 Task: Look for space in Back Mountain, United States from 6th September, 2023 to 15th September, 2023 for 6 adults in price range Rs.8000 to Rs.12000. Place can be entire place or private room with 6 bedrooms having 6 beds and 6 bathrooms. Property type can be house, flat, guest house. Amenities needed are: wifi, TV, free parkinig on premises, gym, breakfast. Booking option can be shelf check-in. Required host language is English.
Action: Mouse moved to (622, 119)
Screenshot: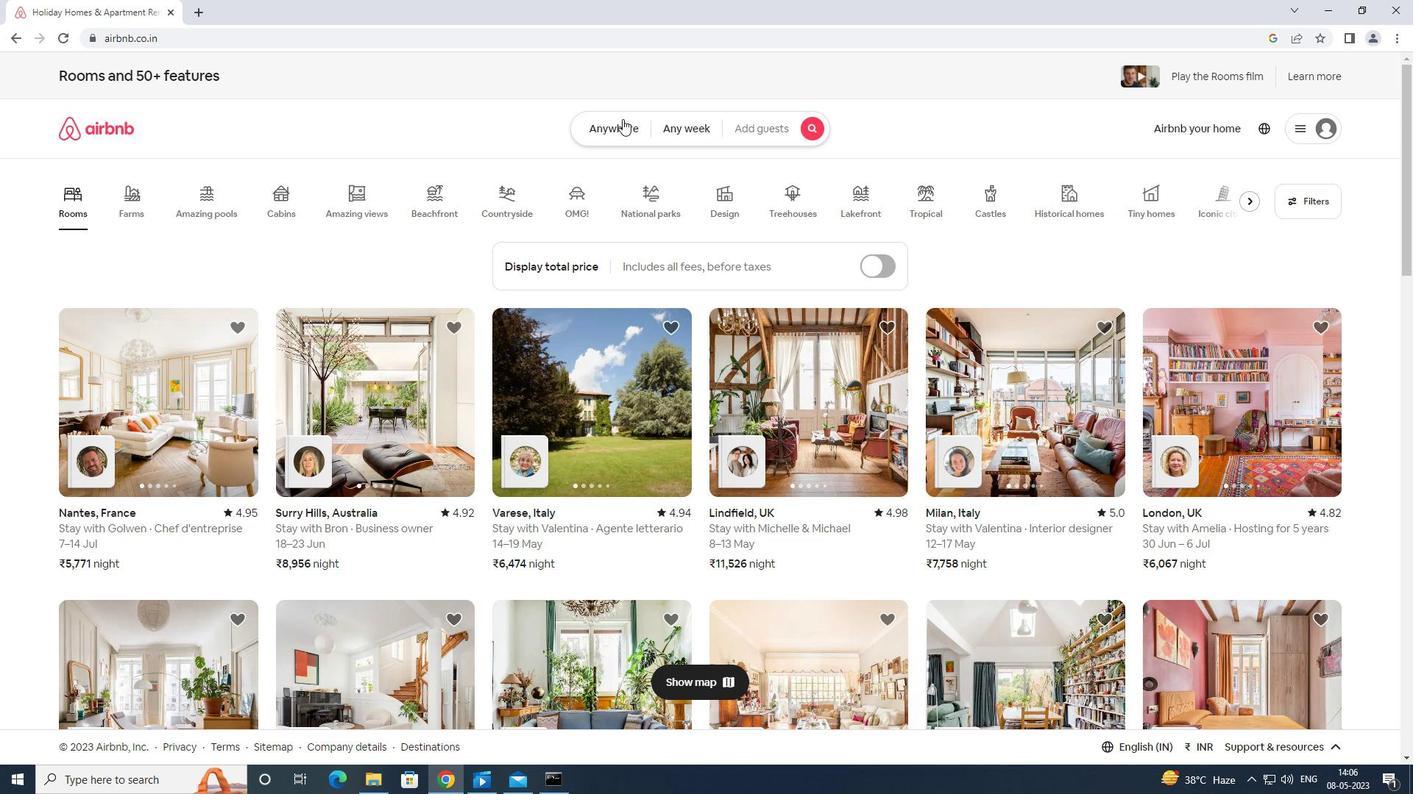 
Action: Mouse pressed left at (622, 119)
Screenshot: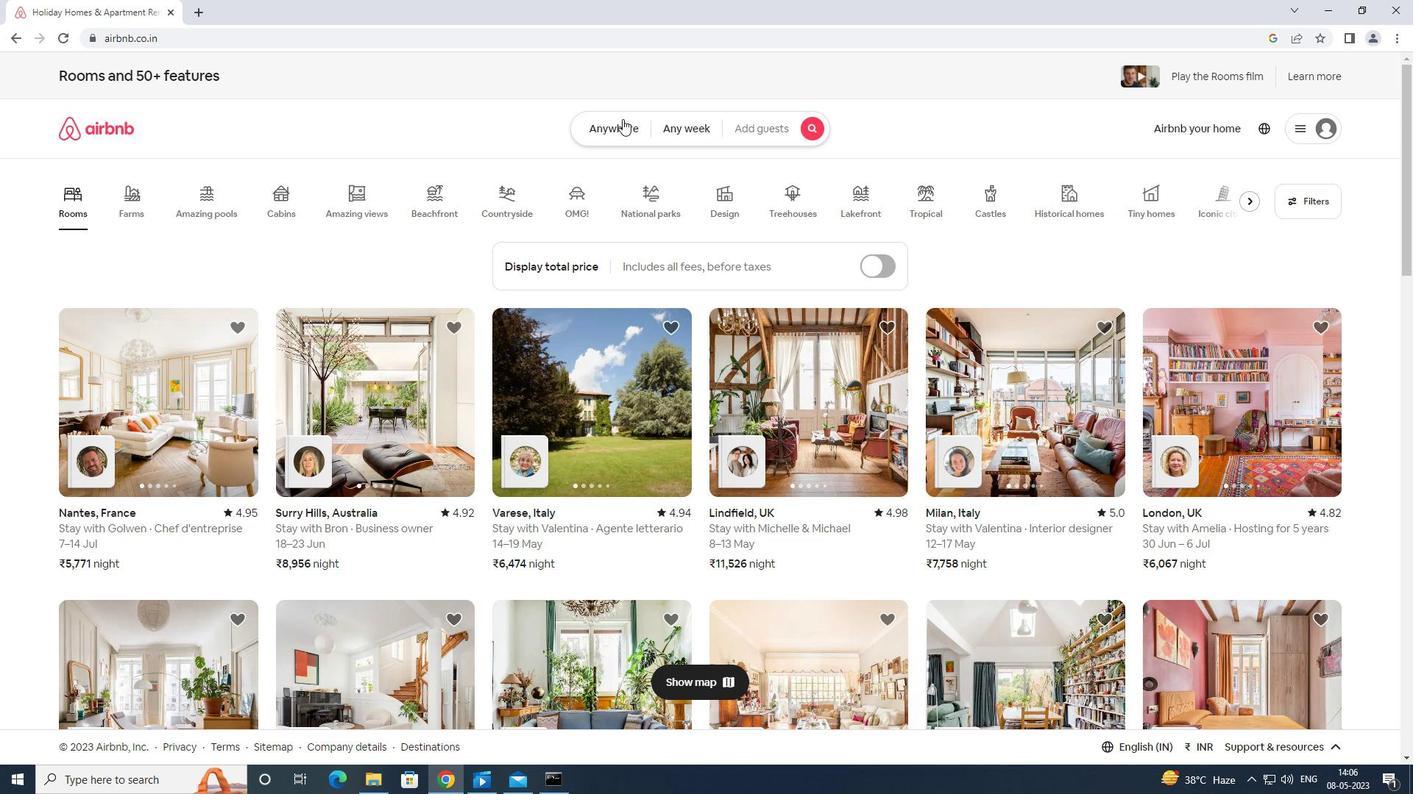 
Action: Mouse moved to (640, 200)
Screenshot: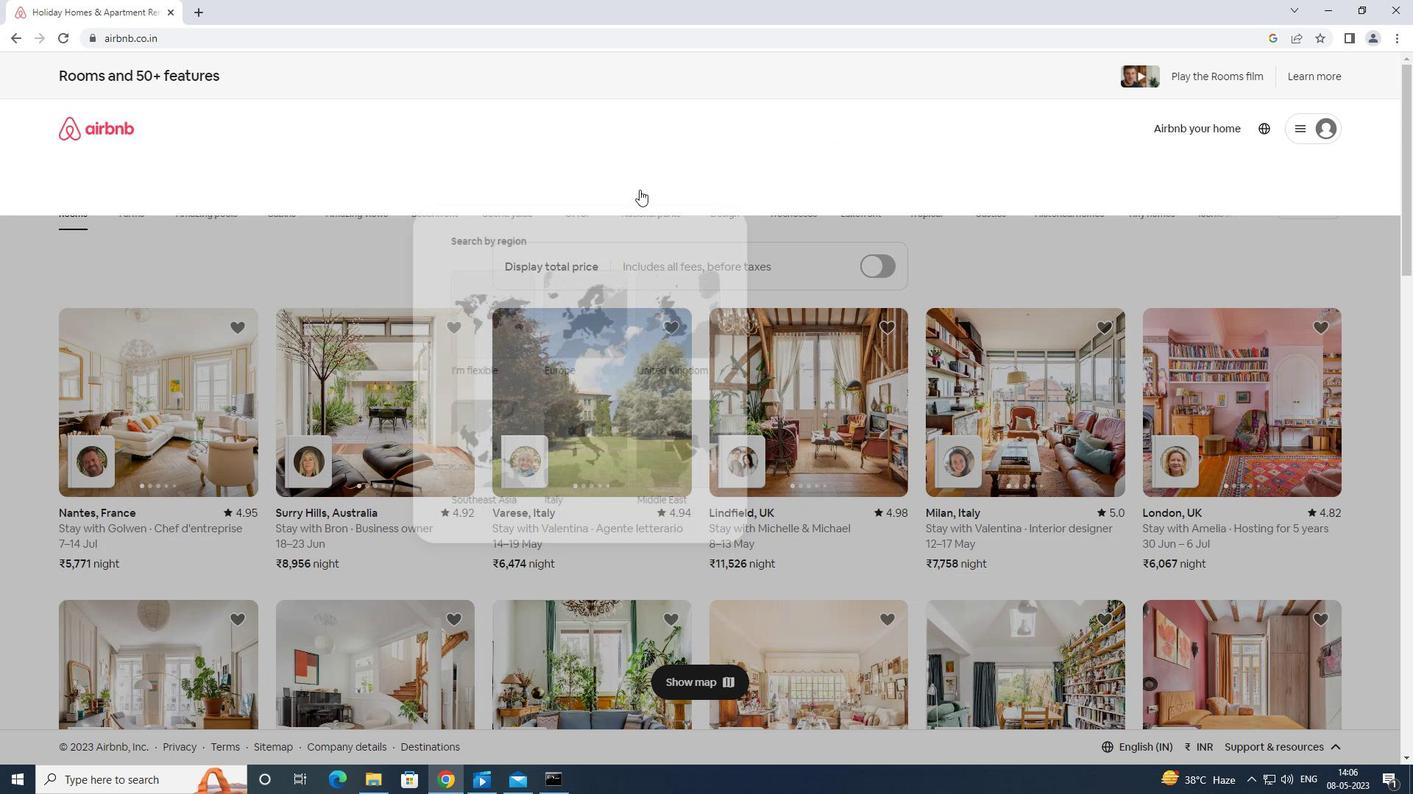 
Action: Key pressed <Key.shift>B
Screenshot: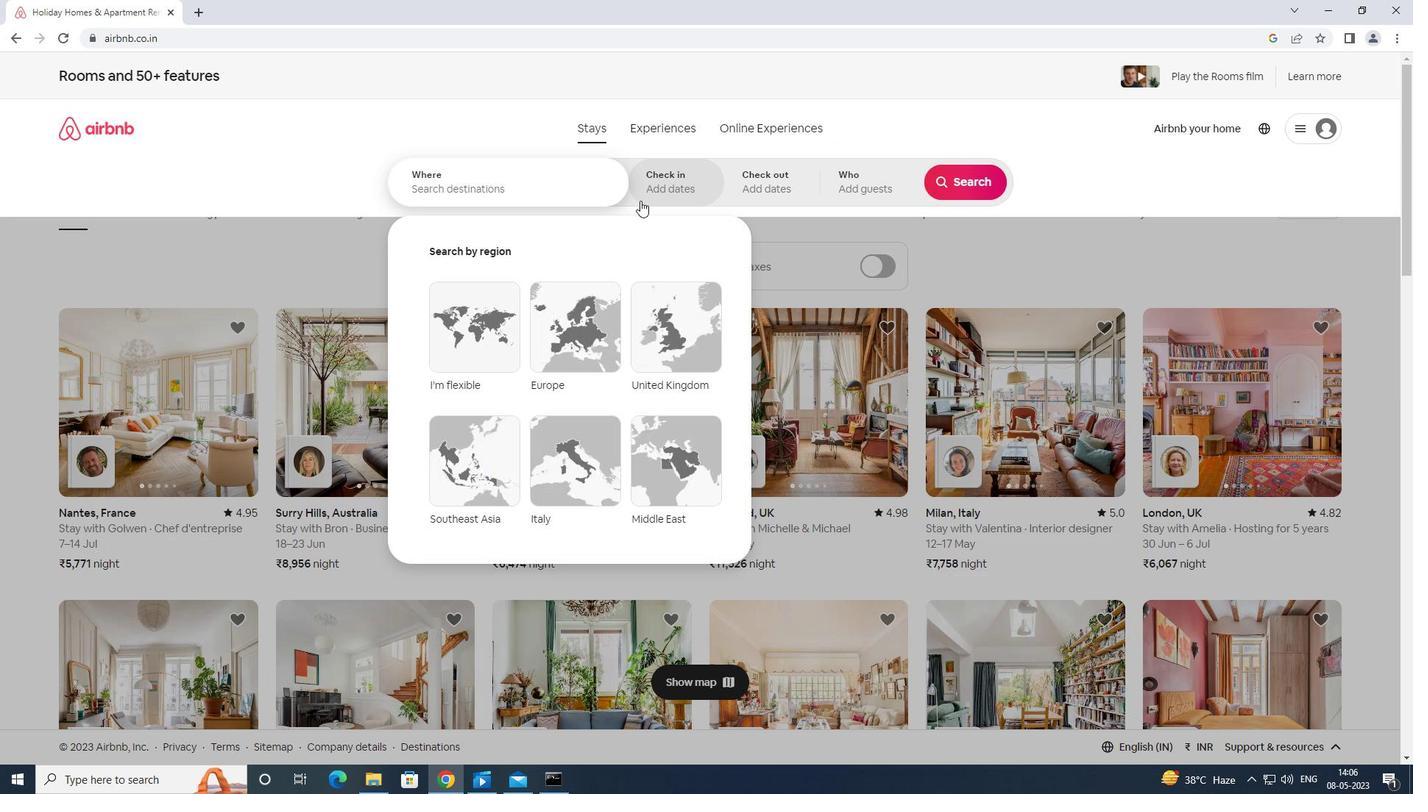 
Action: Mouse moved to (427, 178)
Screenshot: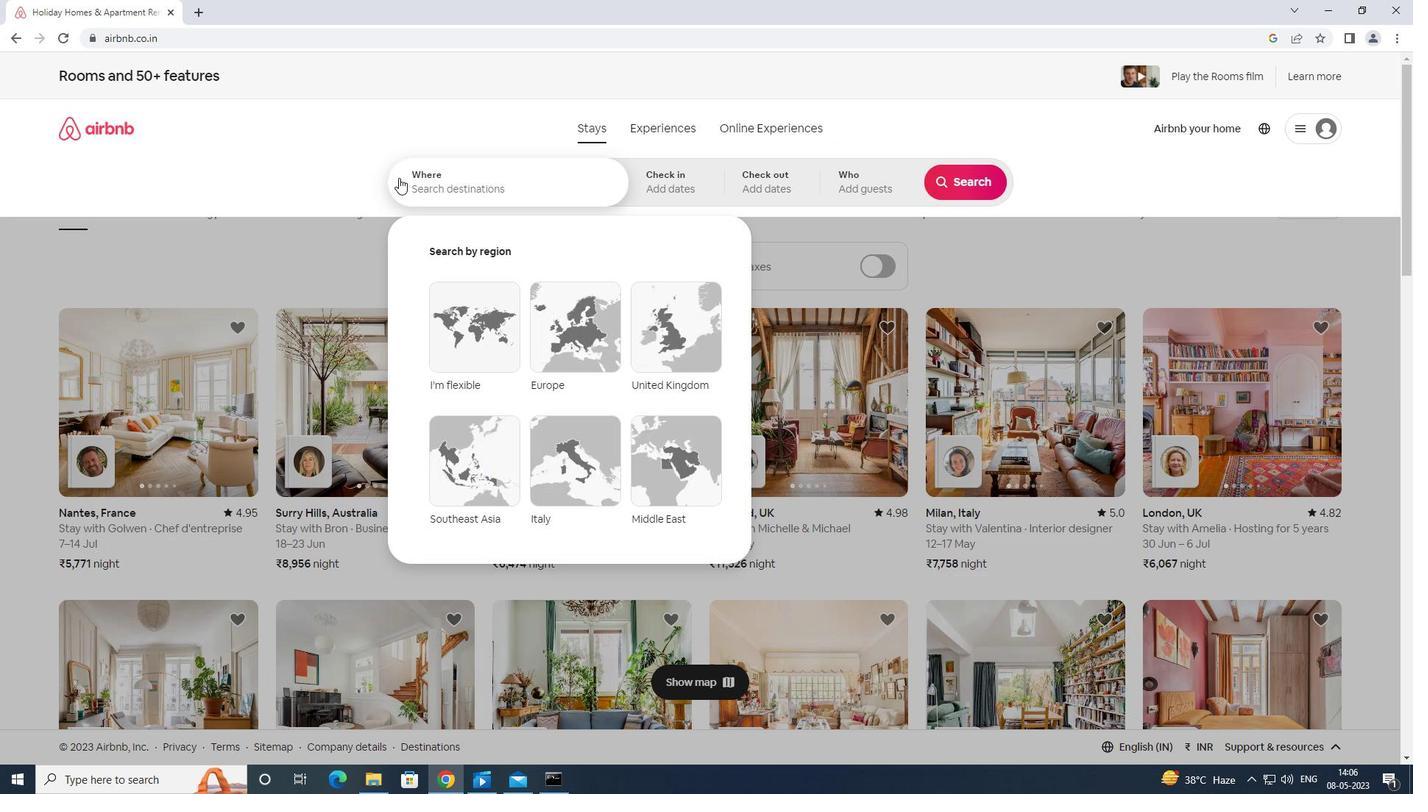 
Action: Mouse pressed left at (427, 178)
Screenshot: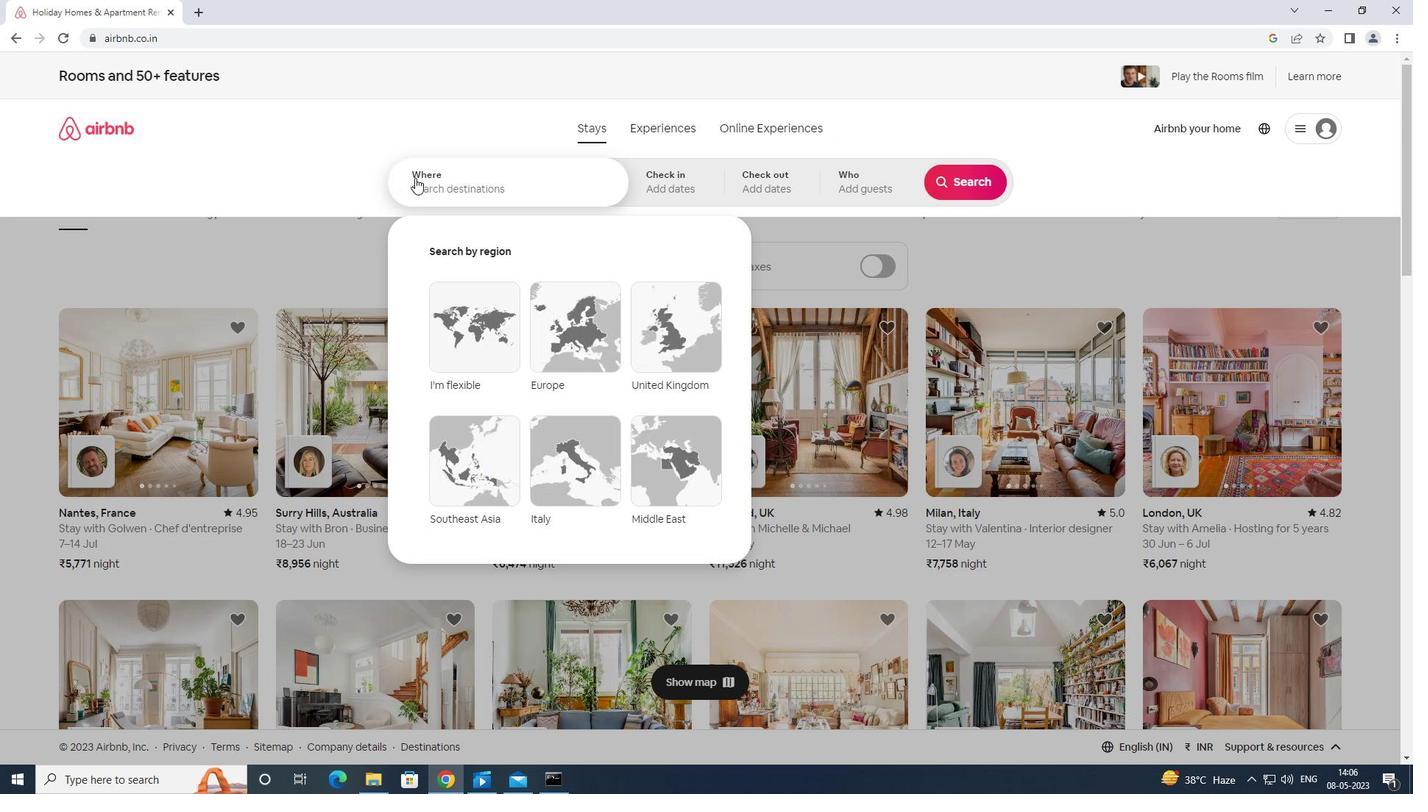 
Action: Mouse moved to (429, 178)
Screenshot: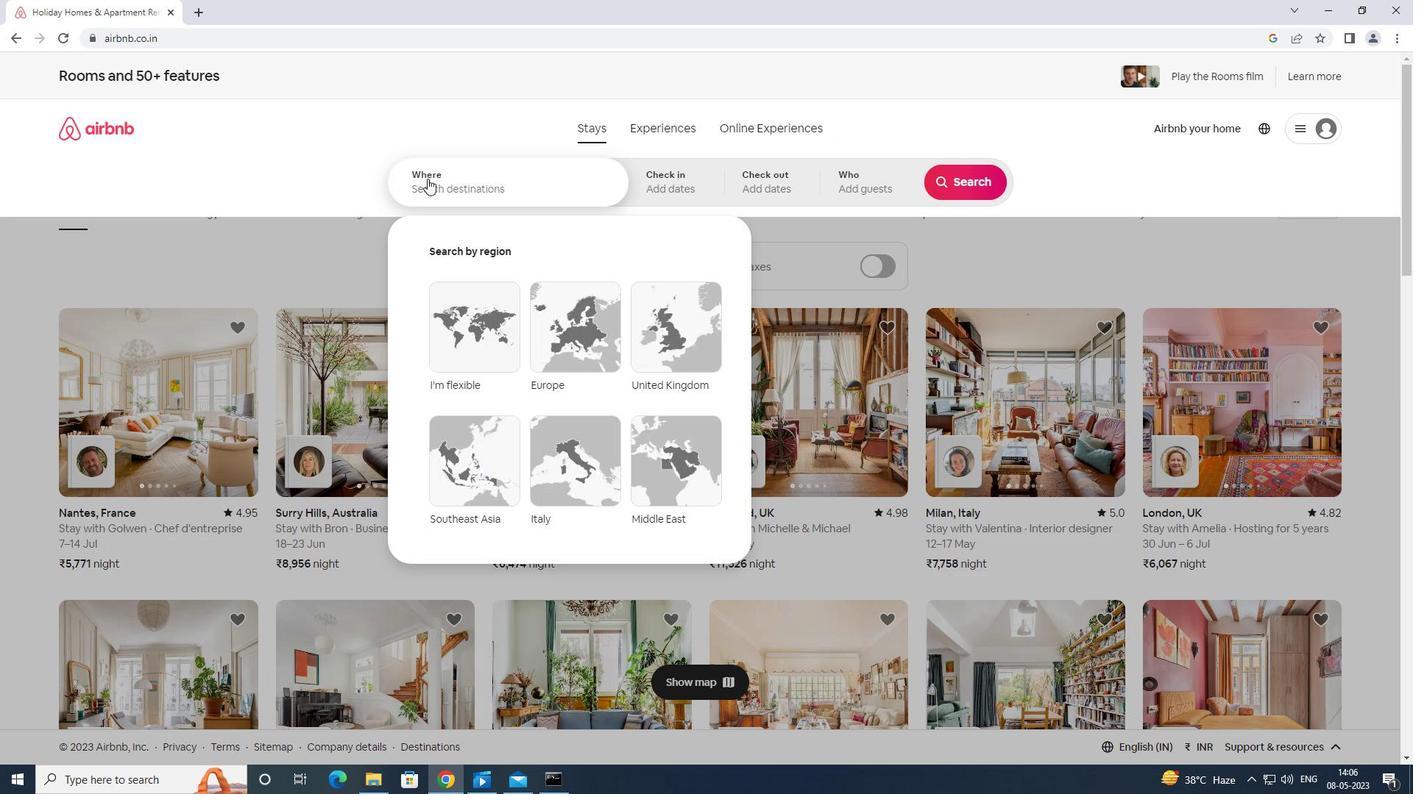 
Action: Key pressed <Key.shift>B<Key.backspace><Key.shift>BACK<Key.space>MU<Key.backspace>OUNT<Key.space>UNITED<Key.space>STATES<Key.enter>
Screenshot: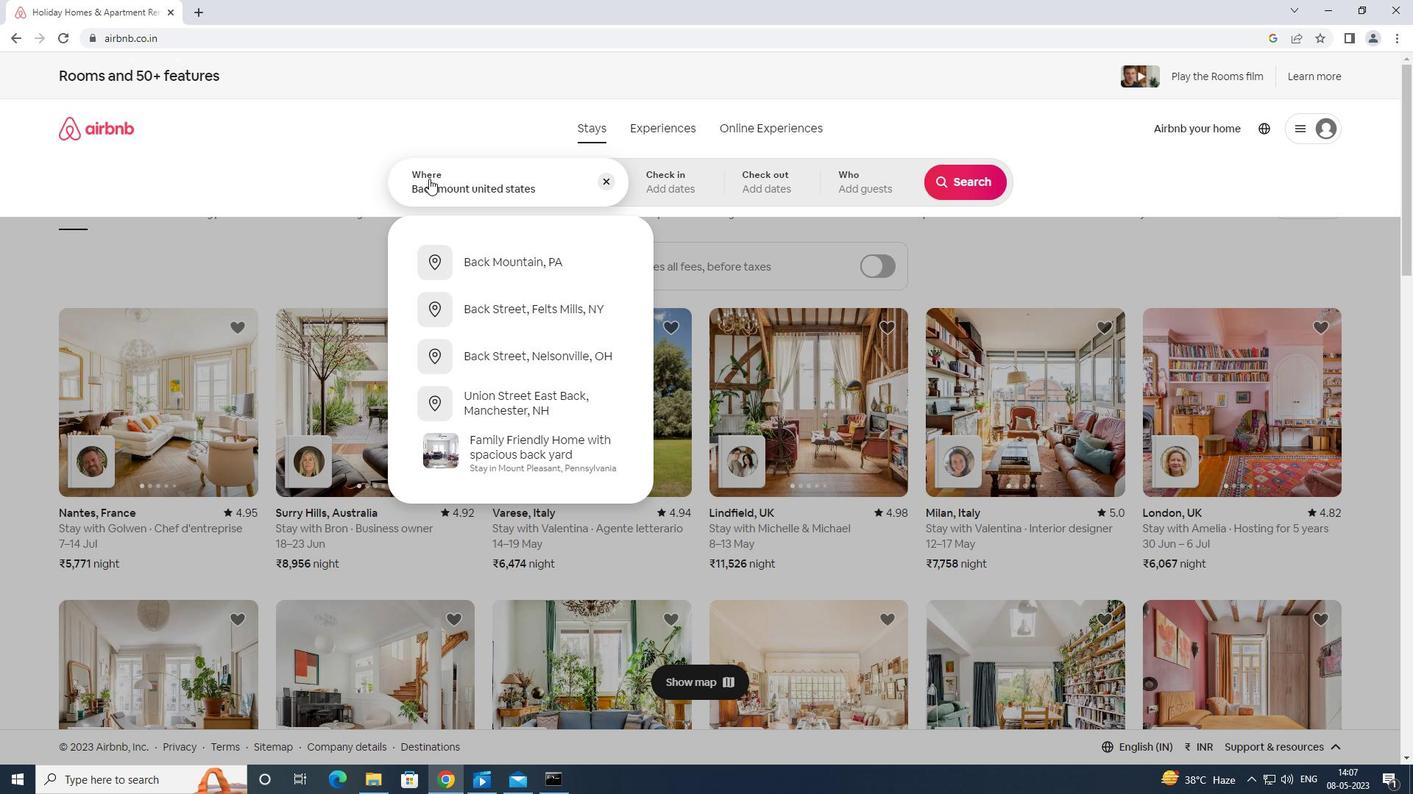 
Action: Mouse moved to (972, 298)
Screenshot: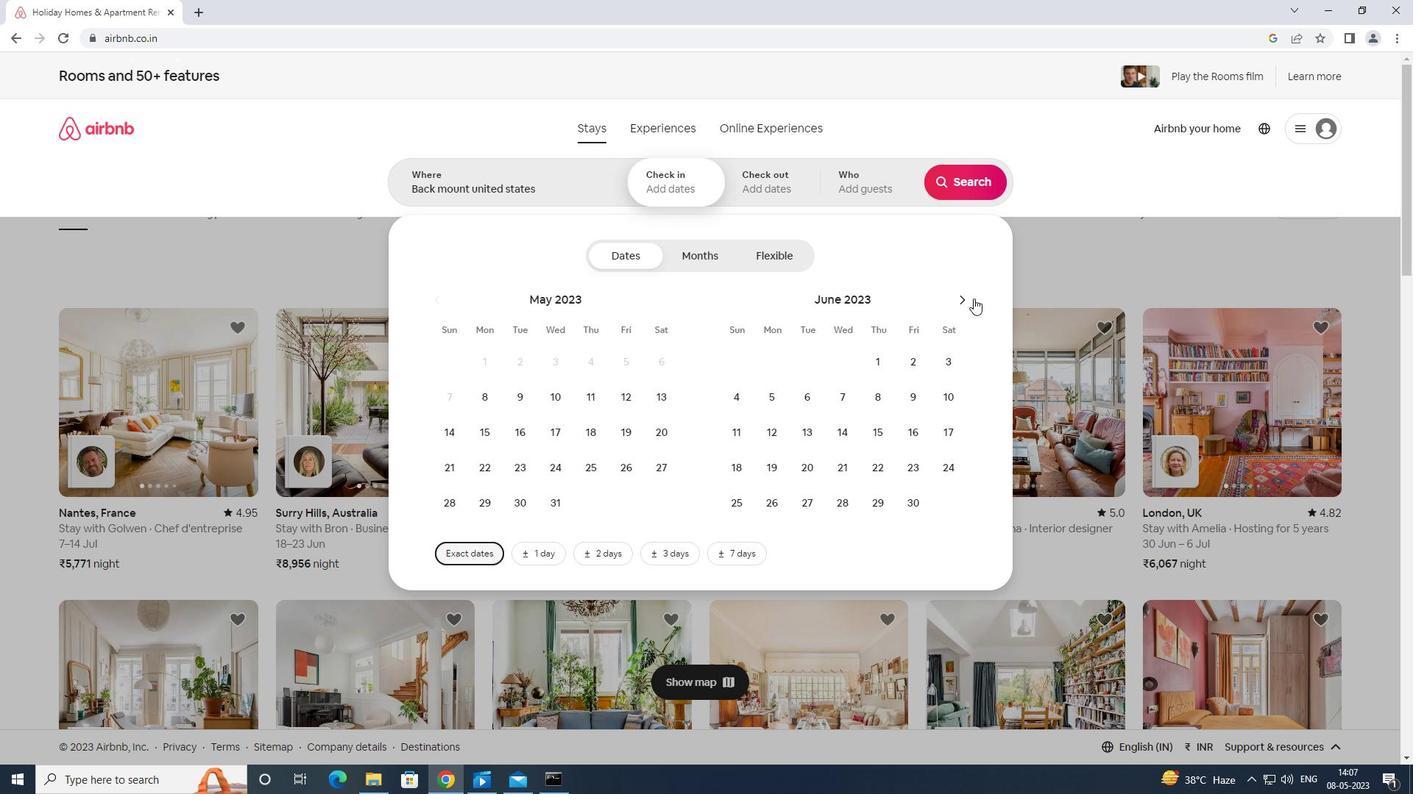 
Action: Mouse pressed left at (972, 298)
Screenshot: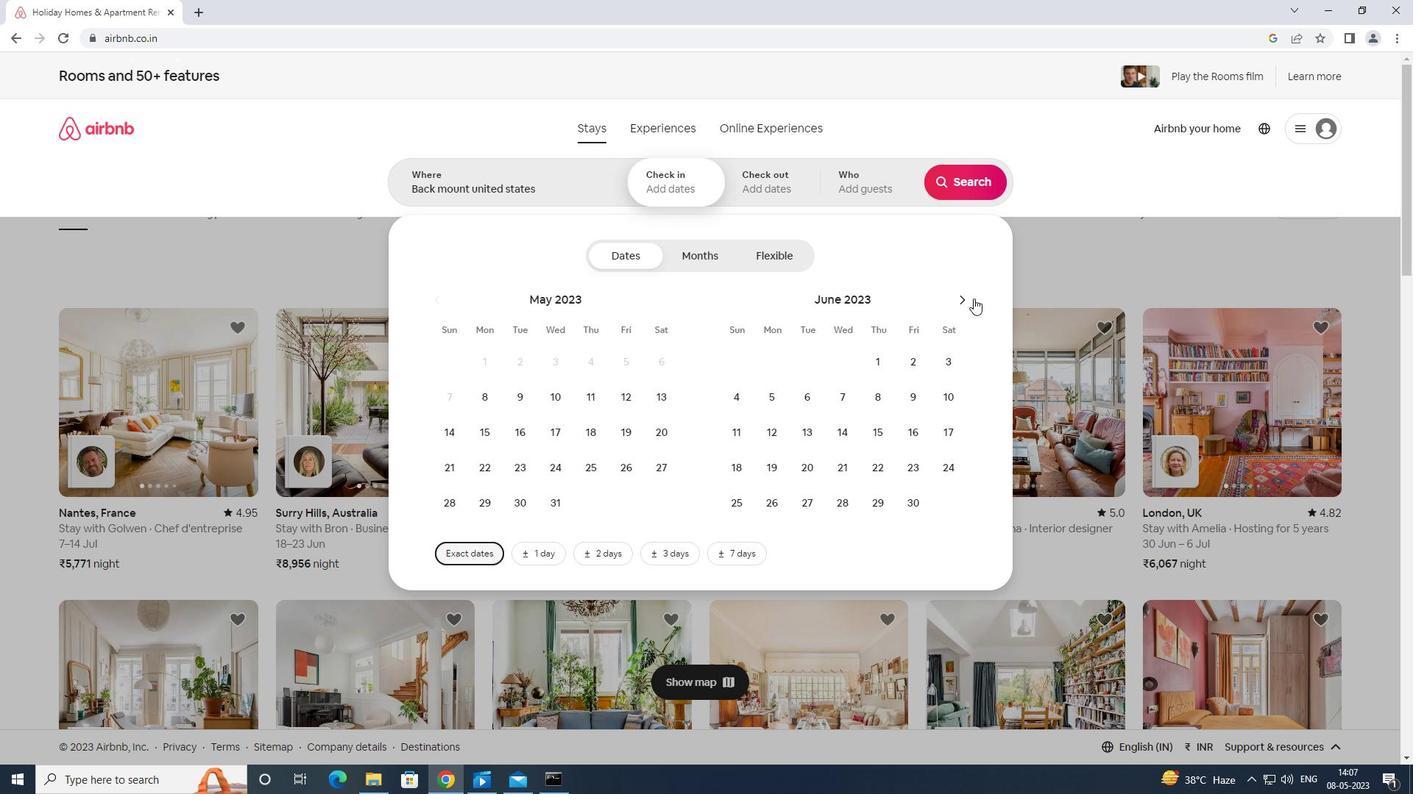 
Action: Mouse moved to (965, 297)
Screenshot: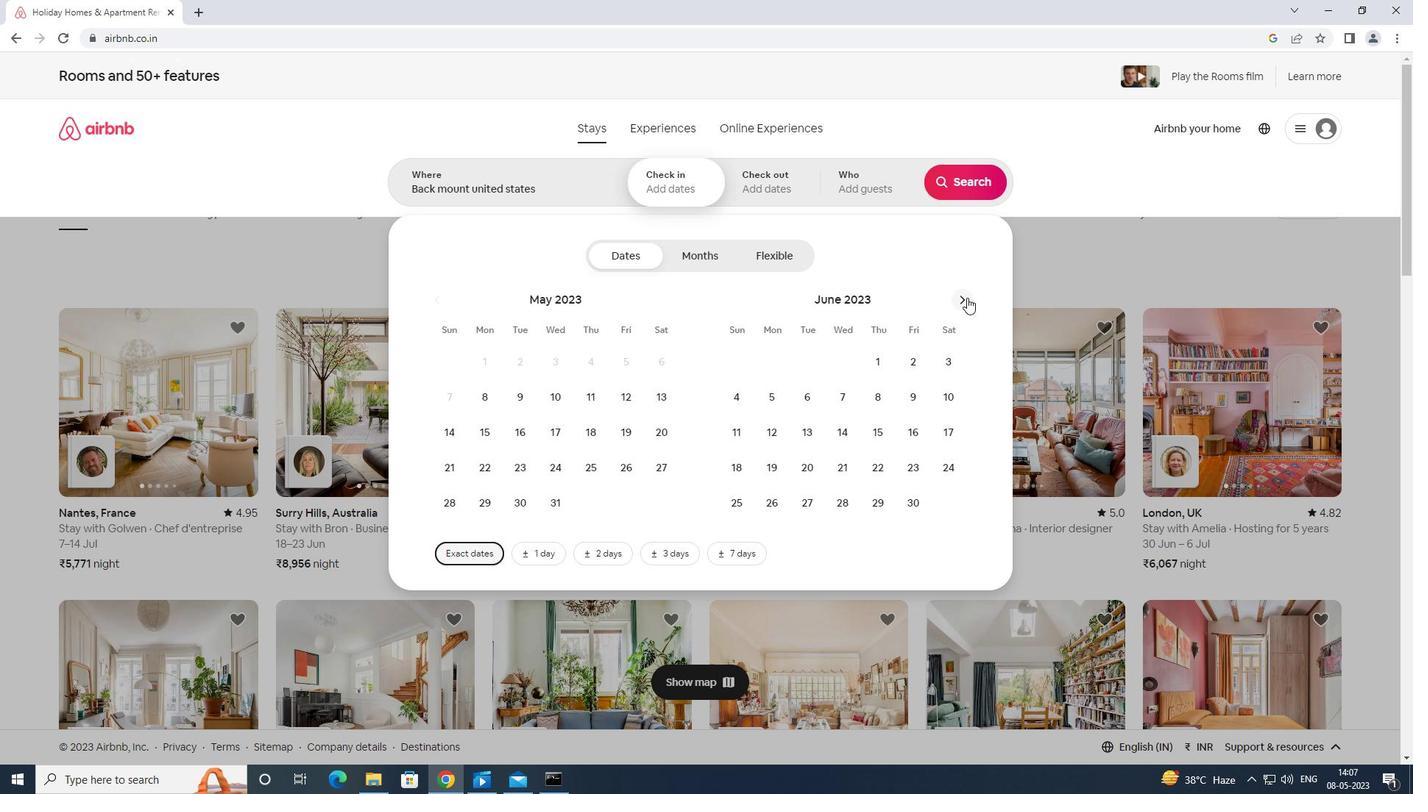 
Action: Mouse pressed left at (965, 297)
Screenshot: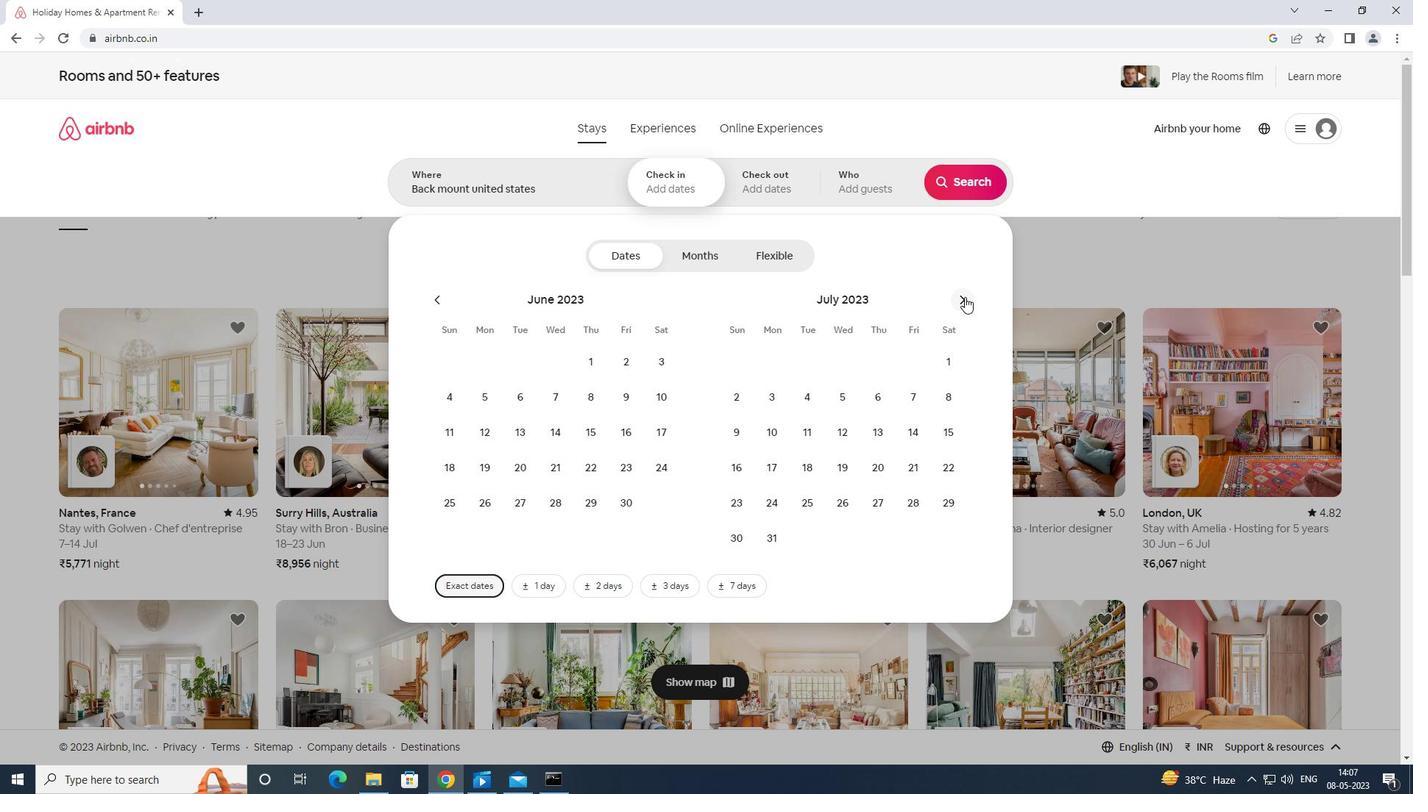 
Action: Mouse moved to (965, 296)
Screenshot: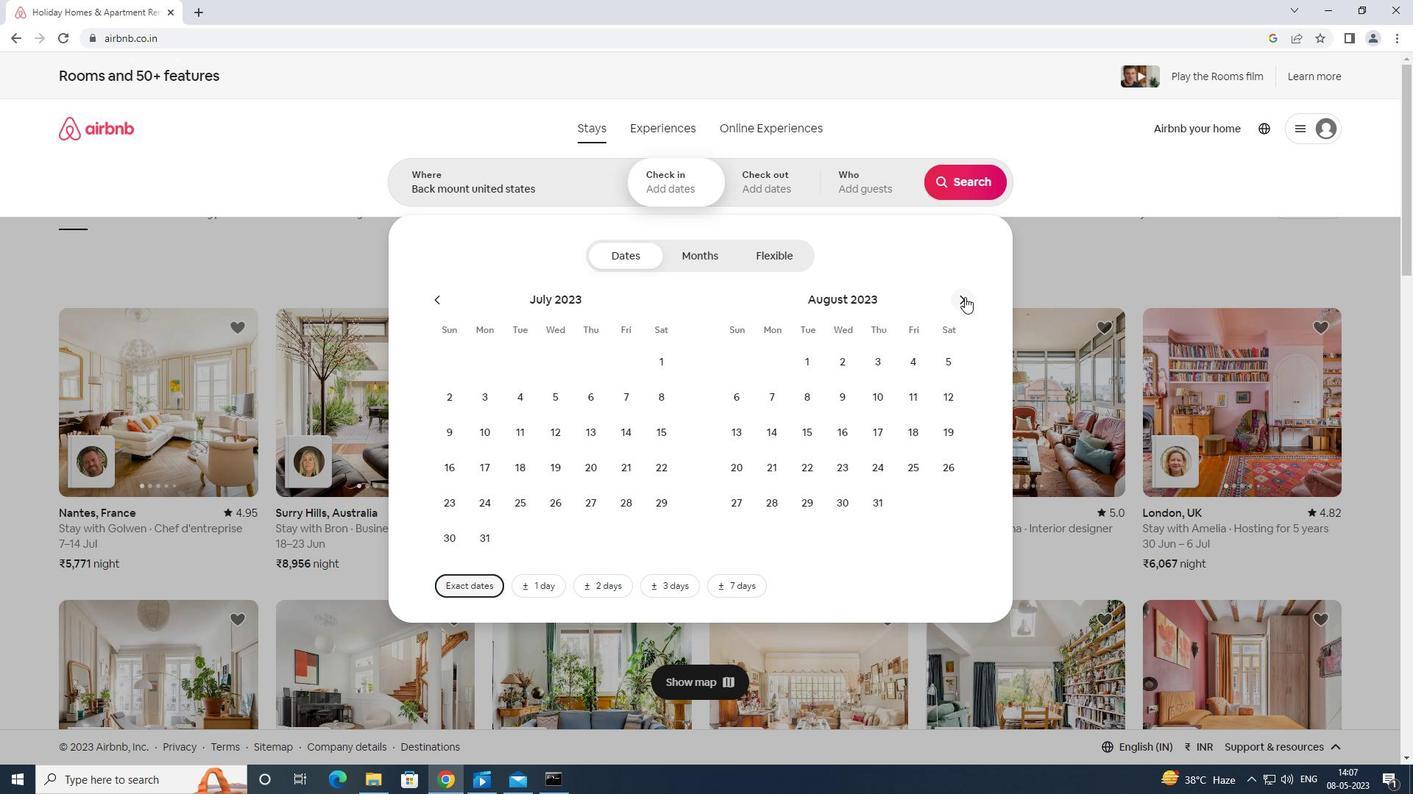 
Action: Mouse pressed left at (965, 296)
Screenshot: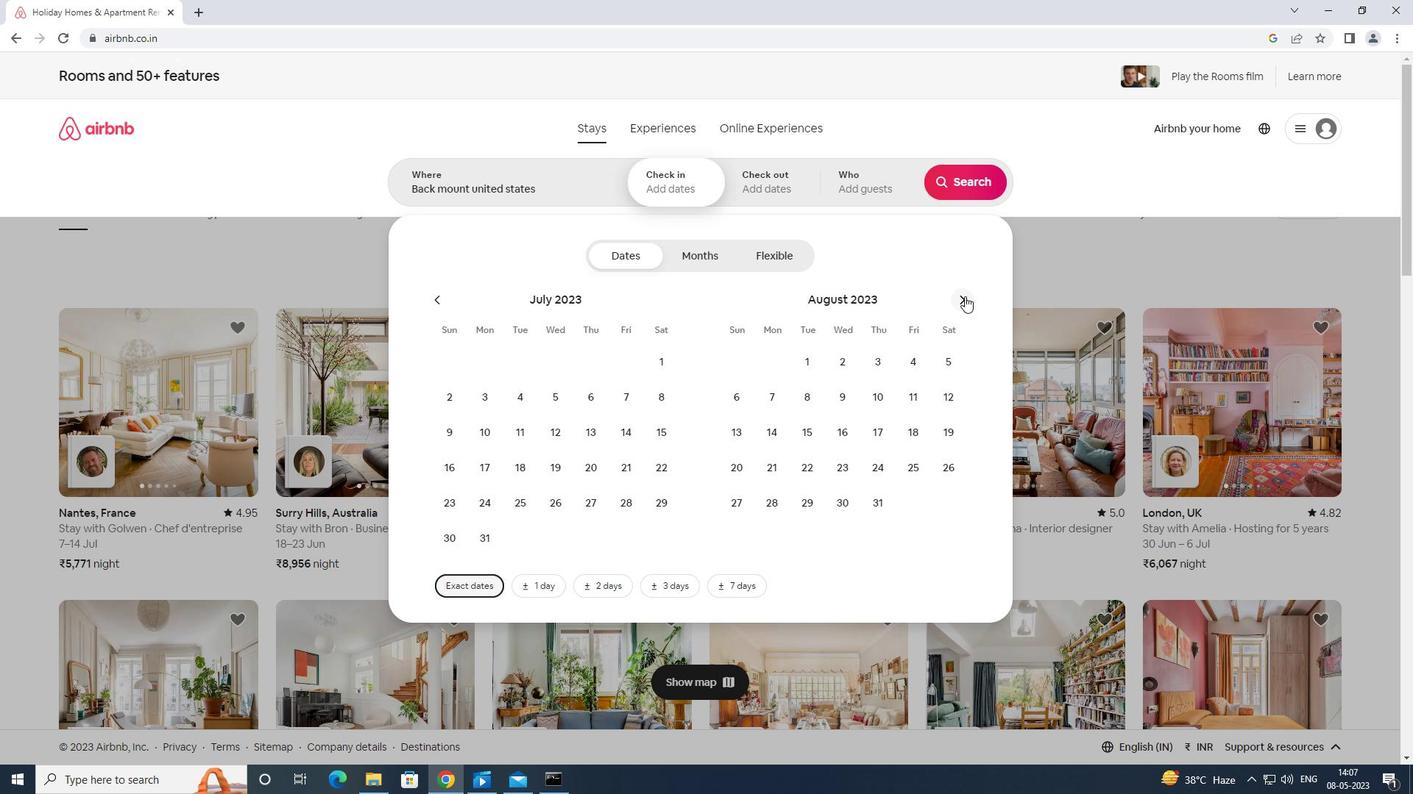 
Action: Mouse moved to (850, 397)
Screenshot: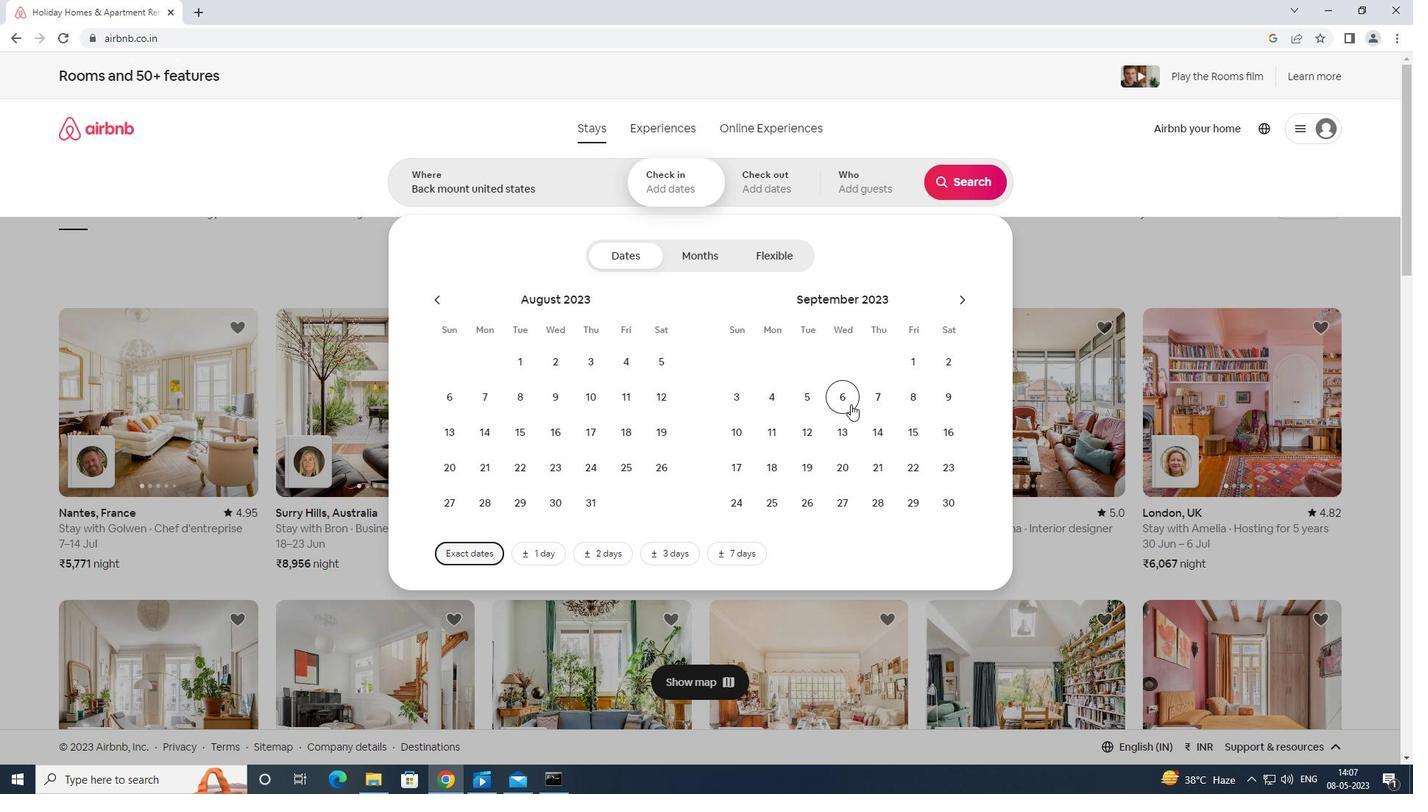 
Action: Mouse pressed left at (850, 397)
Screenshot: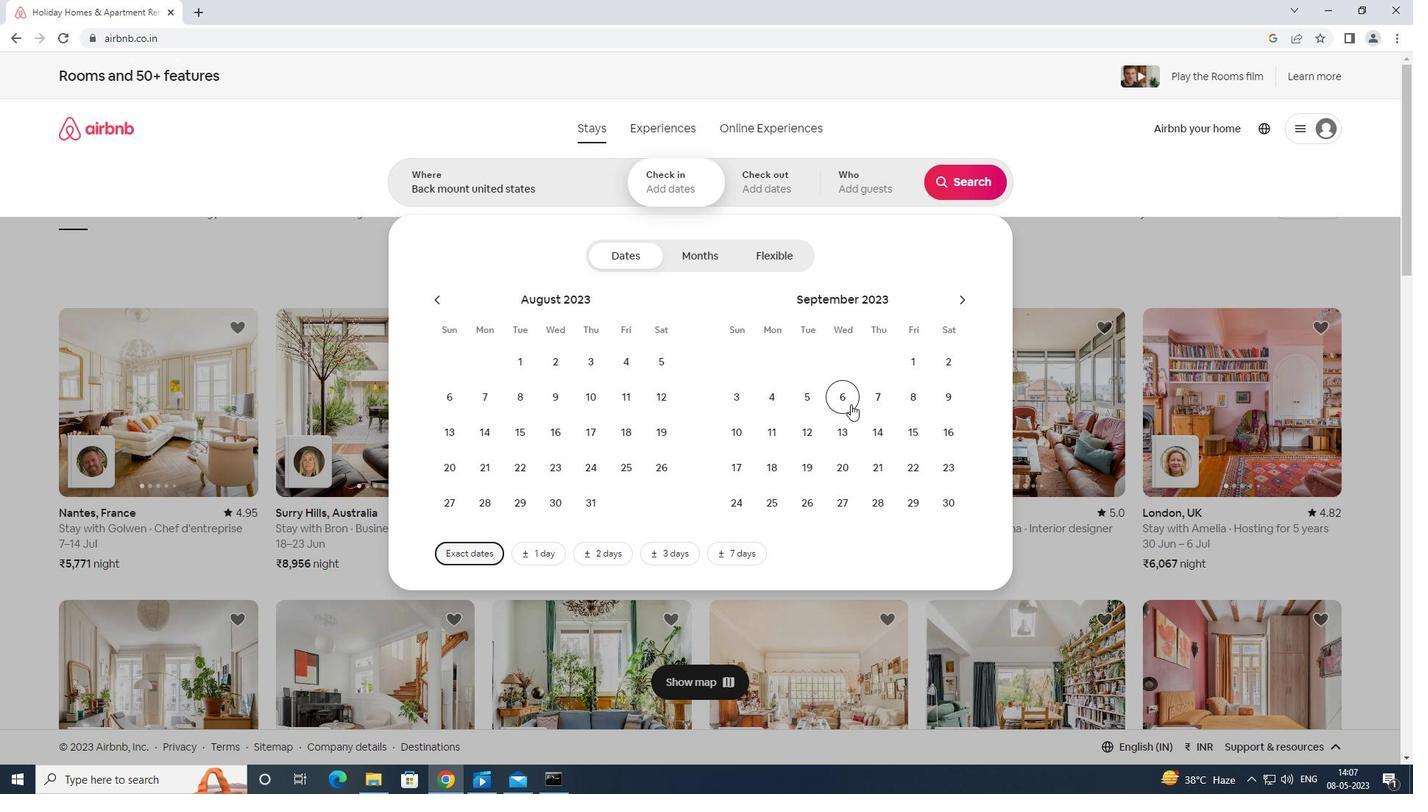 
Action: Mouse moved to (906, 426)
Screenshot: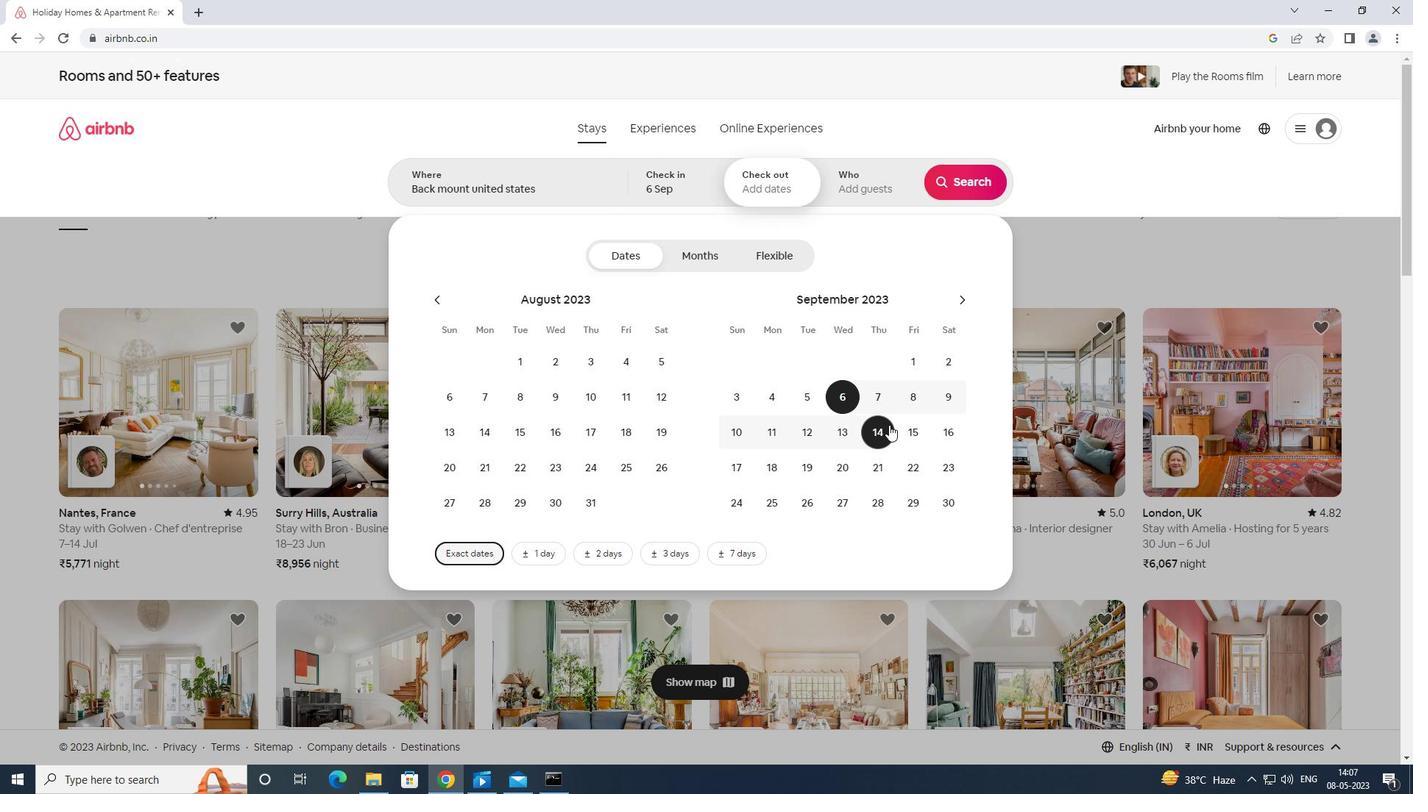 
Action: Mouse pressed left at (906, 426)
Screenshot: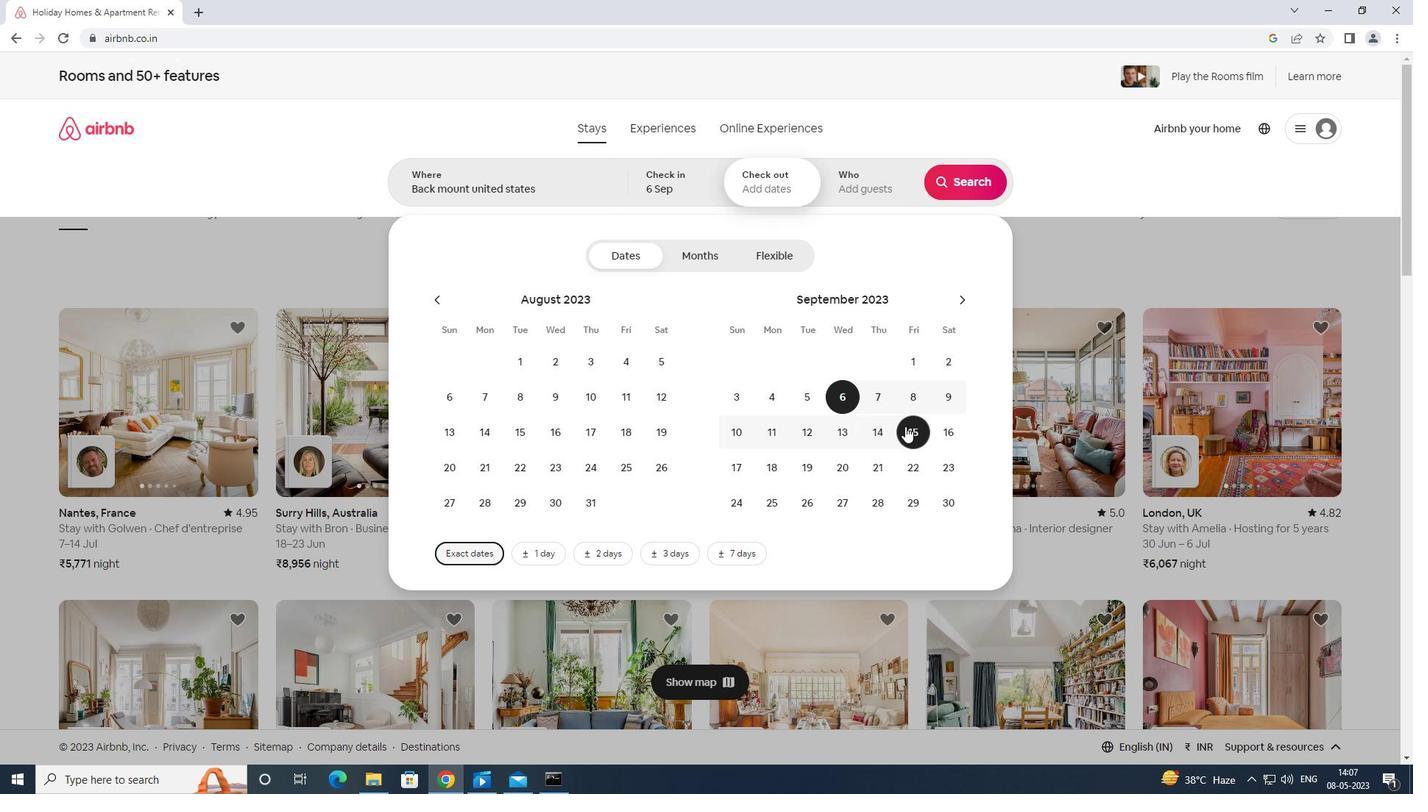 
Action: Mouse moved to (881, 189)
Screenshot: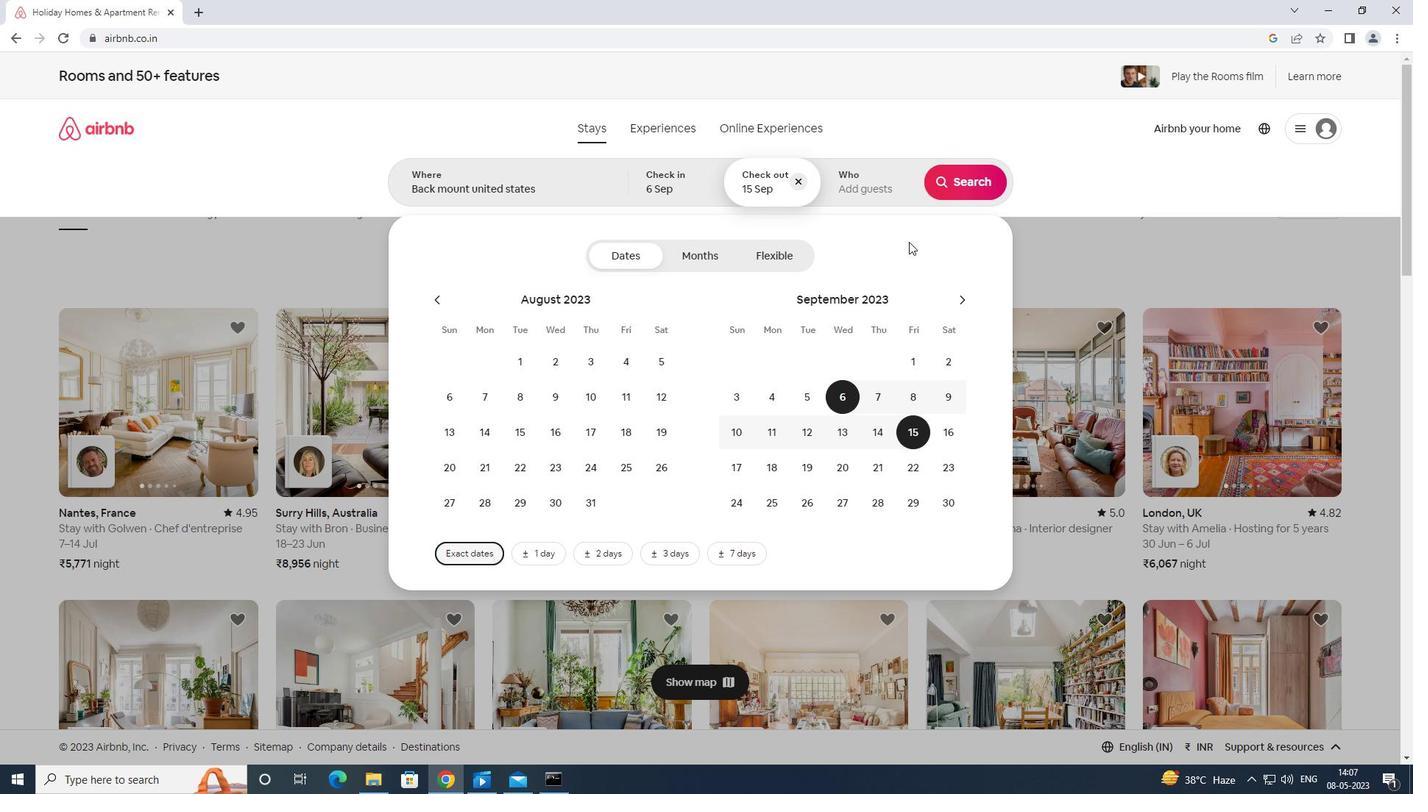 
Action: Mouse pressed left at (881, 189)
Screenshot: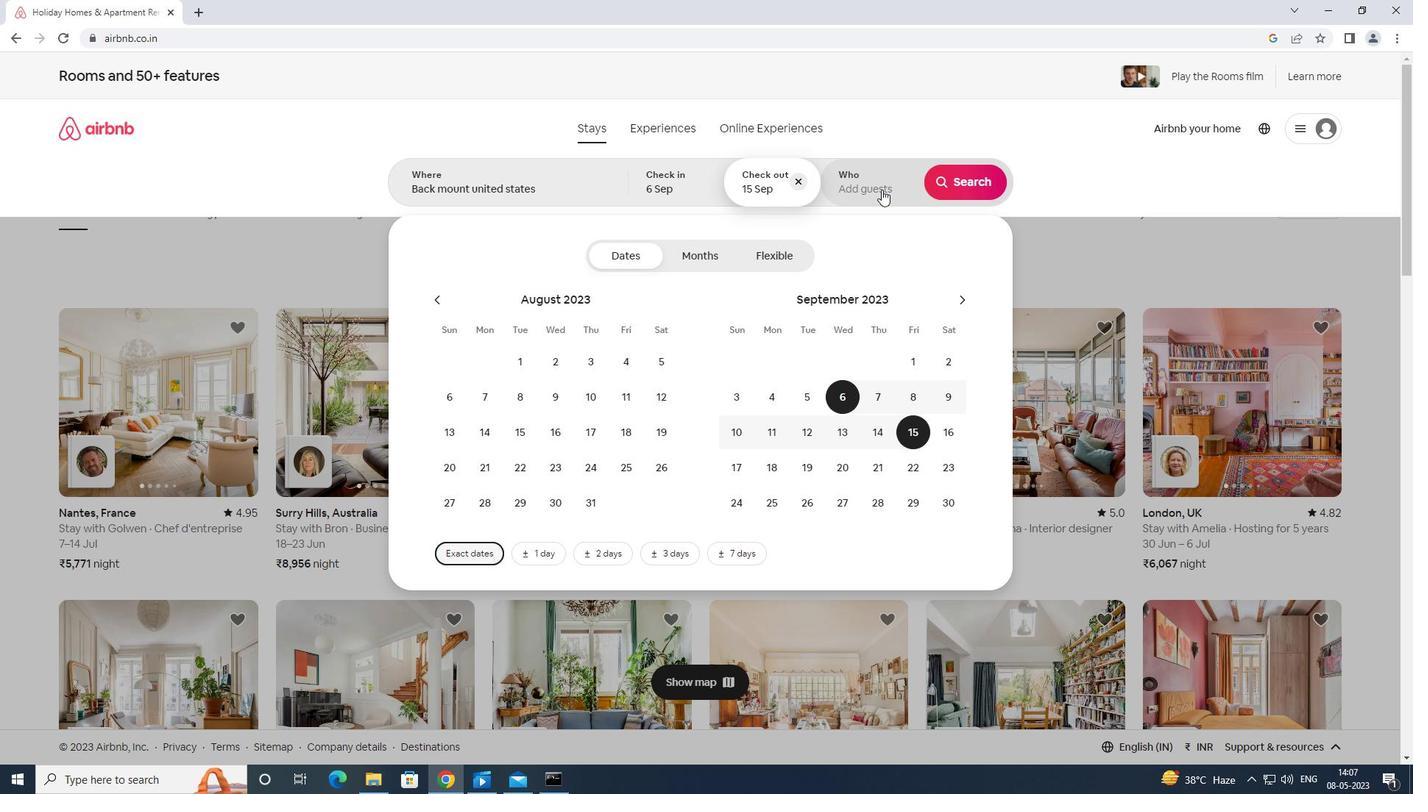 
Action: Mouse moved to (978, 256)
Screenshot: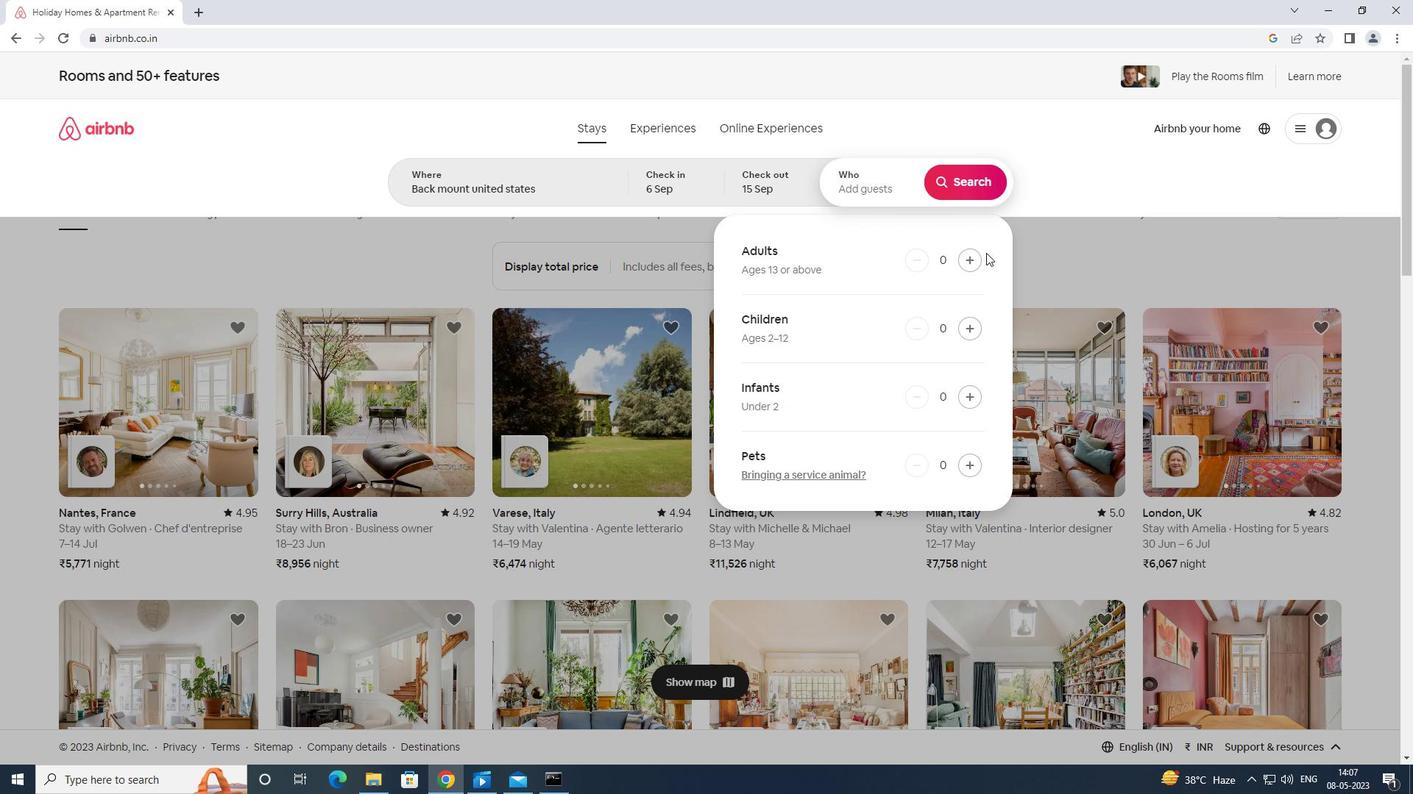 
Action: Mouse pressed left at (978, 256)
Screenshot: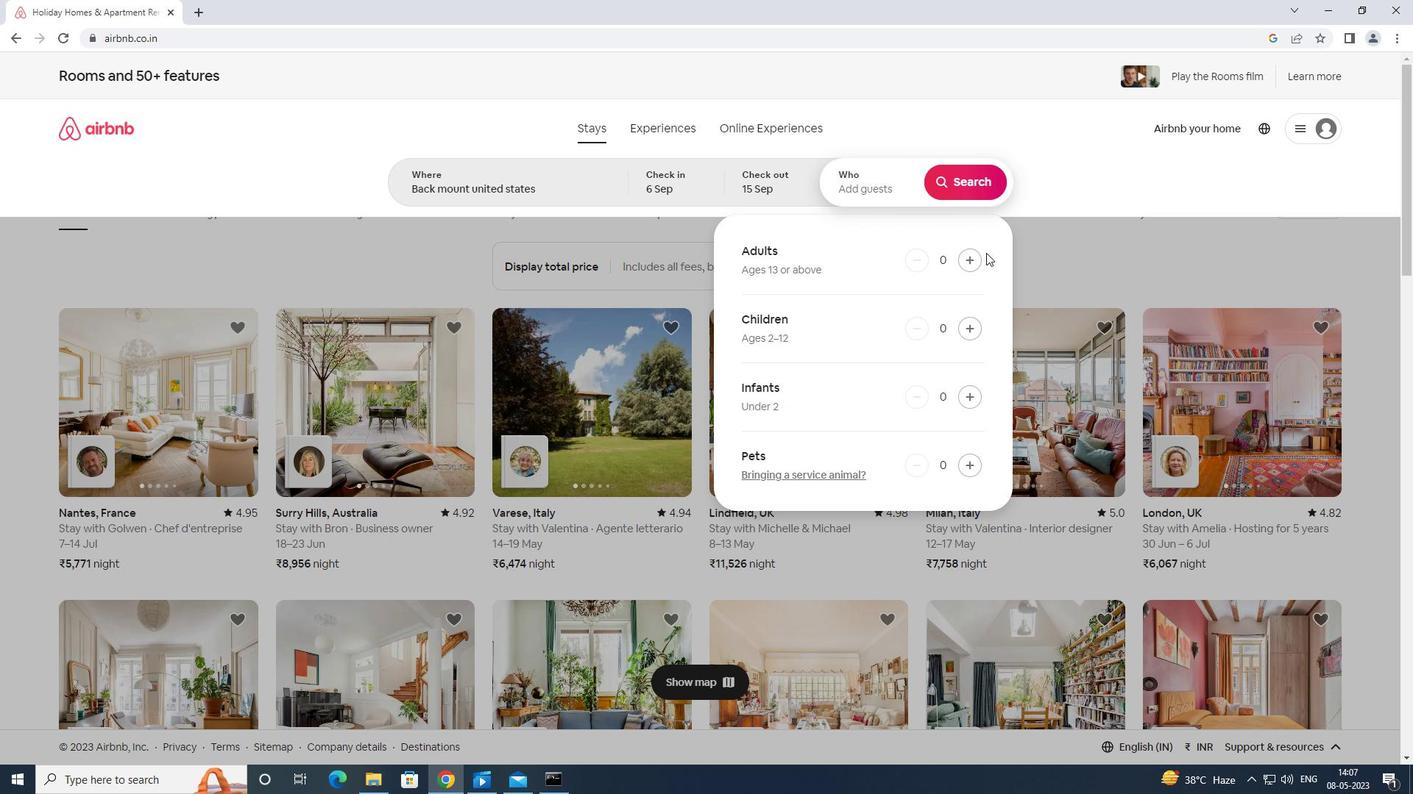 
Action: Mouse moved to (977, 259)
Screenshot: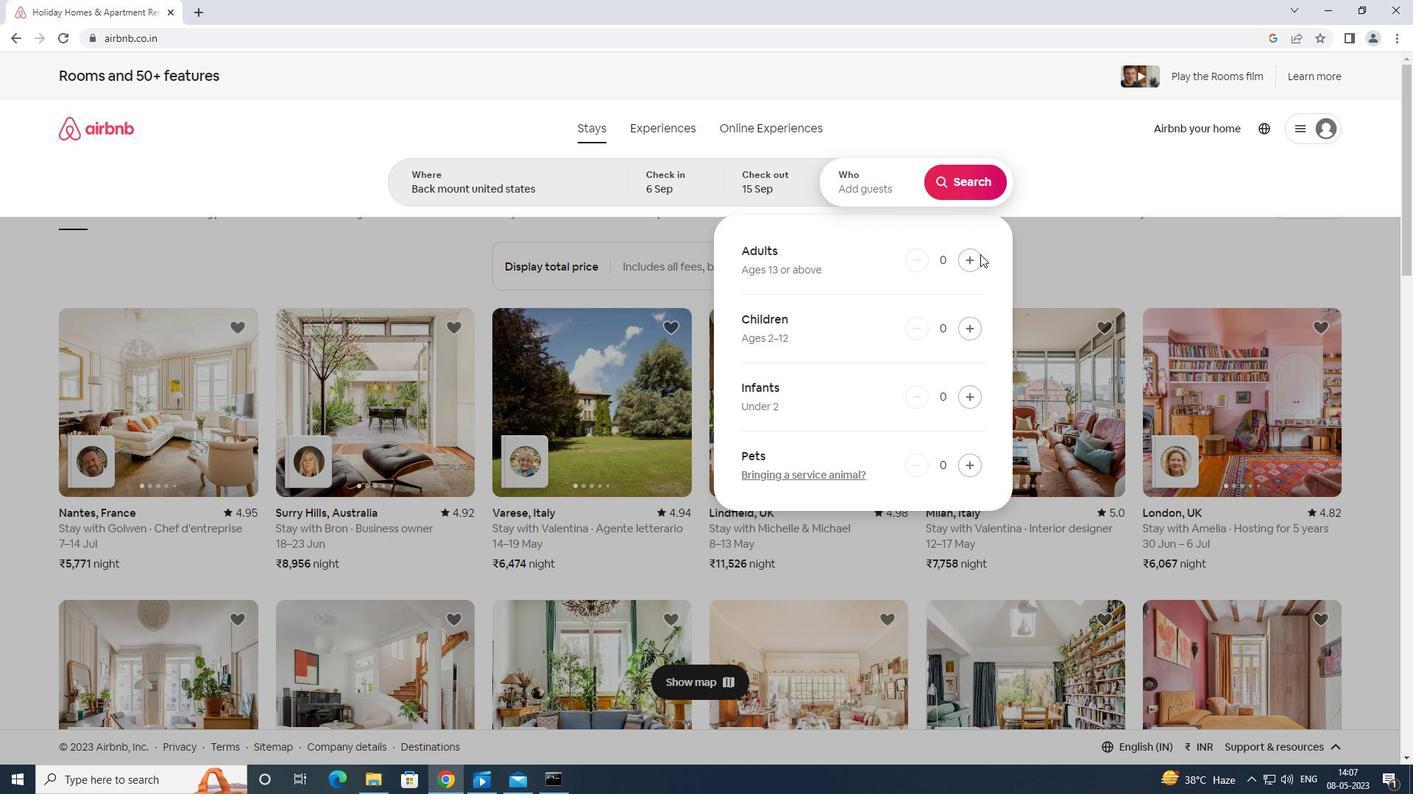 
Action: Mouse pressed left at (977, 259)
Screenshot: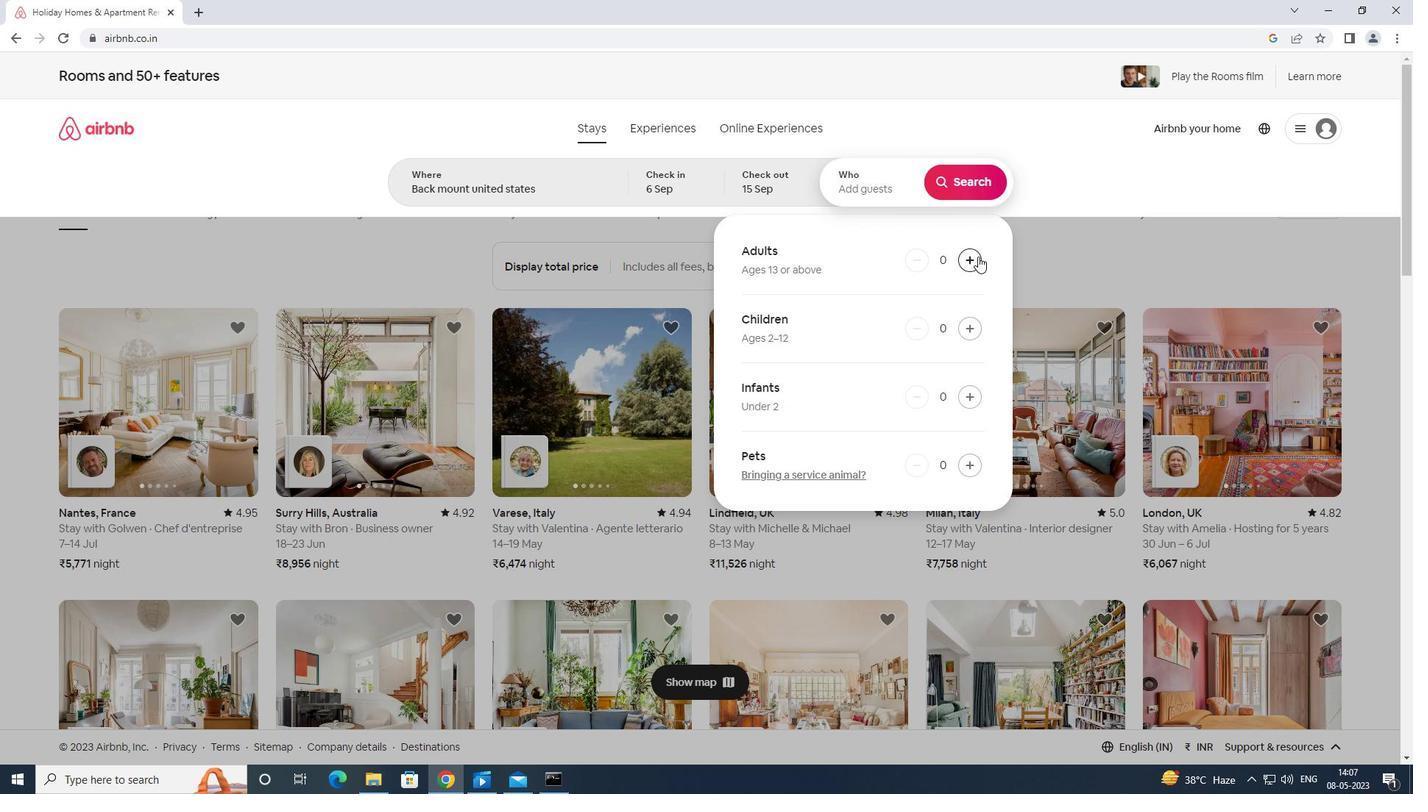 
Action: Mouse moved to (978, 258)
Screenshot: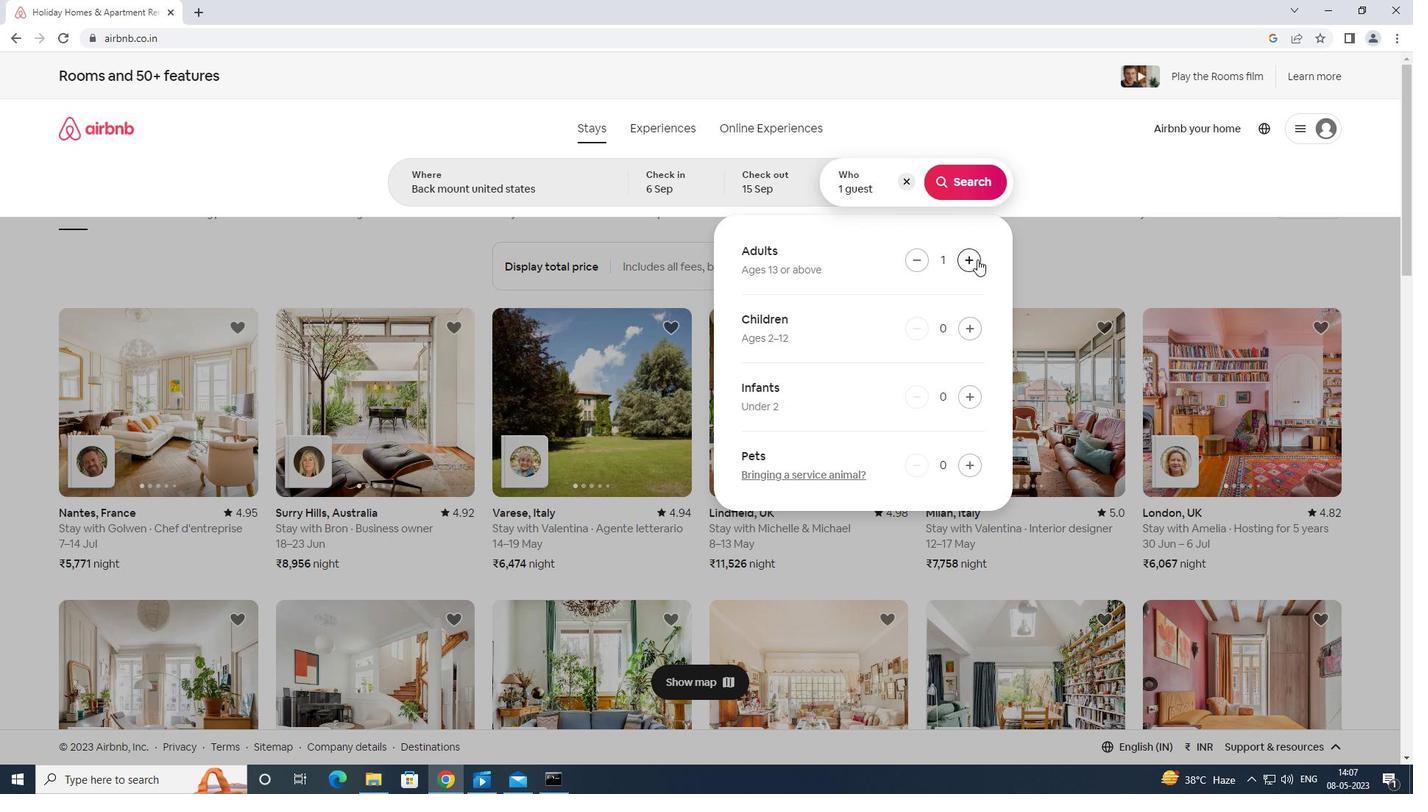
Action: Mouse pressed left at (978, 258)
Screenshot: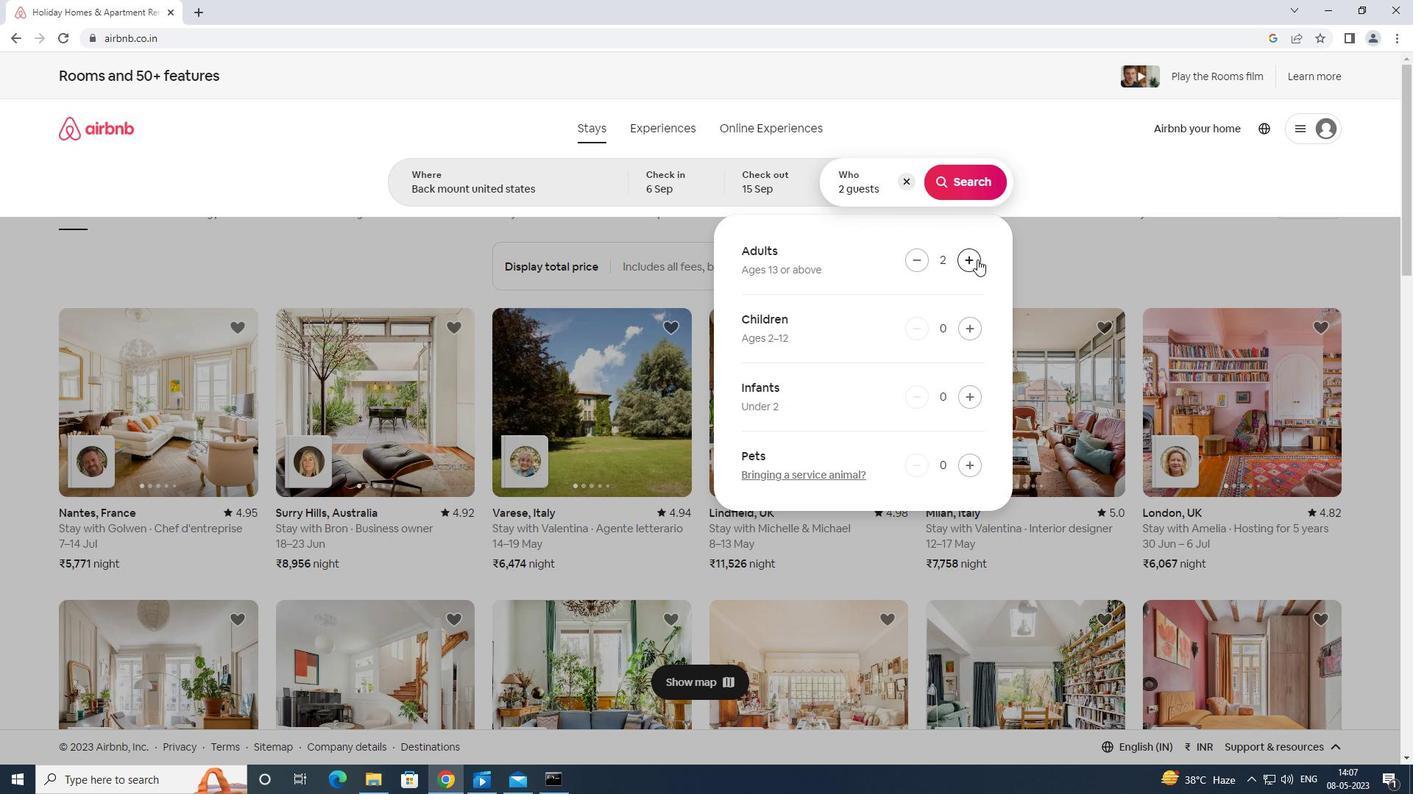 
Action: Mouse moved to (978, 256)
Screenshot: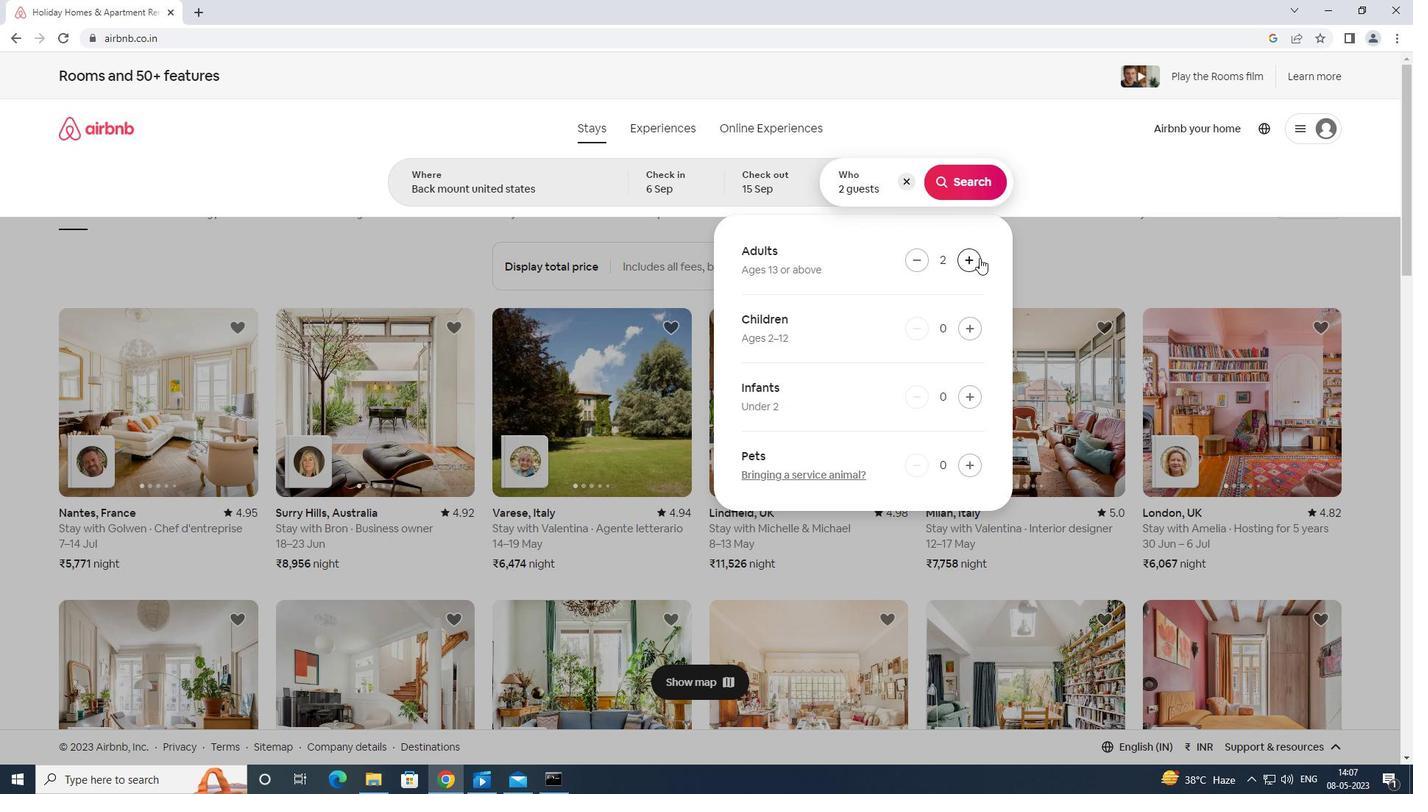 
Action: Mouse pressed left at (978, 256)
Screenshot: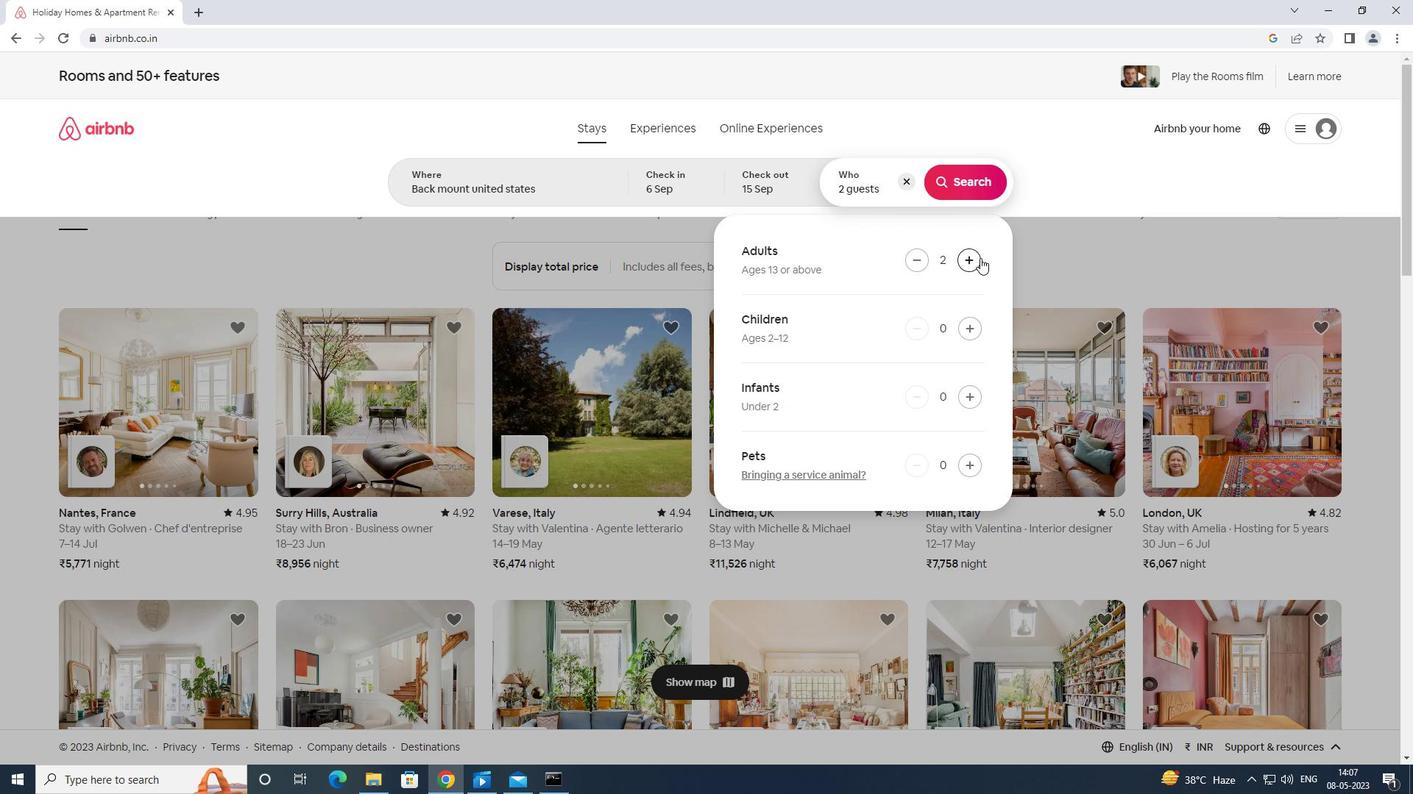 
Action: Mouse moved to (978, 256)
Screenshot: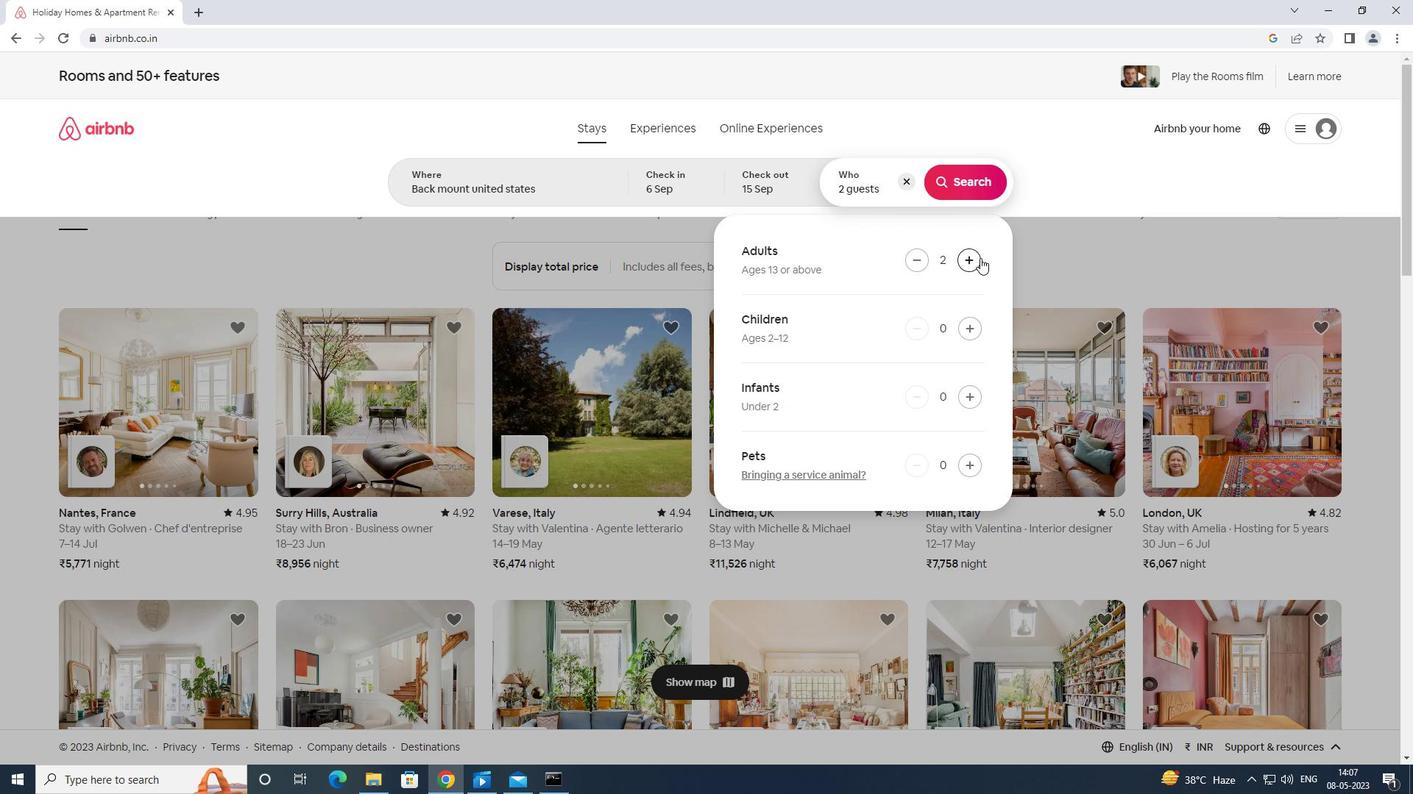 
Action: Mouse pressed left at (978, 256)
Screenshot: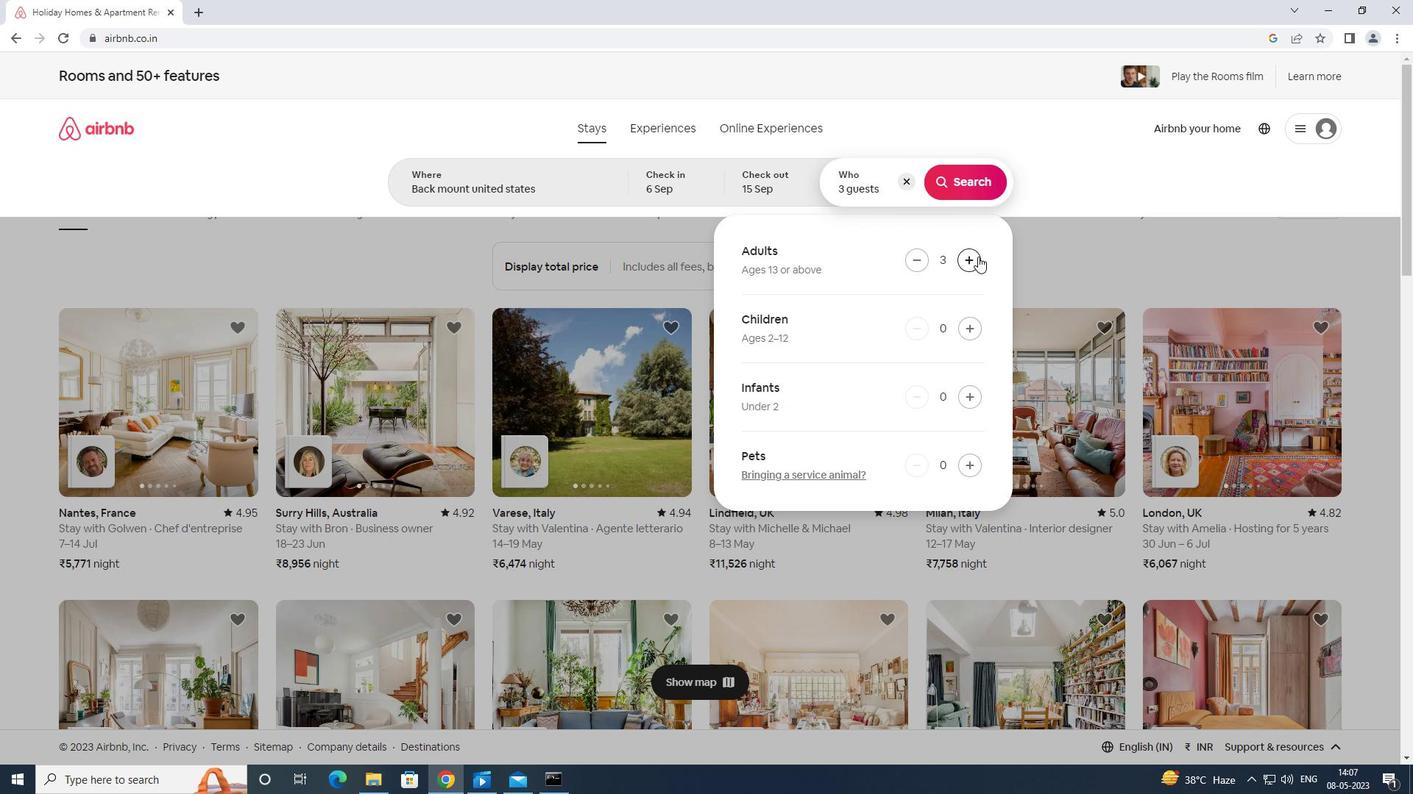 
Action: Mouse pressed left at (978, 256)
Screenshot: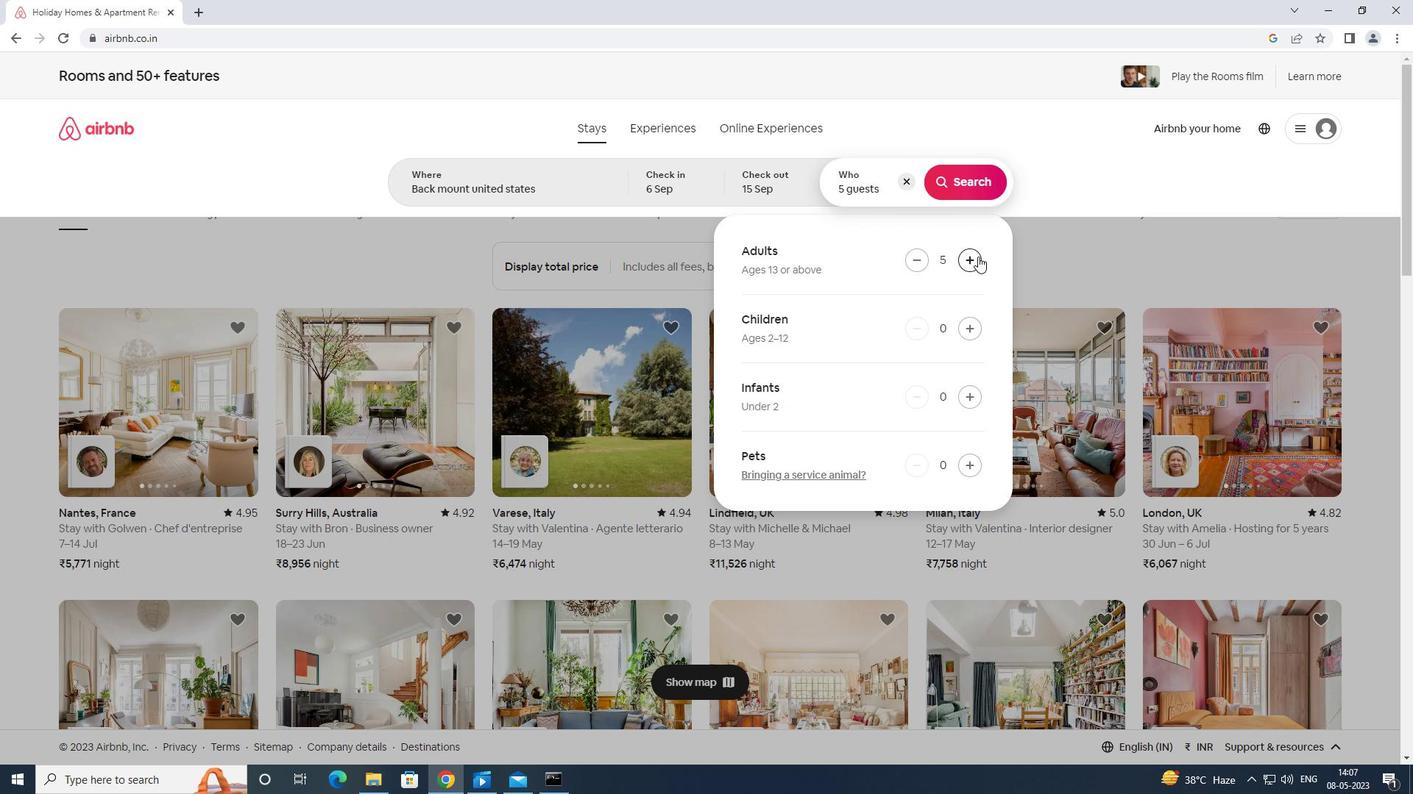 
Action: Mouse moved to (986, 177)
Screenshot: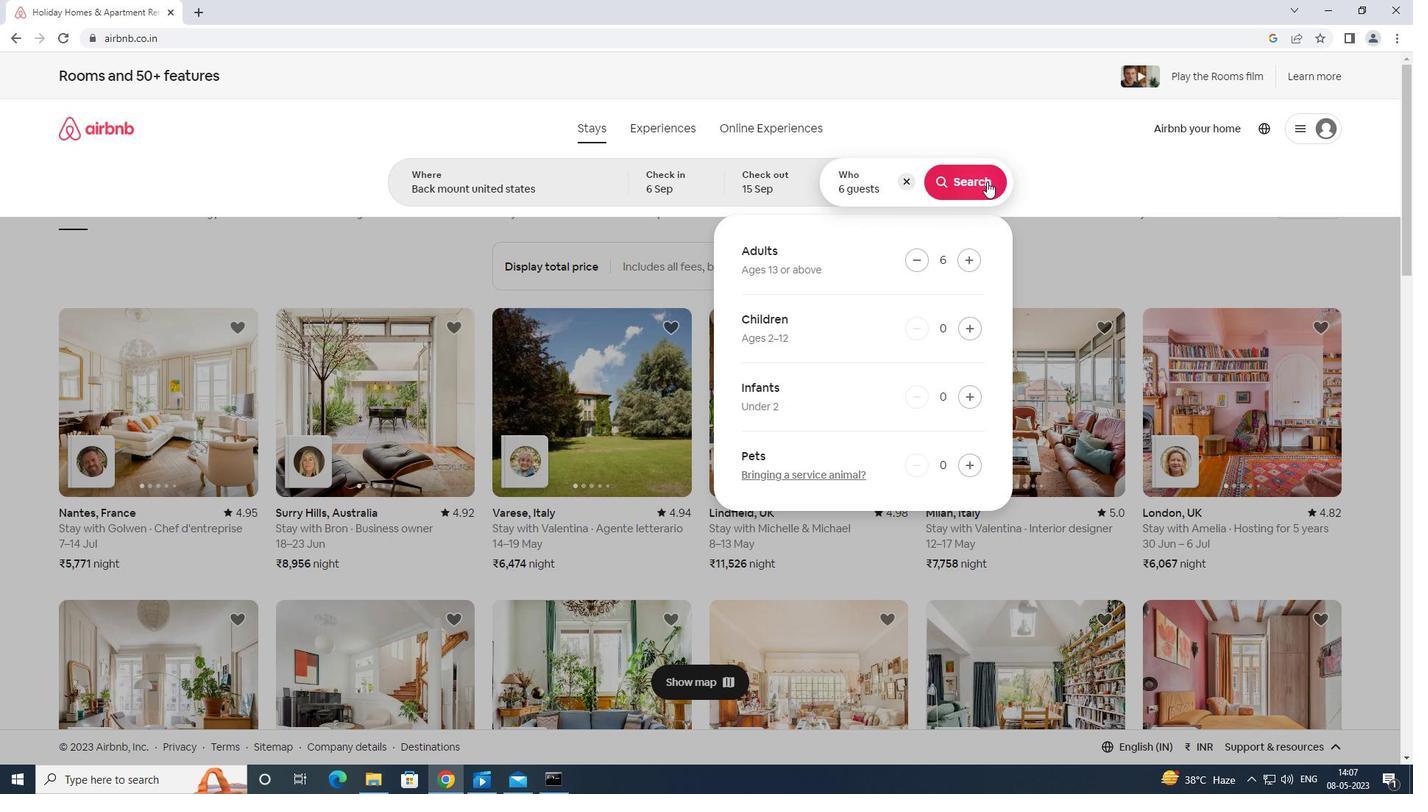 
Action: Mouse pressed left at (986, 177)
Screenshot: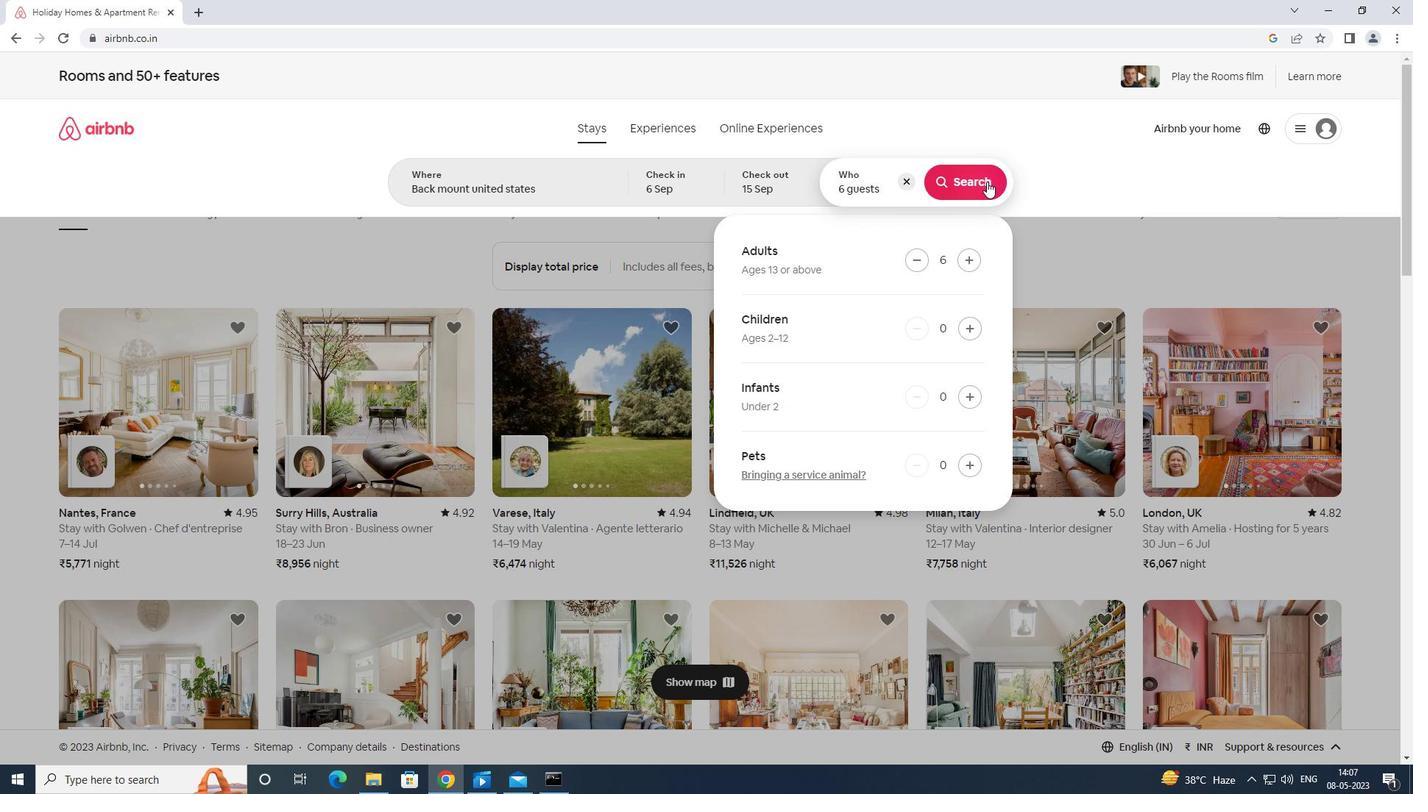 
Action: Mouse moved to (1366, 128)
Screenshot: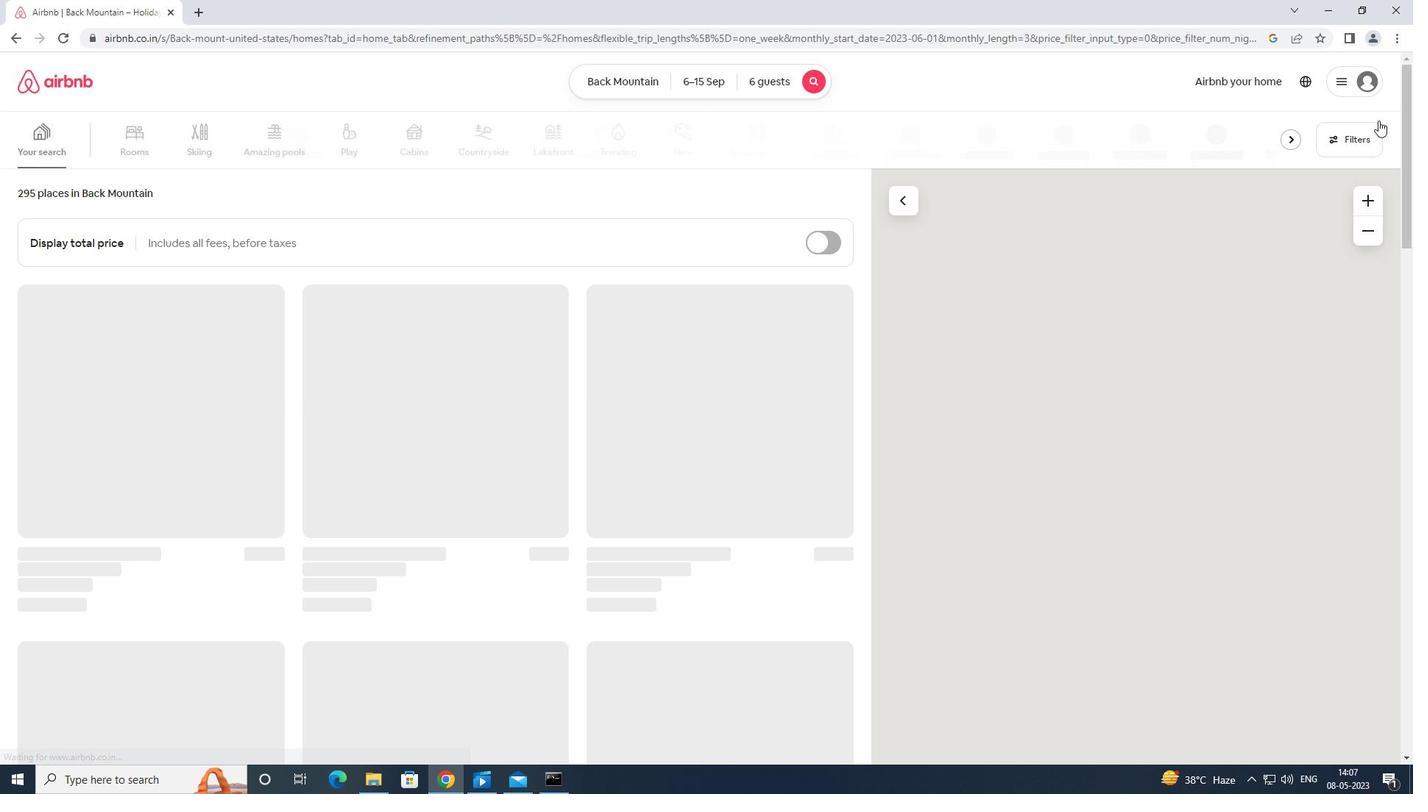 
Action: Mouse pressed left at (1366, 128)
Screenshot: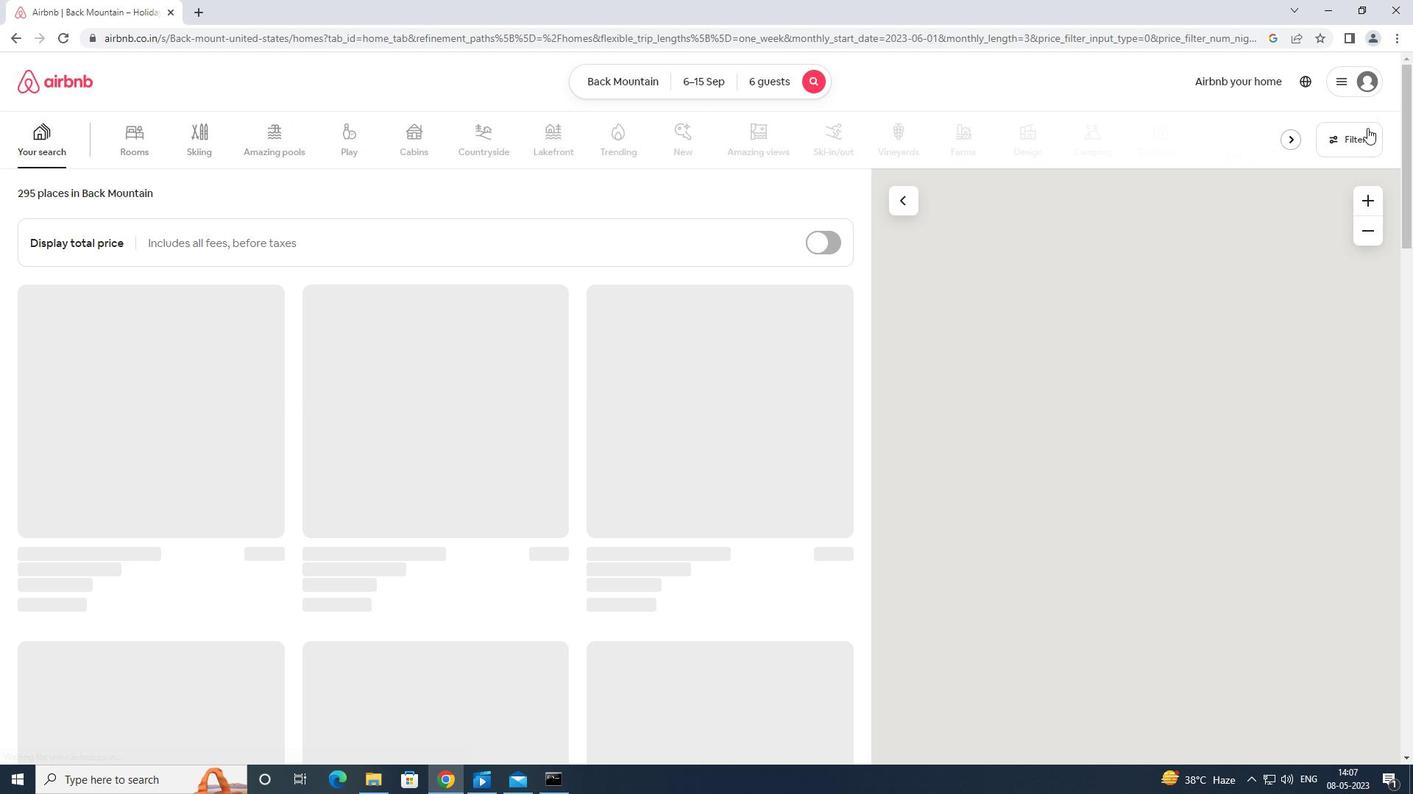 
Action: Mouse moved to (656, 487)
Screenshot: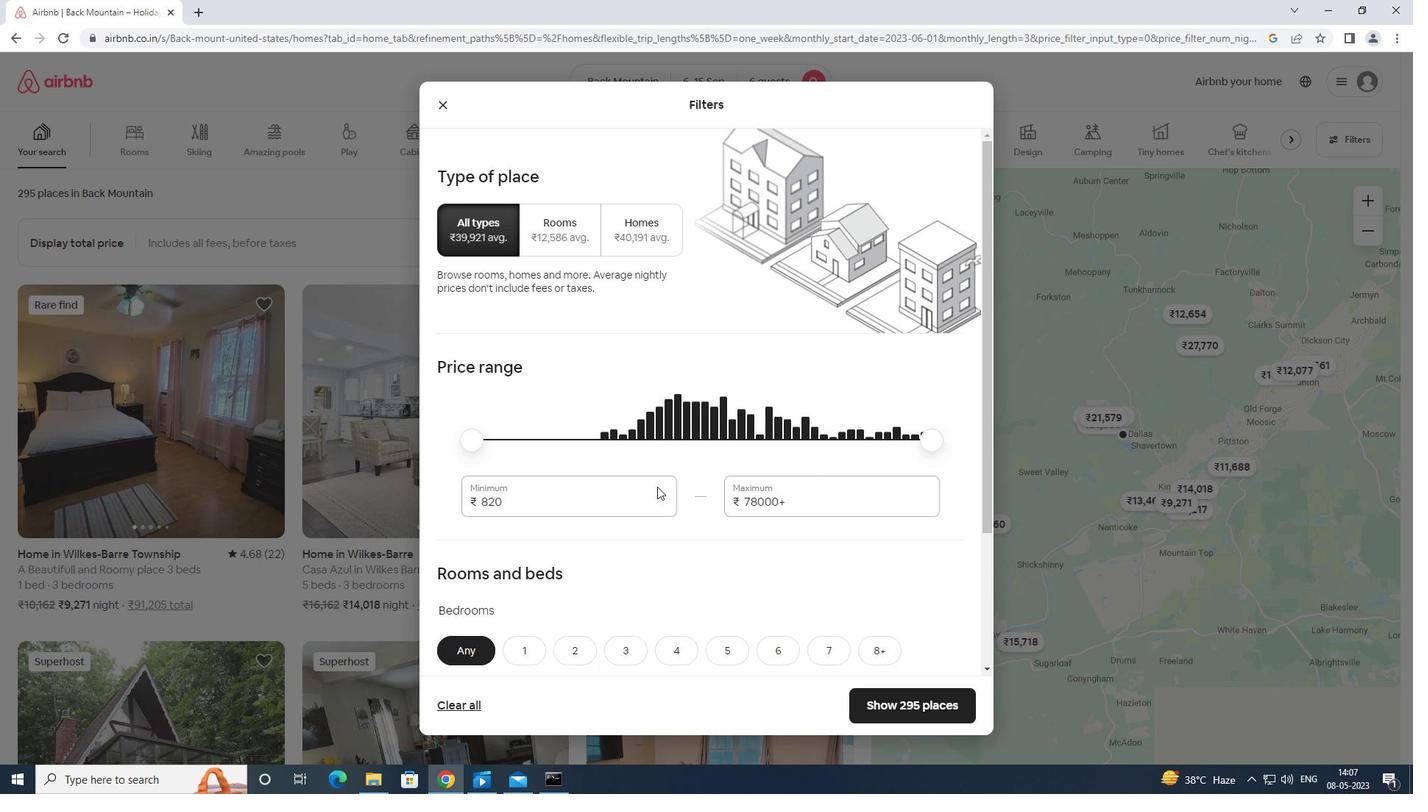 
Action: Mouse pressed left at (656, 487)
Screenshot: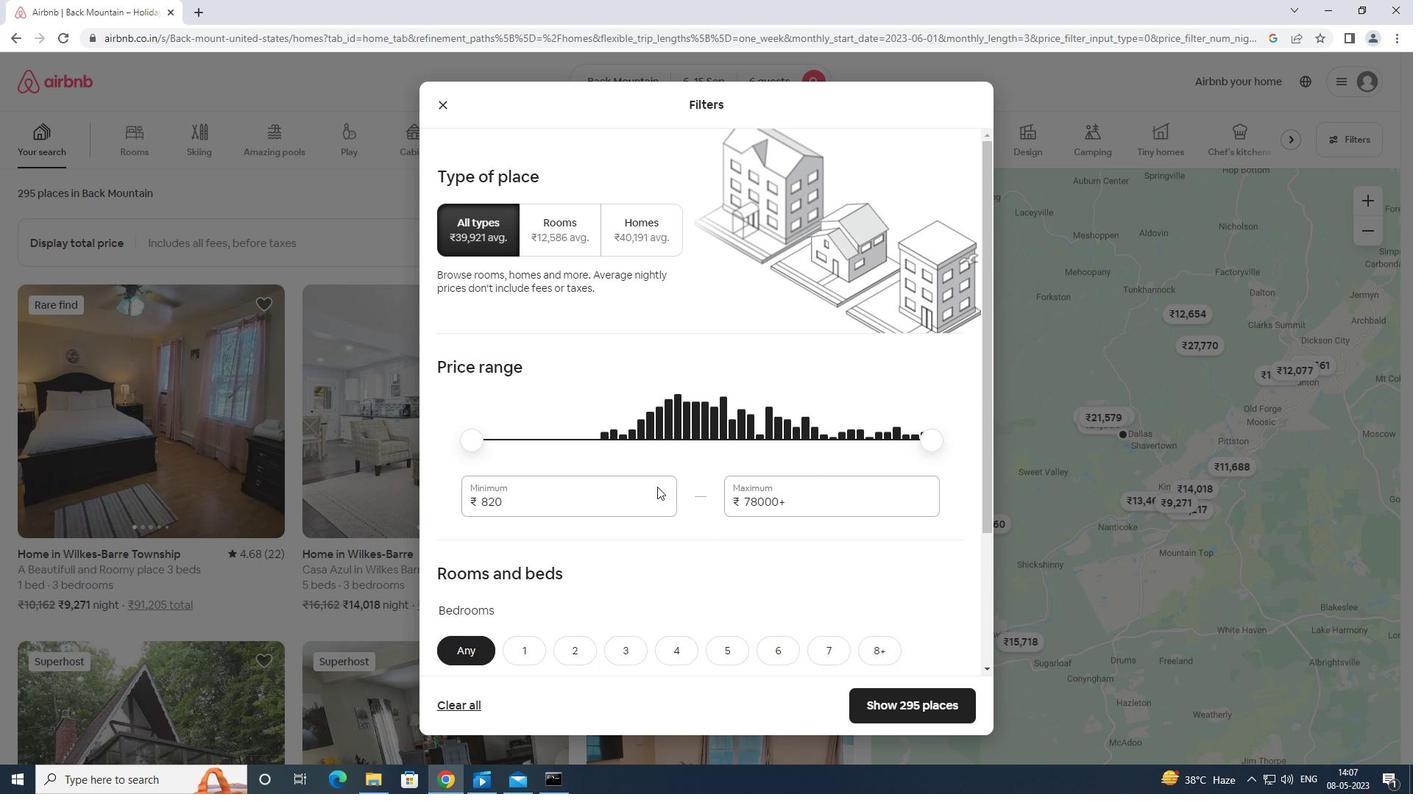
Action: Key pressed <Key.backspace><Key.backspace><Key.backspace><Key.backspace><Key.backspace><Key.backspace><Key.backspace><Key.backspace><Key.backspace>8000
Screenshot: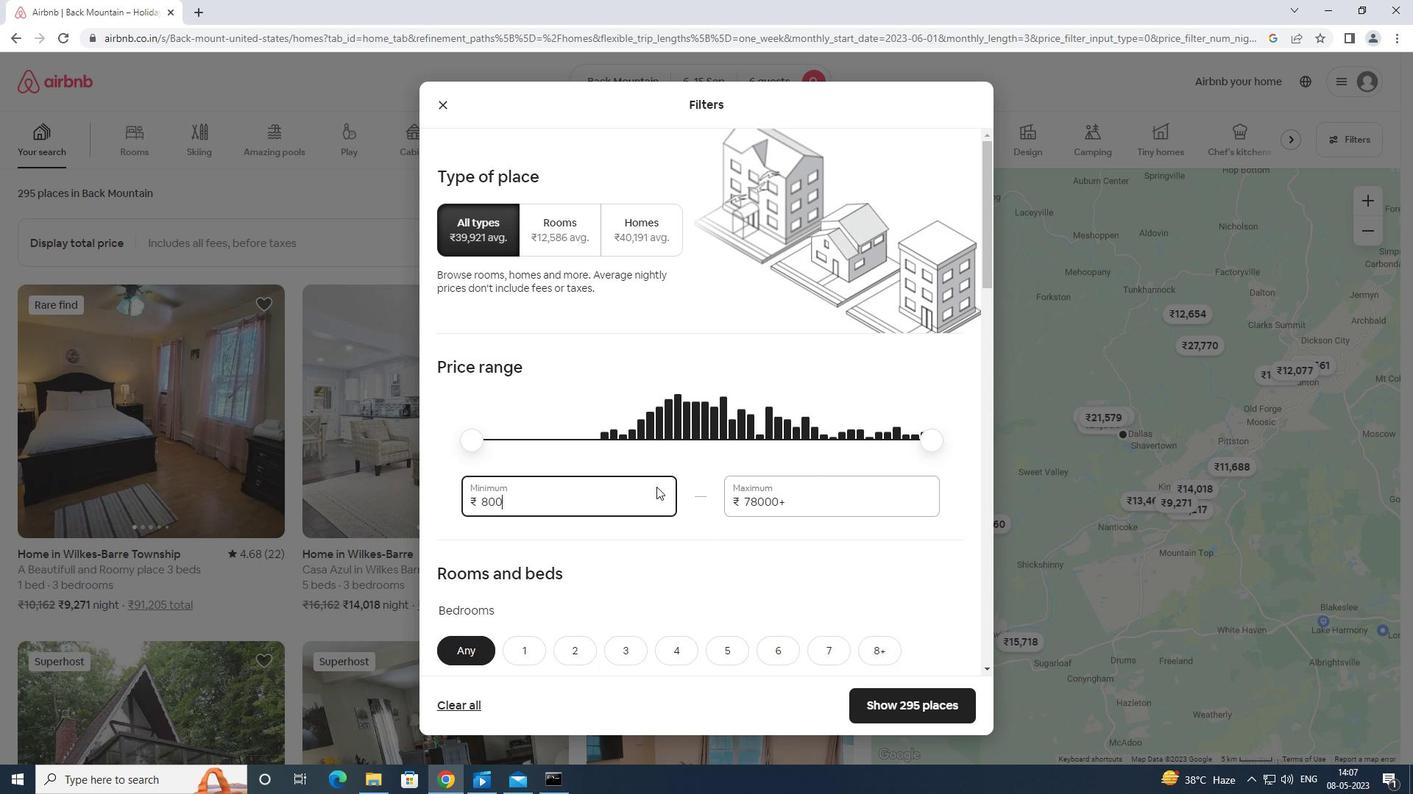 
Action: Mouse moved to (793, 497)
Screenshot: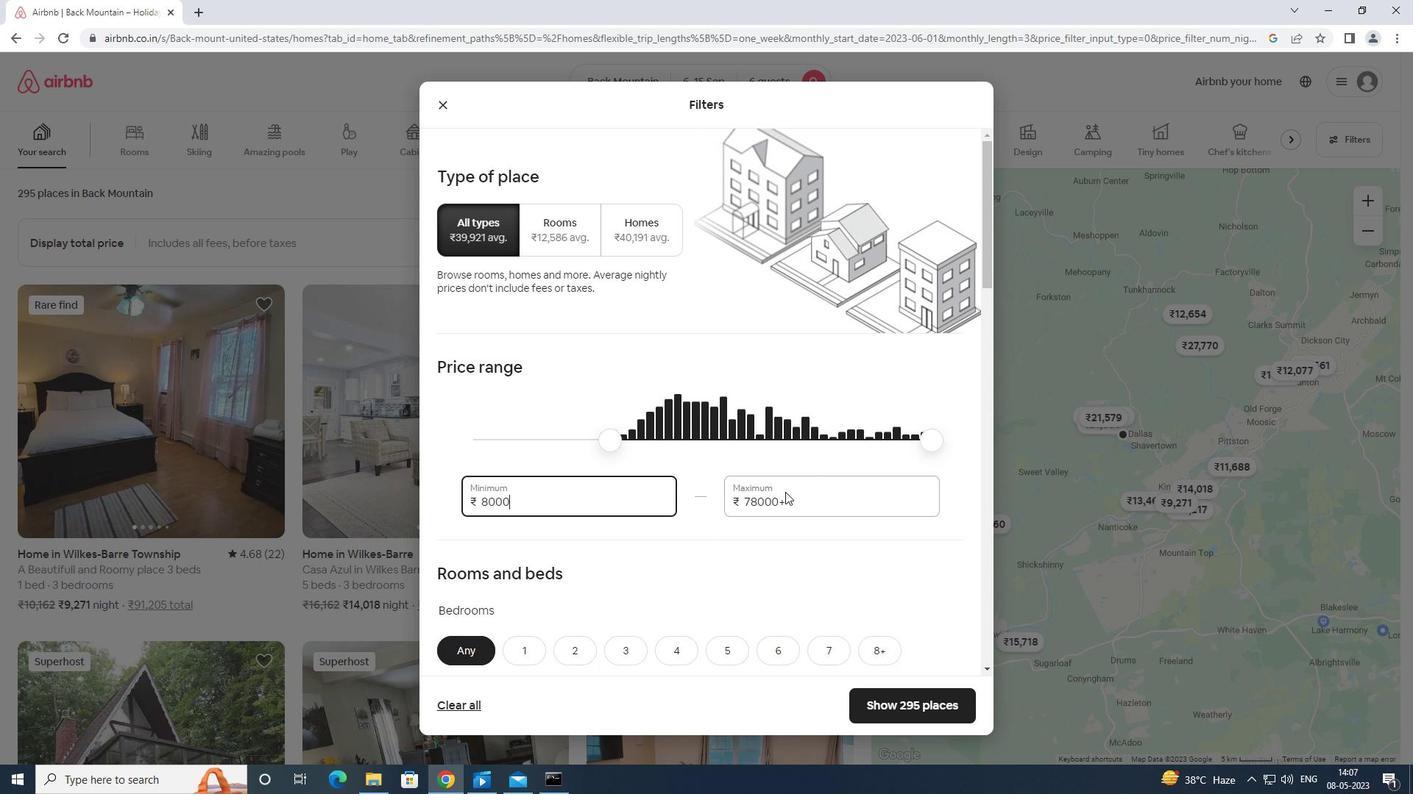 
Action: Mouse pressed left at (793, 497)
Screenshot: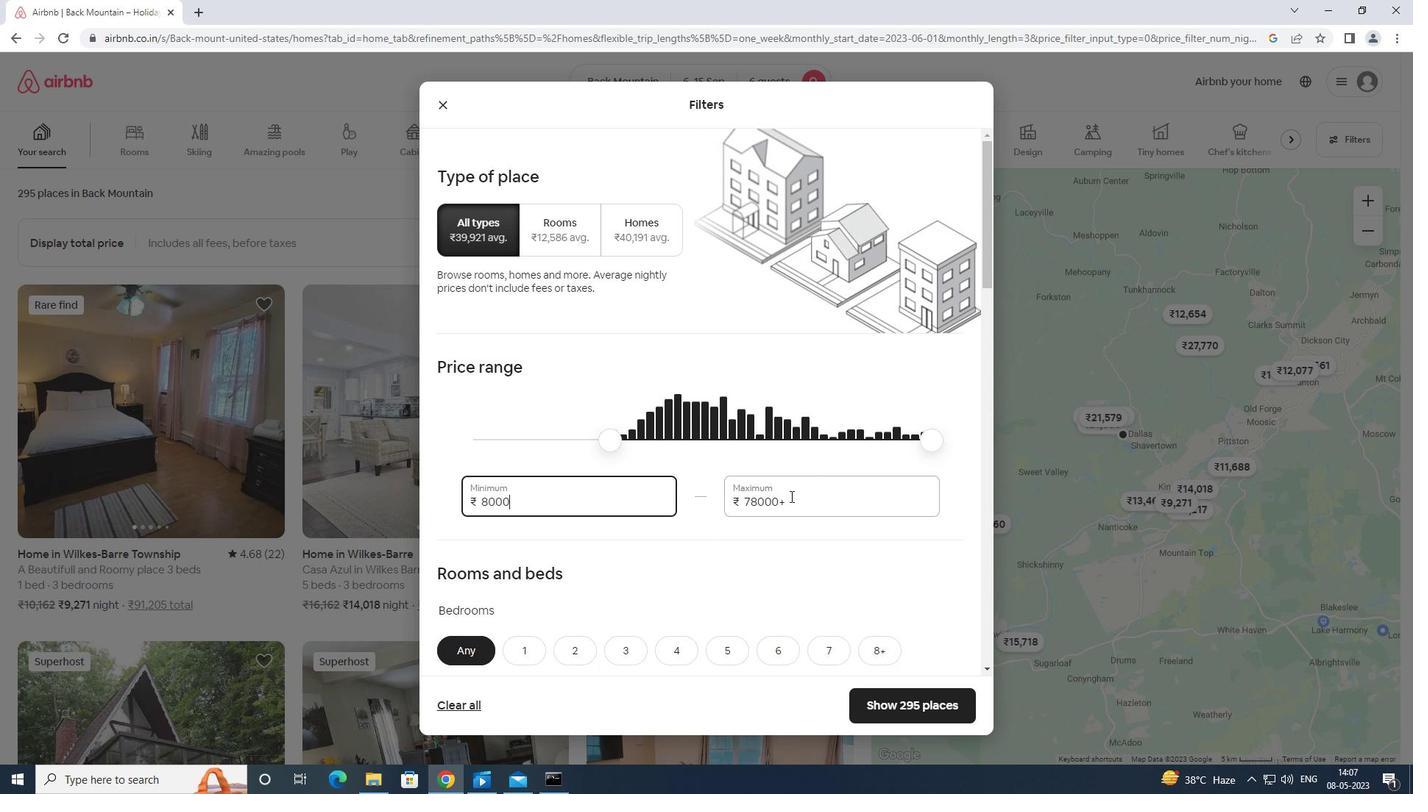 
Action: Mouse moved to (795, 497)
Screenshot: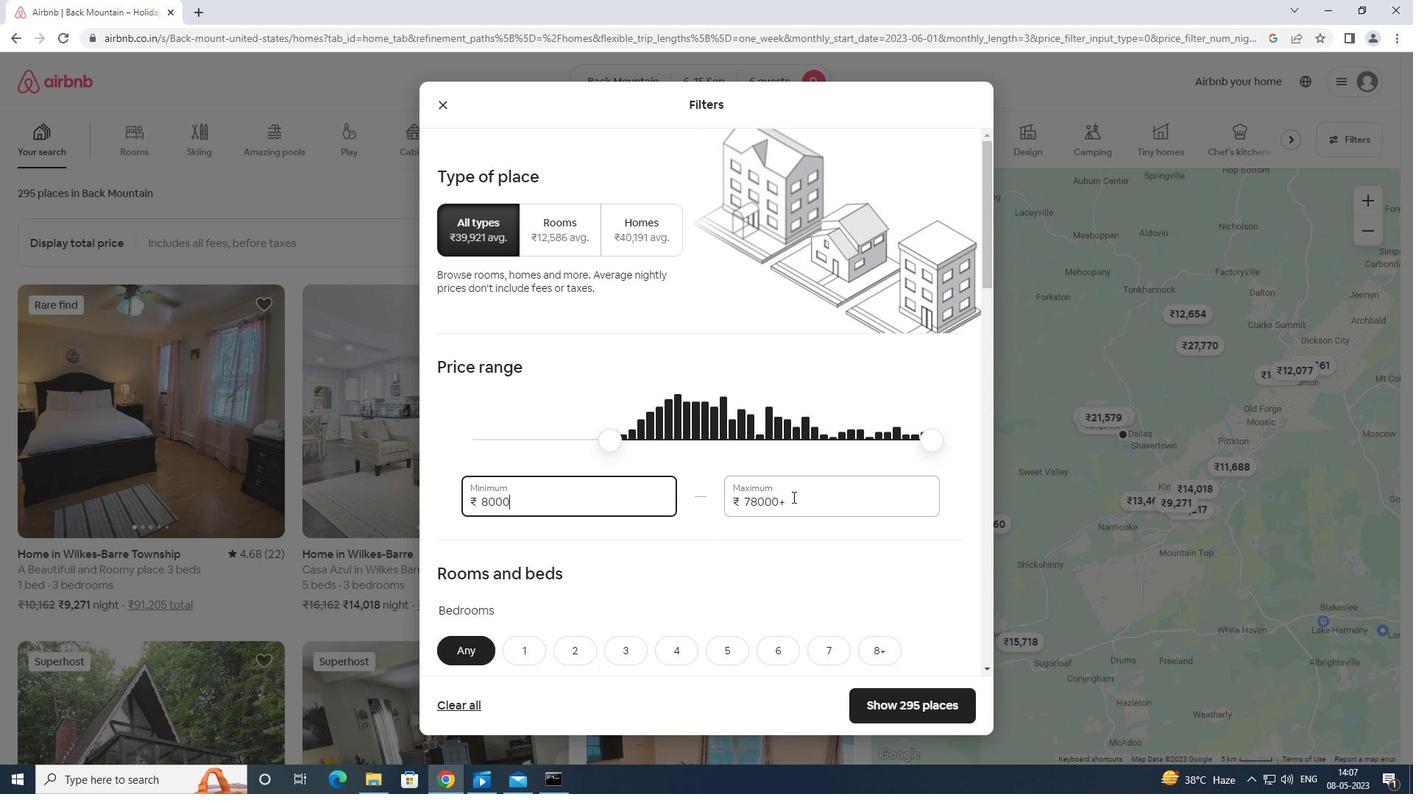 
Action: Key pressed <Key.backspace><Key.backspace><Key.backspace><Key.backspace><Key.backspace><Key.backspace><Key.backspace><Key.backspace><Key.backspace><Key.backspace><Key.backspace><Key.backspace>12000
Screenshot: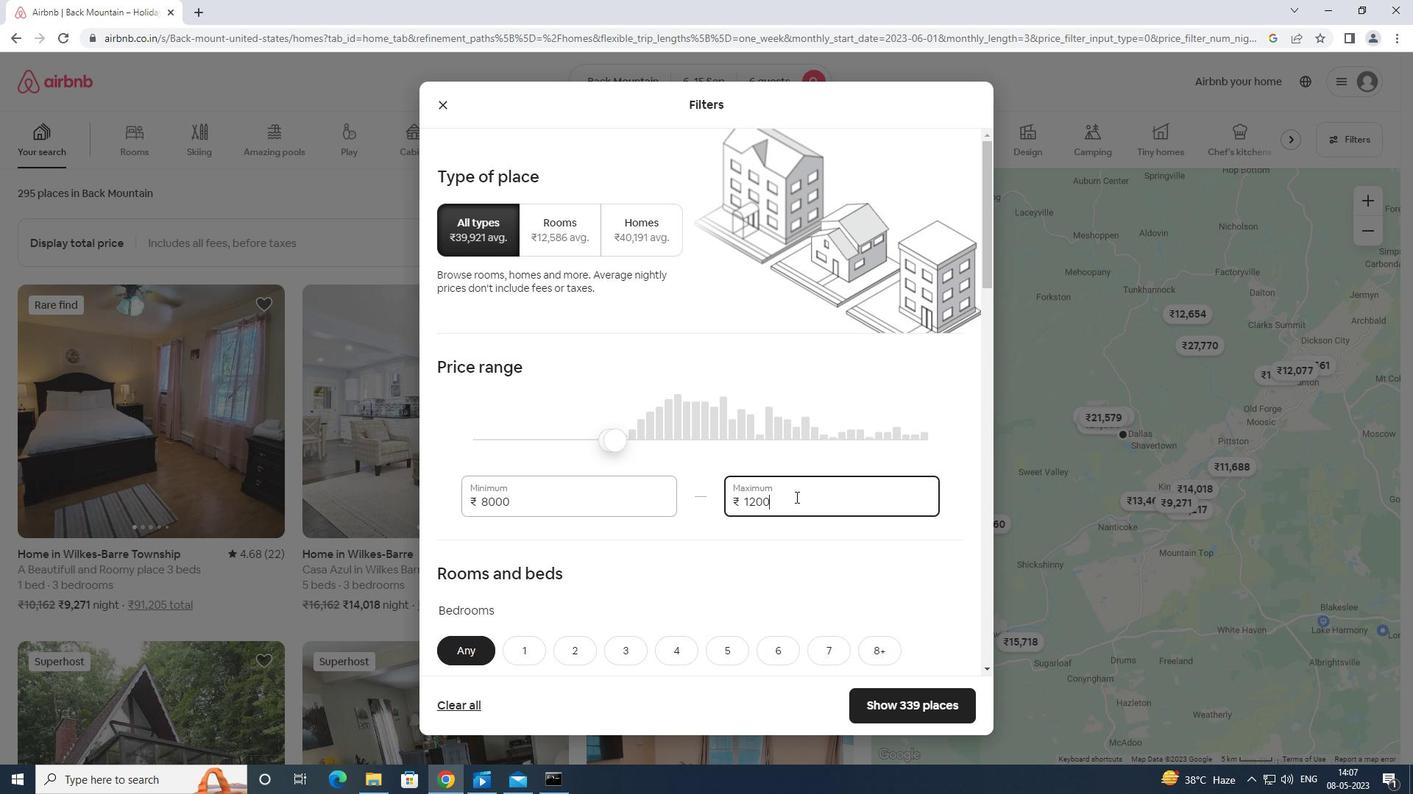 
Action: Mouse moved to (828, 488)
Screenshot: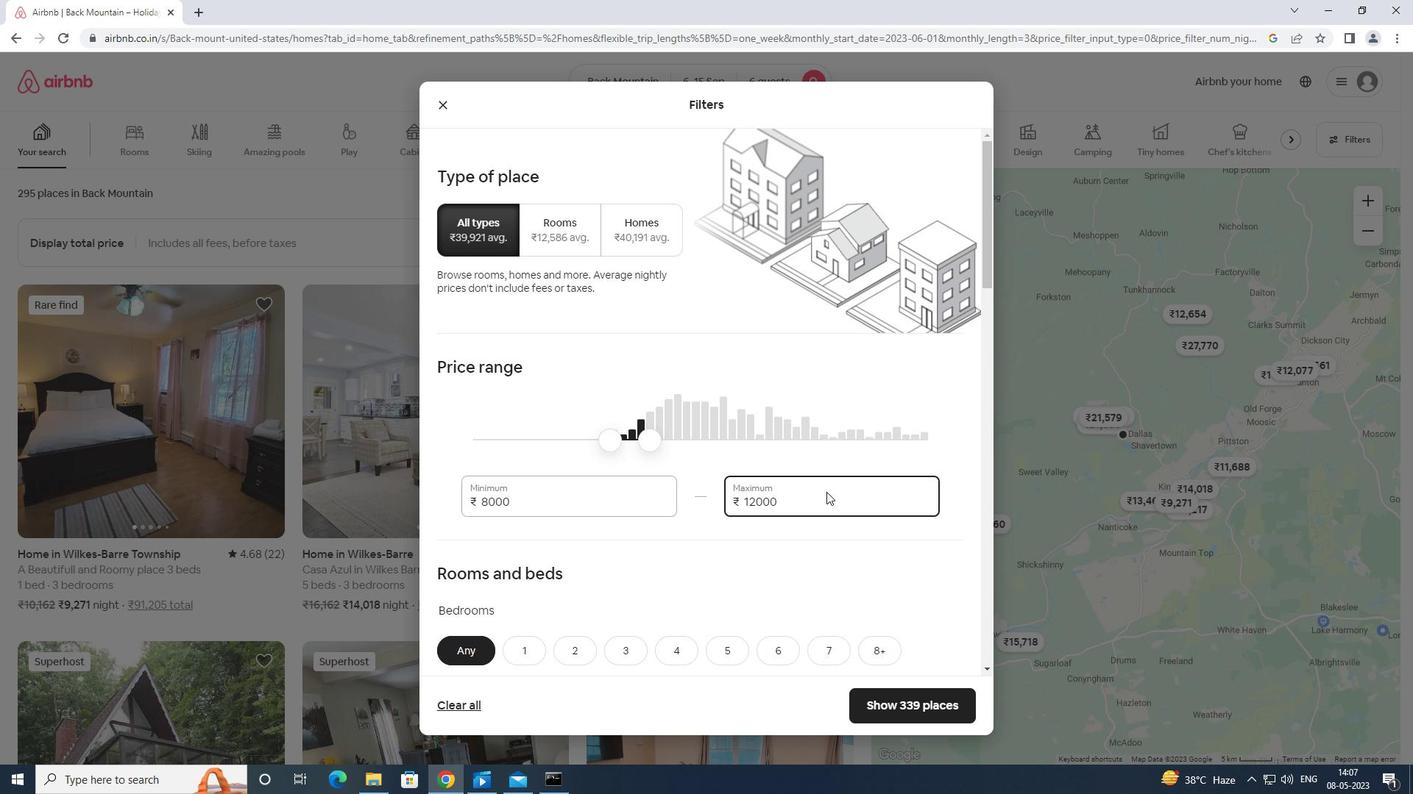 
Action: Mouse scrolled (828, 487) with delta (0, 0)
Screenshot: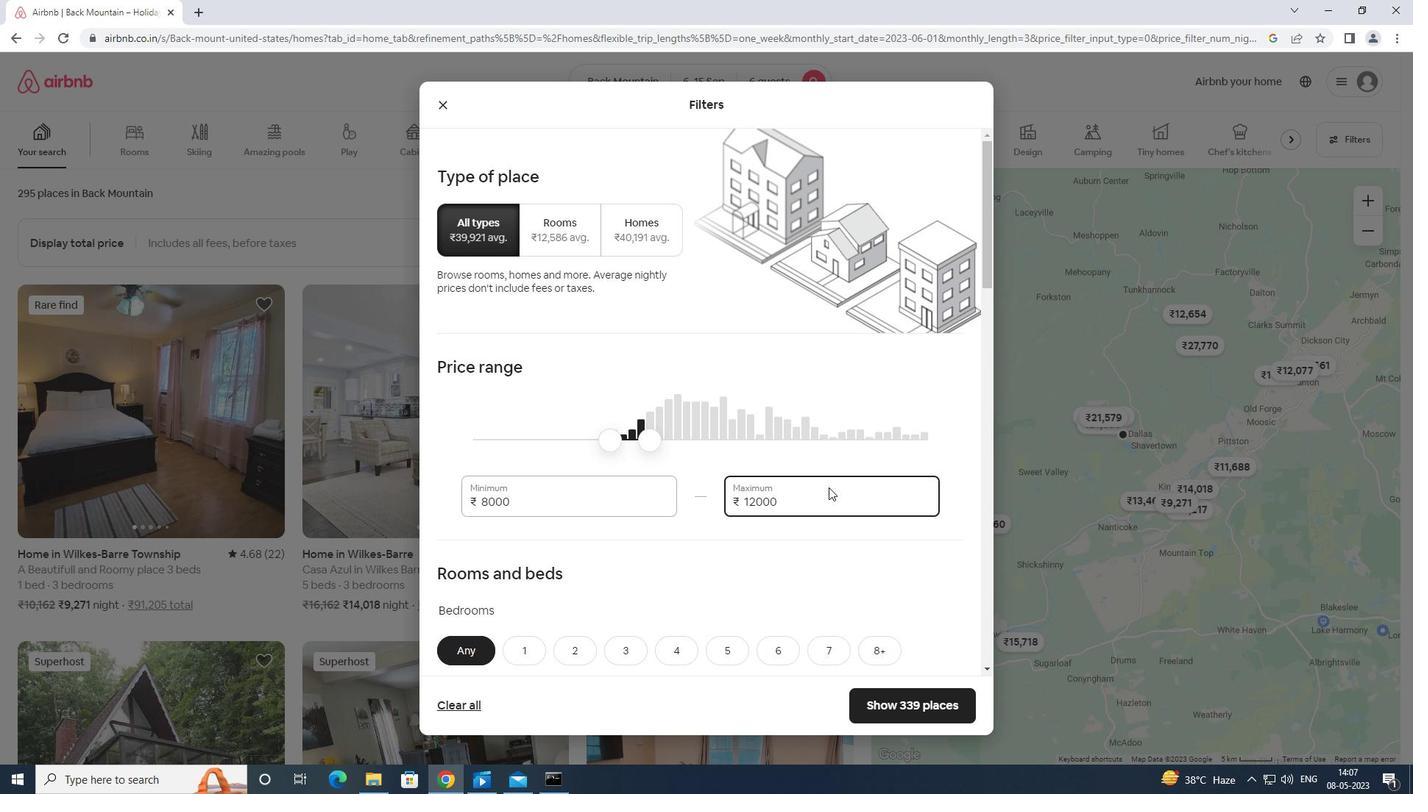 
Action: Mouse scrolled (828, 487) with delta (0, 0)
Screenshot: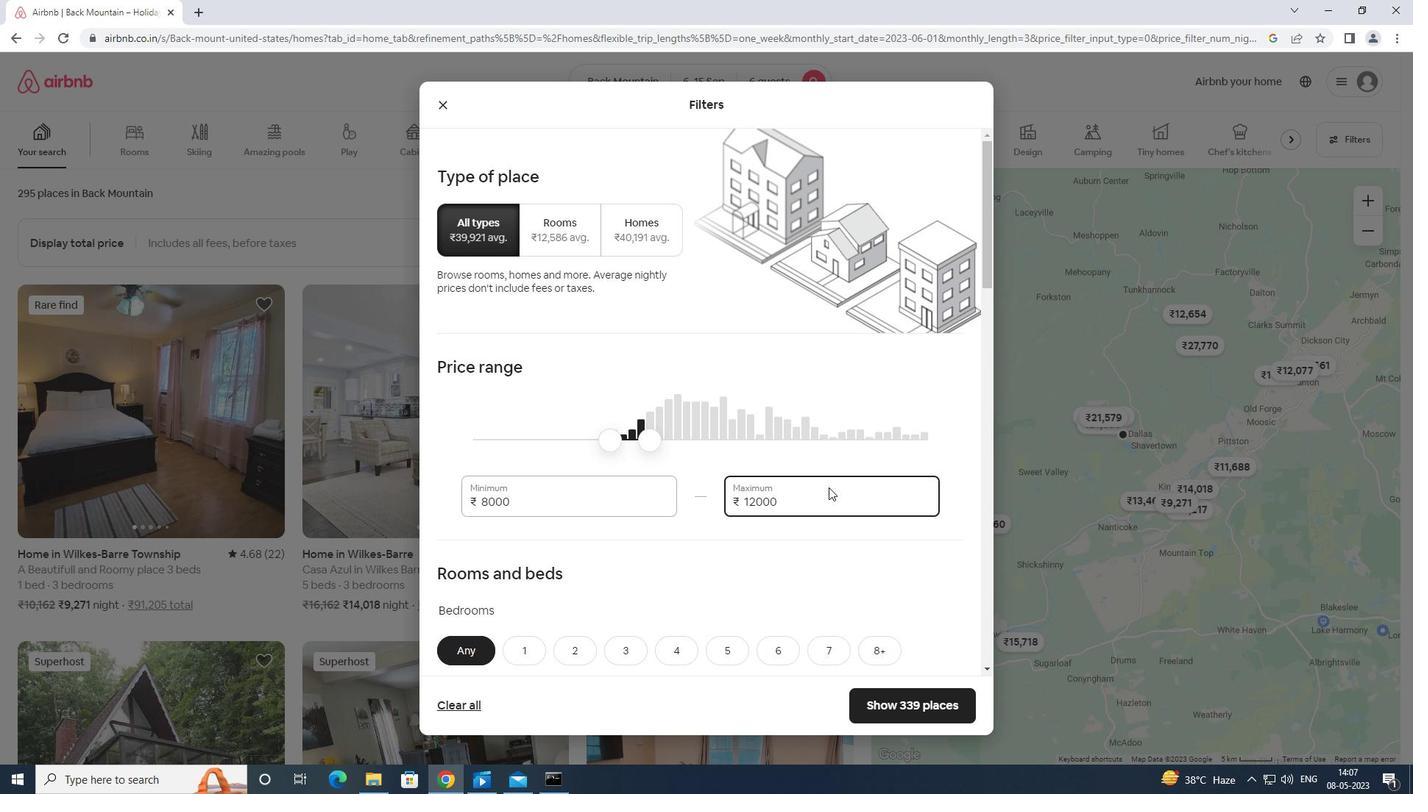 
Action: Mouse moved to (830, 486)
Screenshot: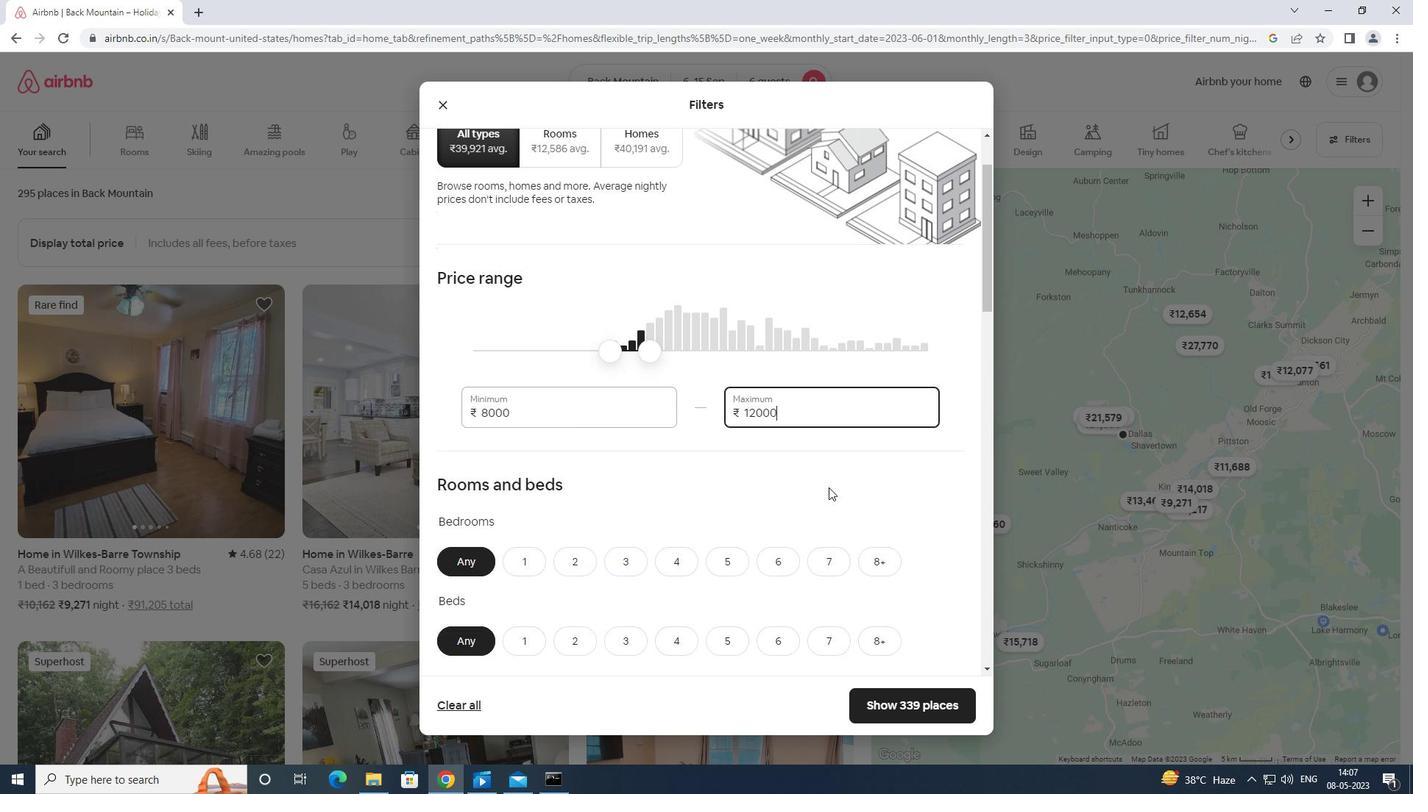 
Action: Mouse scrolled (830, 485) with delta (0, 0)
Screenshot: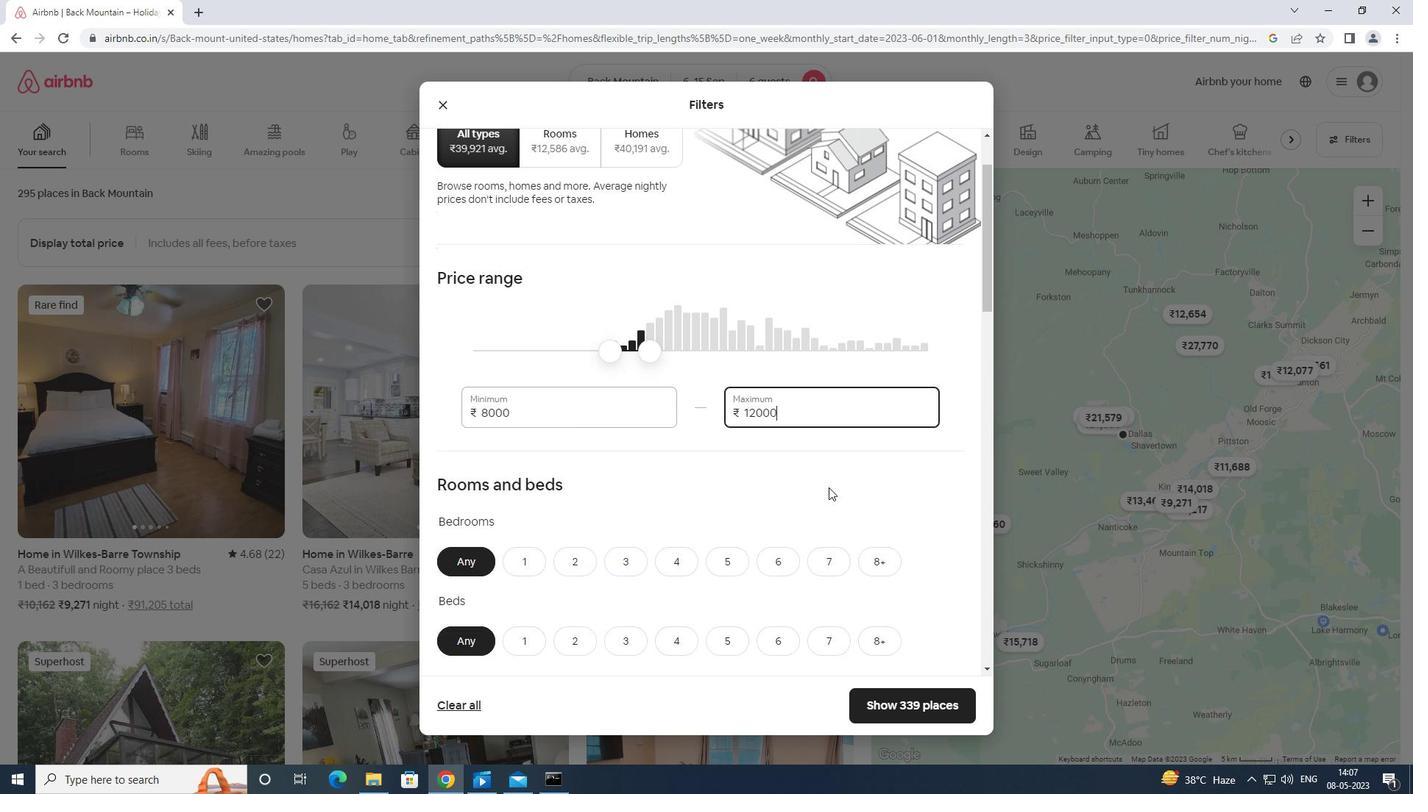 
Action: Mouse moved to (786, 433)
Screenshot: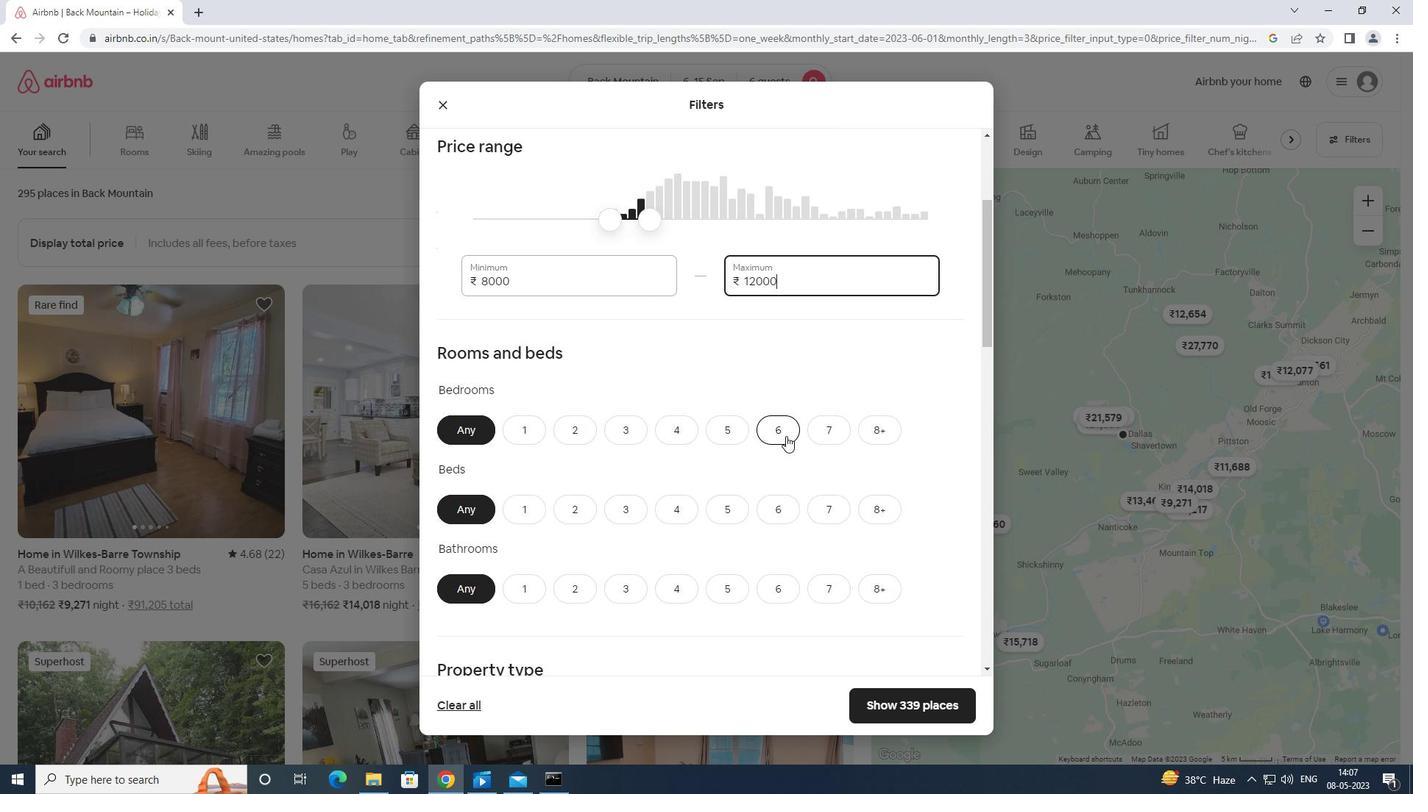 
Action: Mouse pressed left at (786, 433)
Screenshot: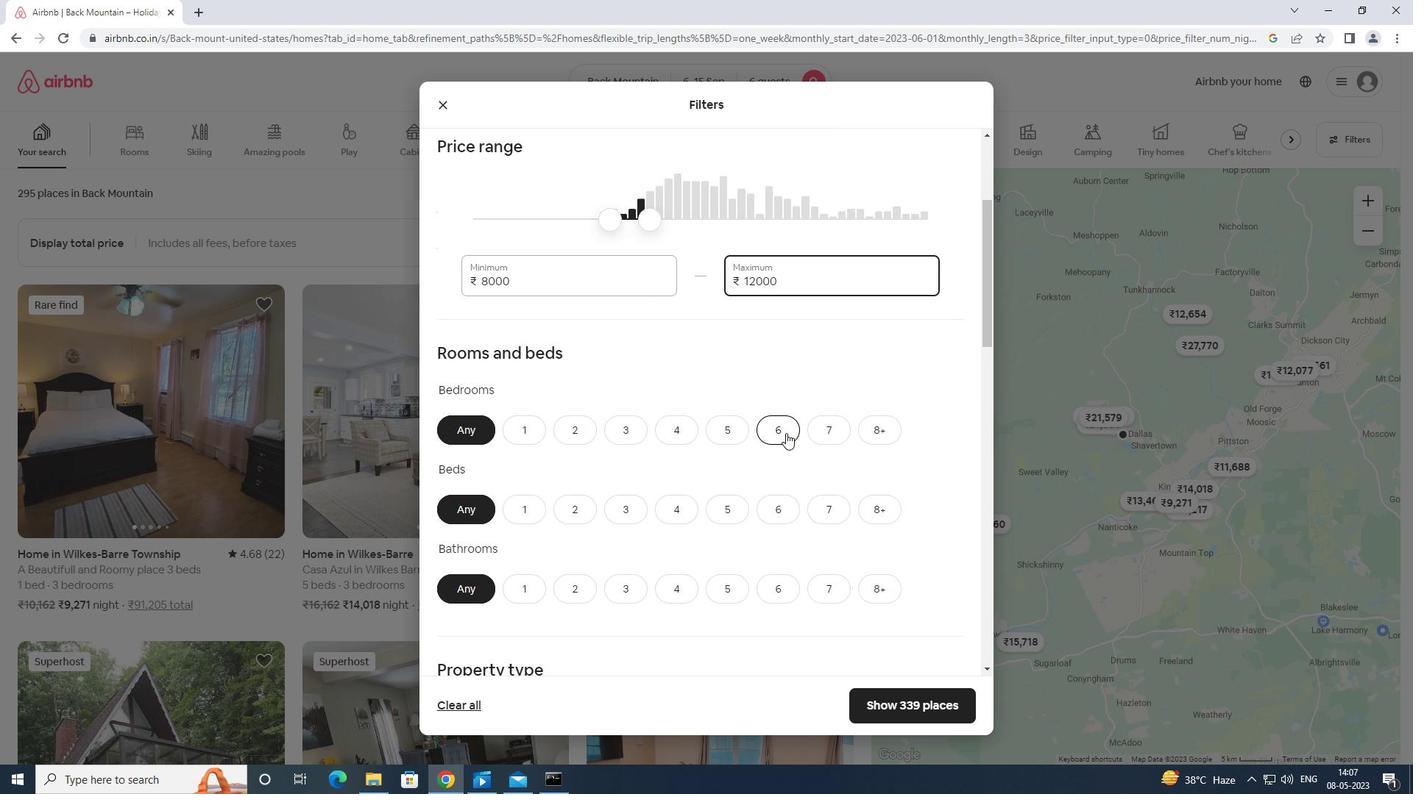 
Action: Mouse moved to (762, 517)
Screenshot: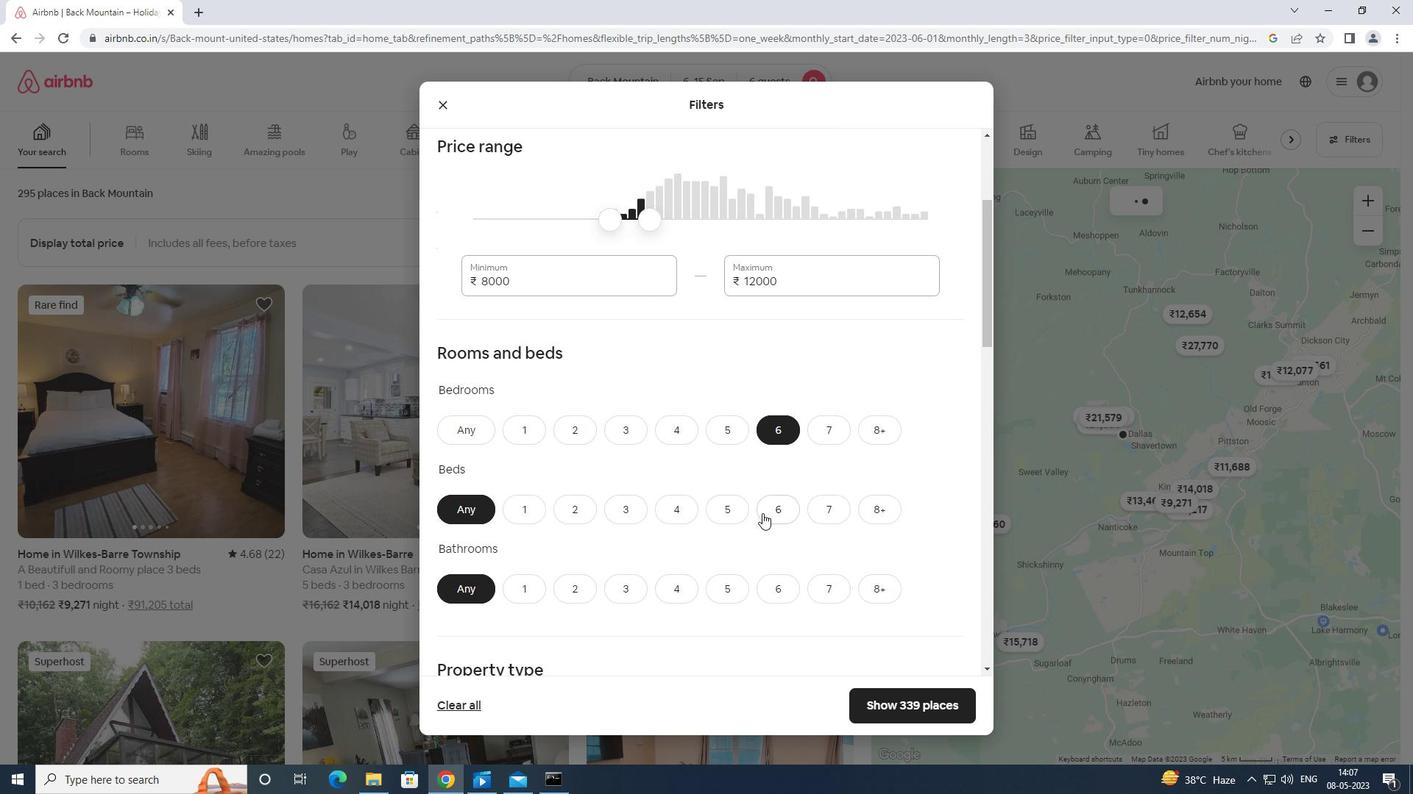 
Action: Mouse pressed left at (762, 517)
Screenshot: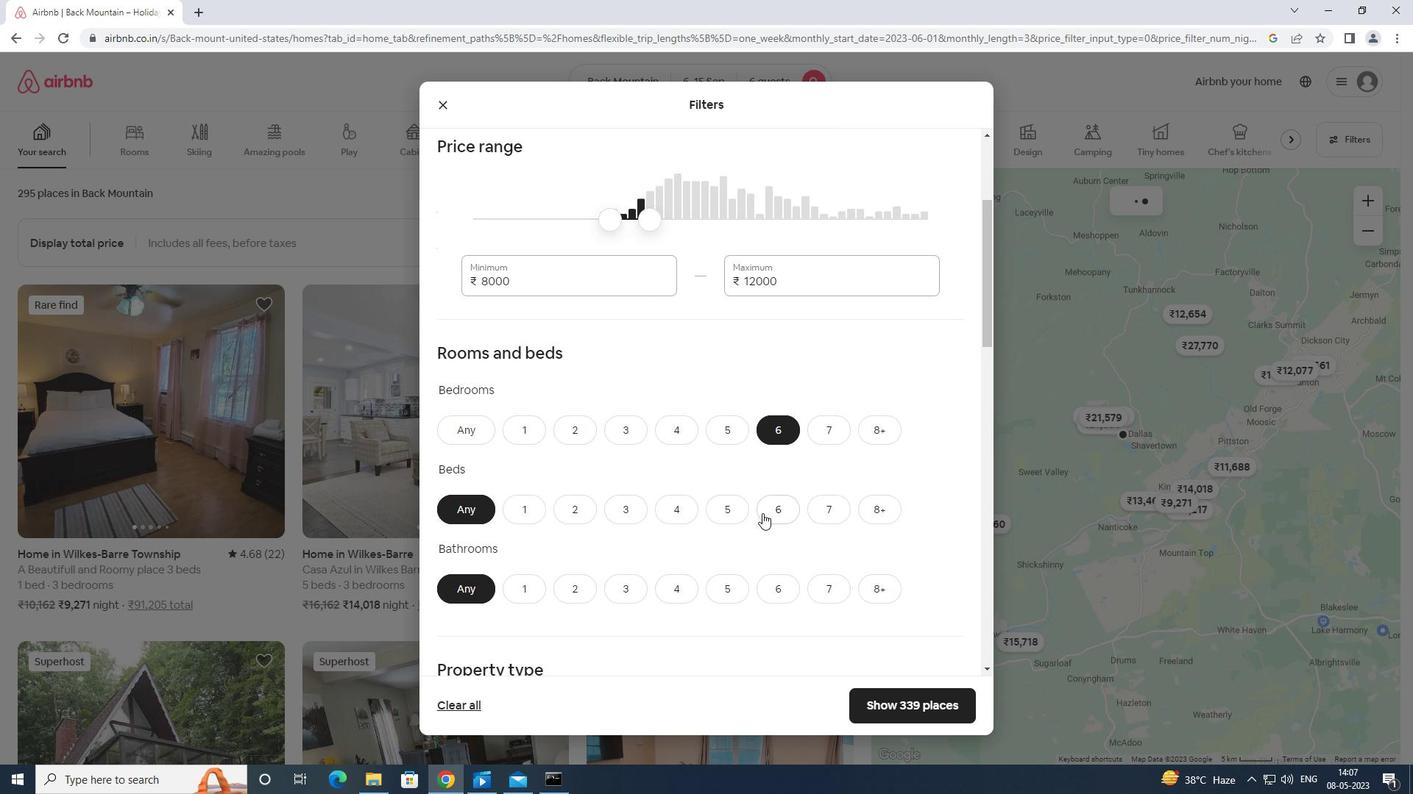 
Action: Mouse moved to (786, 584)
Screenshot: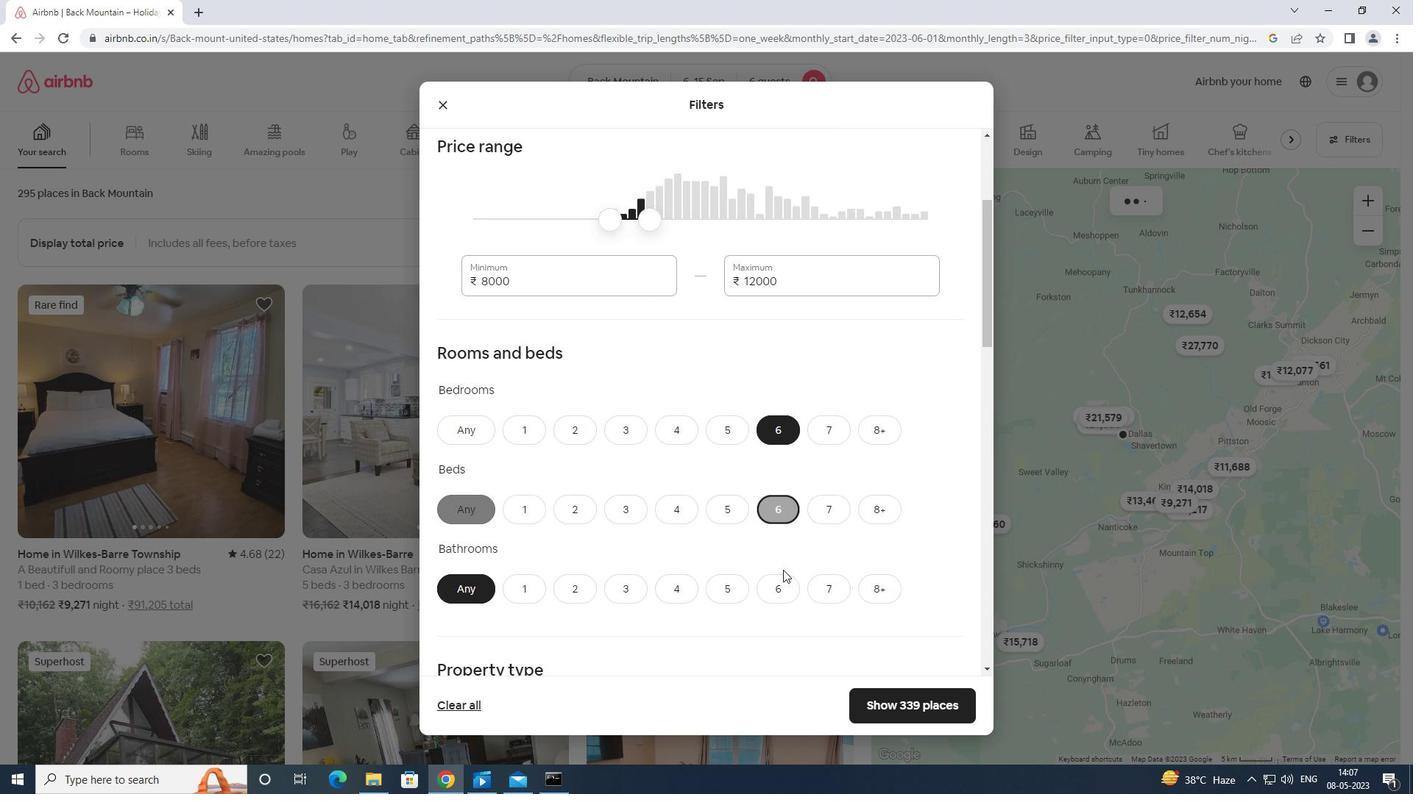 
Action: Mouse pressed left at (786, 584)
Screenshot: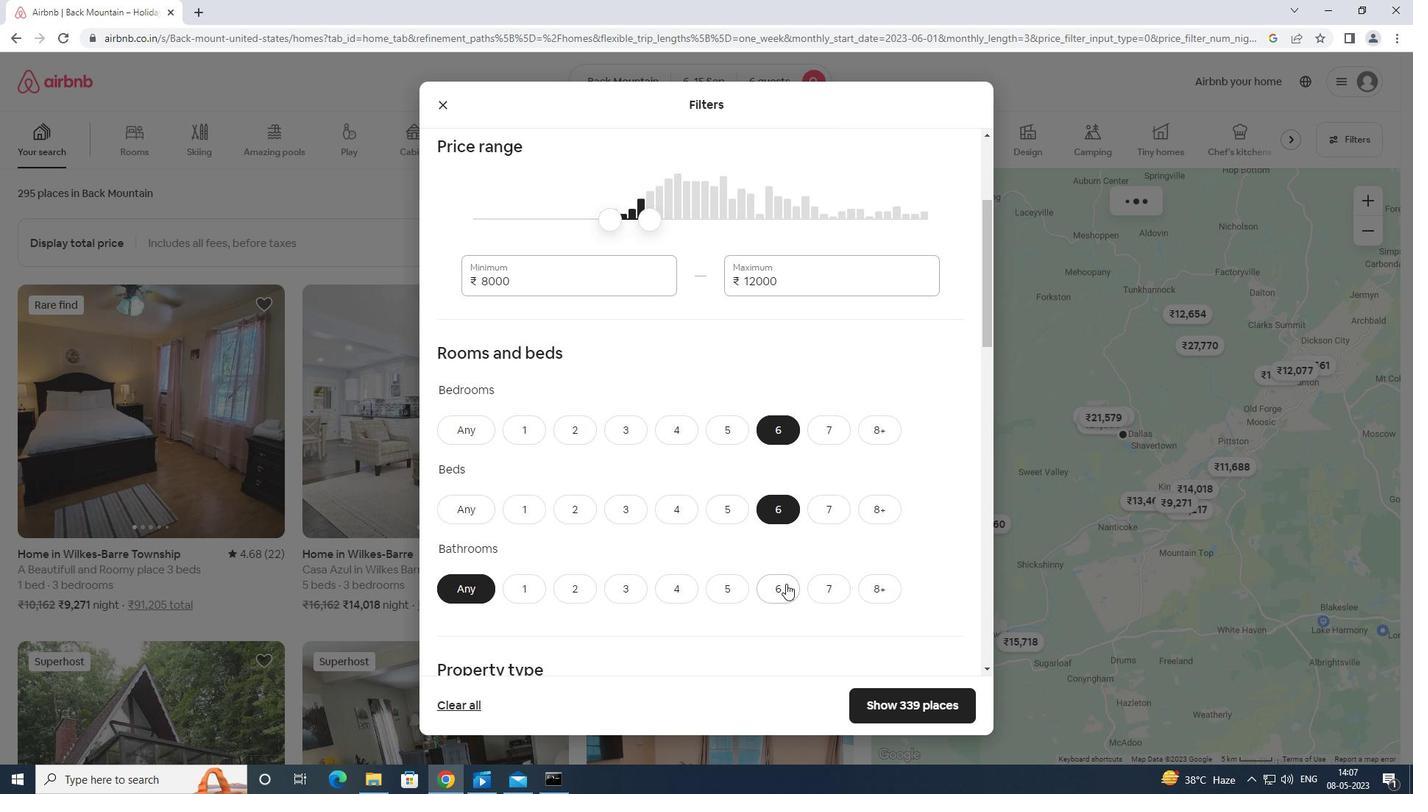 
Action: Mouse moved to (786, 584)
Screenshot: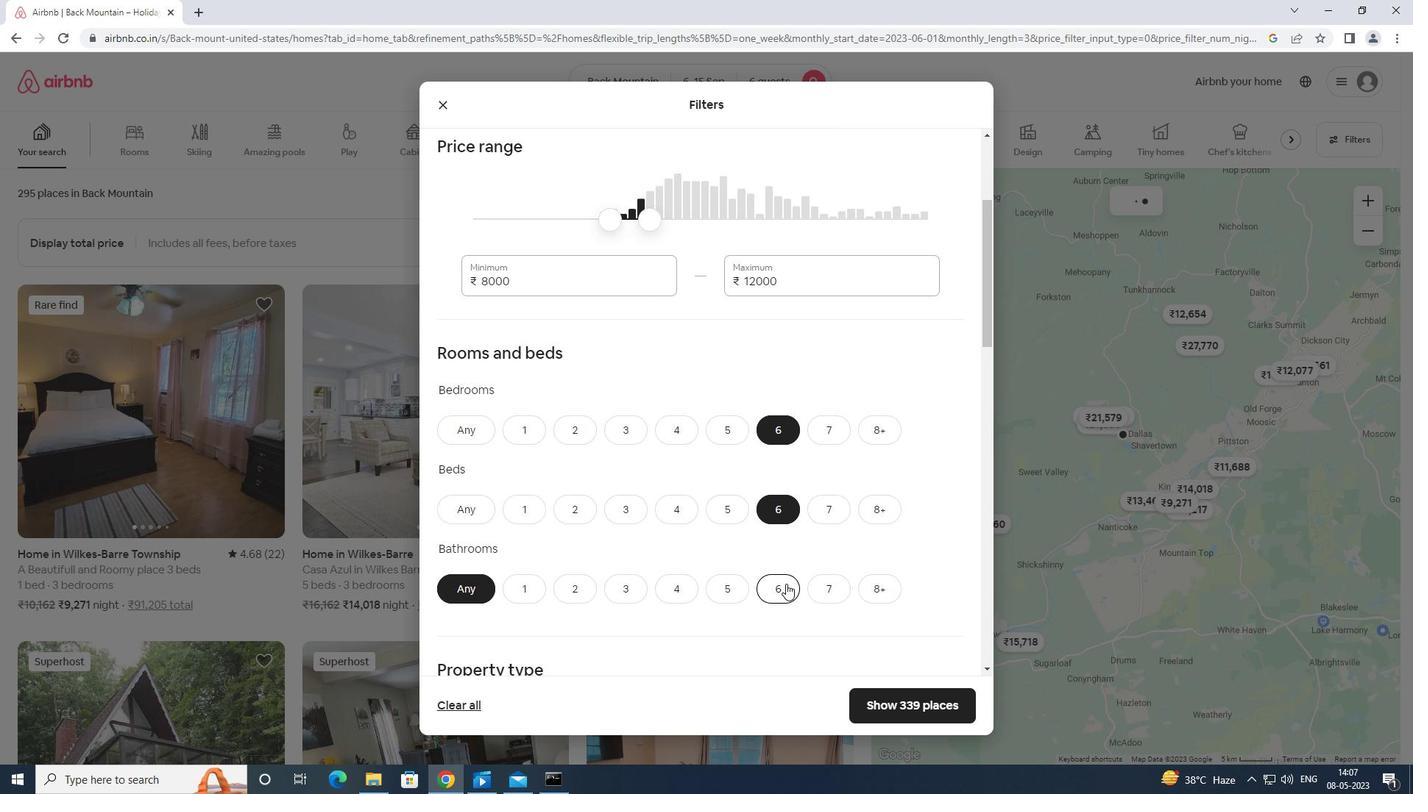 
Action: Mouse scrolled (786, 583) with delta (0, 0)
Screenshot: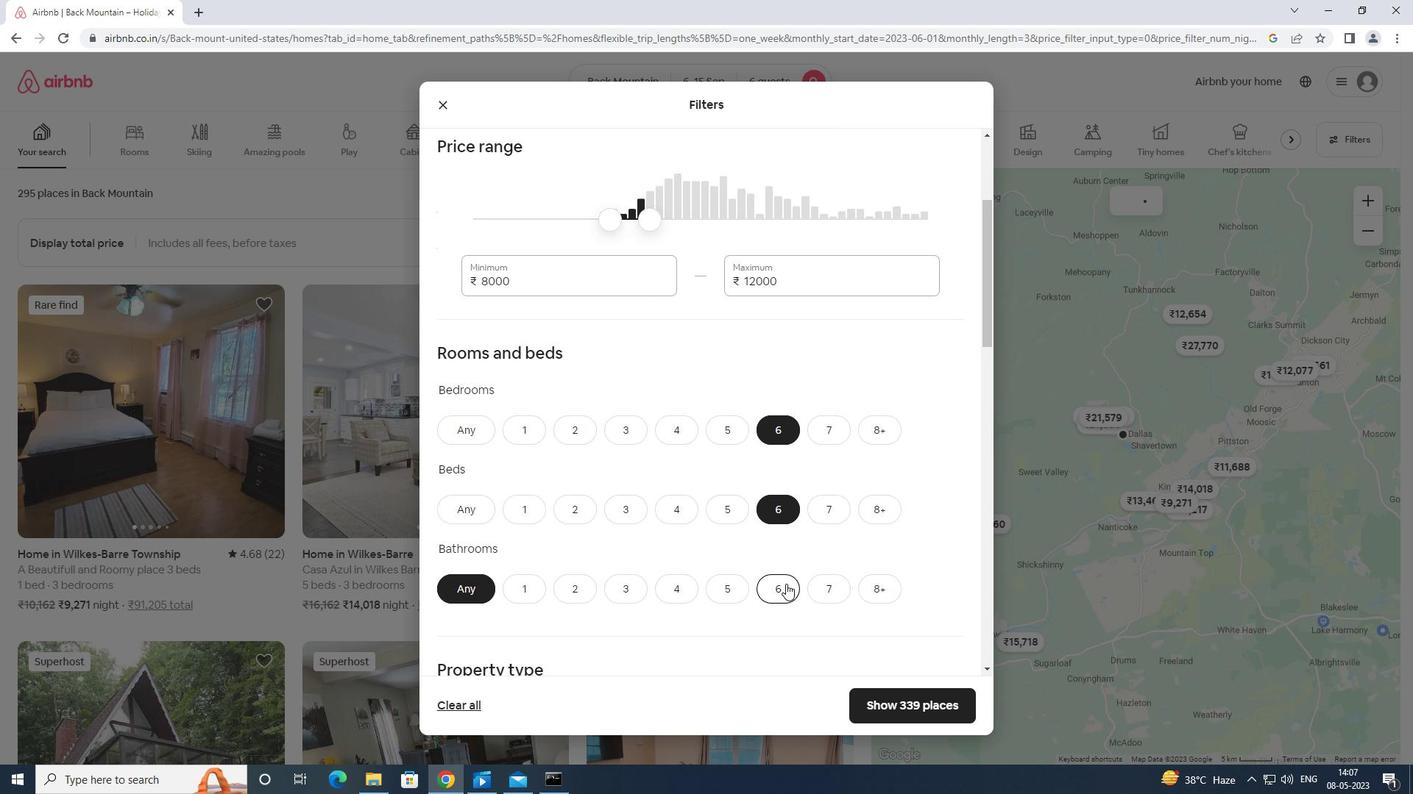 
Action: Mouse scrolled (786, 583) with delta (0, 0)
Screenshot: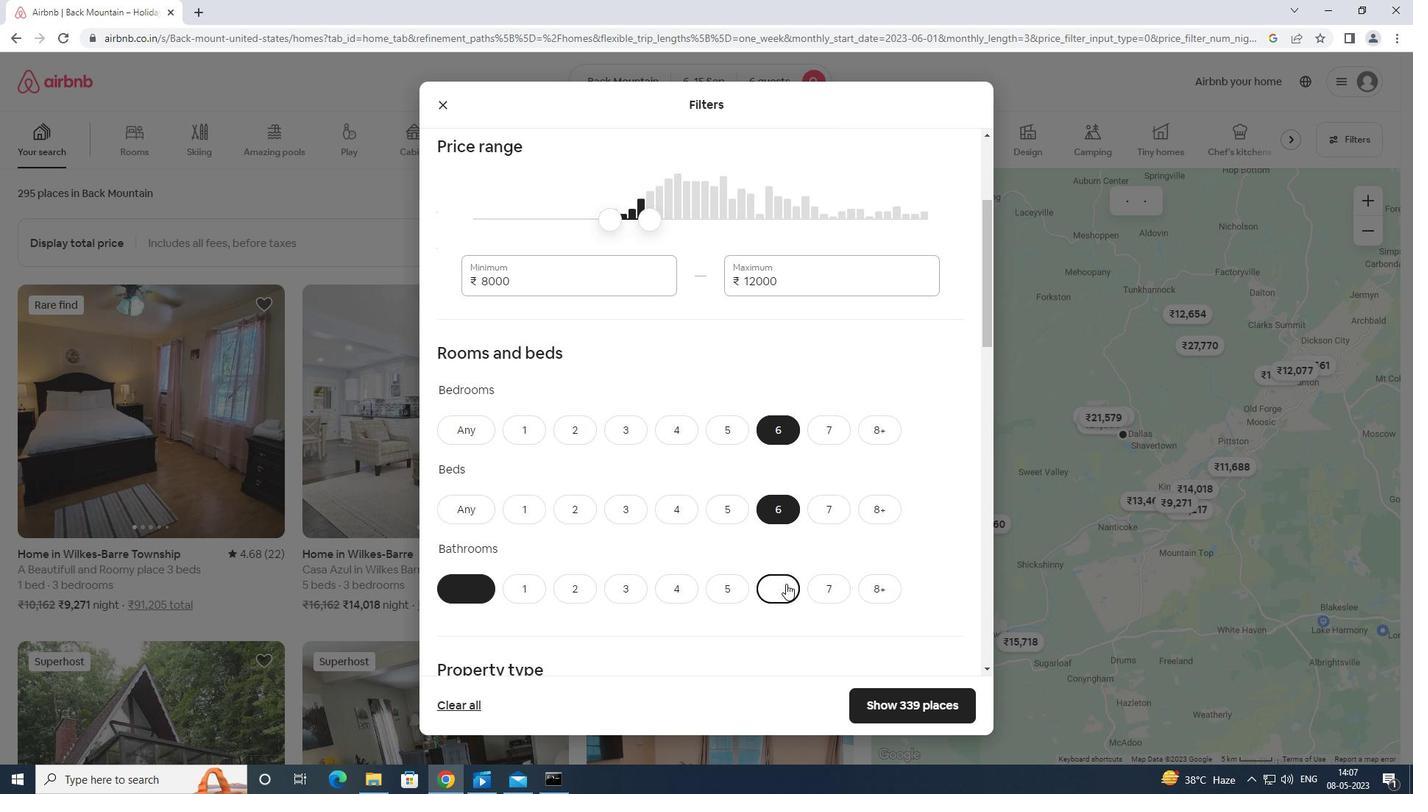 
Action: Mouse scrolled (786, 583) with delta (0, 0)
Screenshot: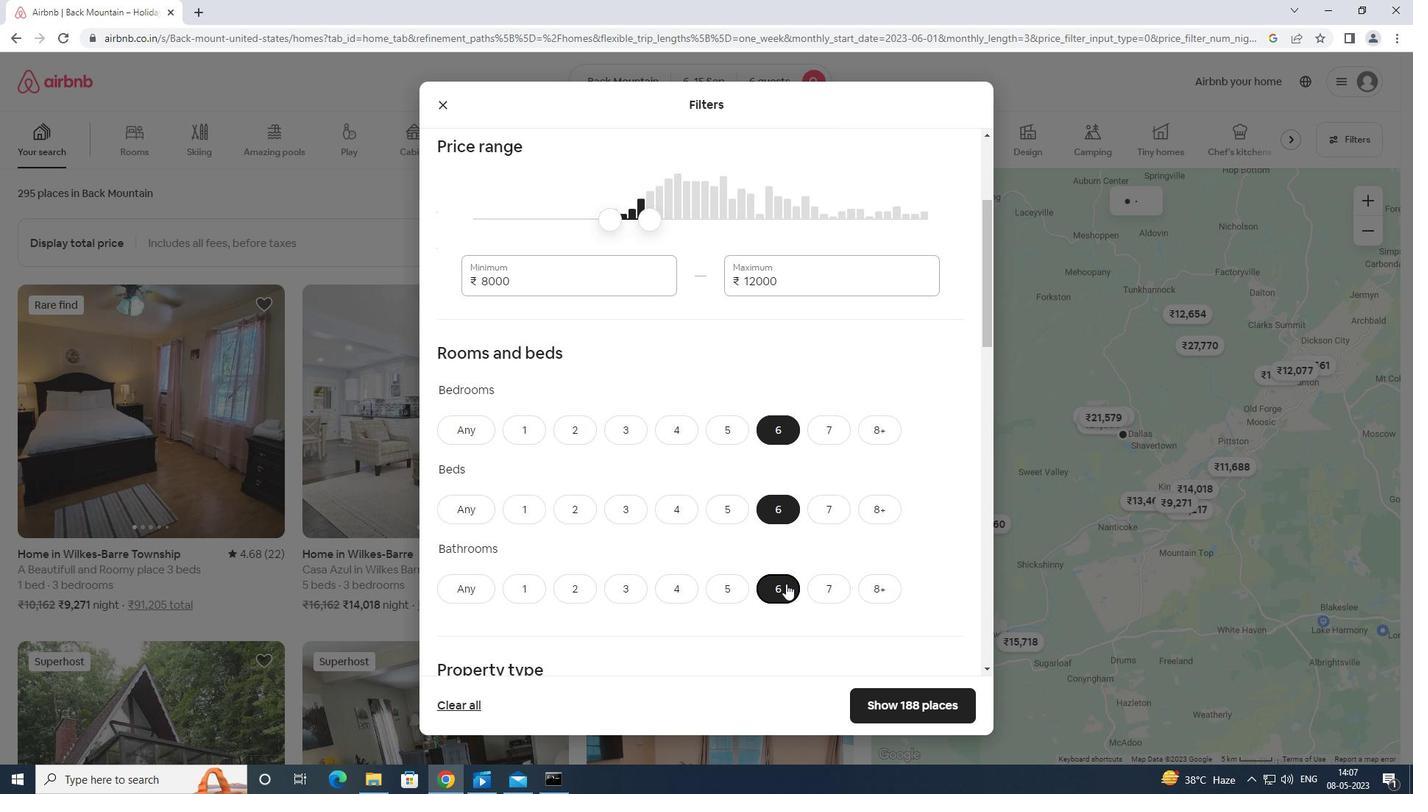 
Action: Mouse moved to (489, 512)
Screenshot: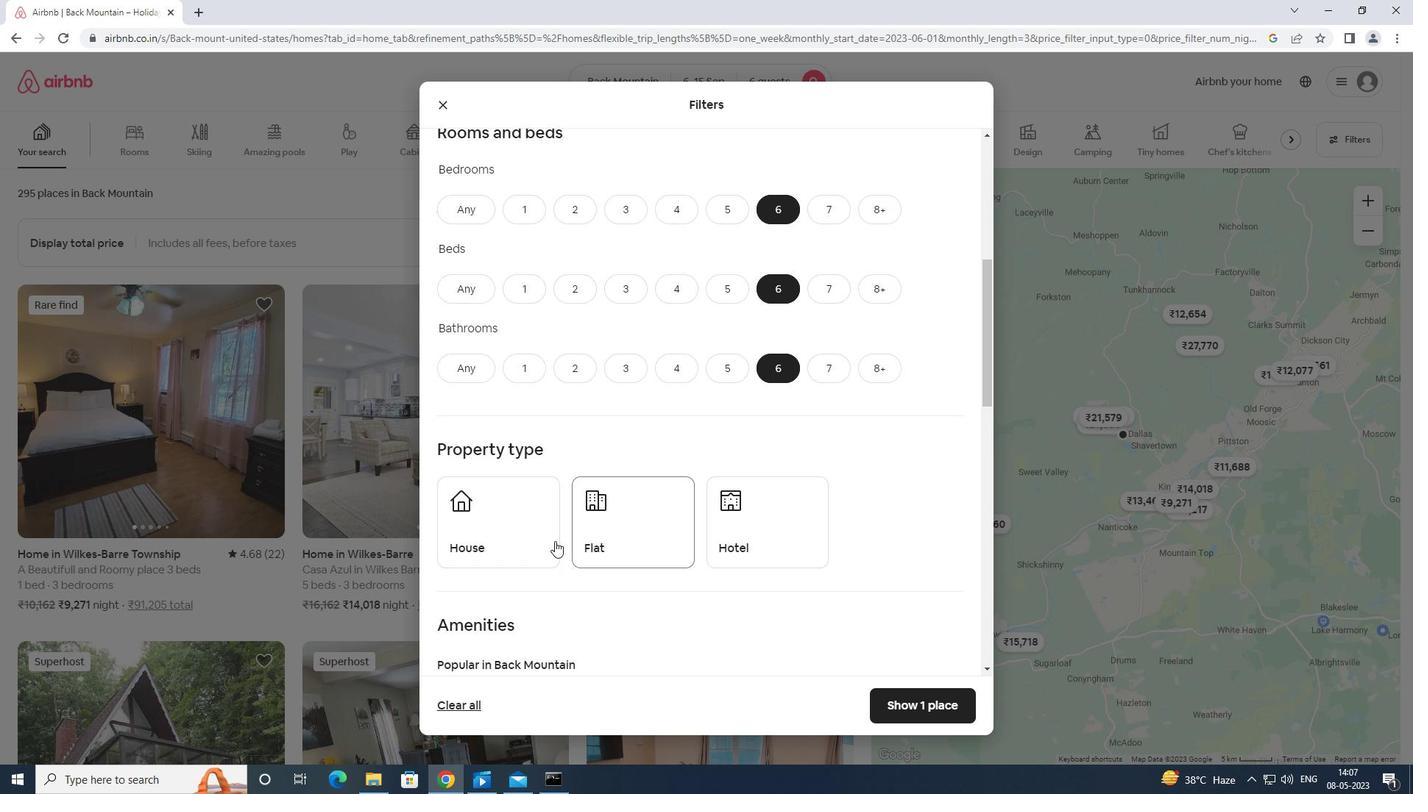 
Action: Mouse pressed left at (489, 512)
Screenshot: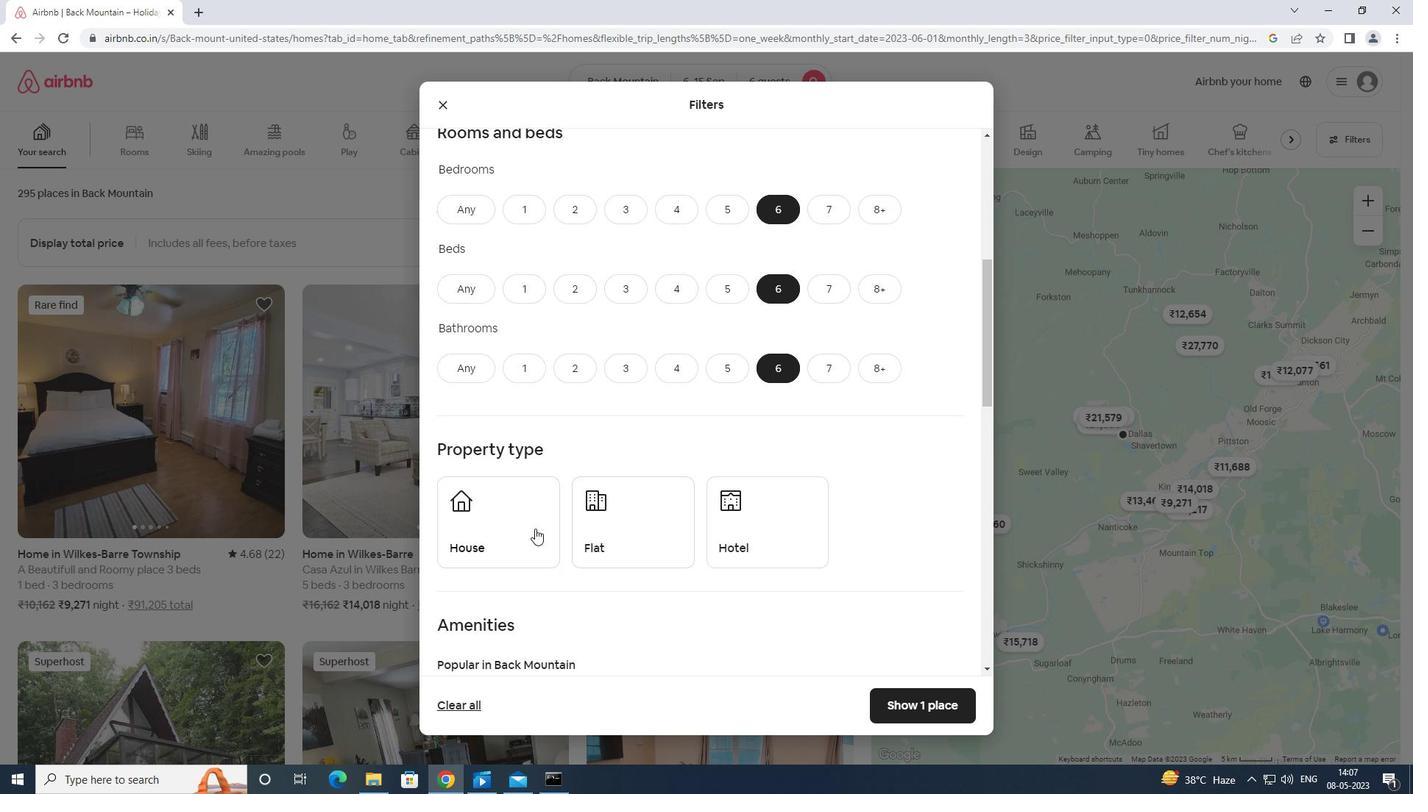 
Action: Mouse moved to (641, 511)
Screenshot: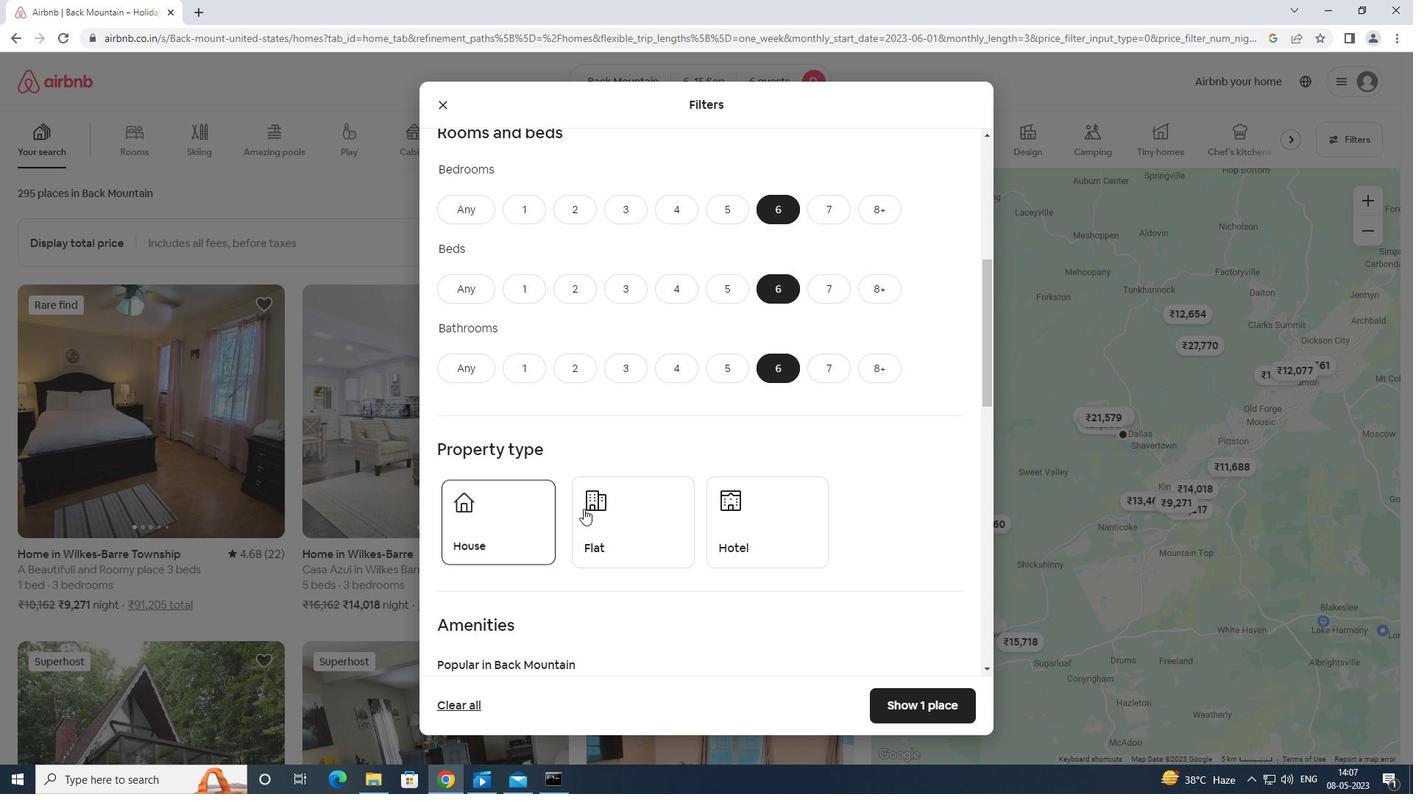 
Action: Mouse pressed left at (641, 511)
Screenshot: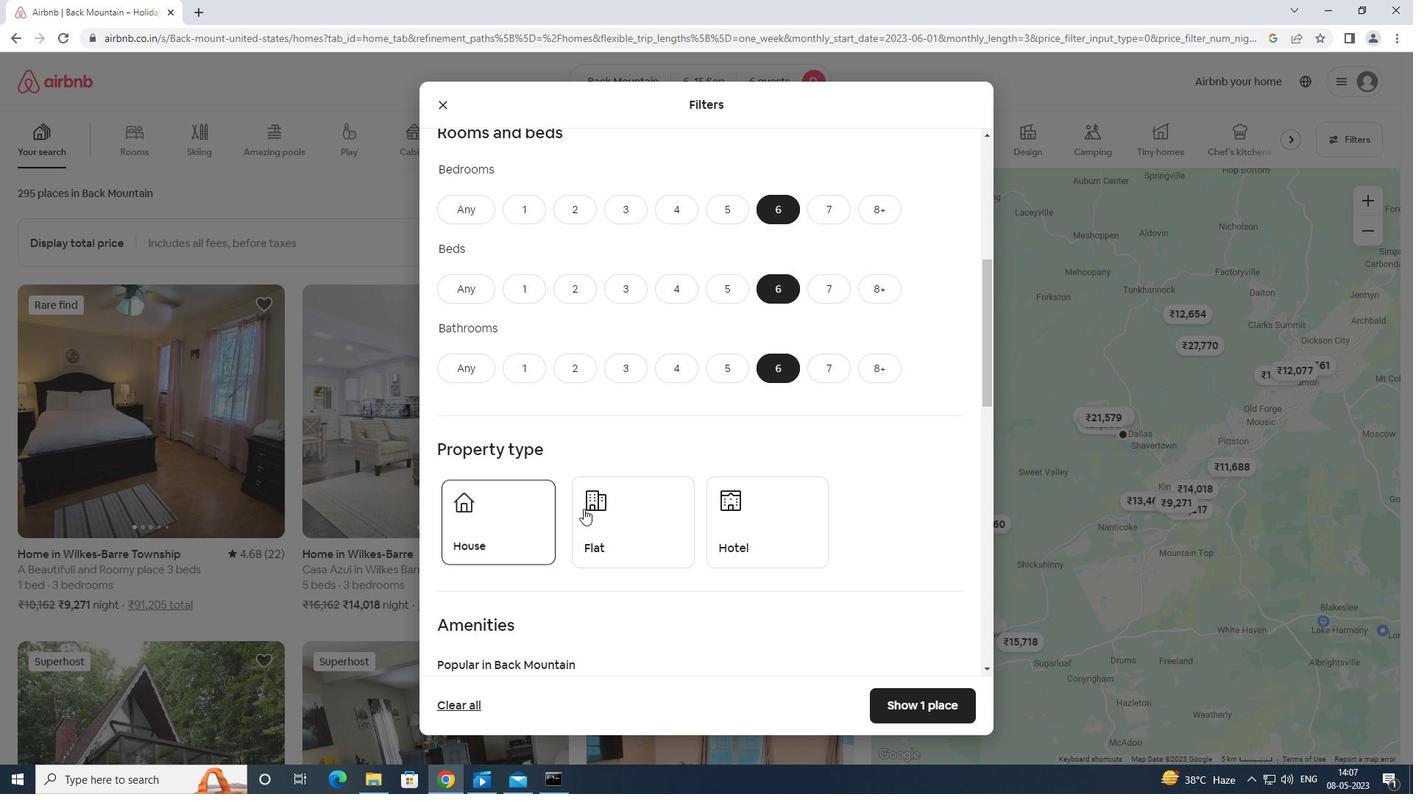 
Action: Mouse moved to (764, 521)
Screenshot: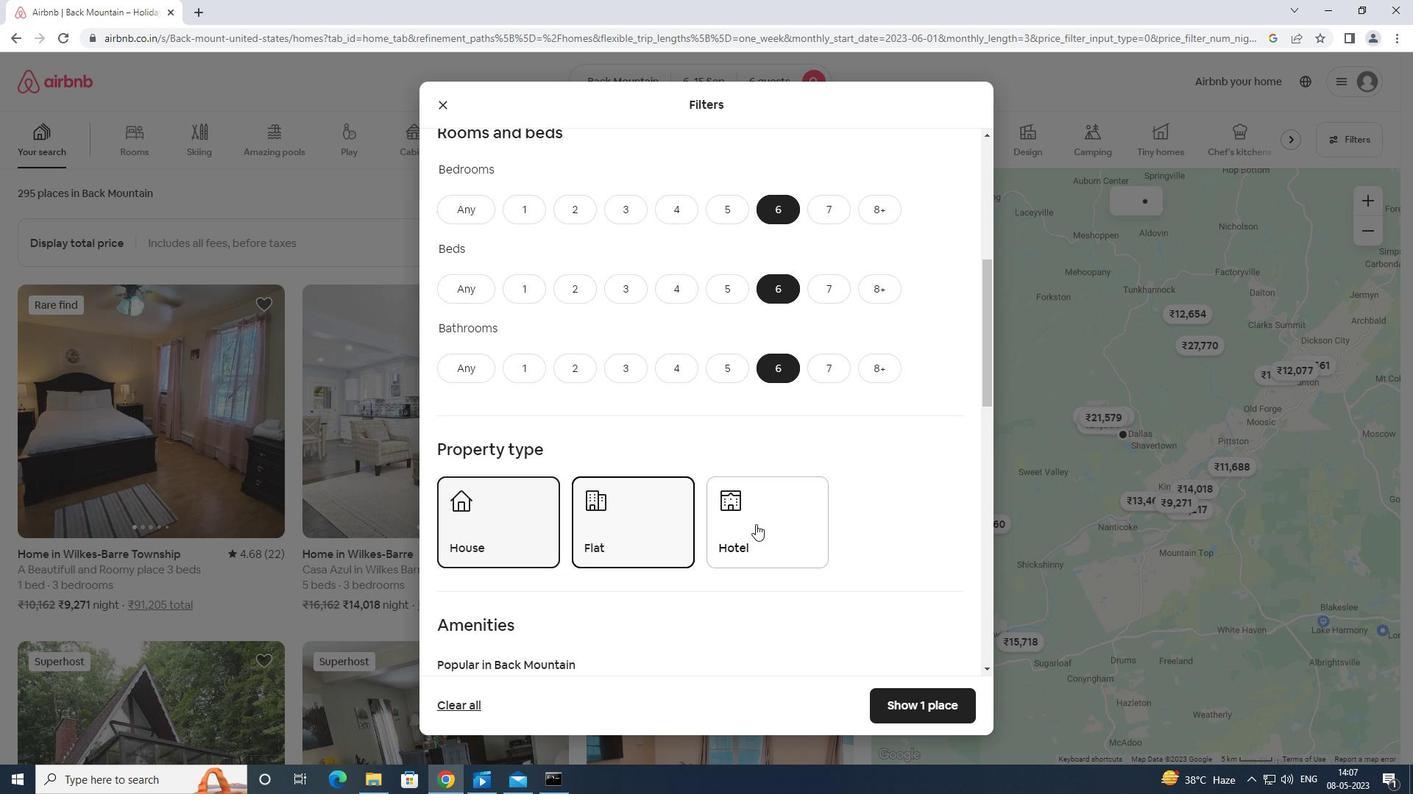 
Action: Mouse pressed left at (764, 521)
Screenshot: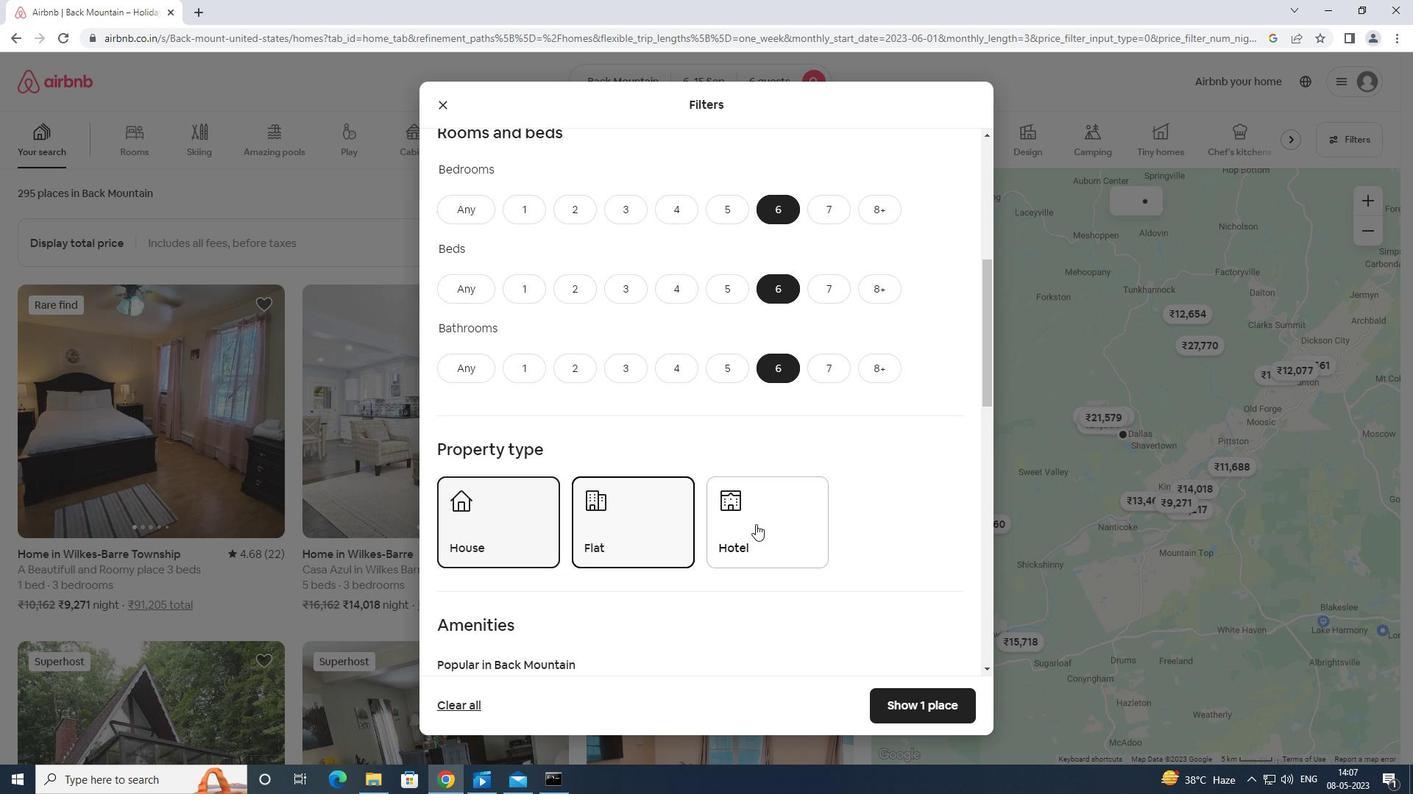 
Action: Mouse moved to (765, 518)
Screenshot: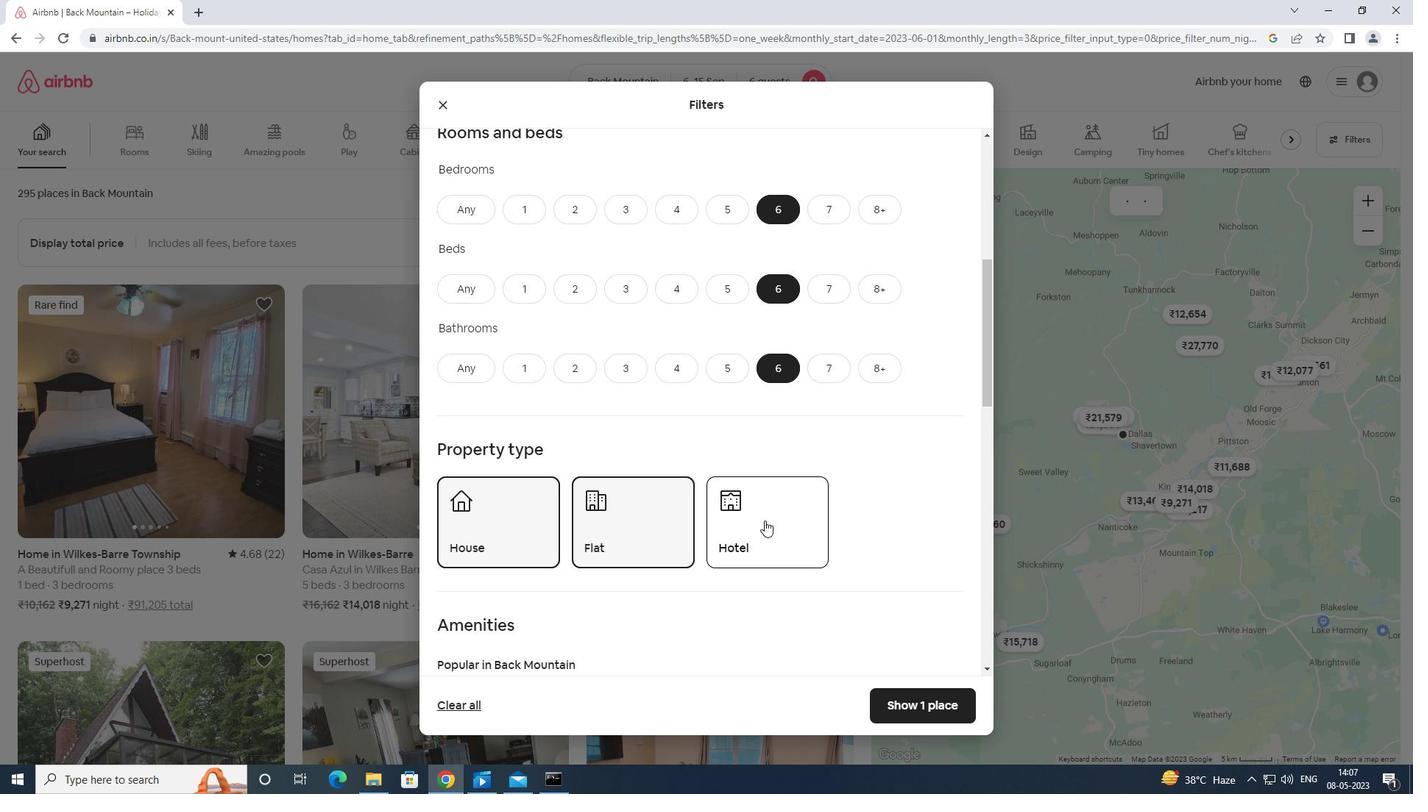 
Action: Mouse scrolled (765, 518) with delta (0, 0)
Screenshot: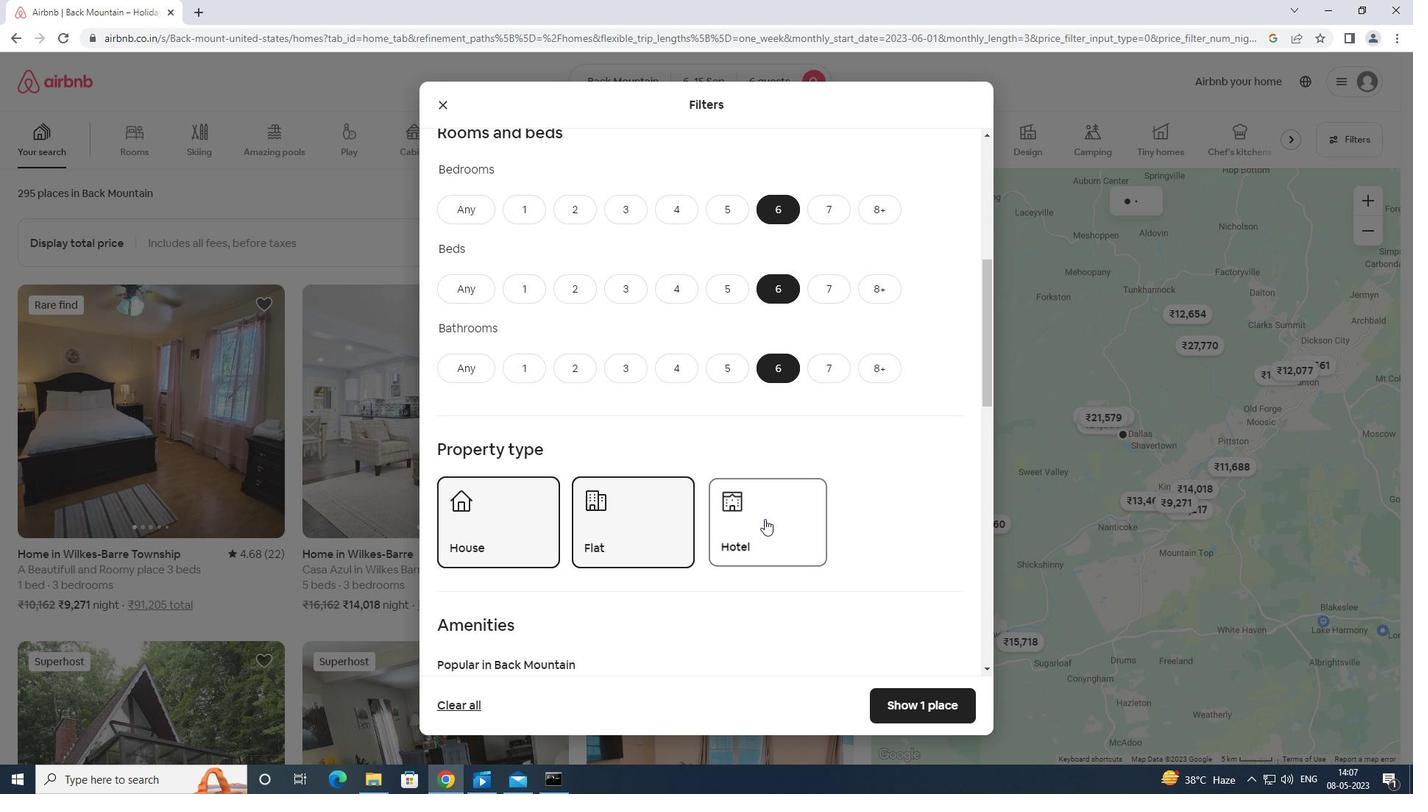 
Action: Mouse scrolled (765, 518) with delta (0, 0)
Screenshot: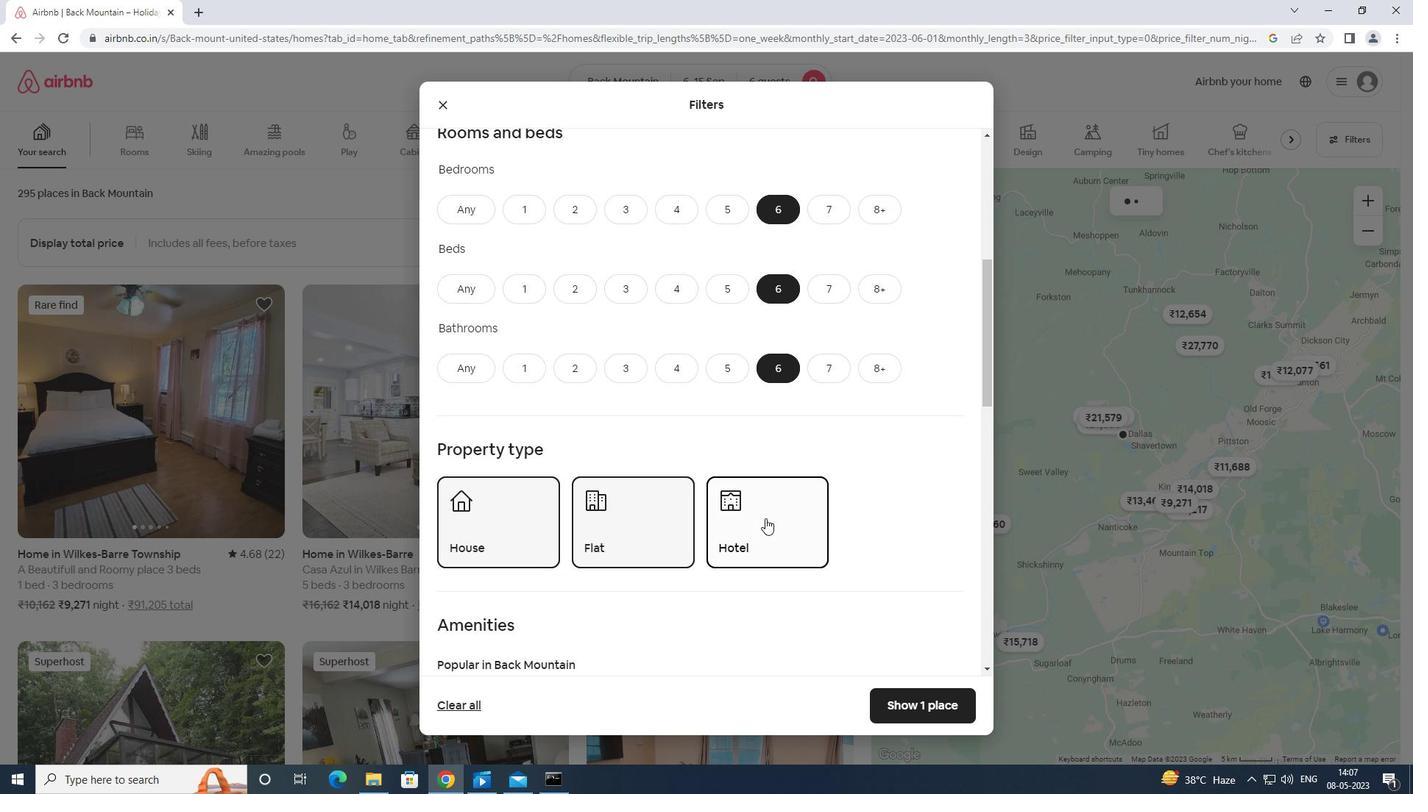 
Action: Mouse moved to (683, 574)
Screenshot: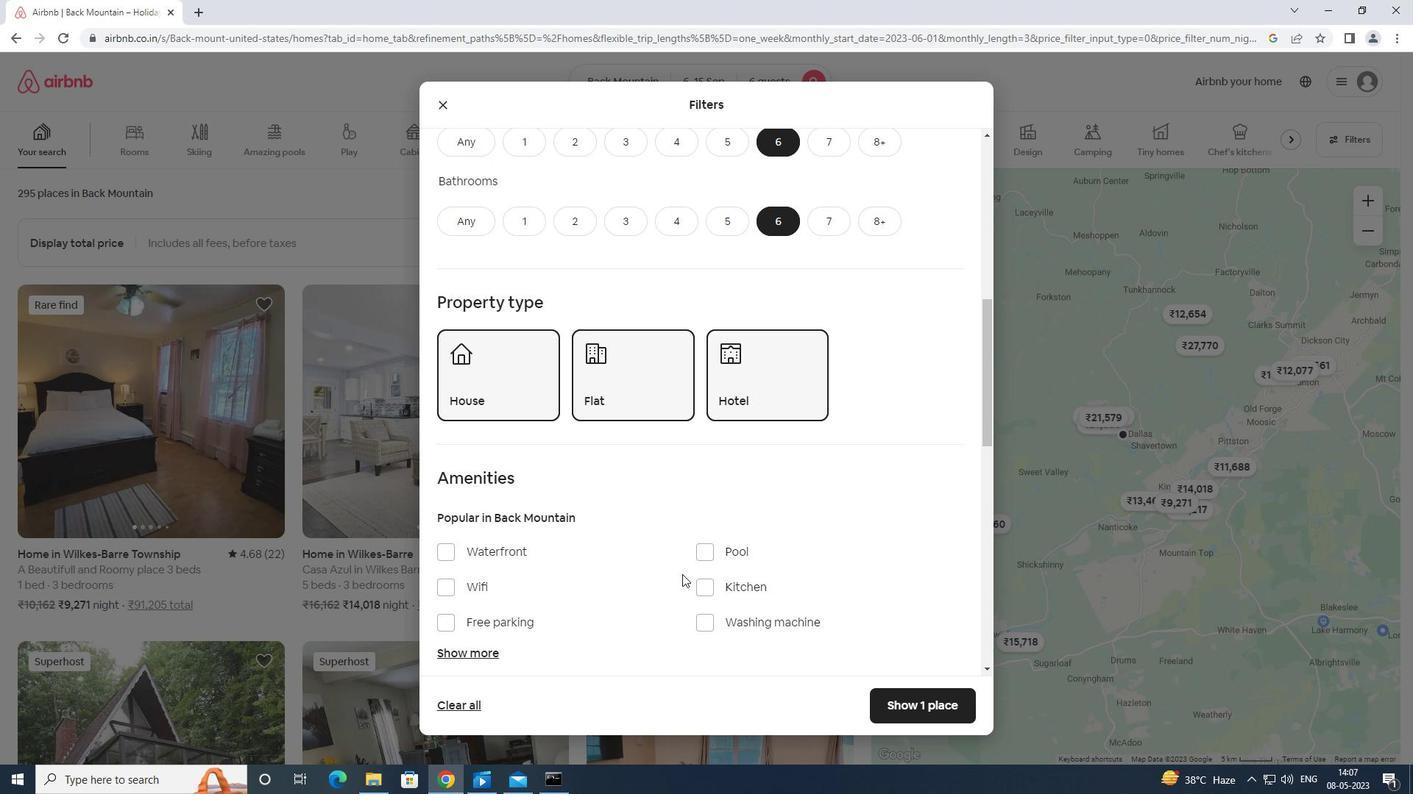 
Action: Mouse scrolled (683, 573) with delta (0, 0)
Screenshot: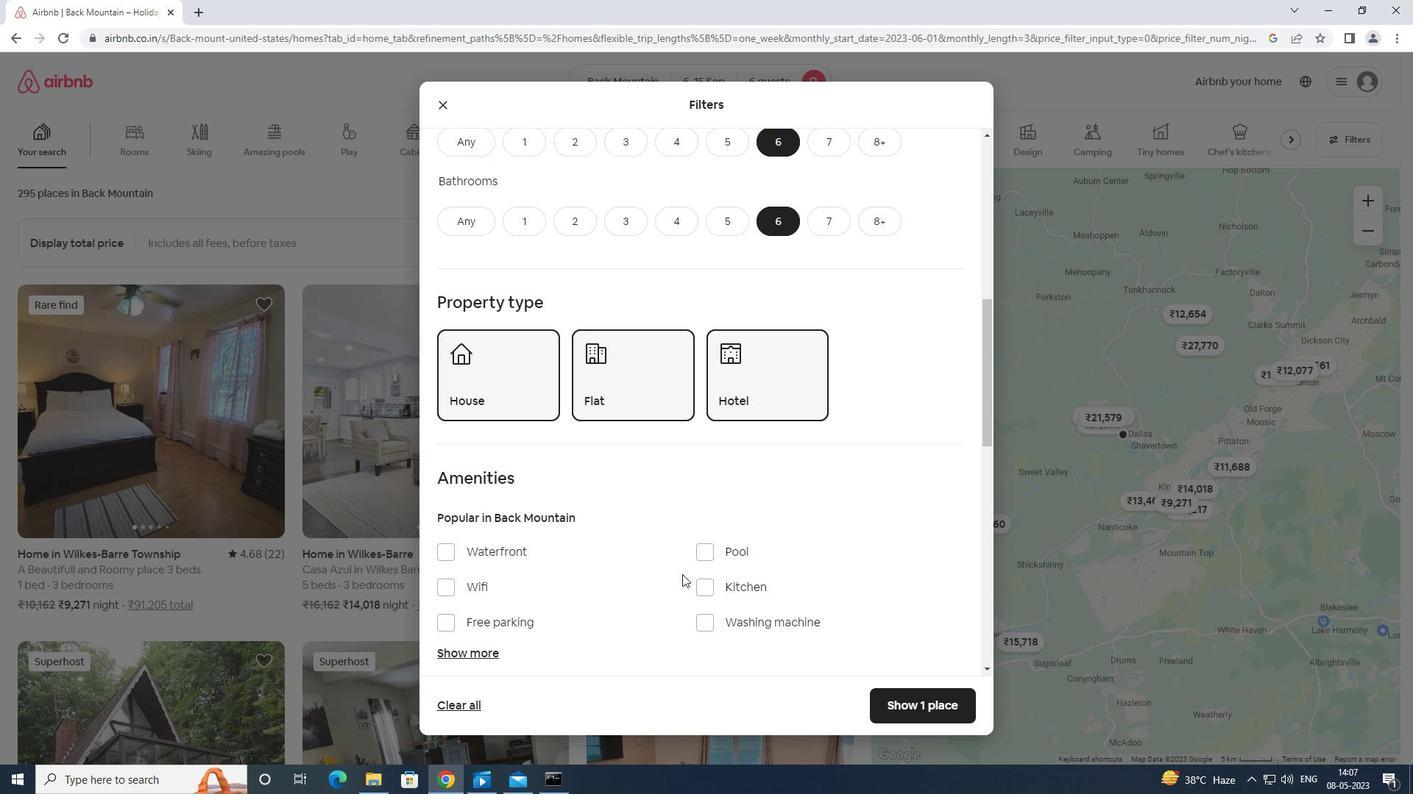
Action: Mouse moved to (444, 513)
Screenshot: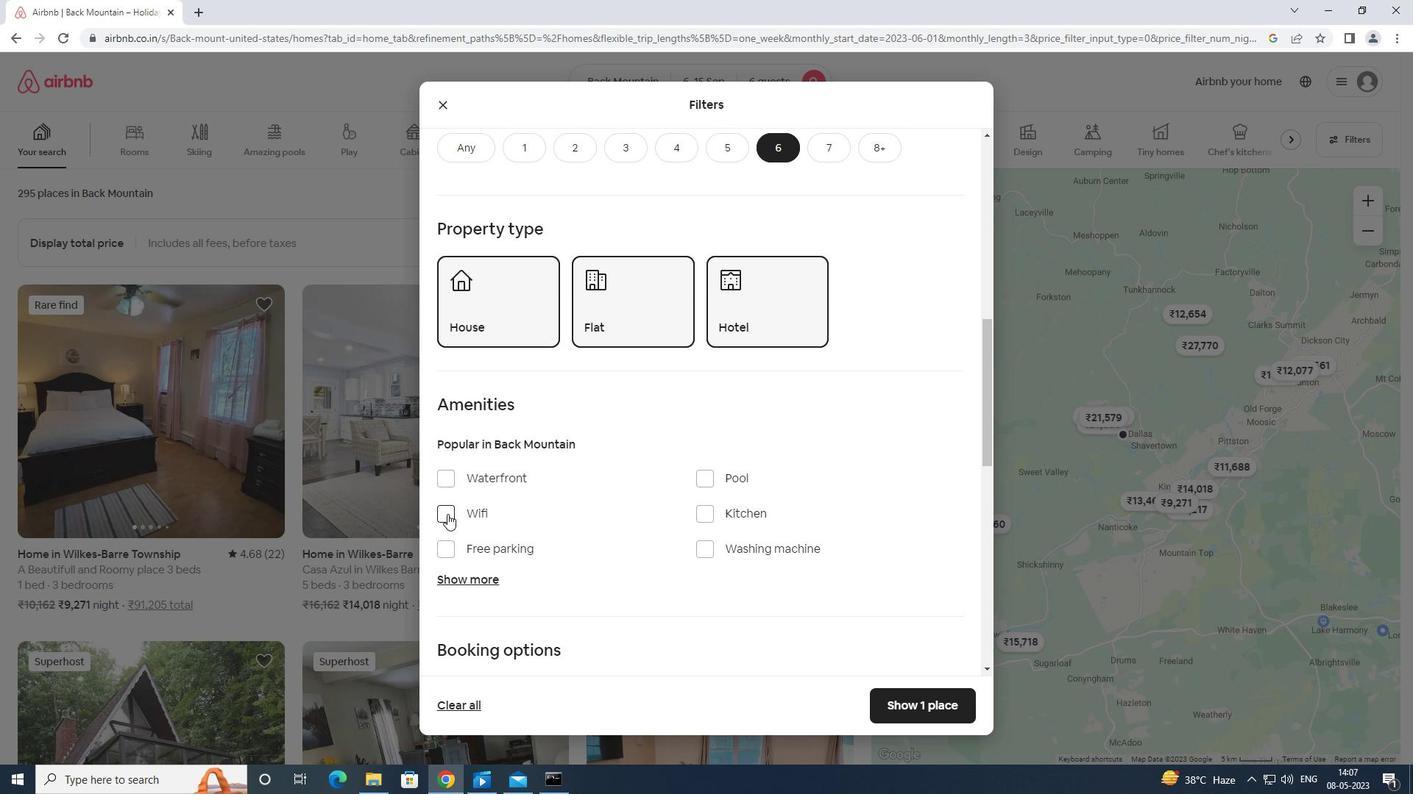 
Action: Mouse pressed left at (444, 513)
Screenshot: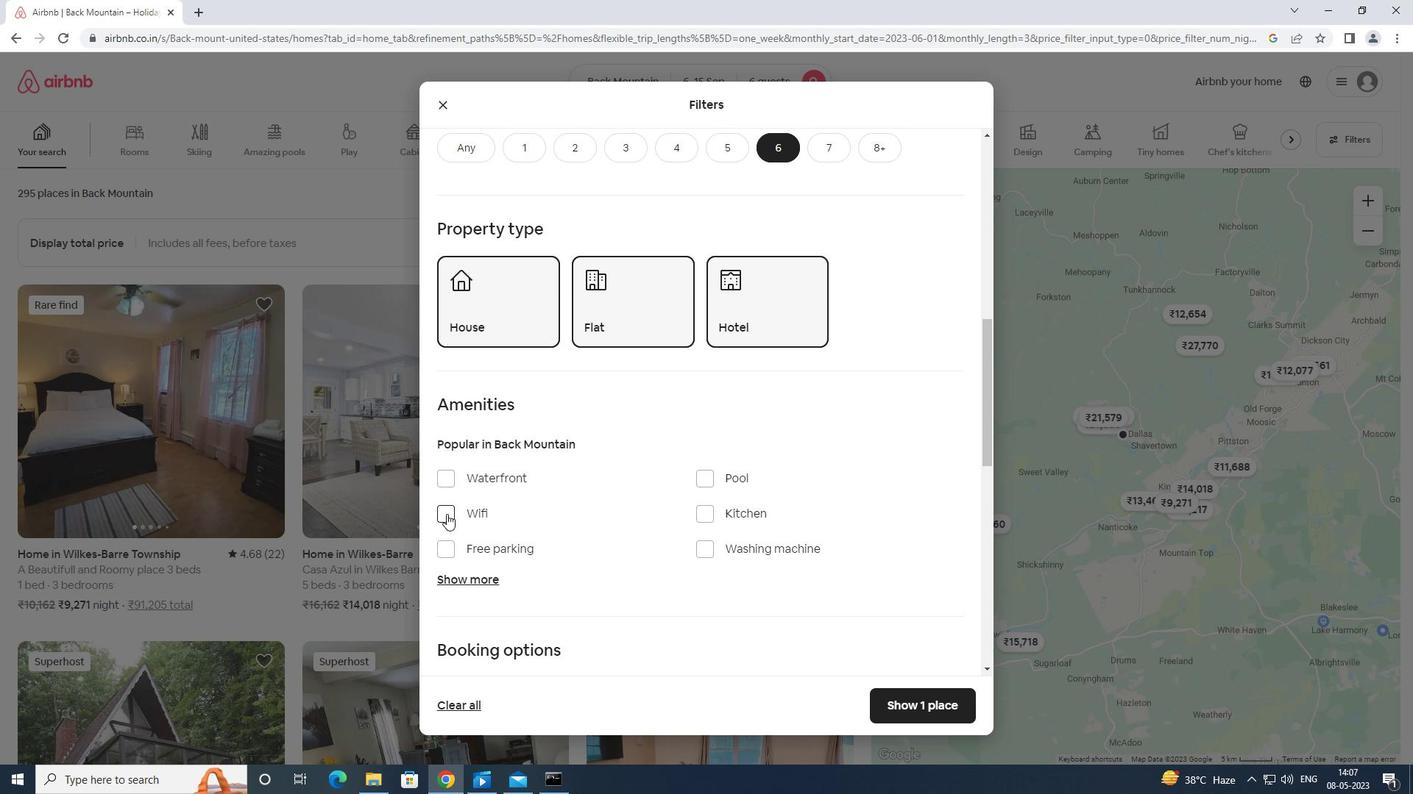 
Action: Mouse moved to (447, 535)
Screenshot: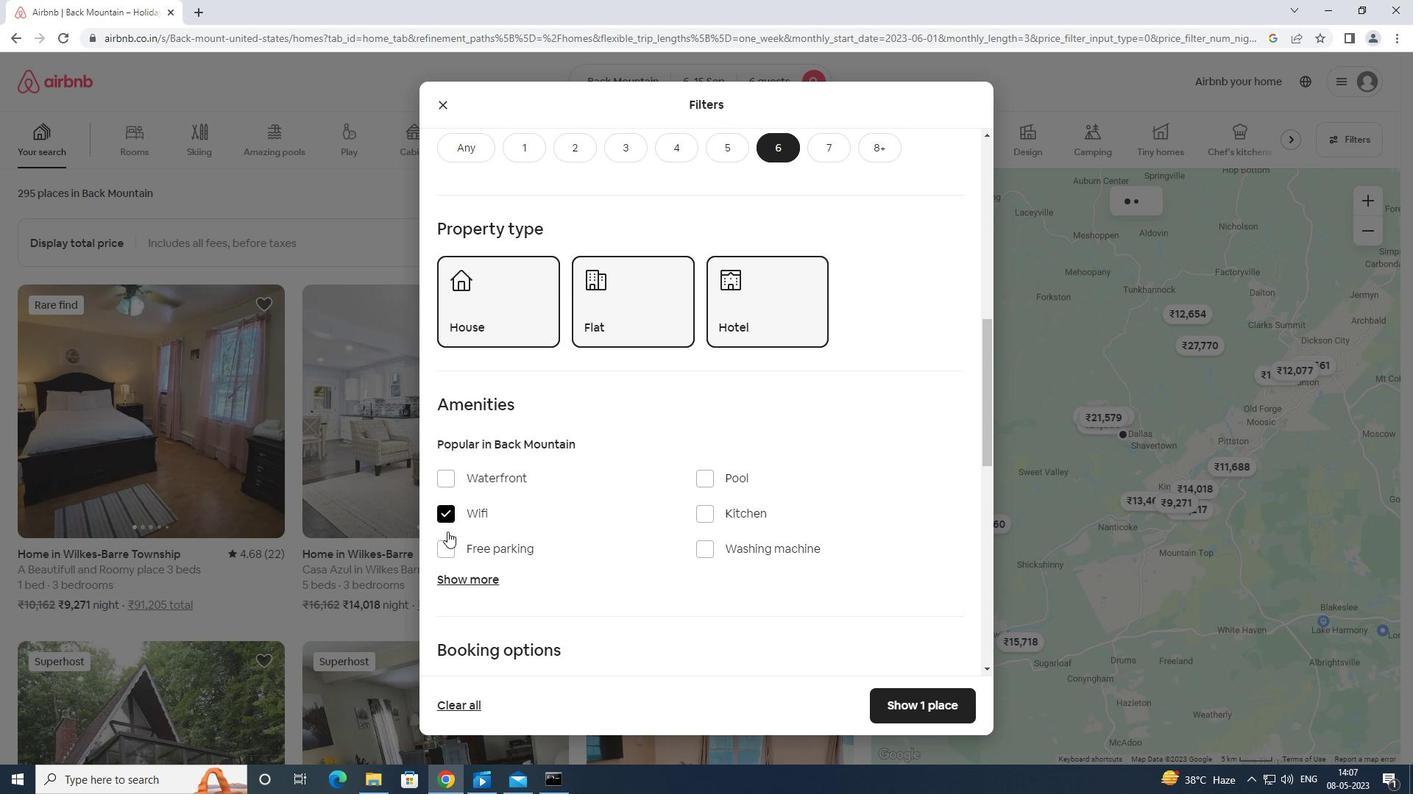 
Action: Mouse pressed left at (447, 535)
Screenshot: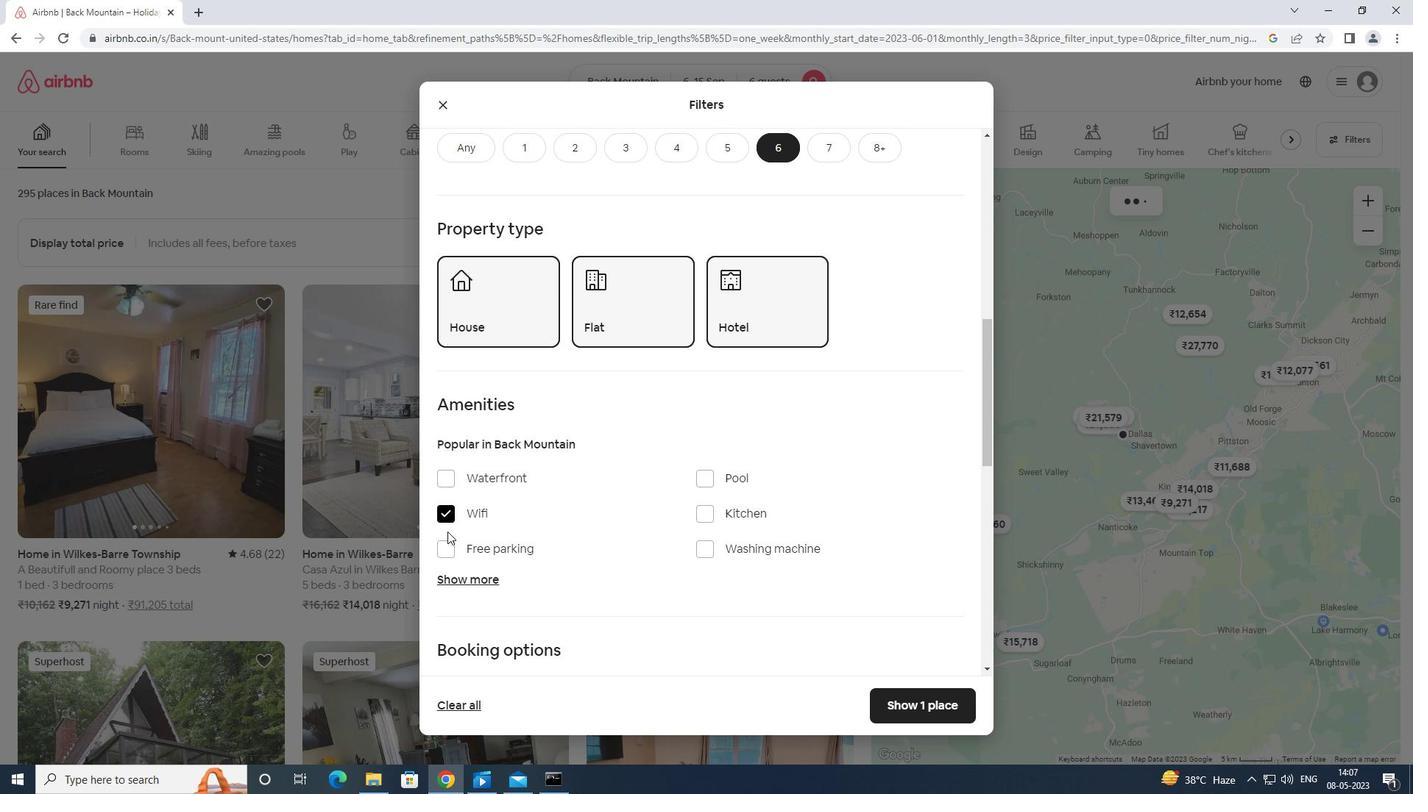 
Action: Mouse moved to (446, 552)
Screenshot: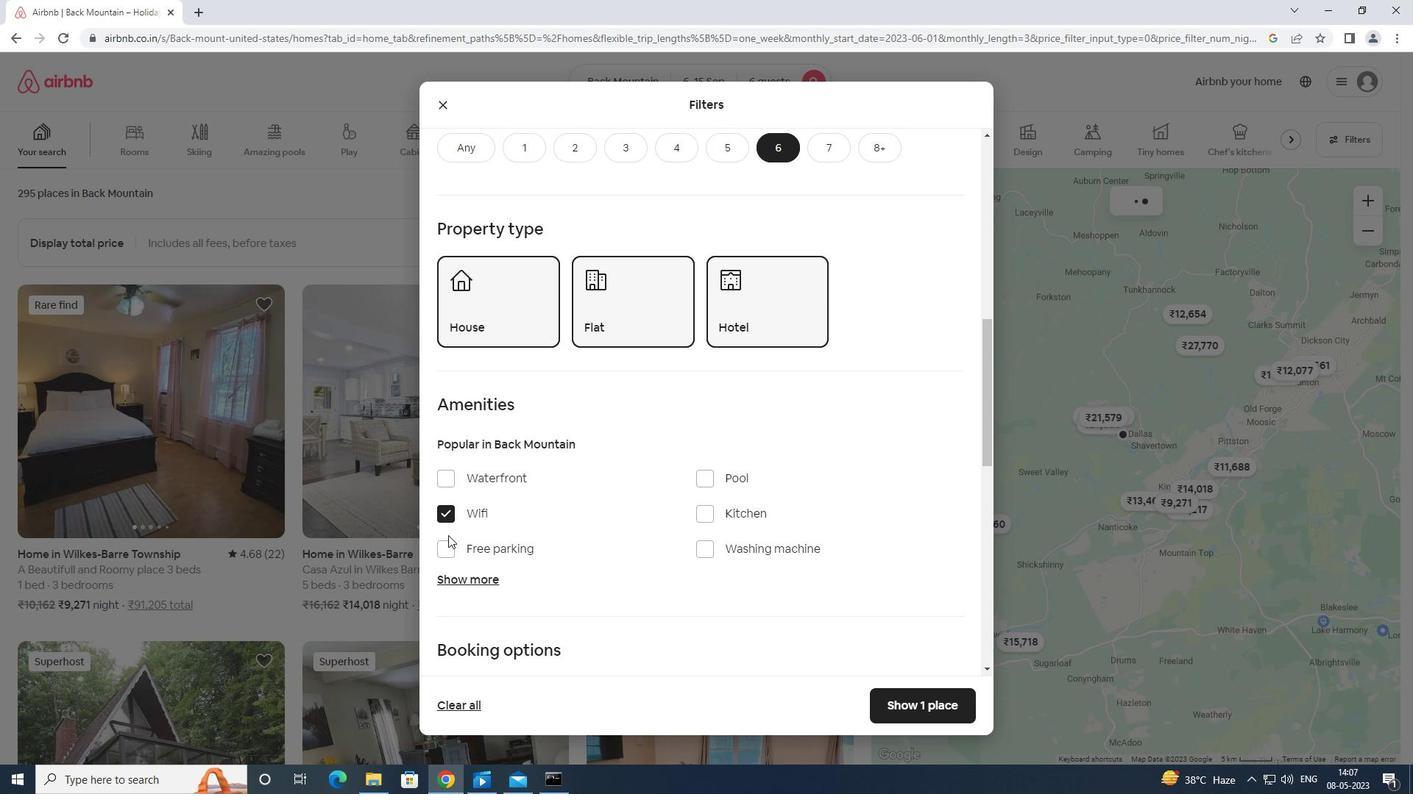 
Action: Mouse pressed left at (446, 552)
Screenshot: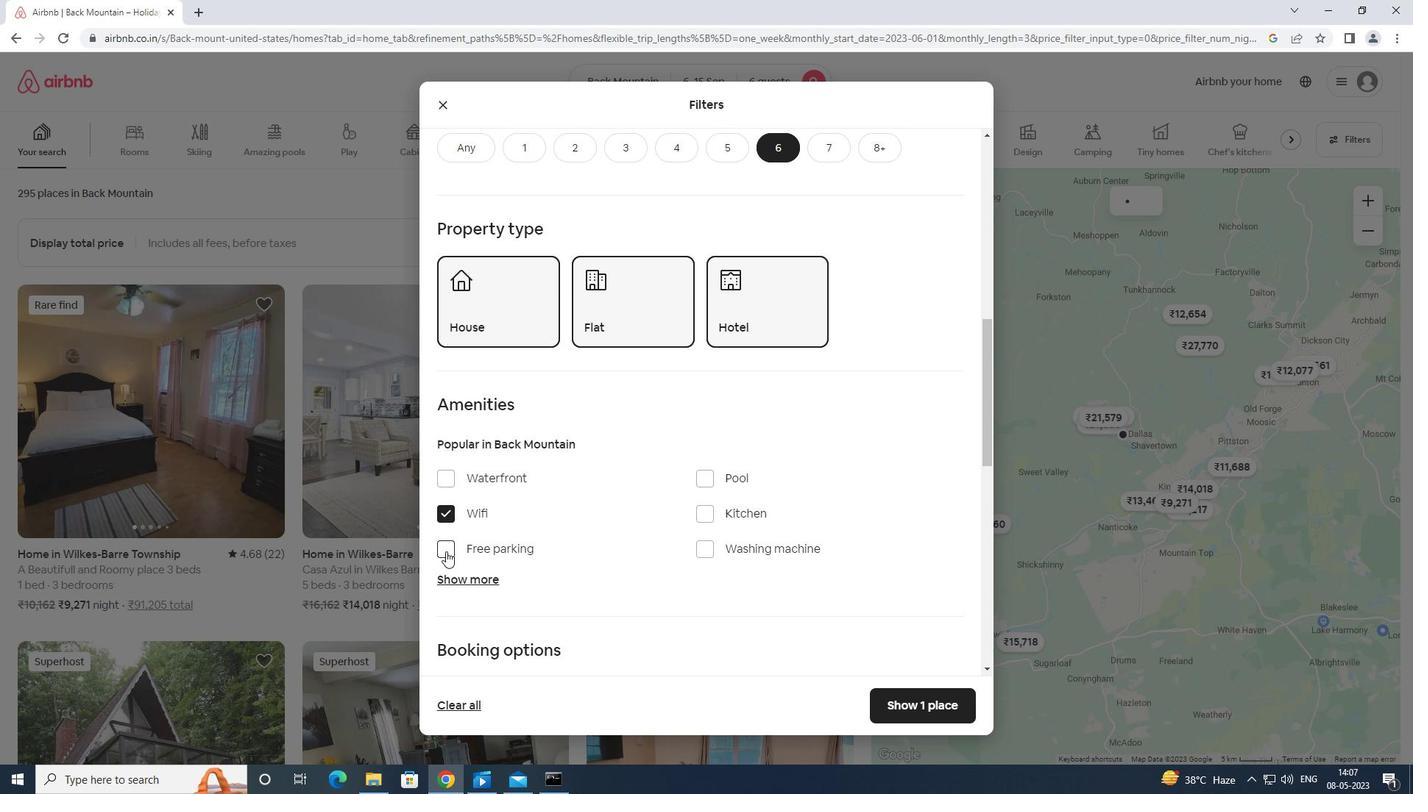 
Action: Mouse moved to (450, 546)
Screenshot: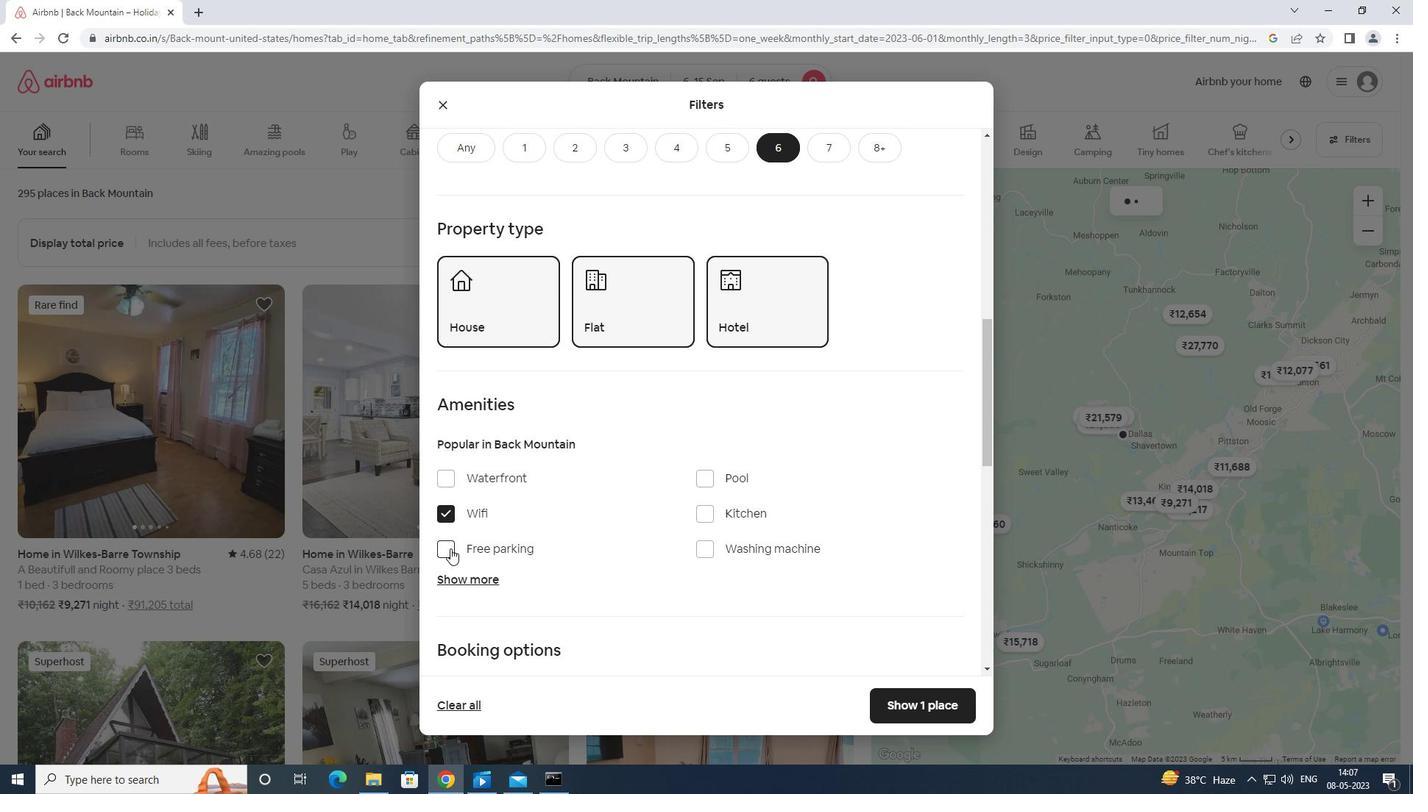 
Action: Mouse pressed left at (450, 546)
Screenshot: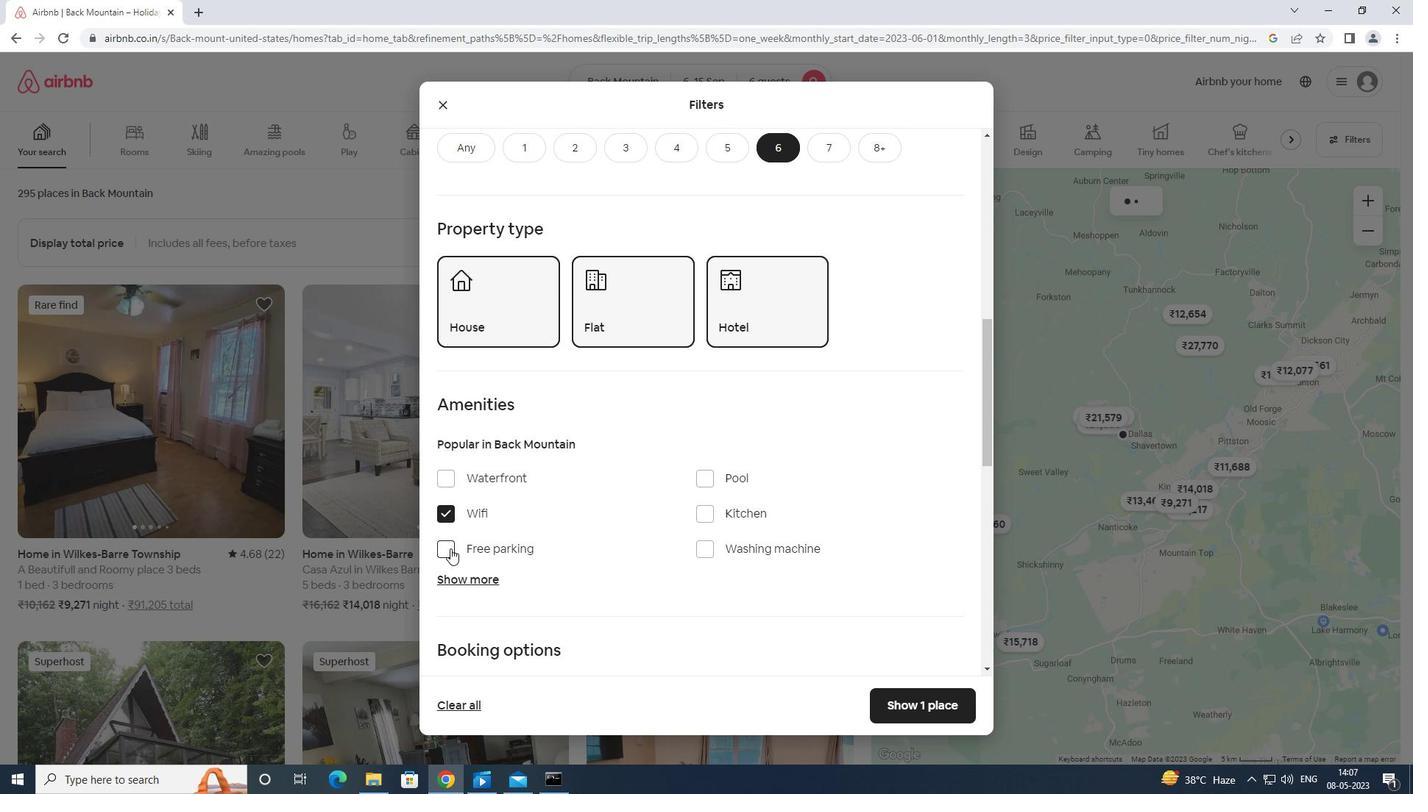 
Action: Mouse moved to (456, 577)
Screenshot: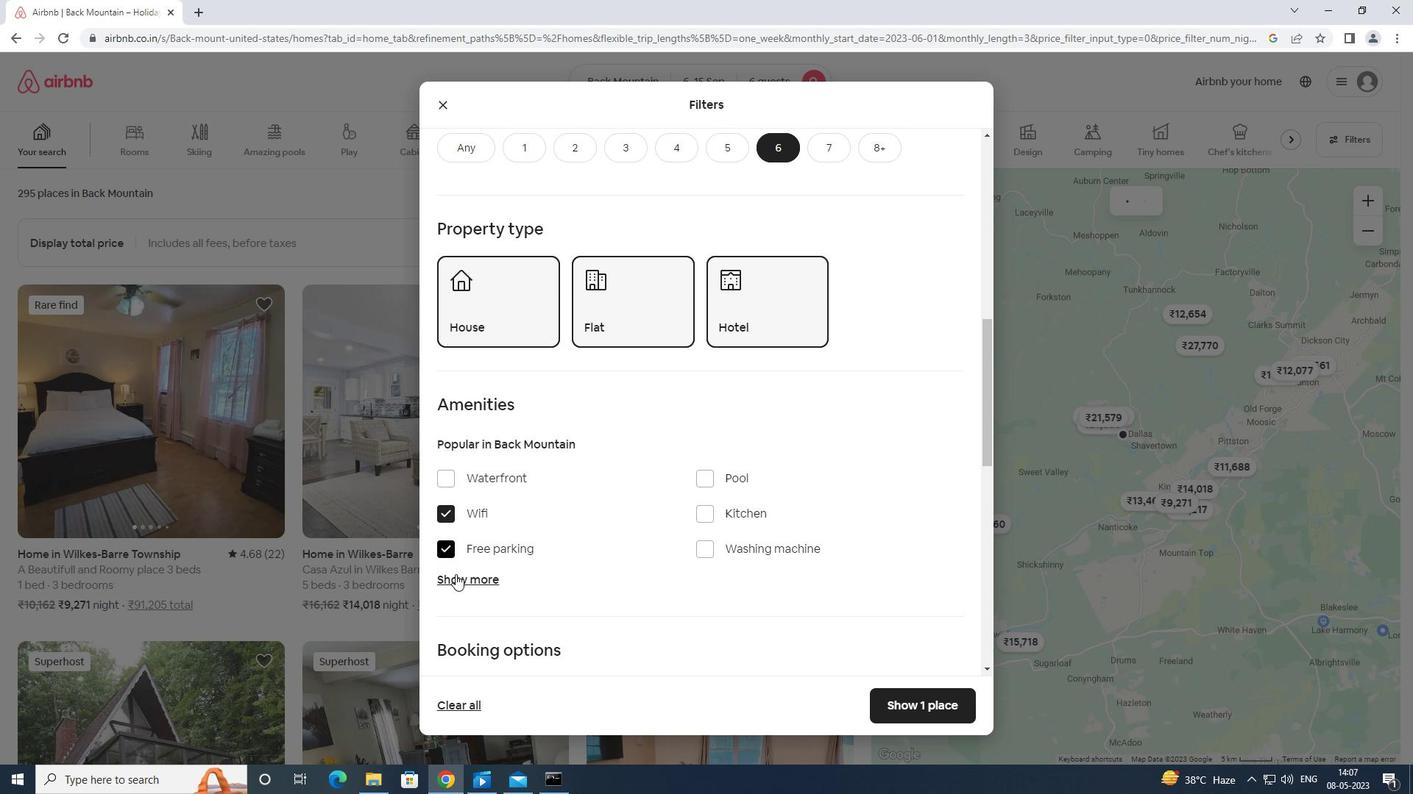
Action: Mouse pressed left at (456, 577)
Screenshot: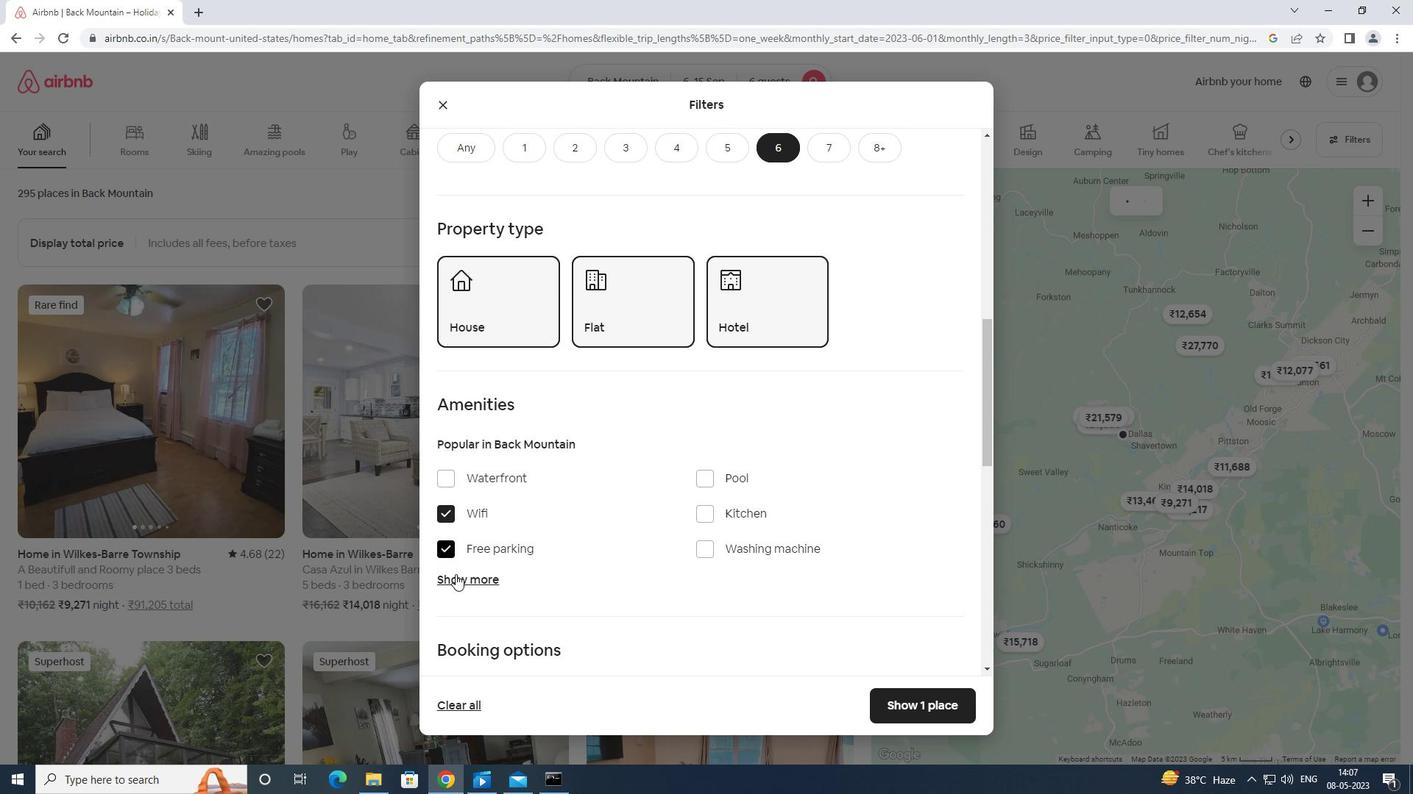 
Action: Mouse moved to (456, 546)
Screenshot: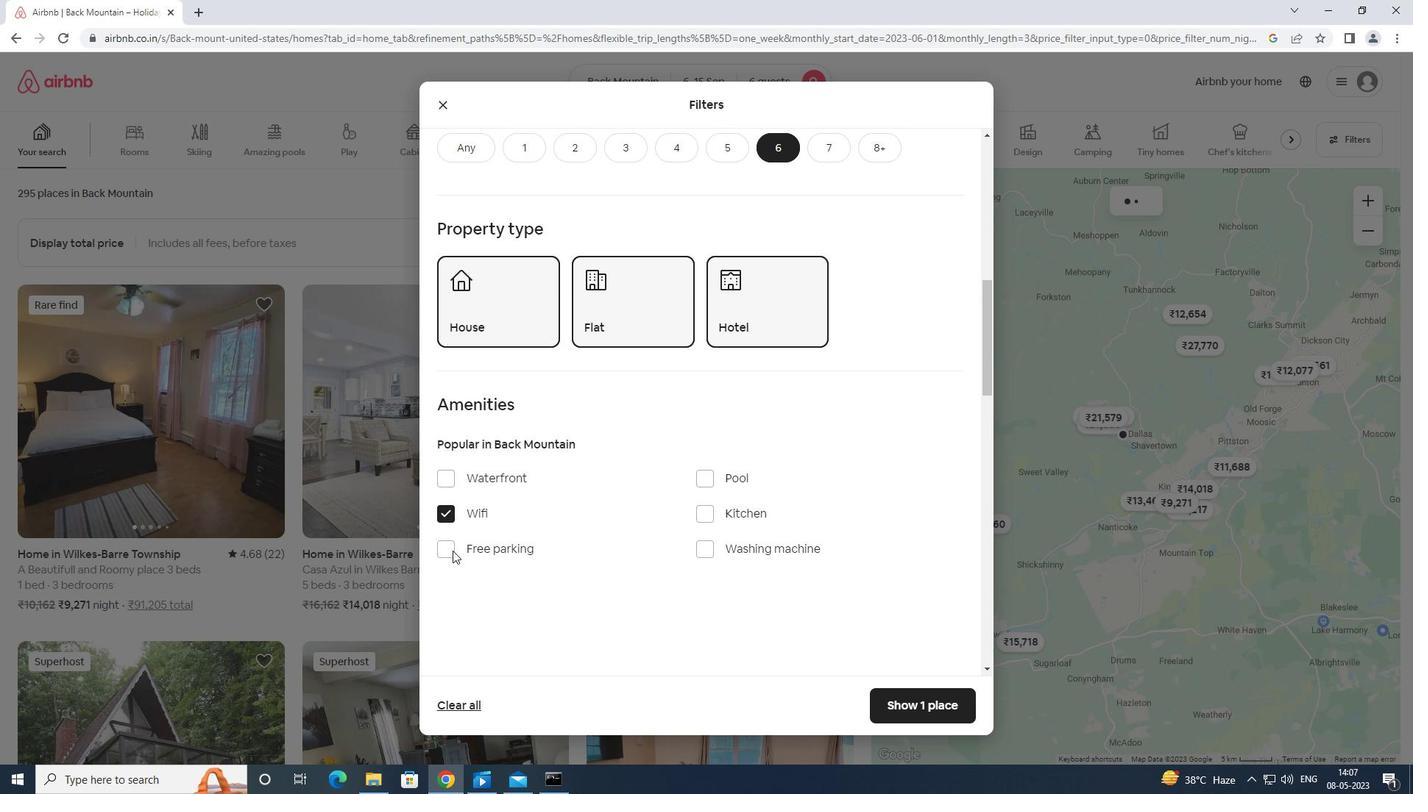 
Action: Mouse pressed left at (456, 546)
Screenshot: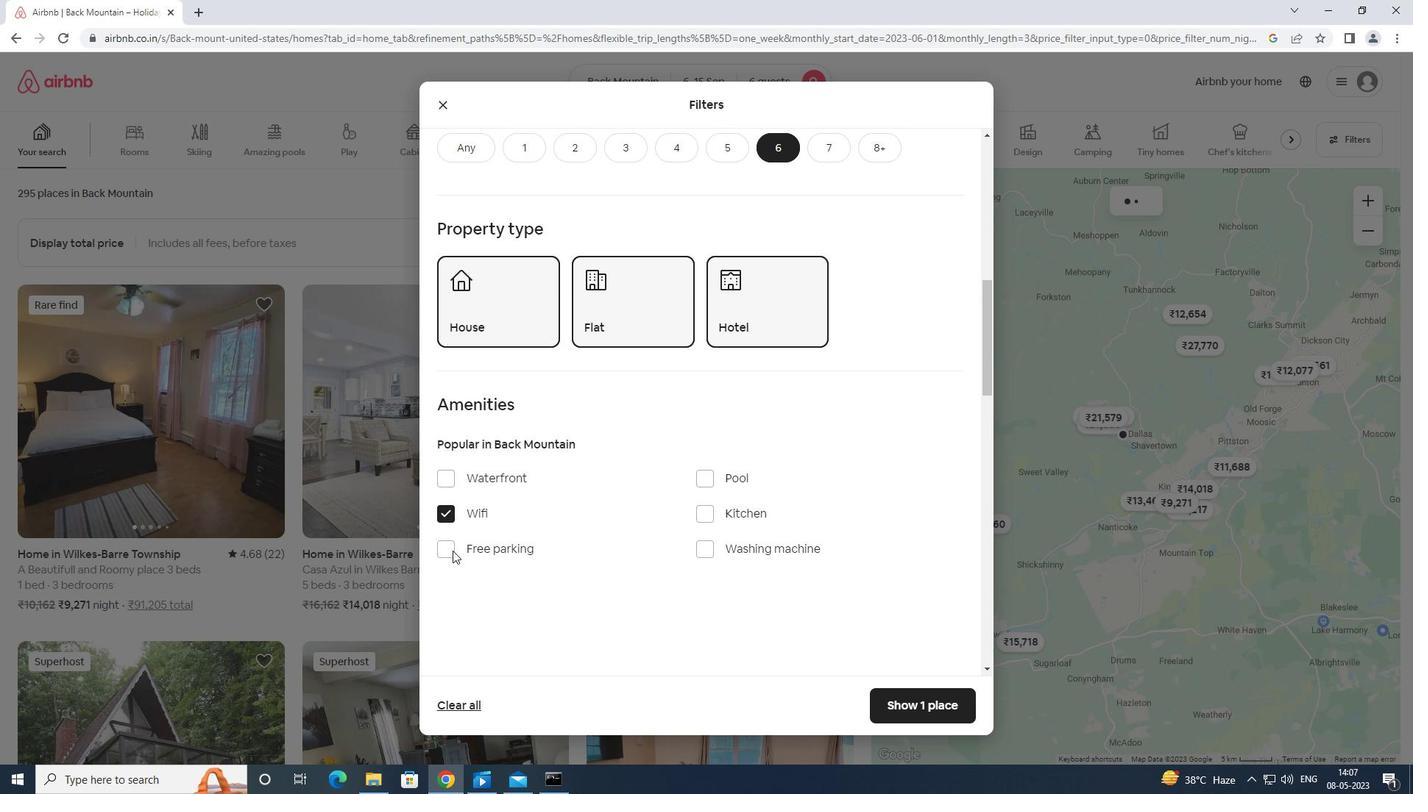 
Action: Mouse moved to (492, 612)
Screenshot: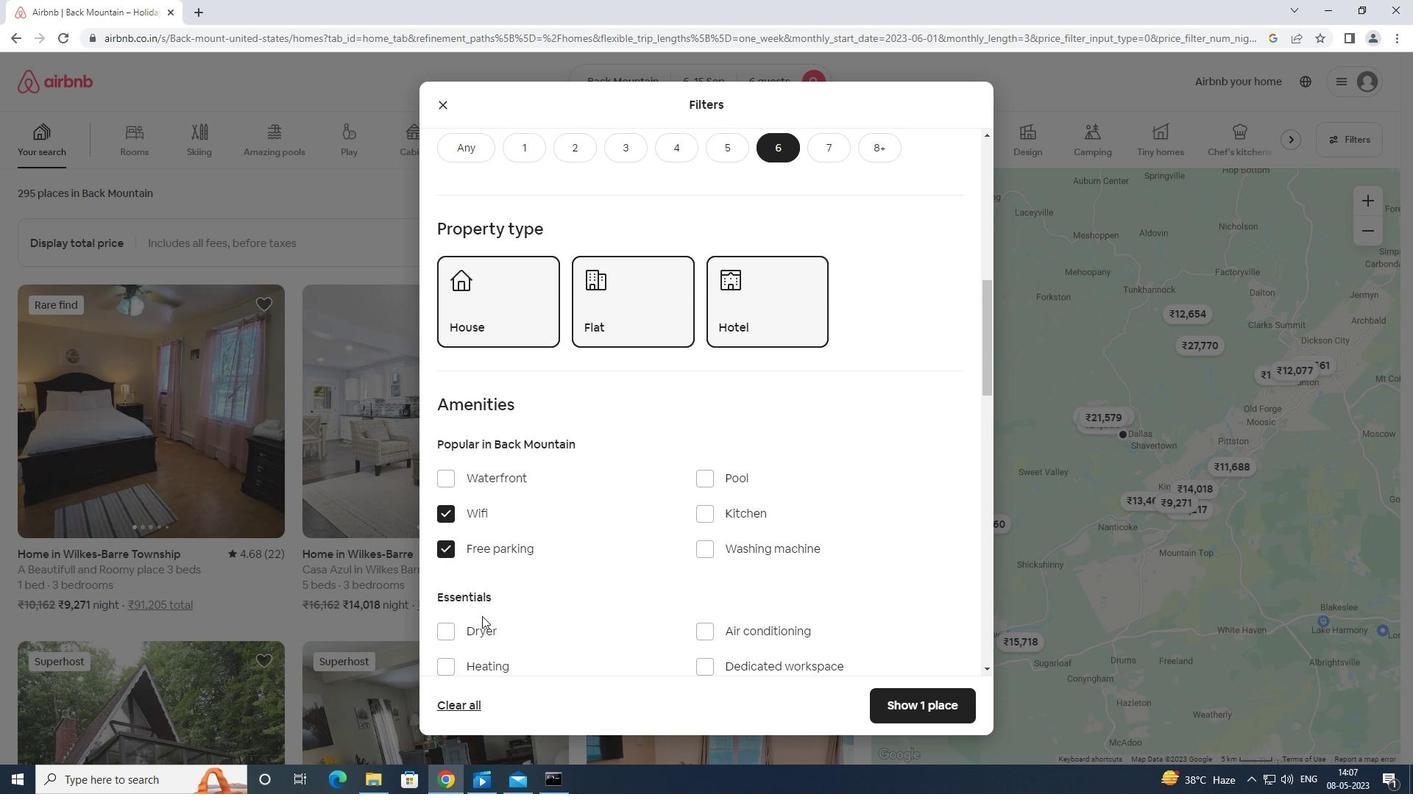 
Action: Mouse scrolled (492, 611) with delta (0, 0)
Screenshot: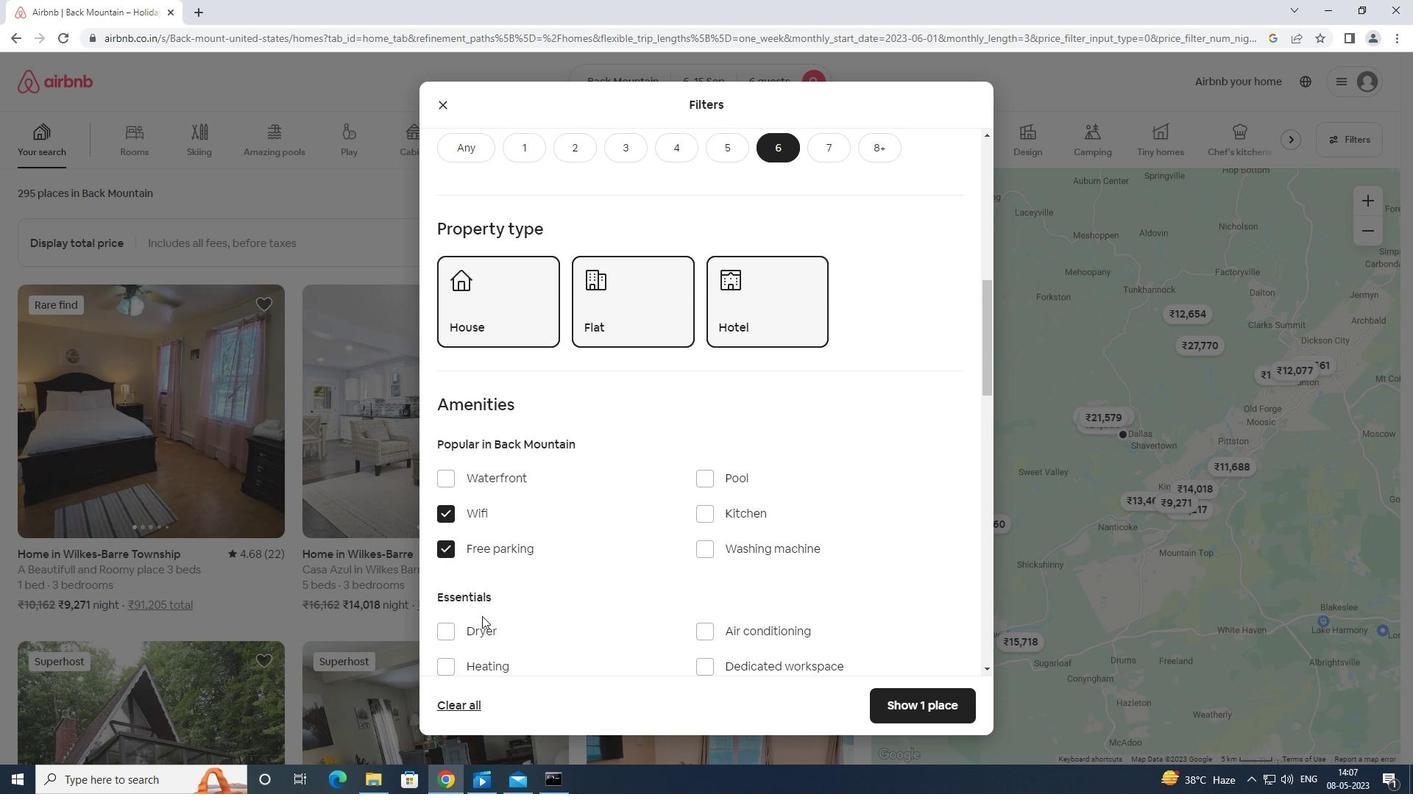 
Action: Mouse moved to (496, 614)
Screenshot: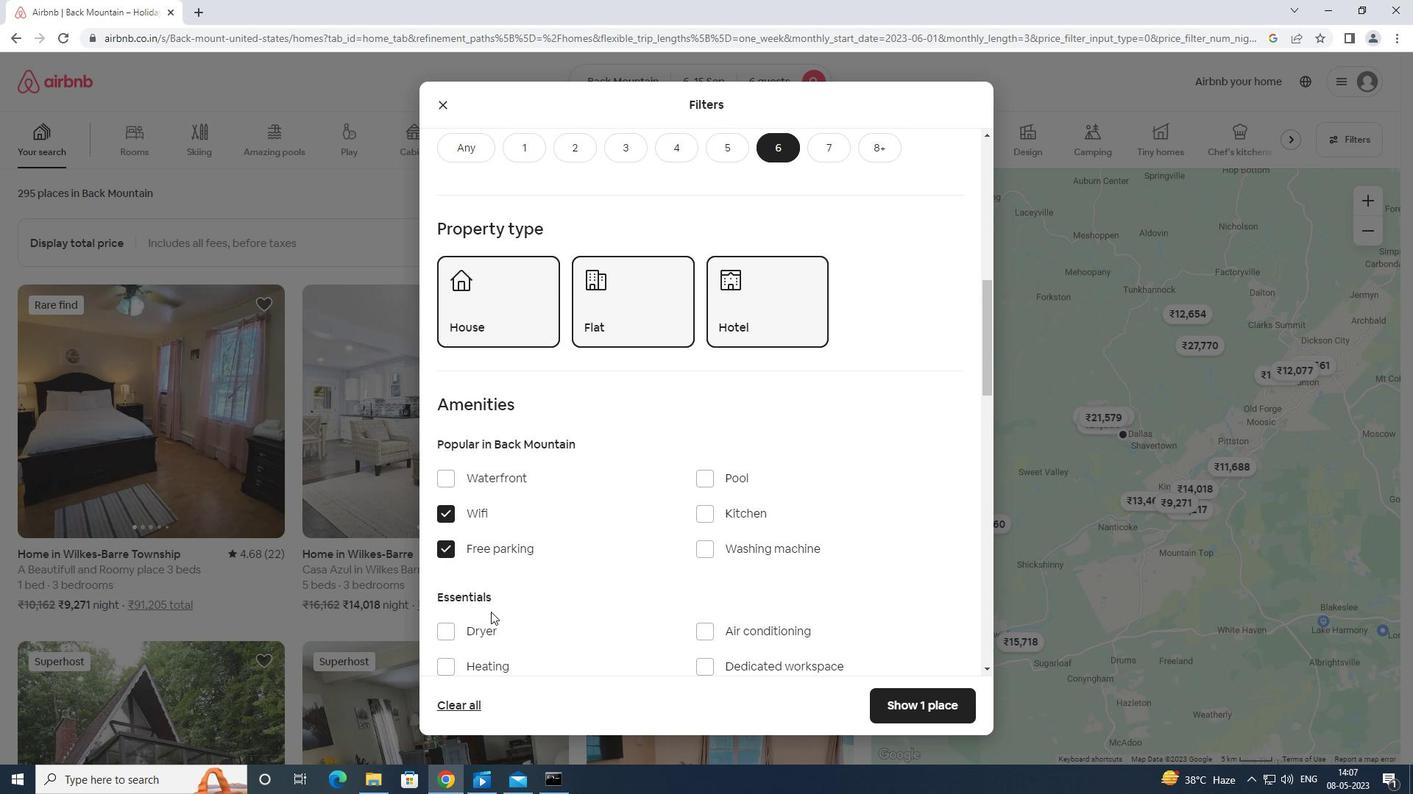 
Action: Mouse scrolled (496, 613) with delta (0, 0)
Screenshot: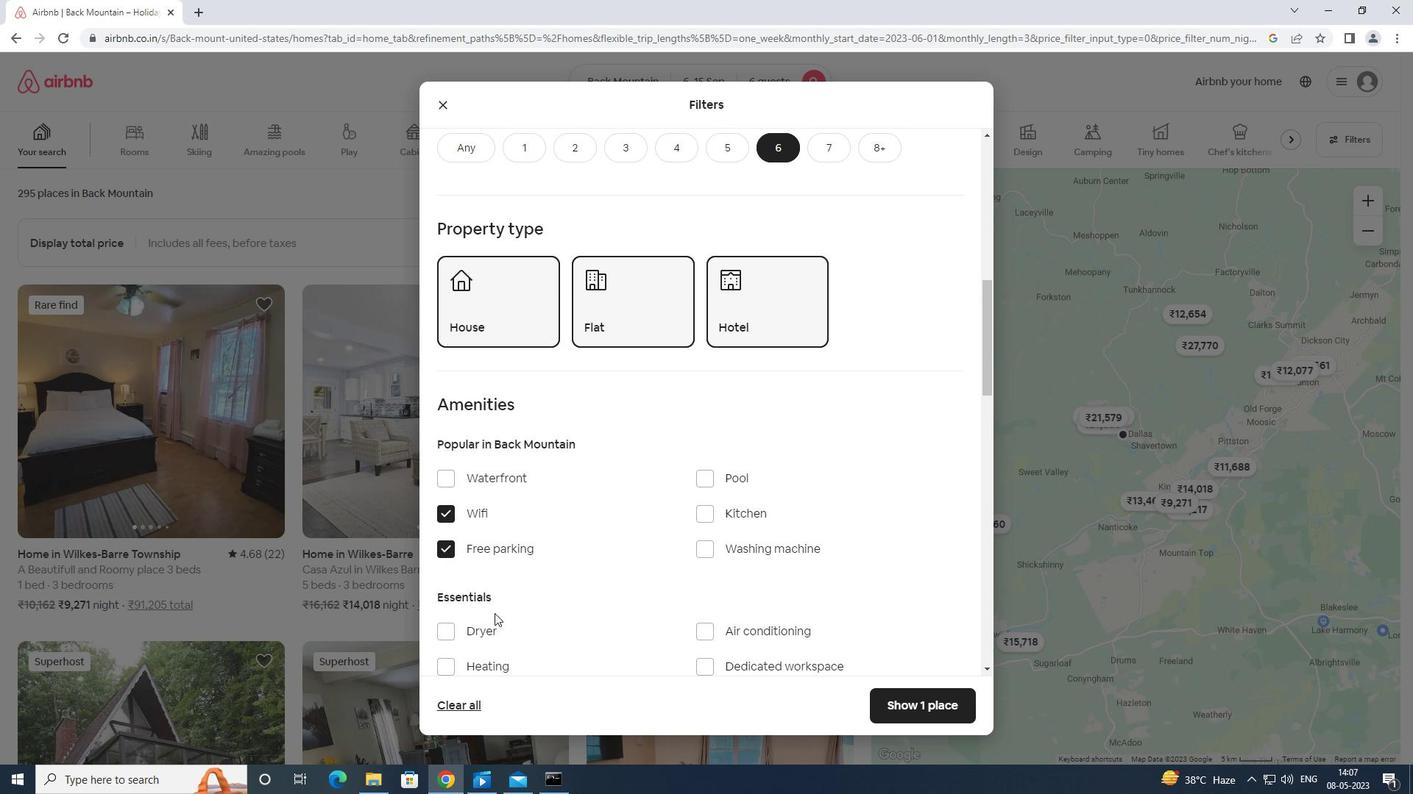 
Action: Mouse moved to (502, 610)
Screenshot: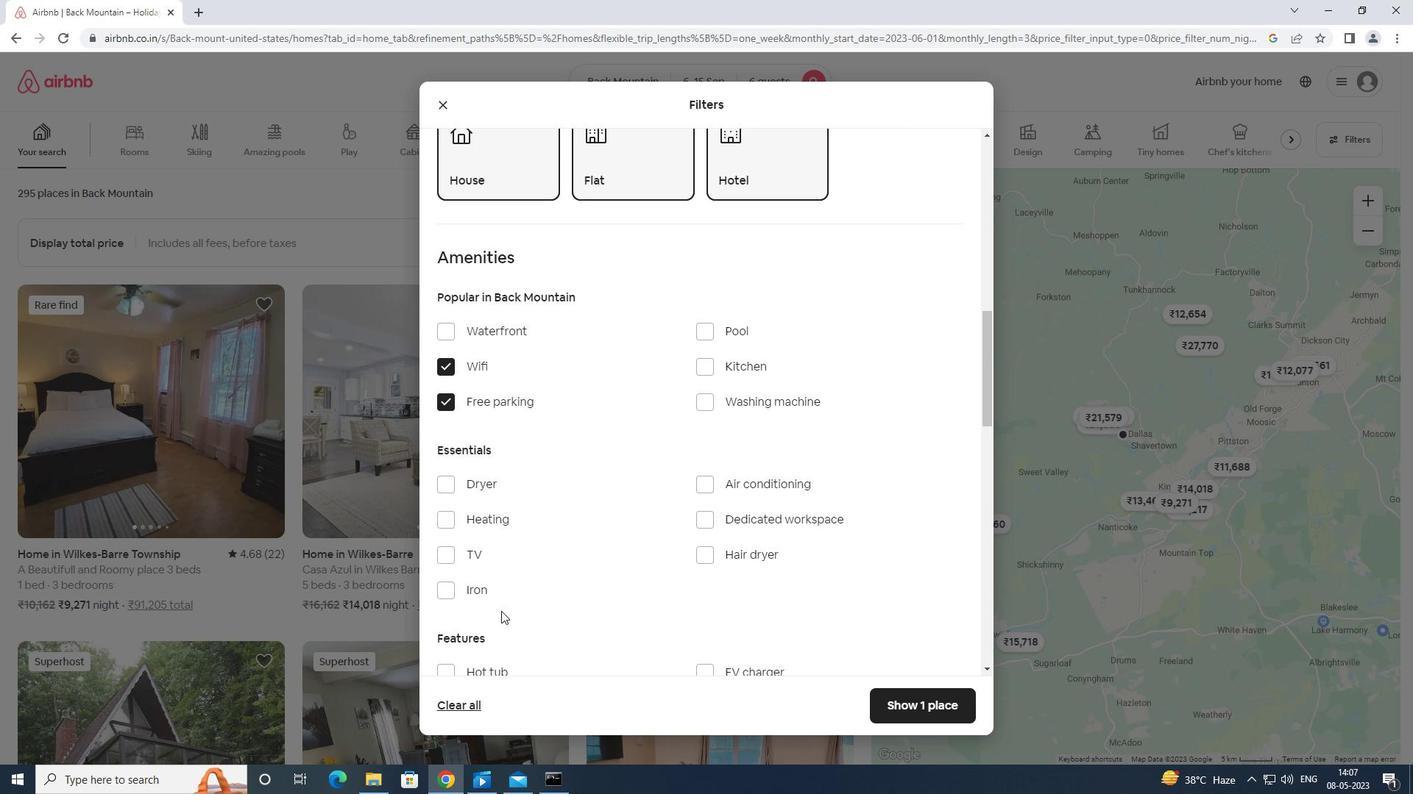 
Action: Mouse scrolled (502, 609) with delta (0, 0)
Screenshot: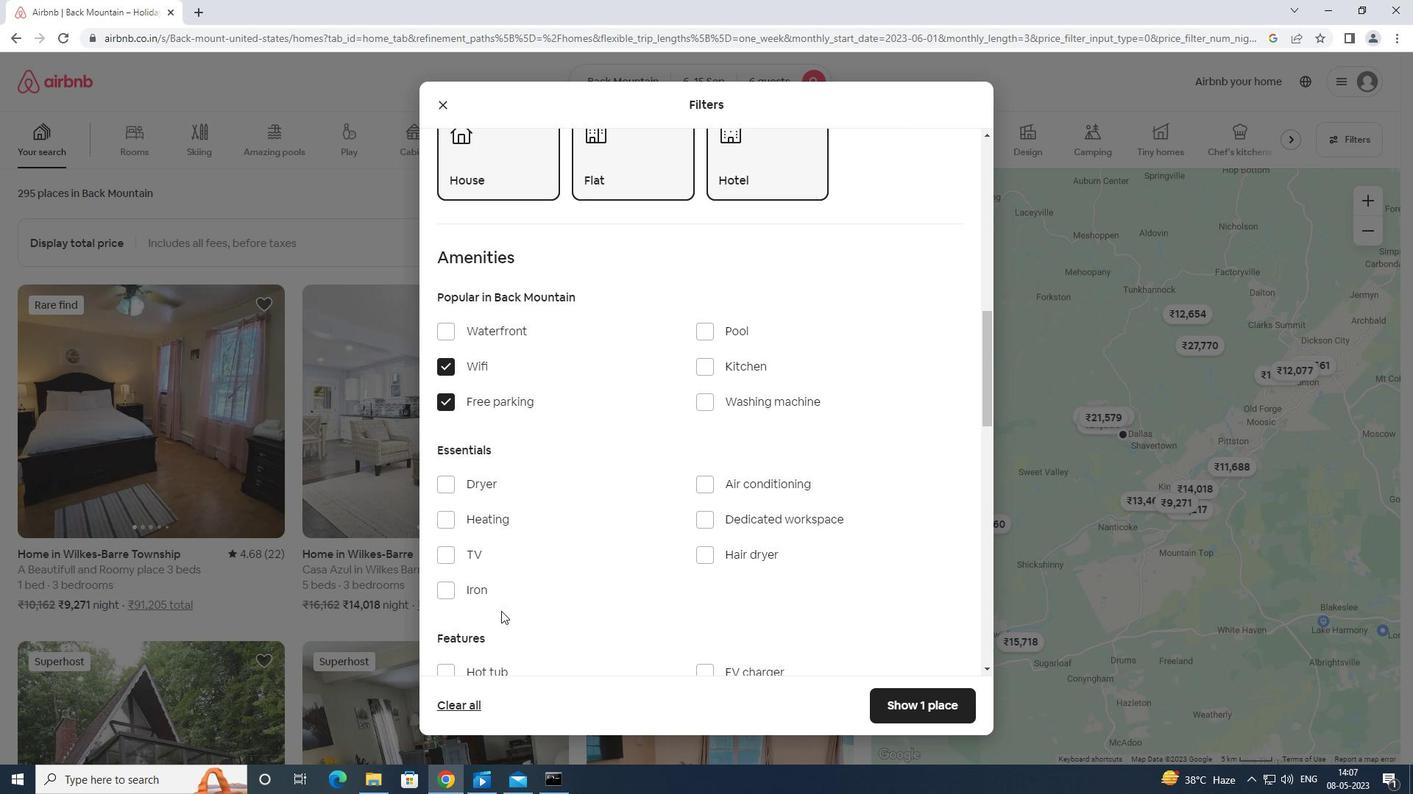 
Action: Mouse moved to (502, 610)
Screenshot: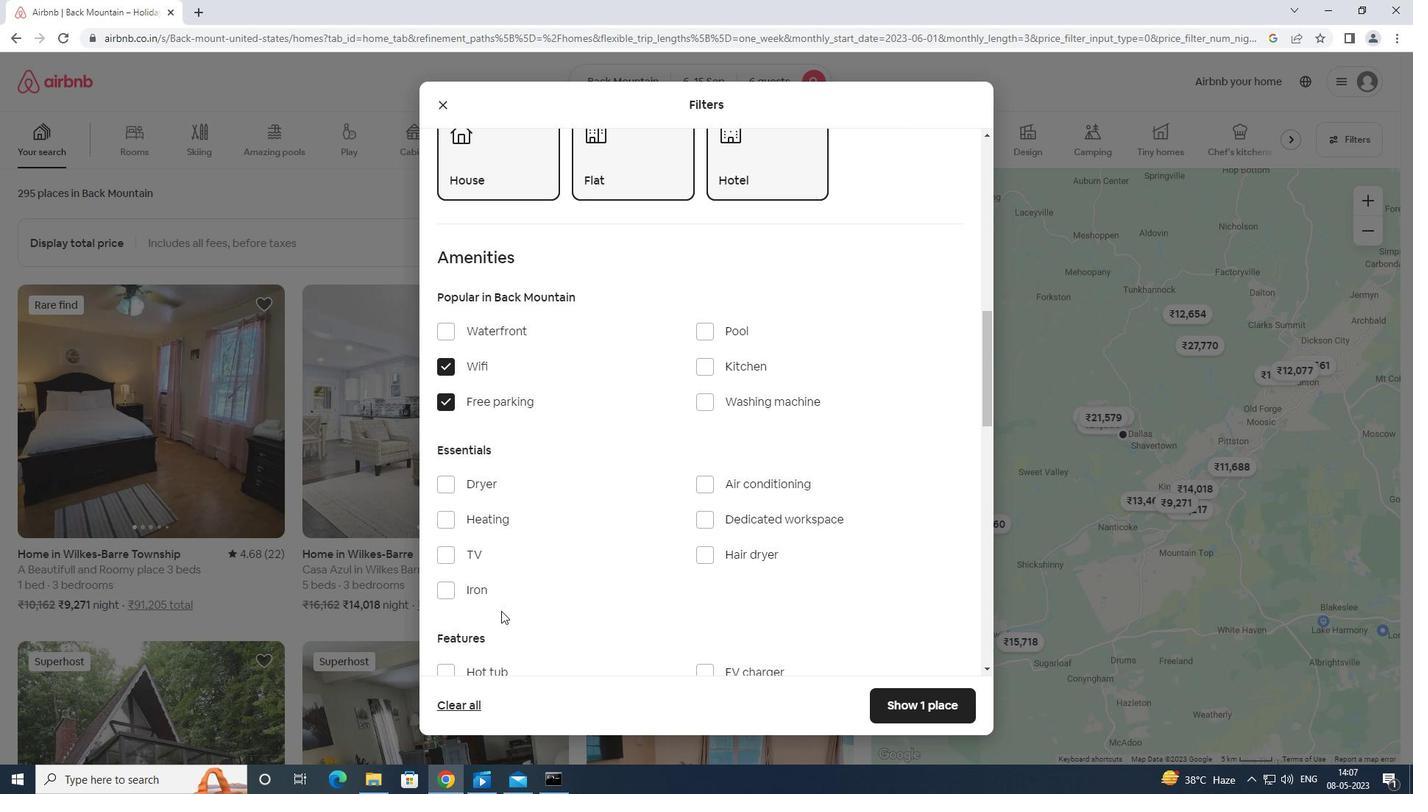 
Action: Mouse scrolled (502, 609) with delta (0, 0)
Screenshot: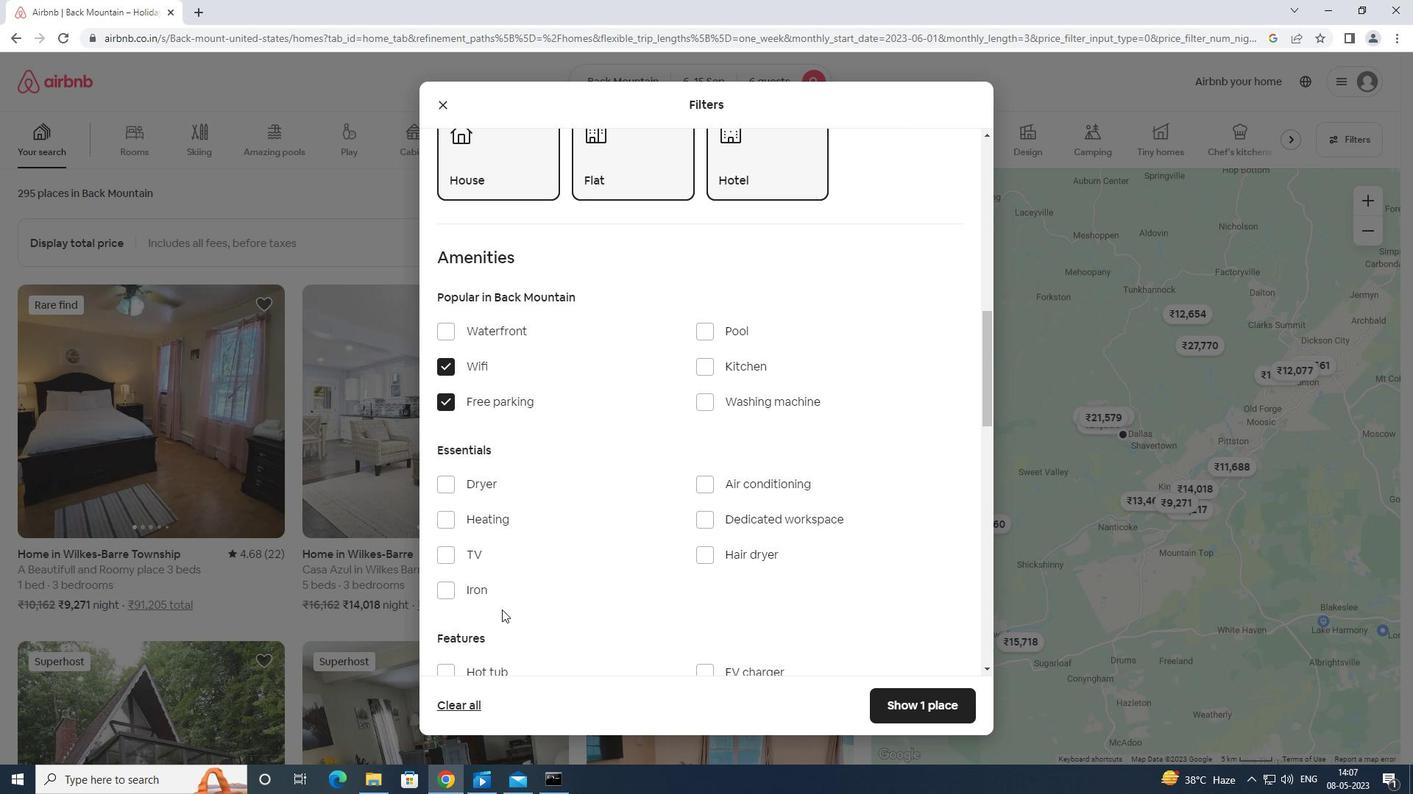 
Action: Mouse moved to (711, 562)
Screenshot: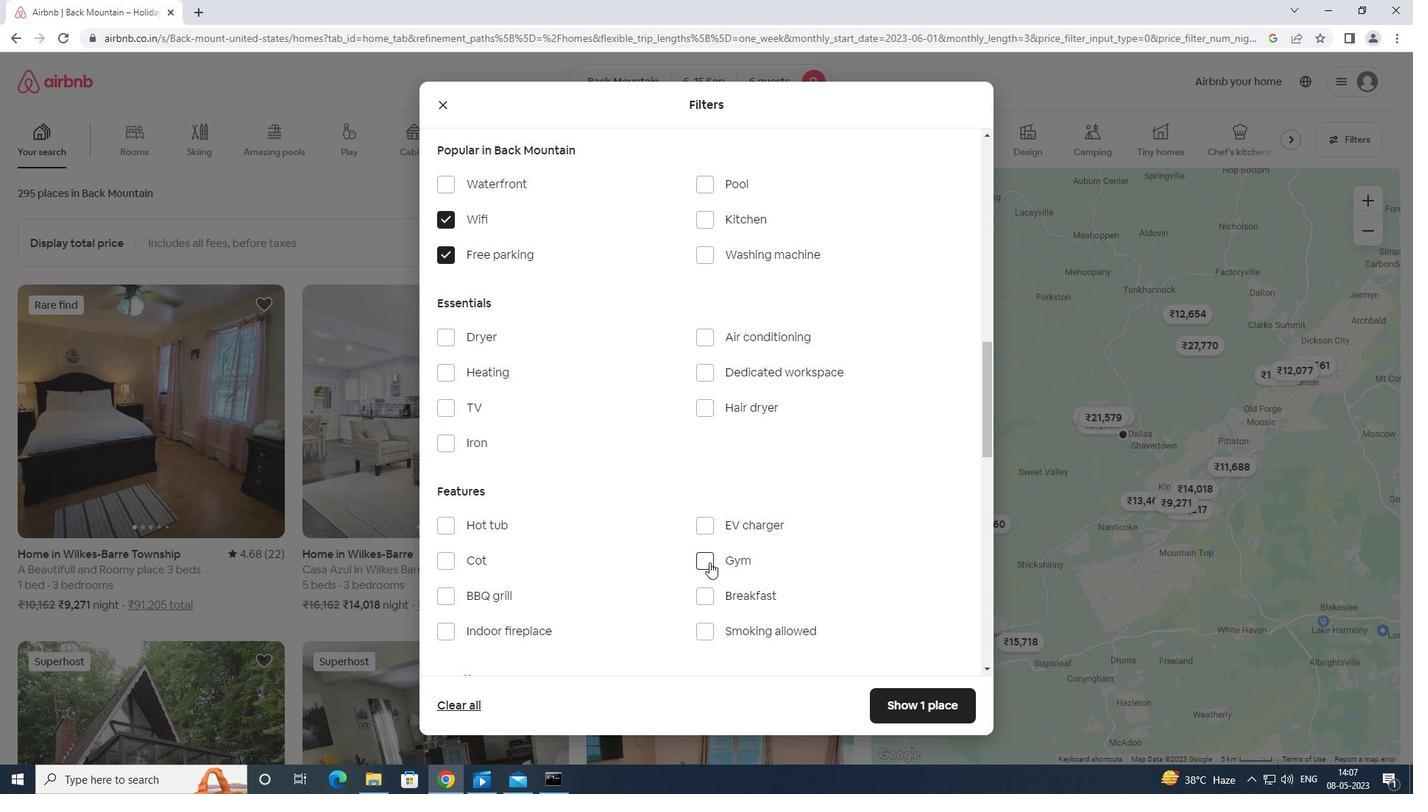 
Action: Mouse pressed left at (711, 562)
Screenshot: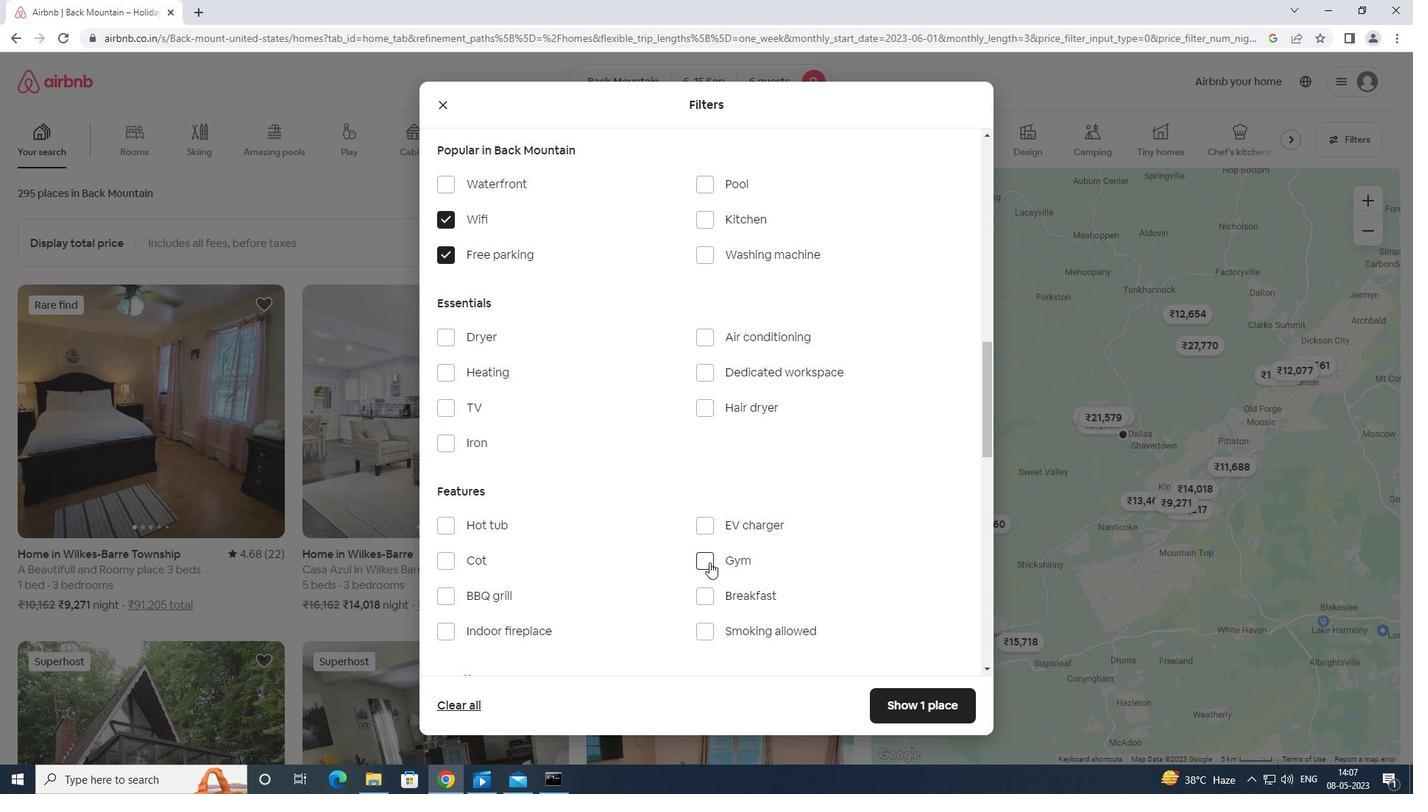 
Action: Mouse moved to (705, 596)
Screenshot: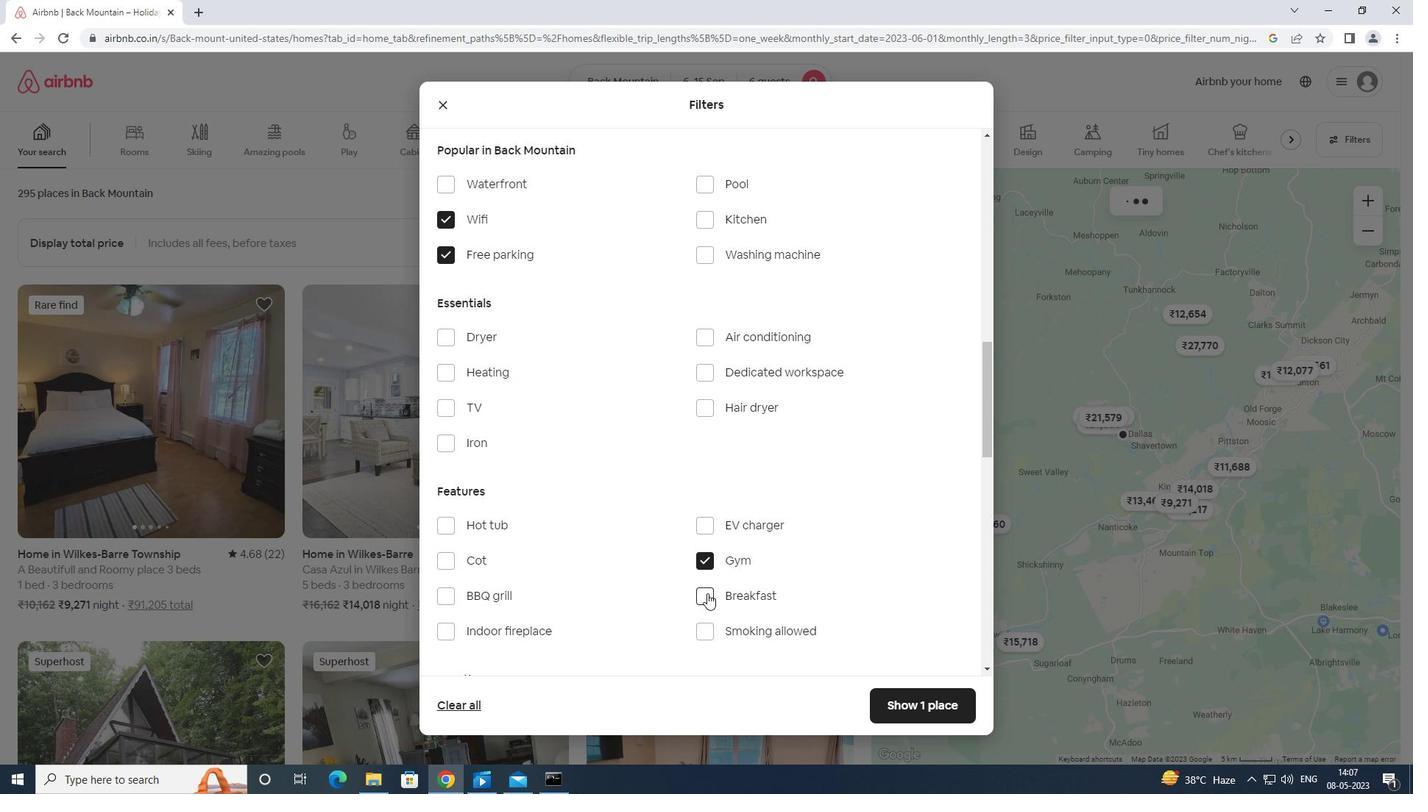 
Action: Mouse pressed left at (705, 596)
Screenshot: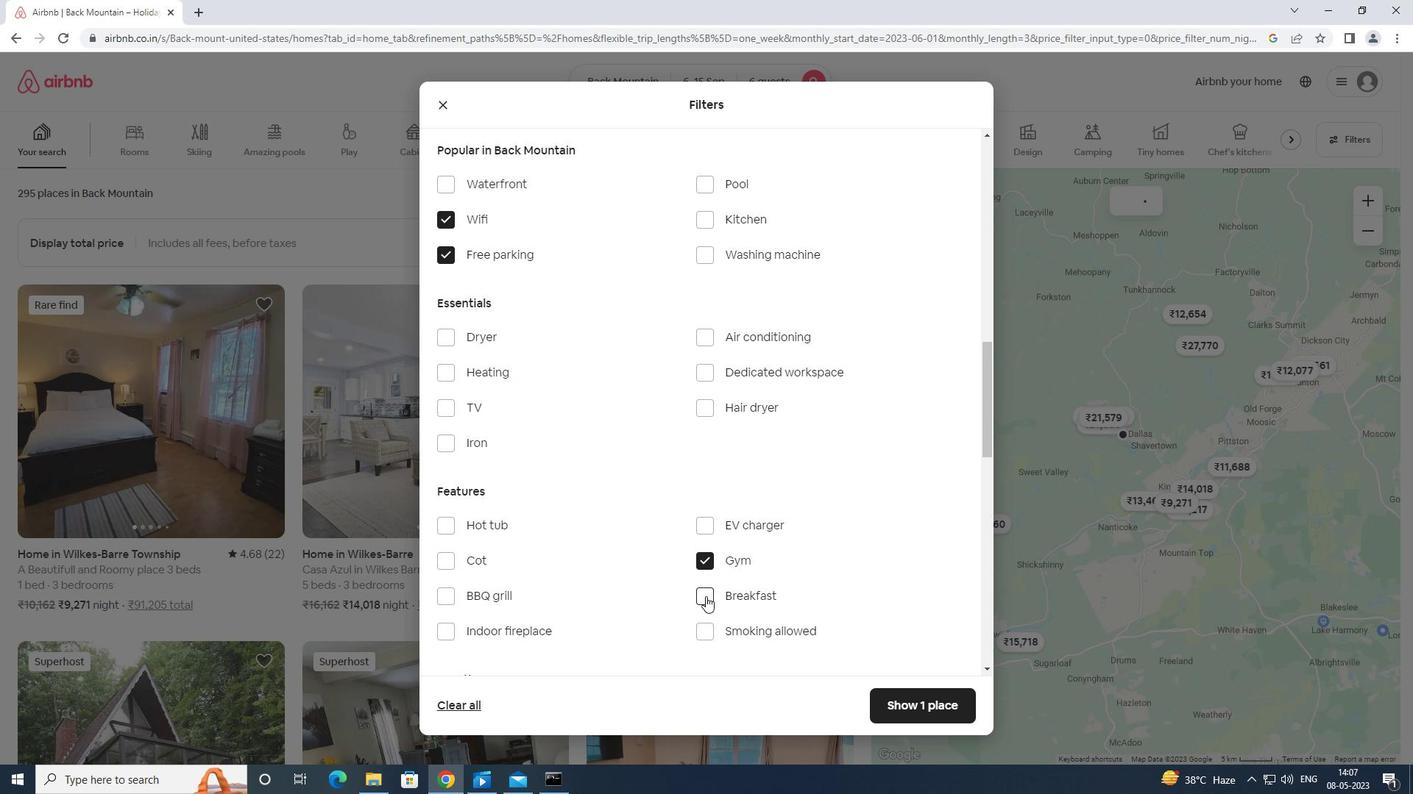 
Action: Mouse moved to (700, 597)
Screenshot: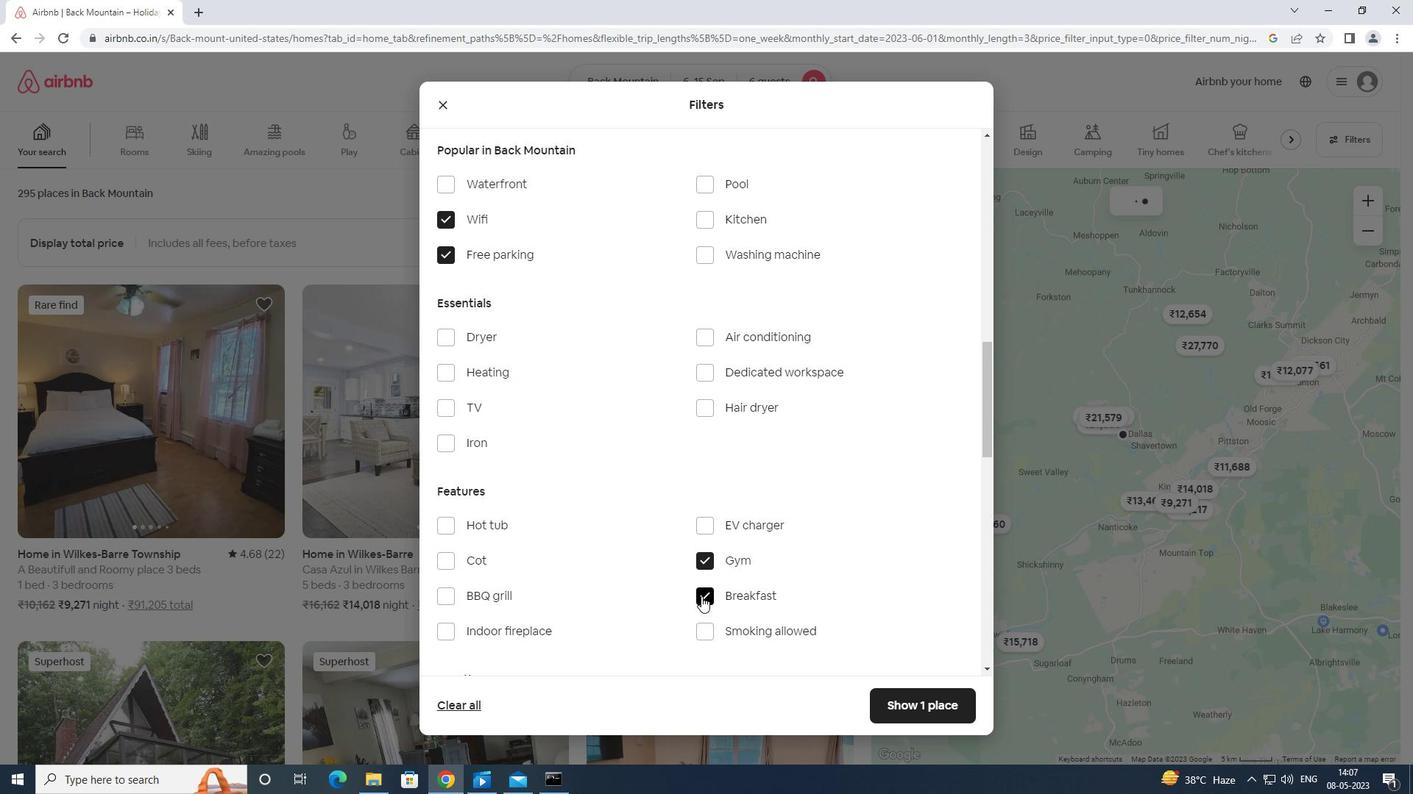 
Action: Mouse scrolled (700, 598) with delta (0, 0)
Screenshot: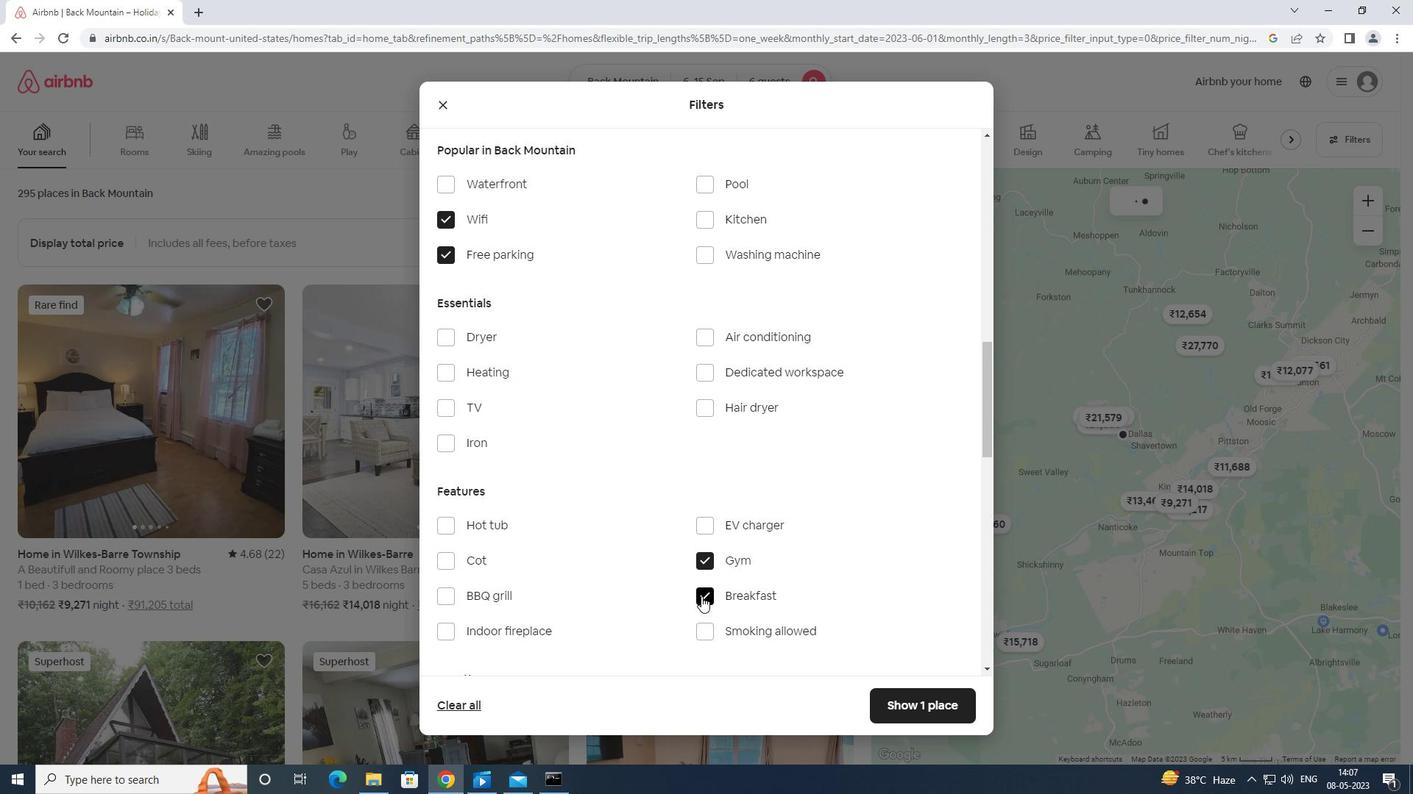 
Action: Mouse moved to (699, 597)
Screenshot: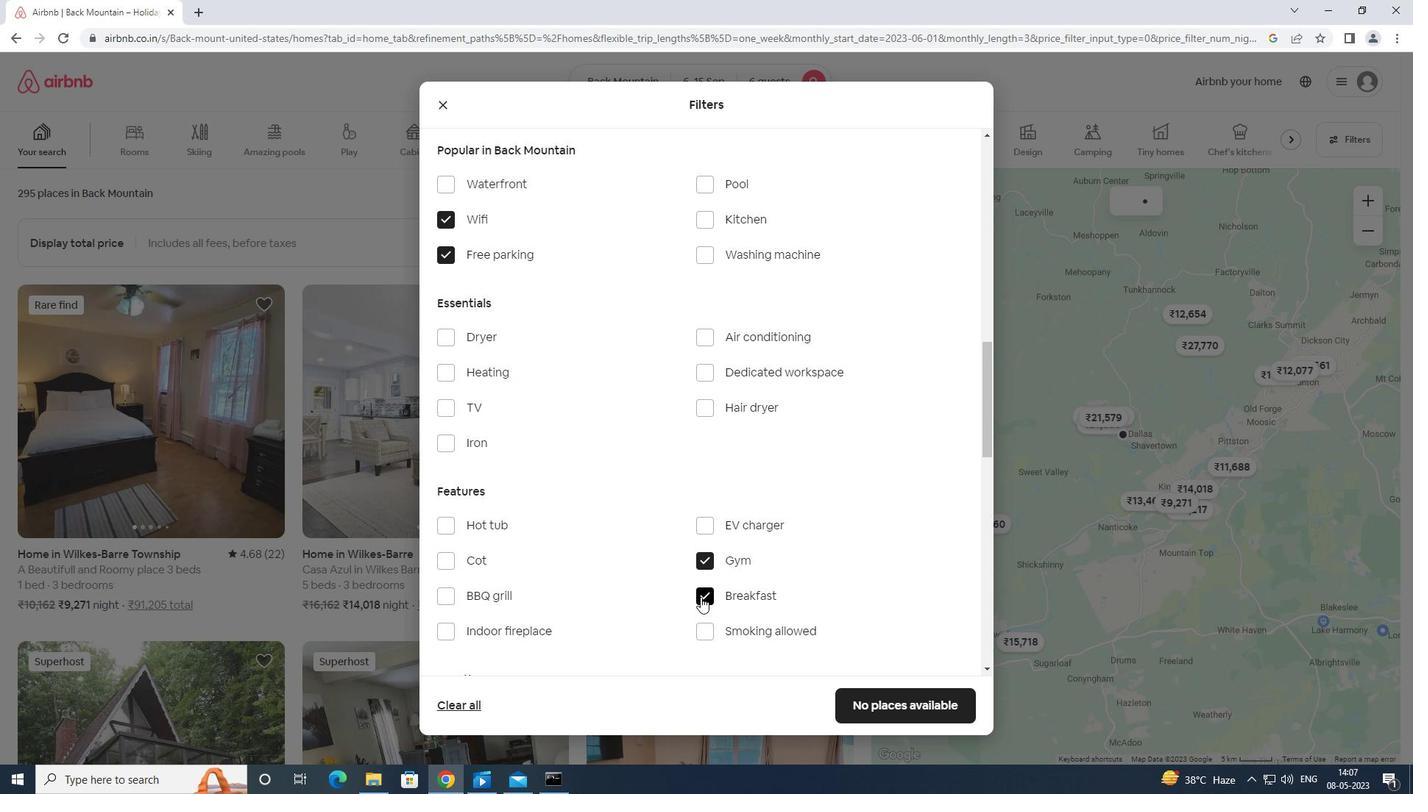 
Action: Mouse scrolled (699, 598) with delta (0, 0)
Screenshot: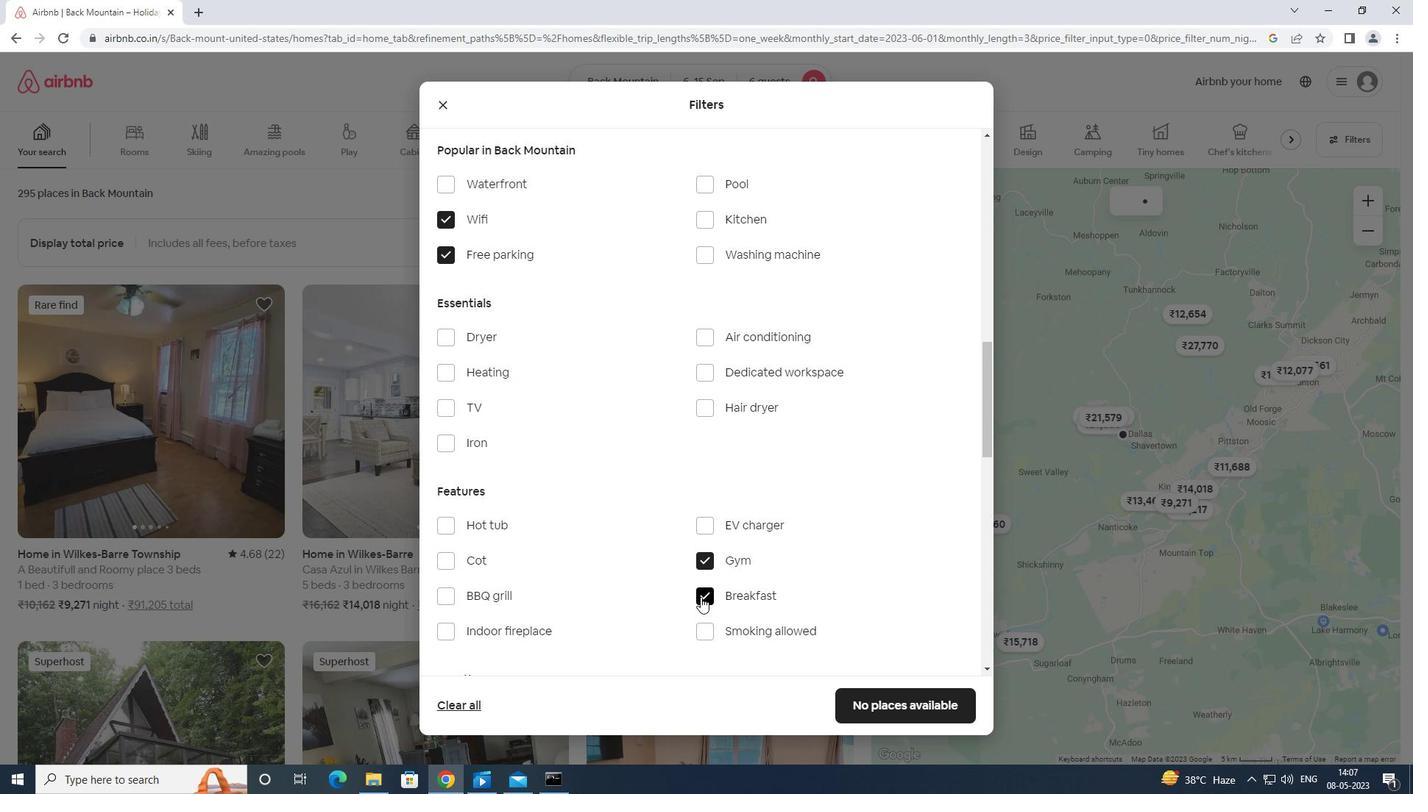 
Action: Mouse moved to (699, 596)
Screenshot: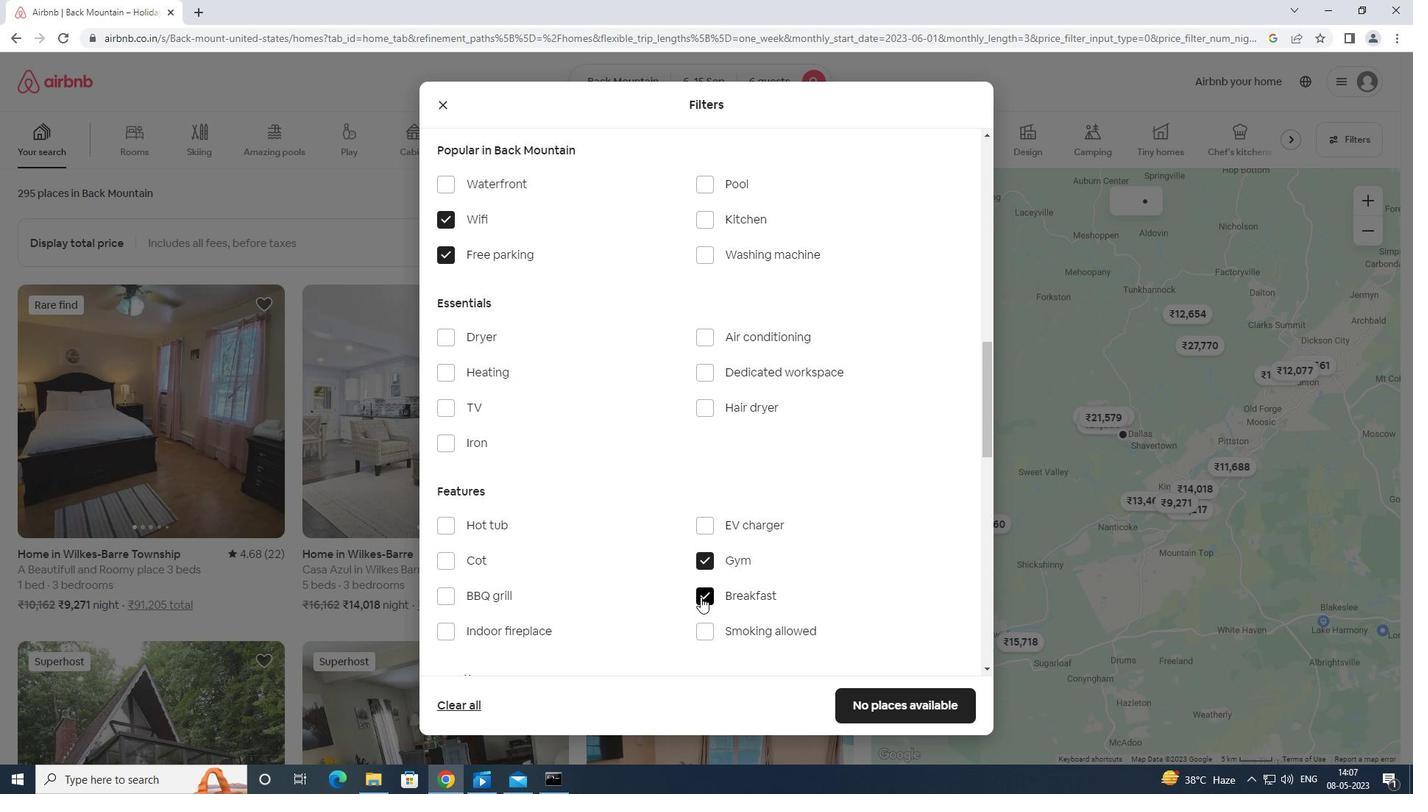 
Action: Mouse scrolled (699, 596) with delta (0, 0)
Screenshot: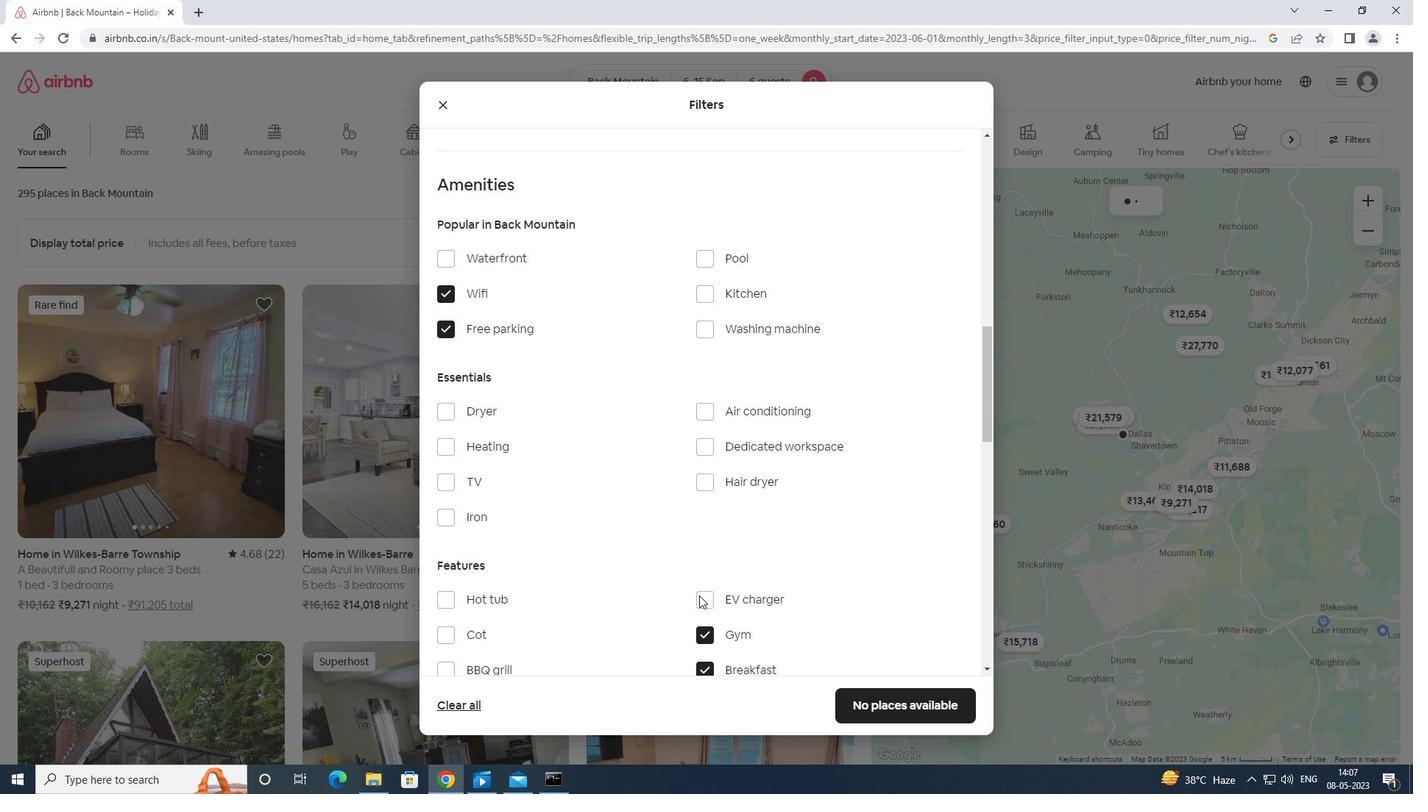 
Action: Mouse moved to (699, 595)
Screenshot: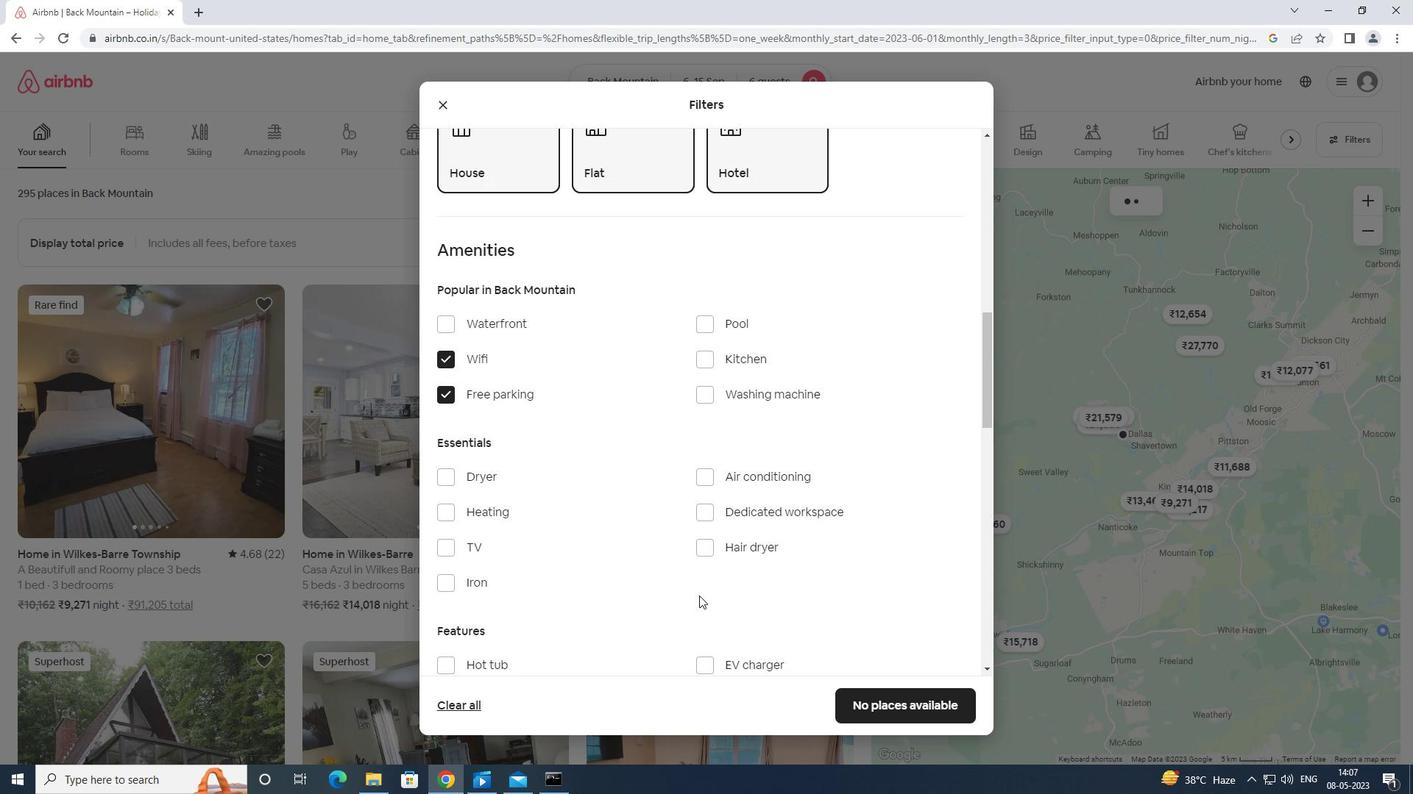 
Action: Mouse scrolled (699, 594) with delta (0, 0)
Screenshot: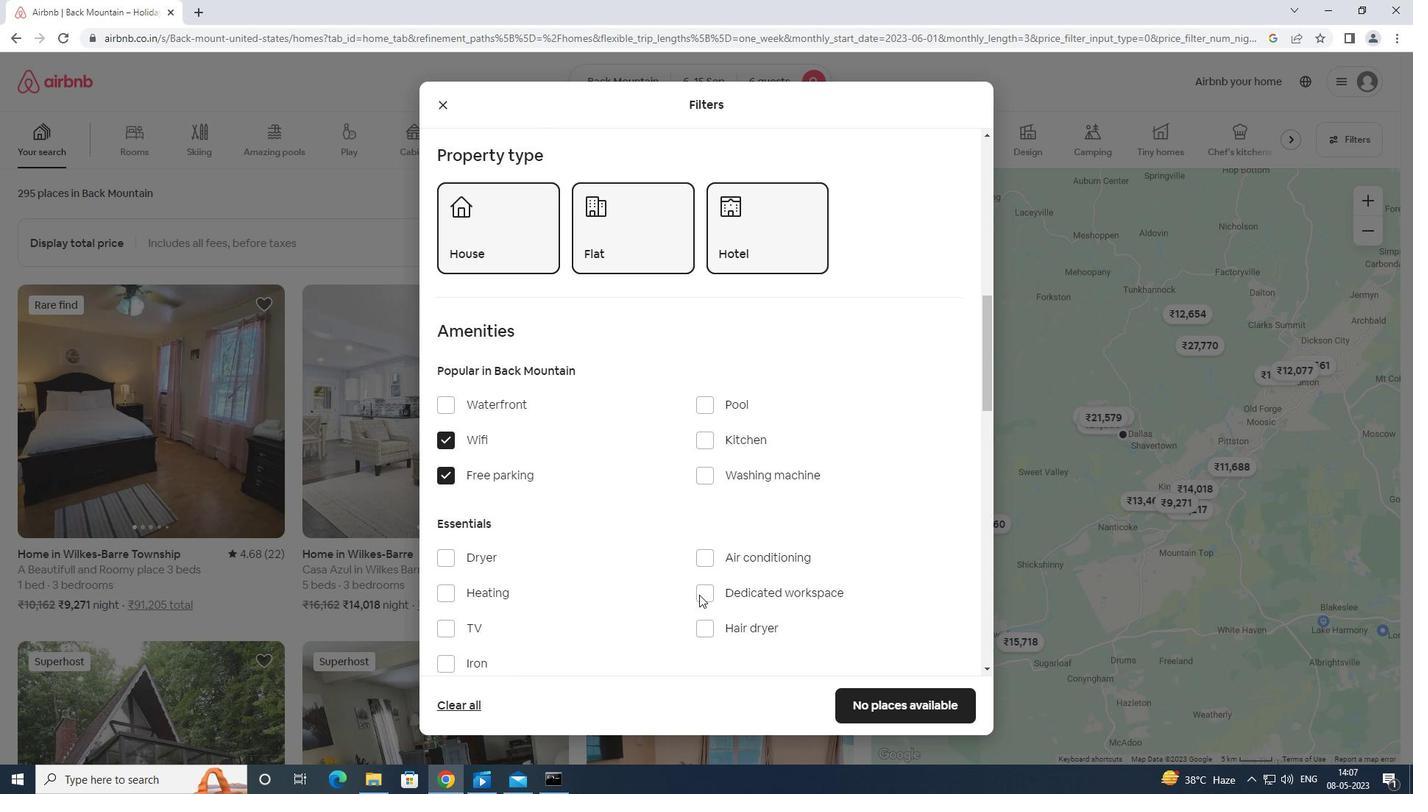 
Action: Mouse moved to (699, 594)
Screenshot: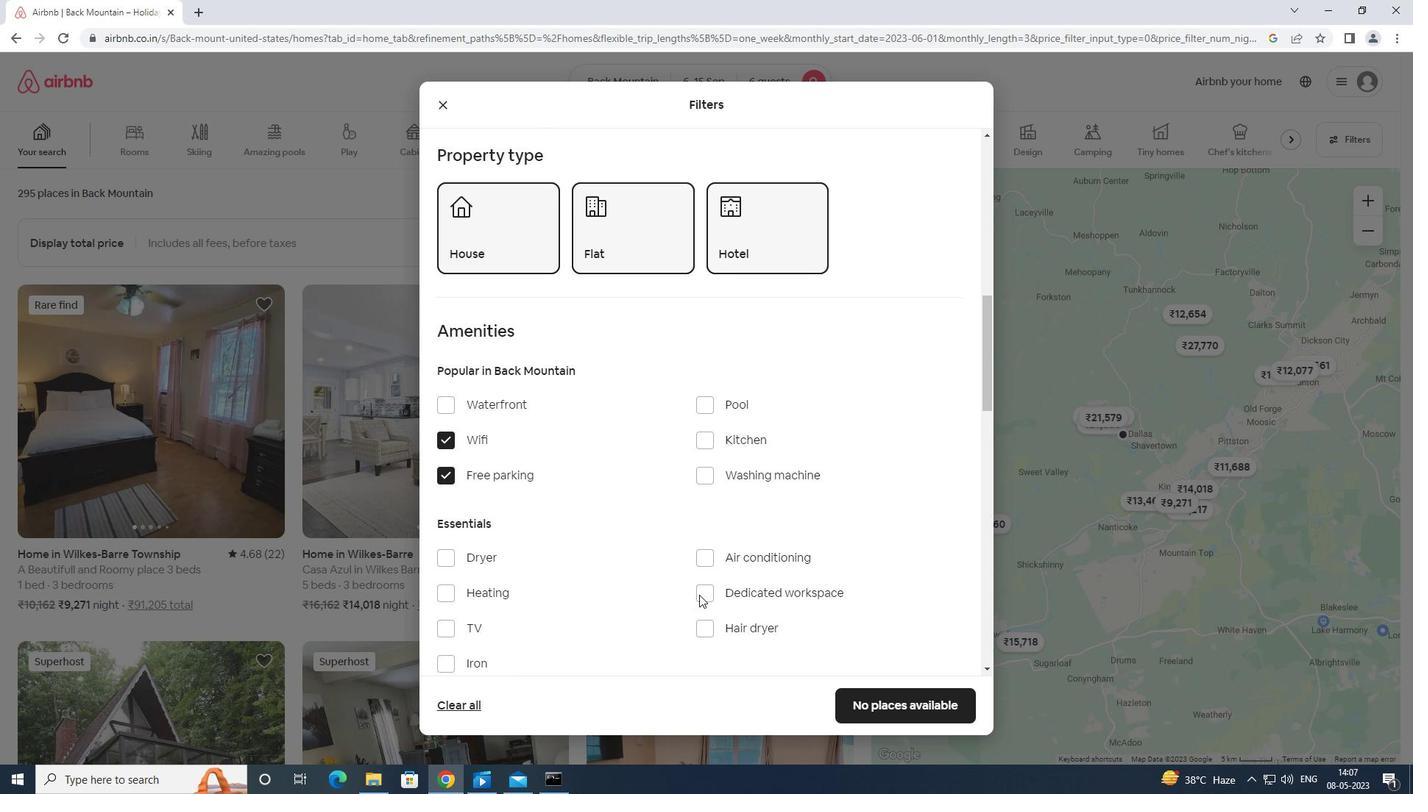 
Action: Mouse scrolled (699, 594) with delta (0, 0)
Screenshot: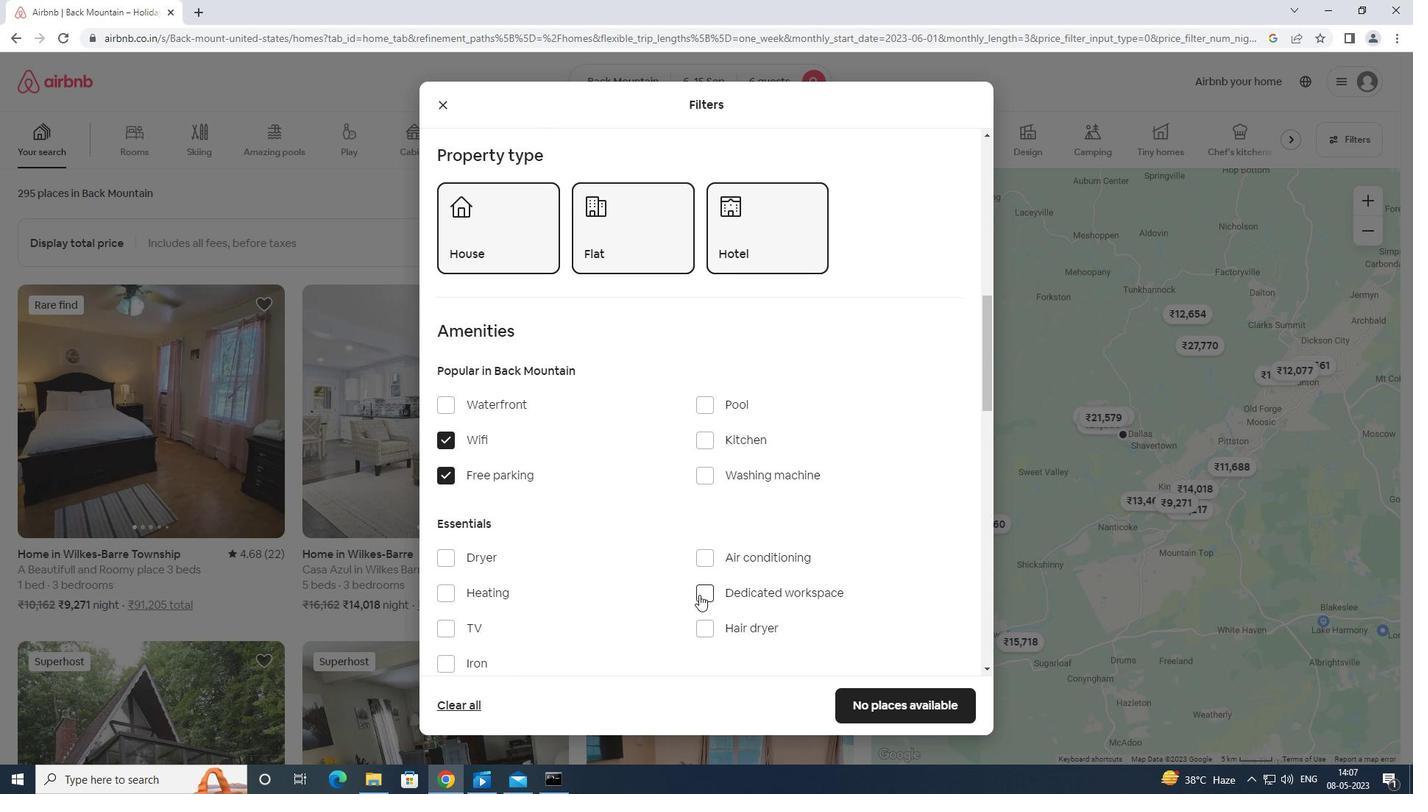 
Action: Mouse moved to (443, 477)
Screenshot: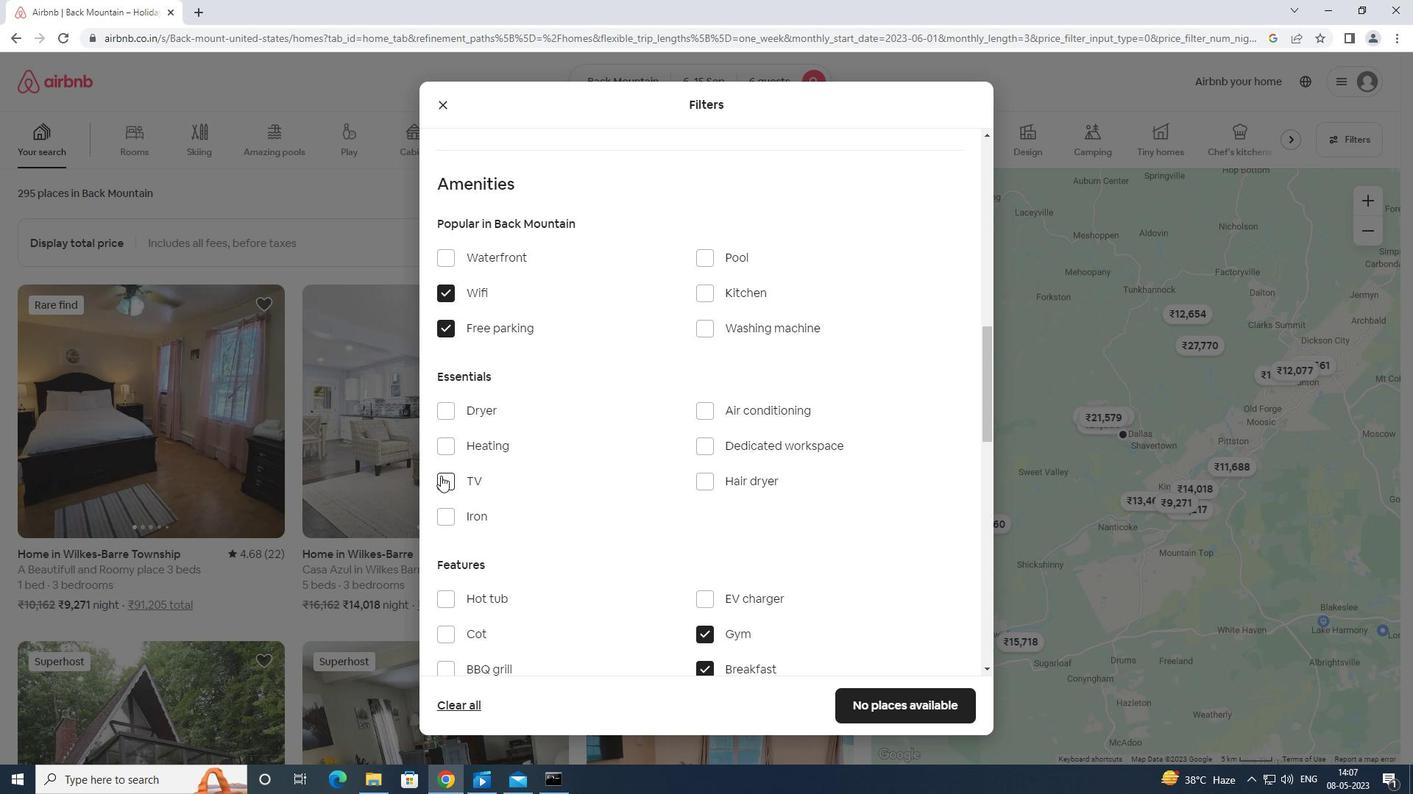 
Action: Mouse pressed left at (443, 477)
Screenshot: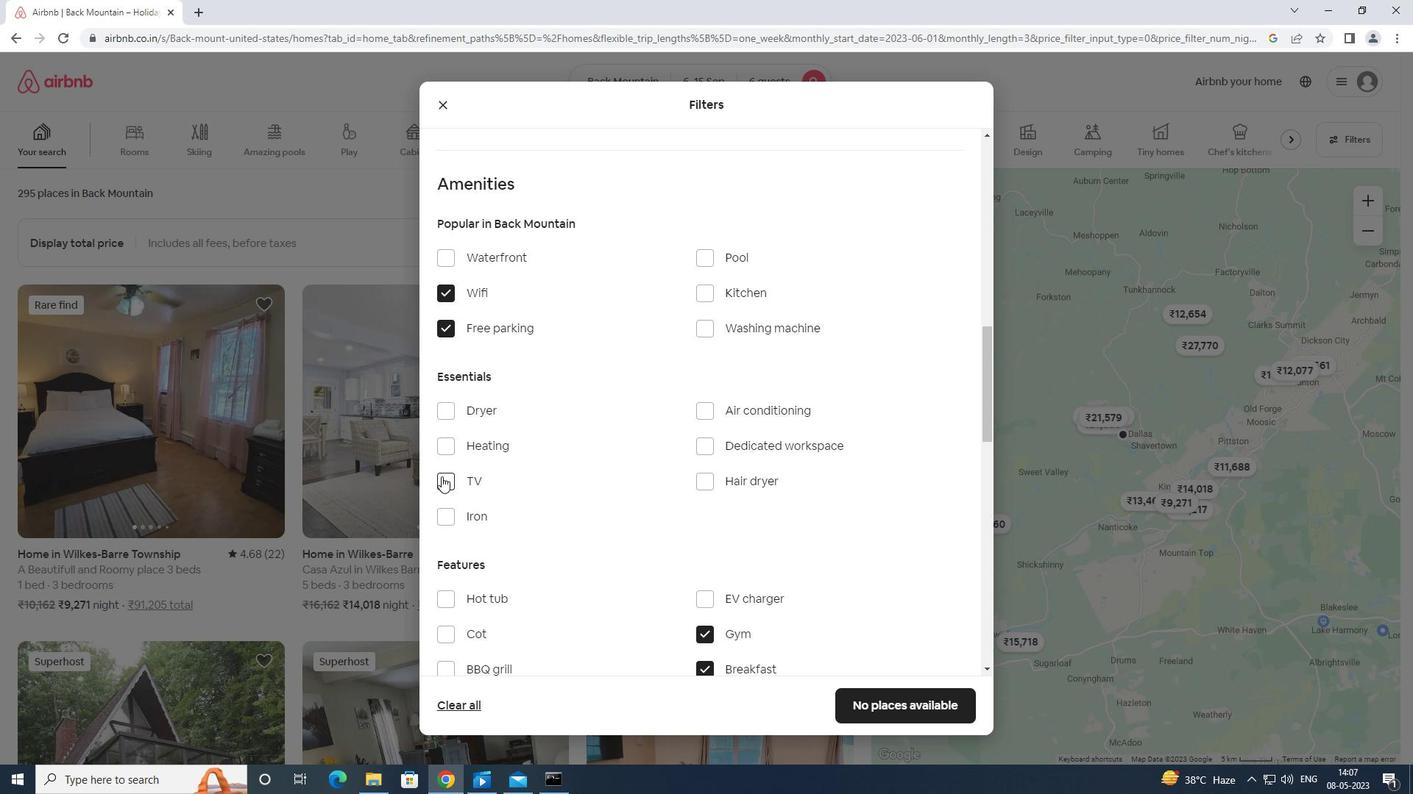 
Action: Mouse moved to (449, 484)
Screenshot: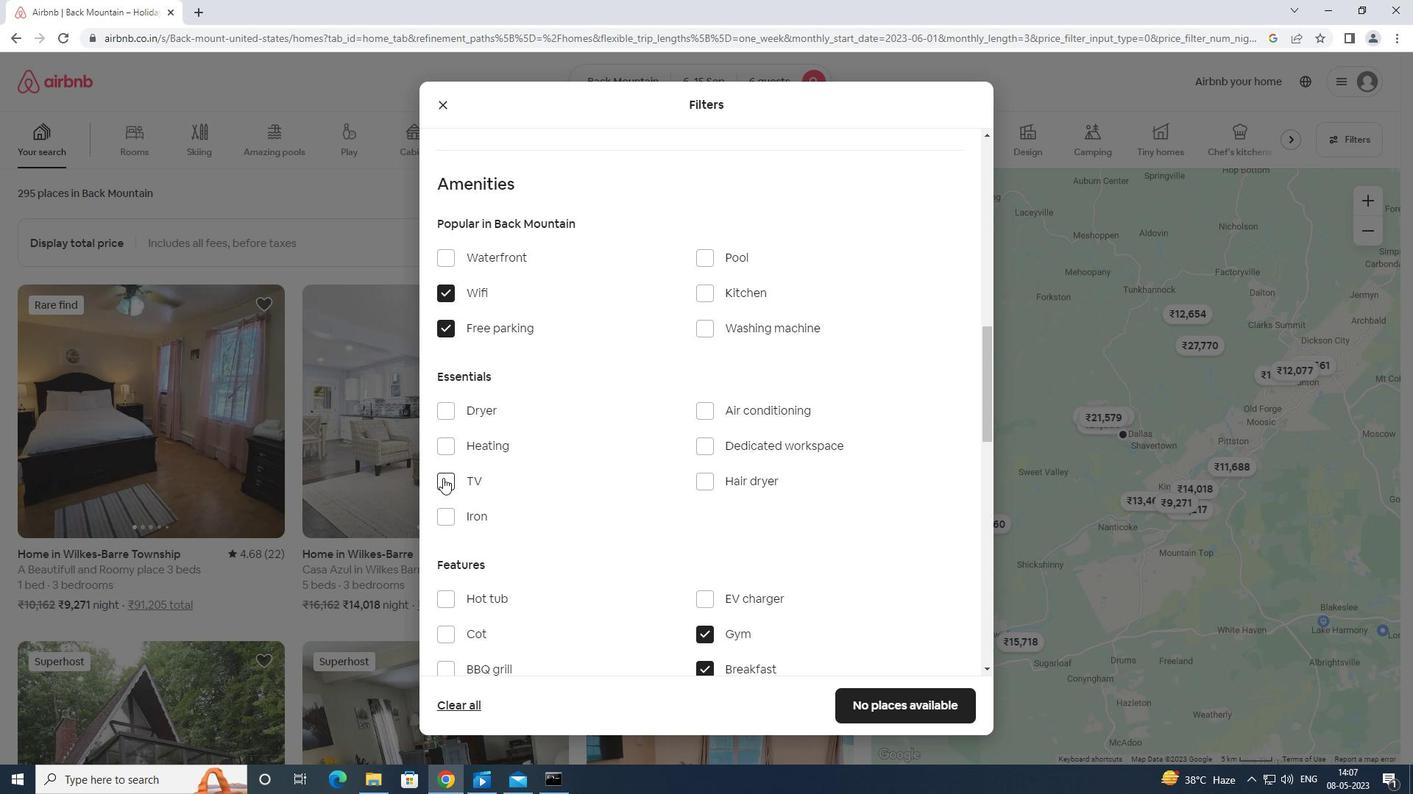 
Action: Mouse scrolled (449, 483) with delta (0, 0)
Screenshot: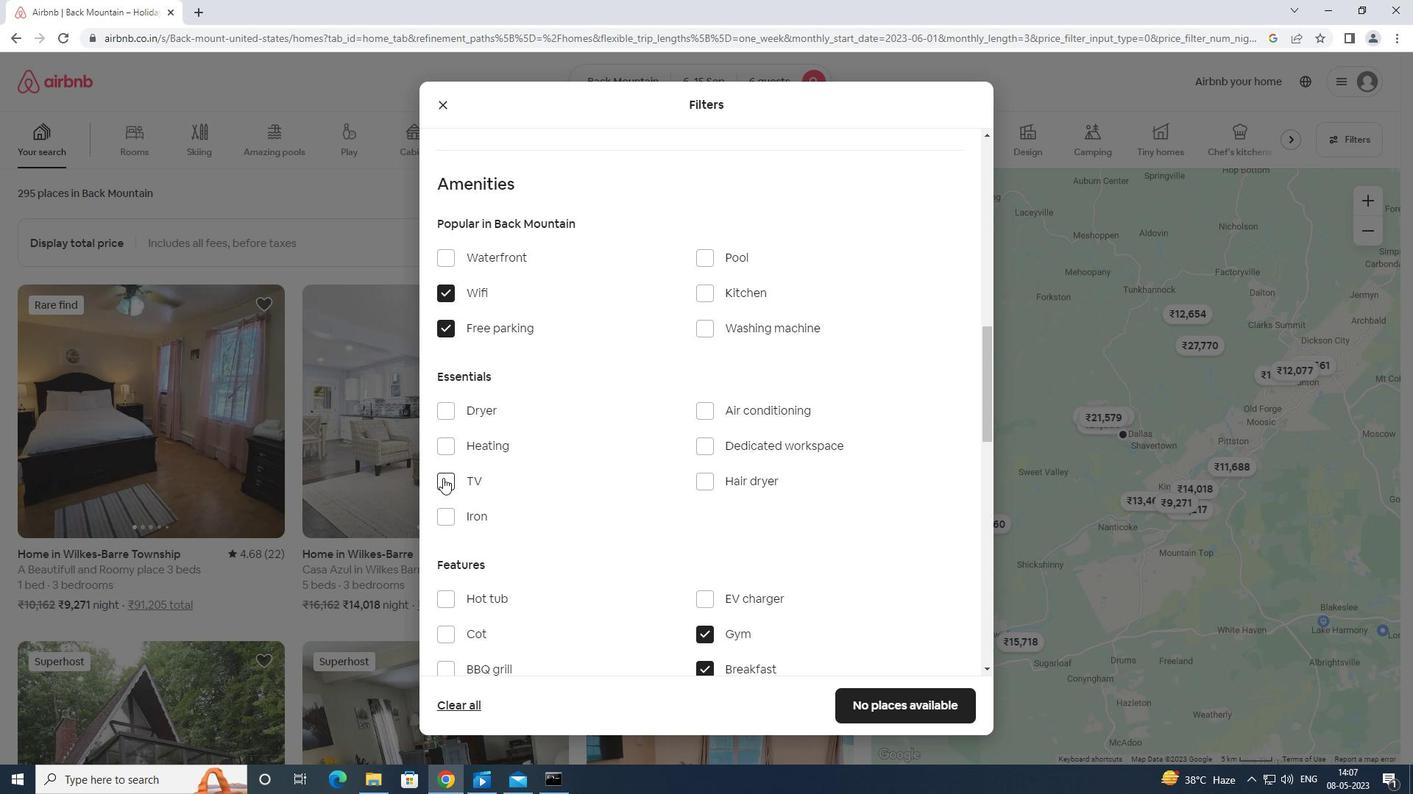 
Action: Mouse moved to (451, 488)
Screenshot: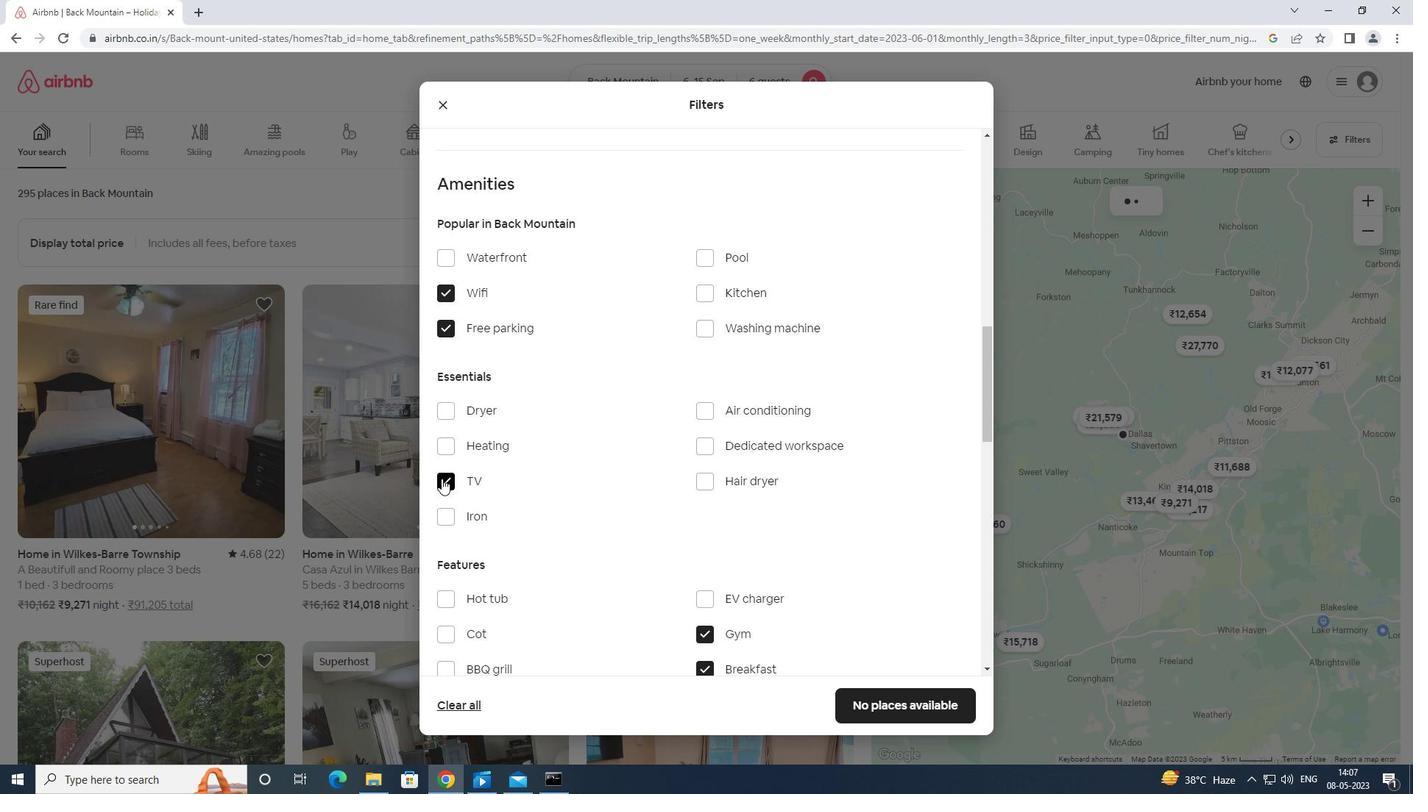 
Action: Mouse scrolled (451, 487) with delta (0, 0)
Screenshot: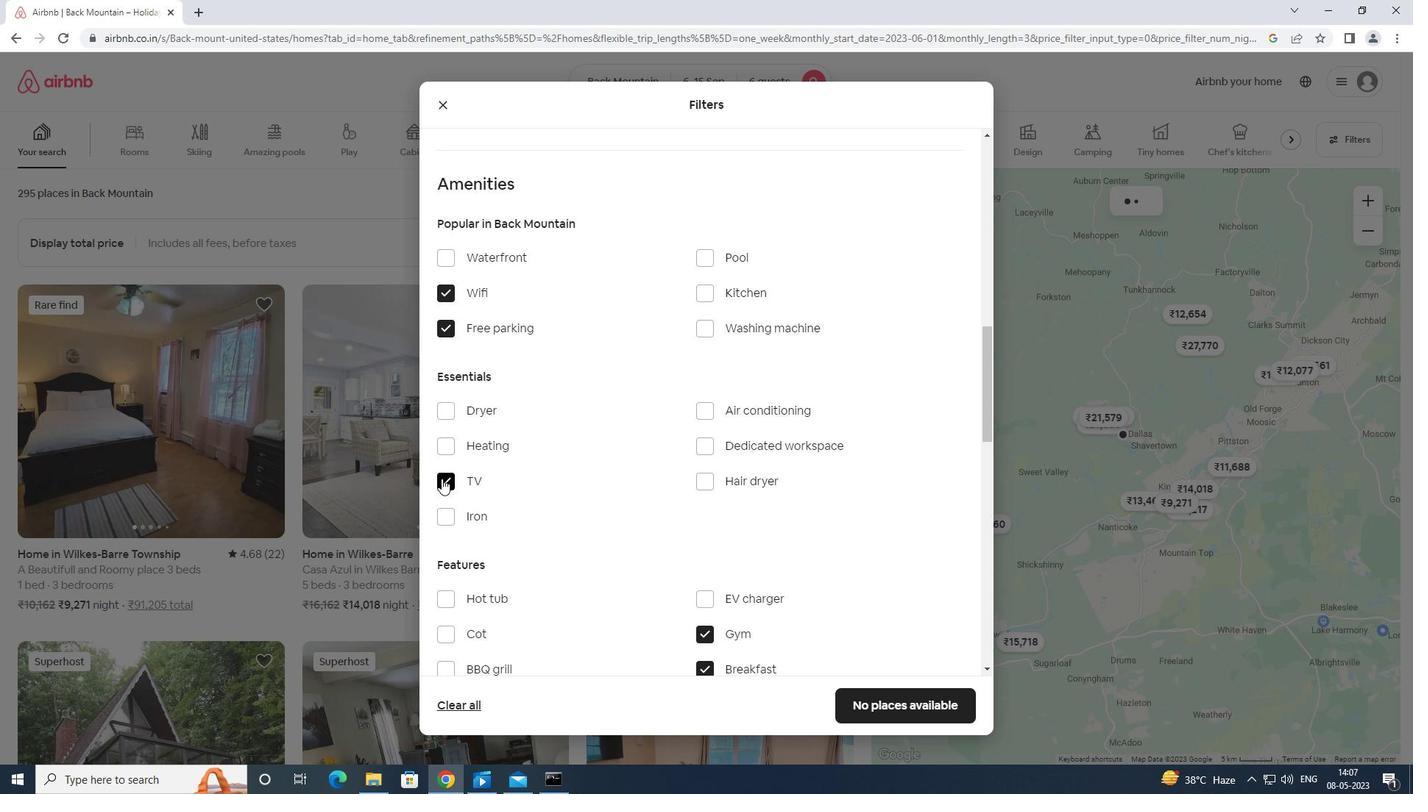 
Action: Mouse moved to (454, 489)
Screenshot: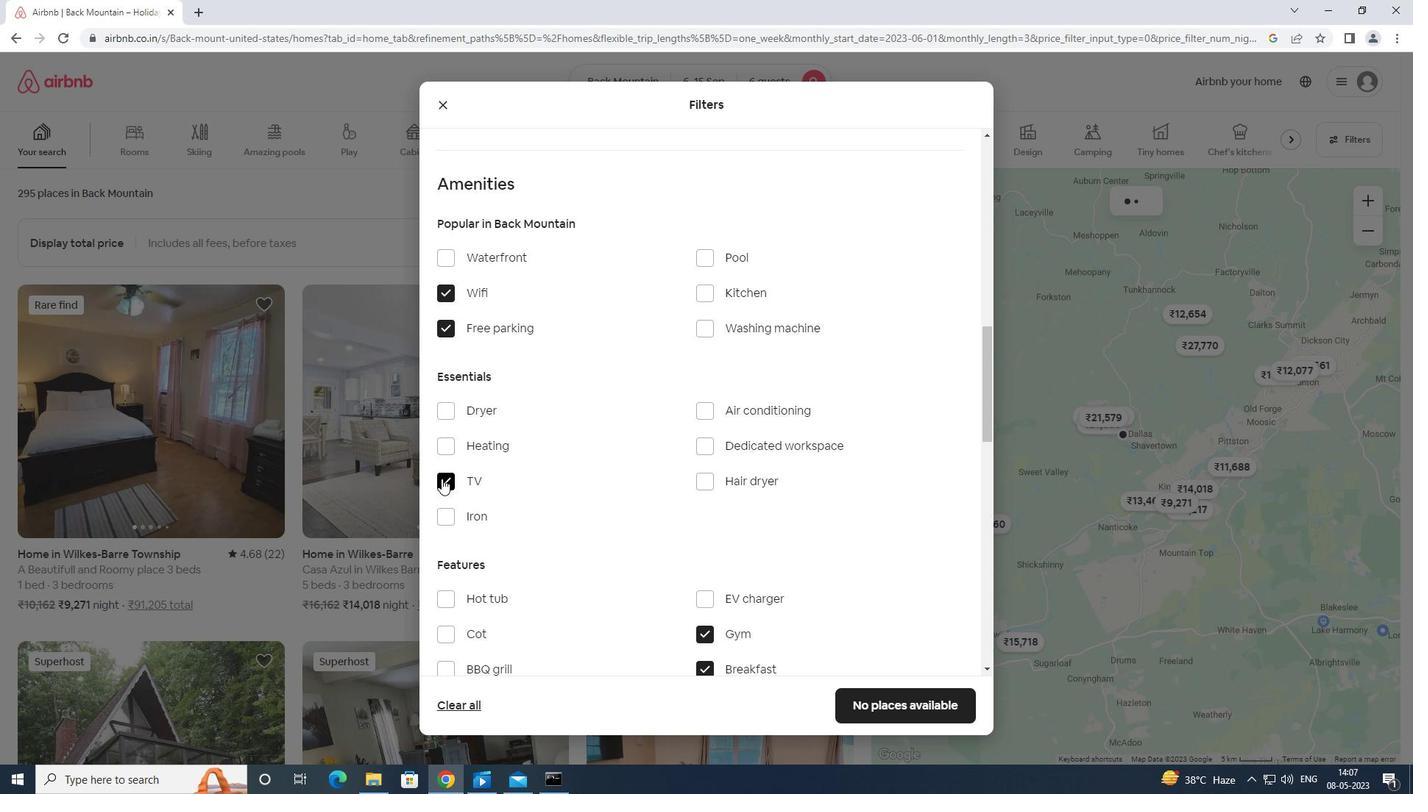 
Action: Mouse scrolled (454, 488) with delta (0, 0)
Screenshot: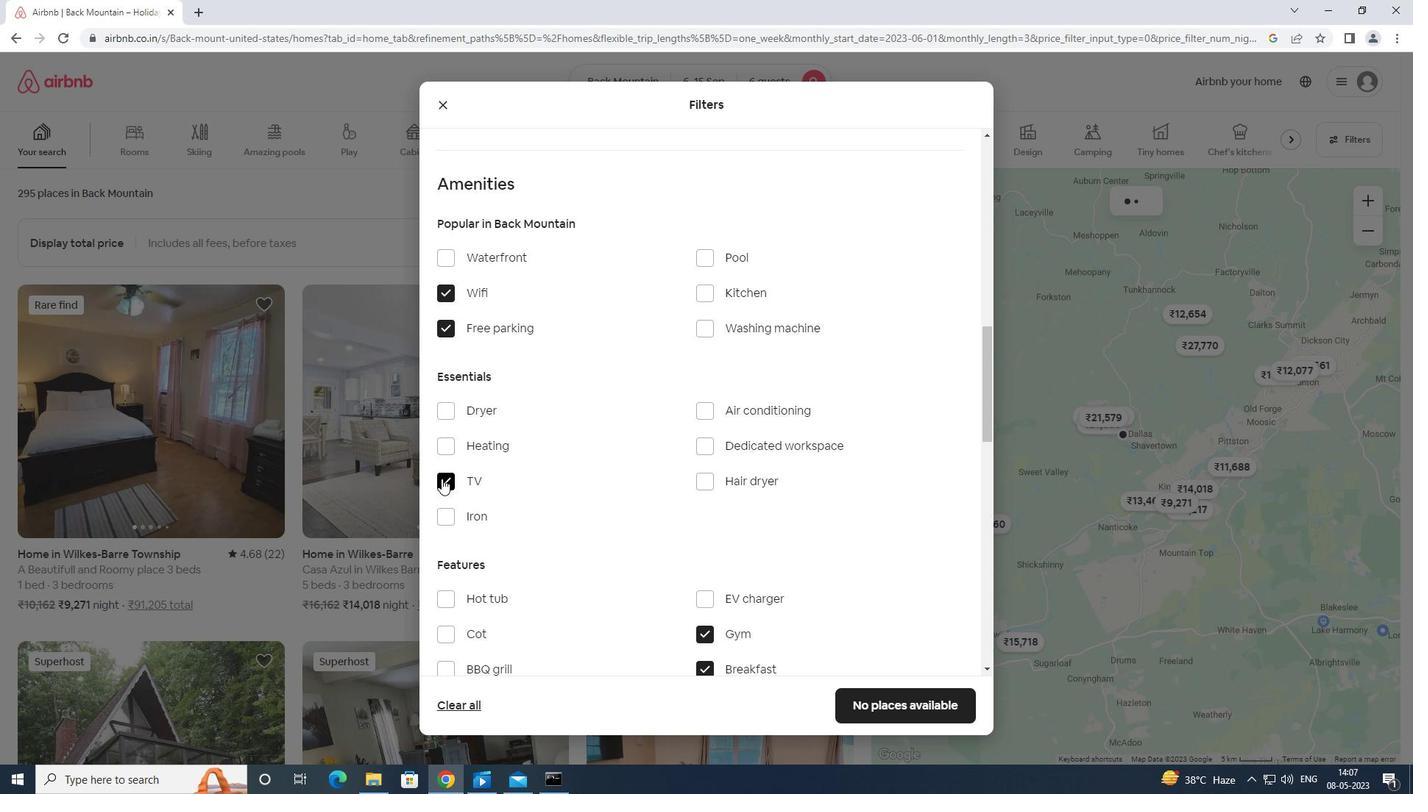
Action: Mouse moved to (456, 489)
Screenshot: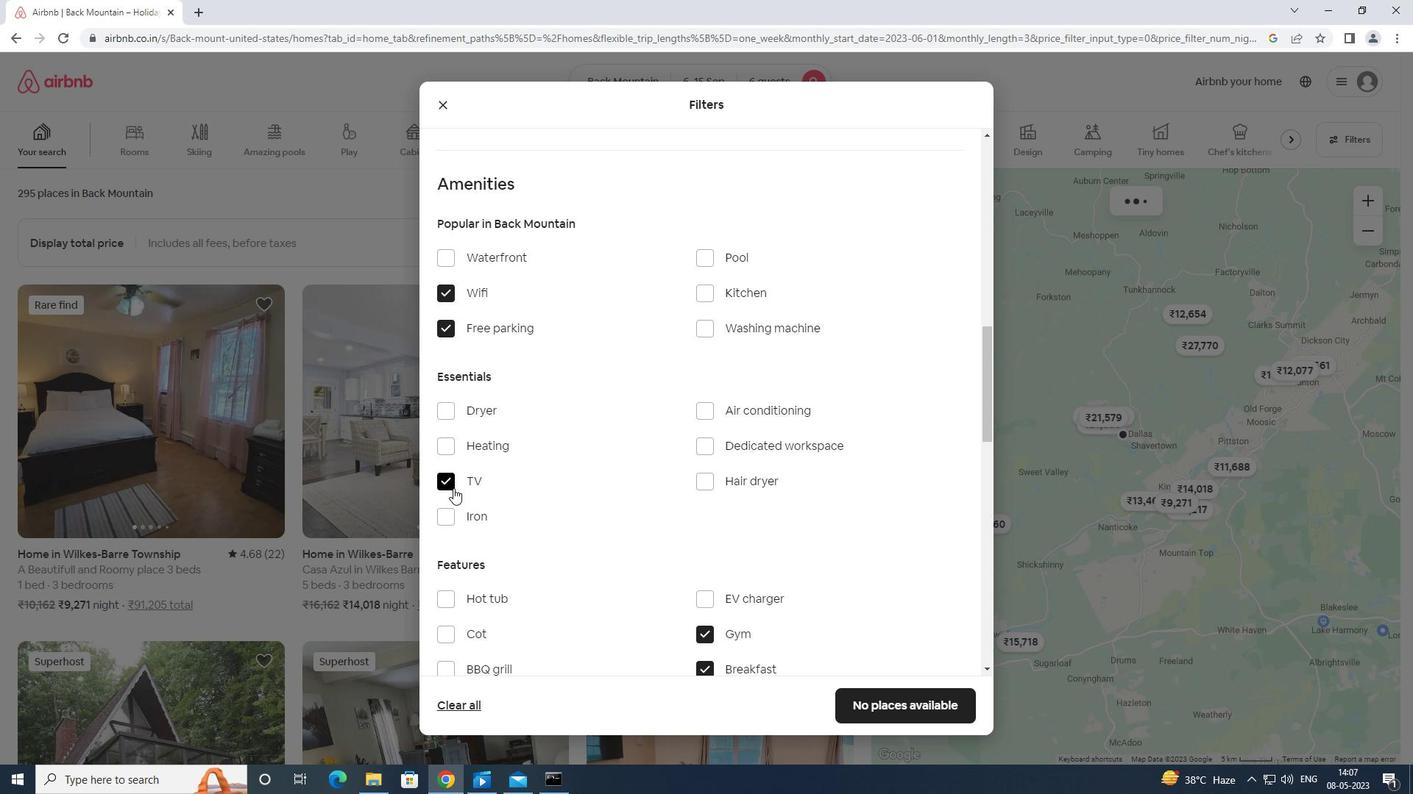 
Action: Mouse scrolled (456, 488) with delta (0, 0)
Screenshot: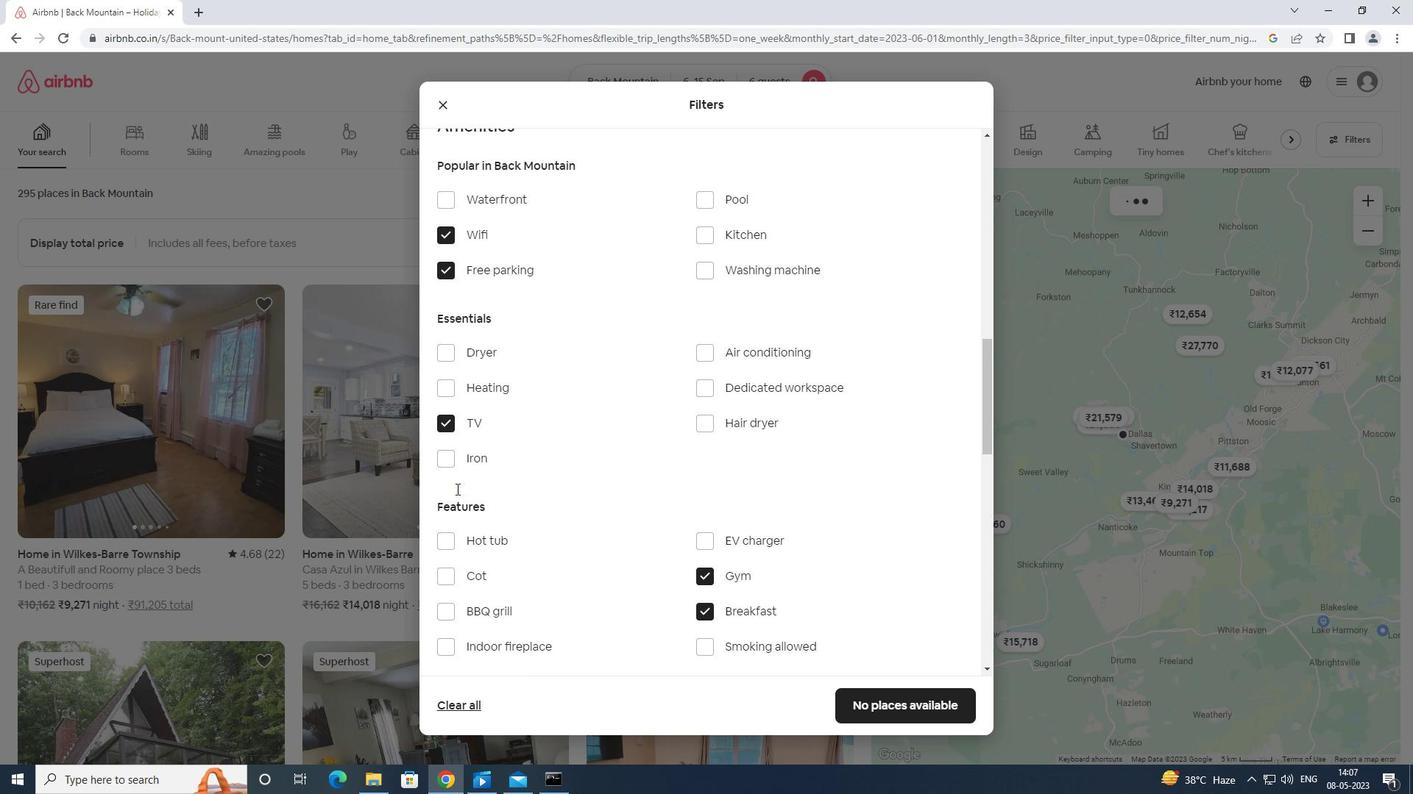 
Action: Mouse scrolled (456, 488) with delta (0, 0)
Screenshot: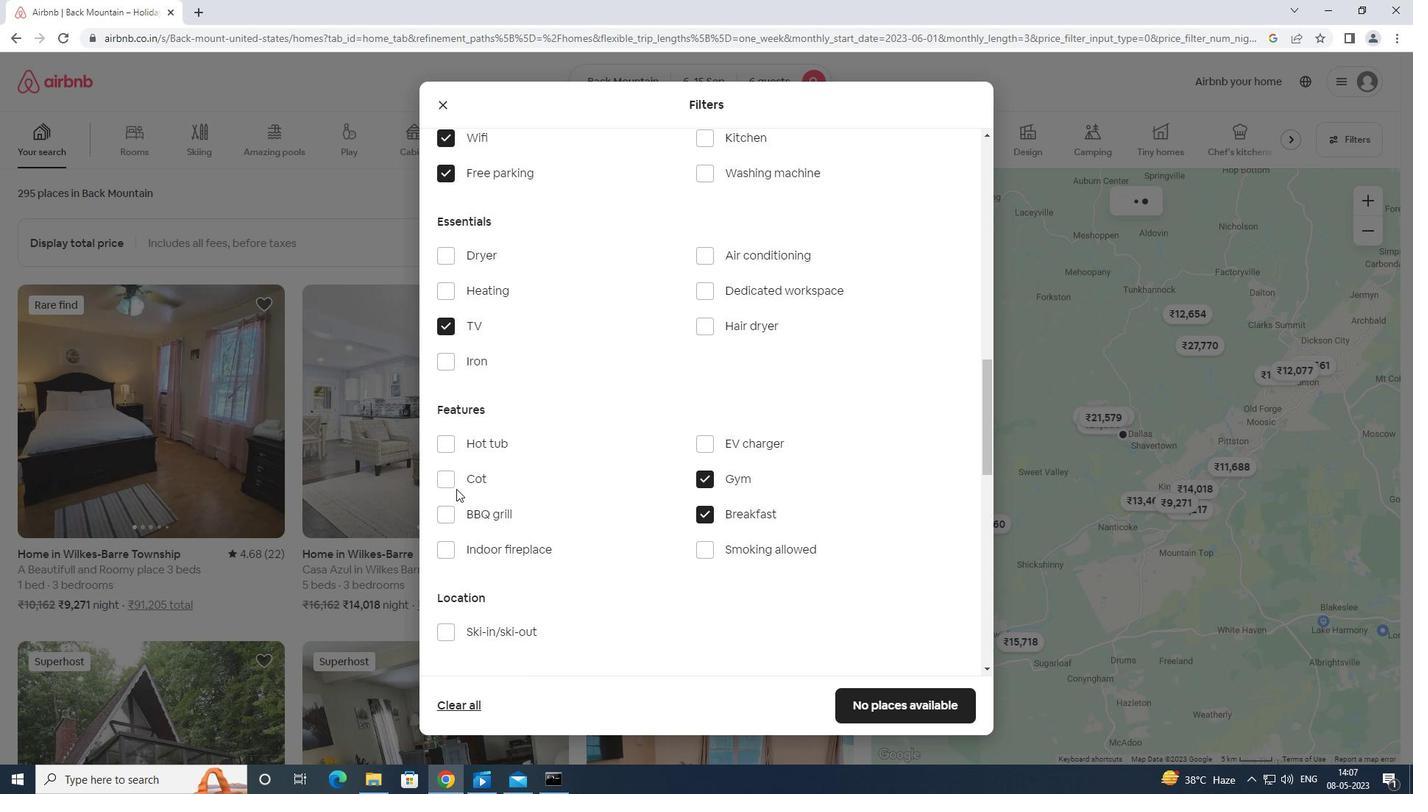 
Action: Mouse scrolled (456, 488) with delta (0, 0)
Screenshot: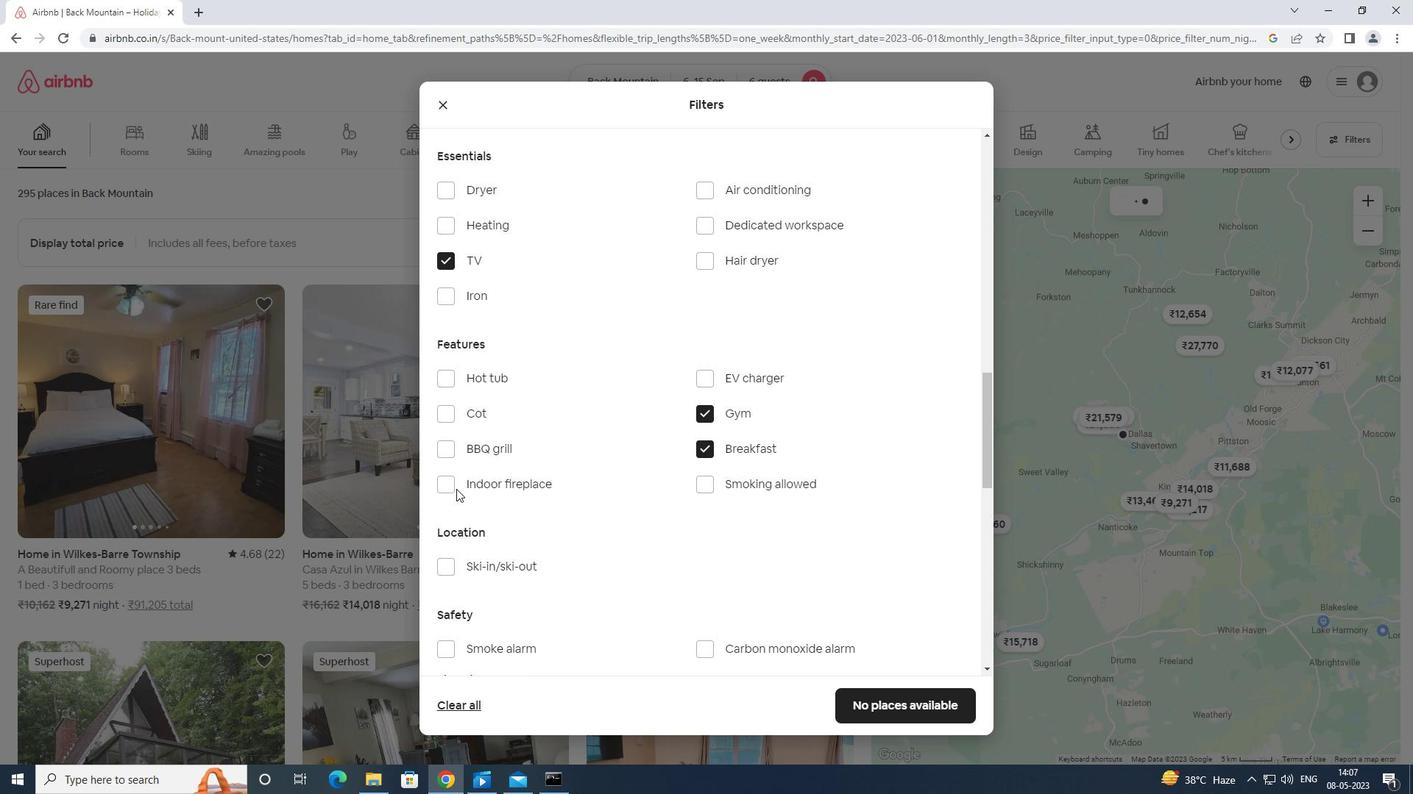 
Action: Mouse moved to (458, 489)
Screenshot: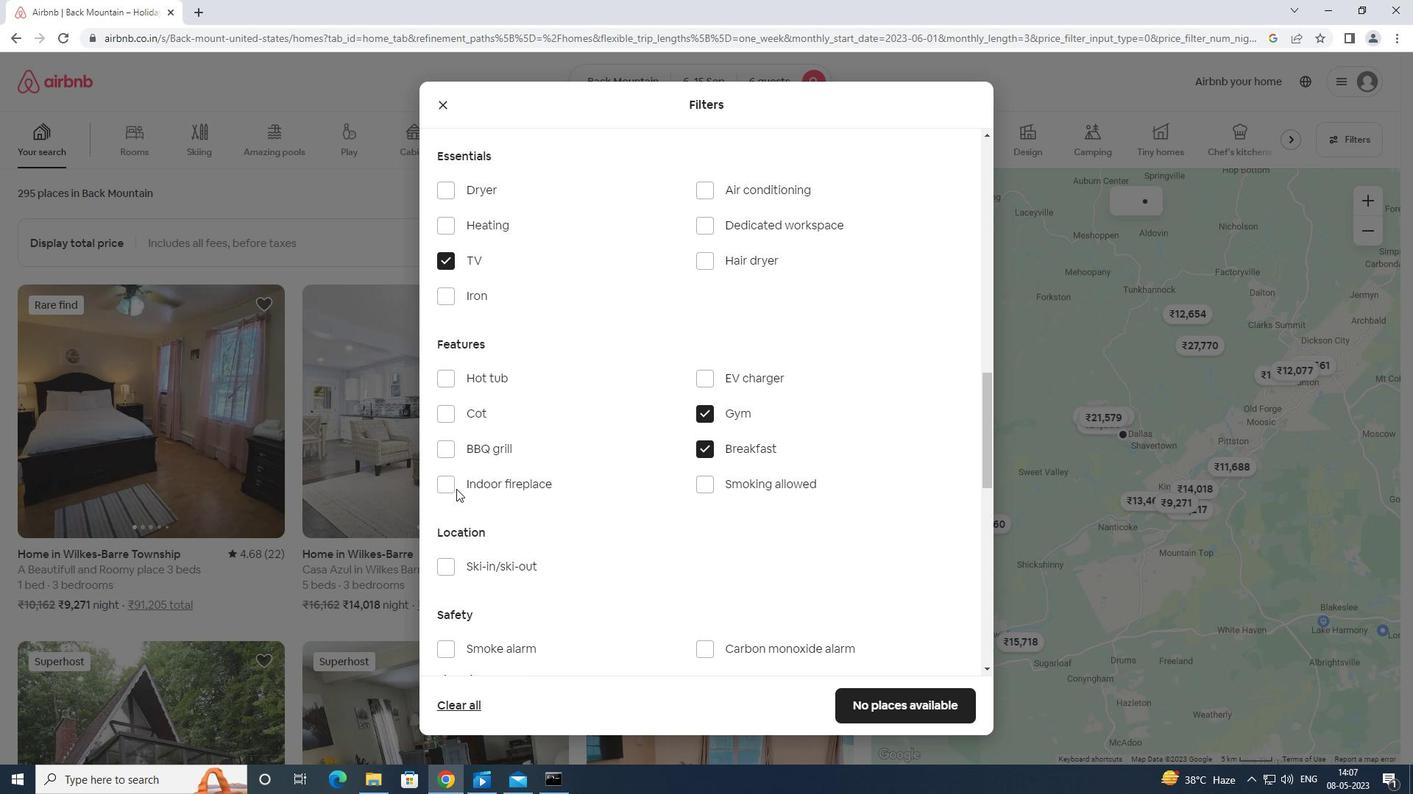 
Action: Mouse scrolled (458, 488) with delta (0, 0)
Screenshot: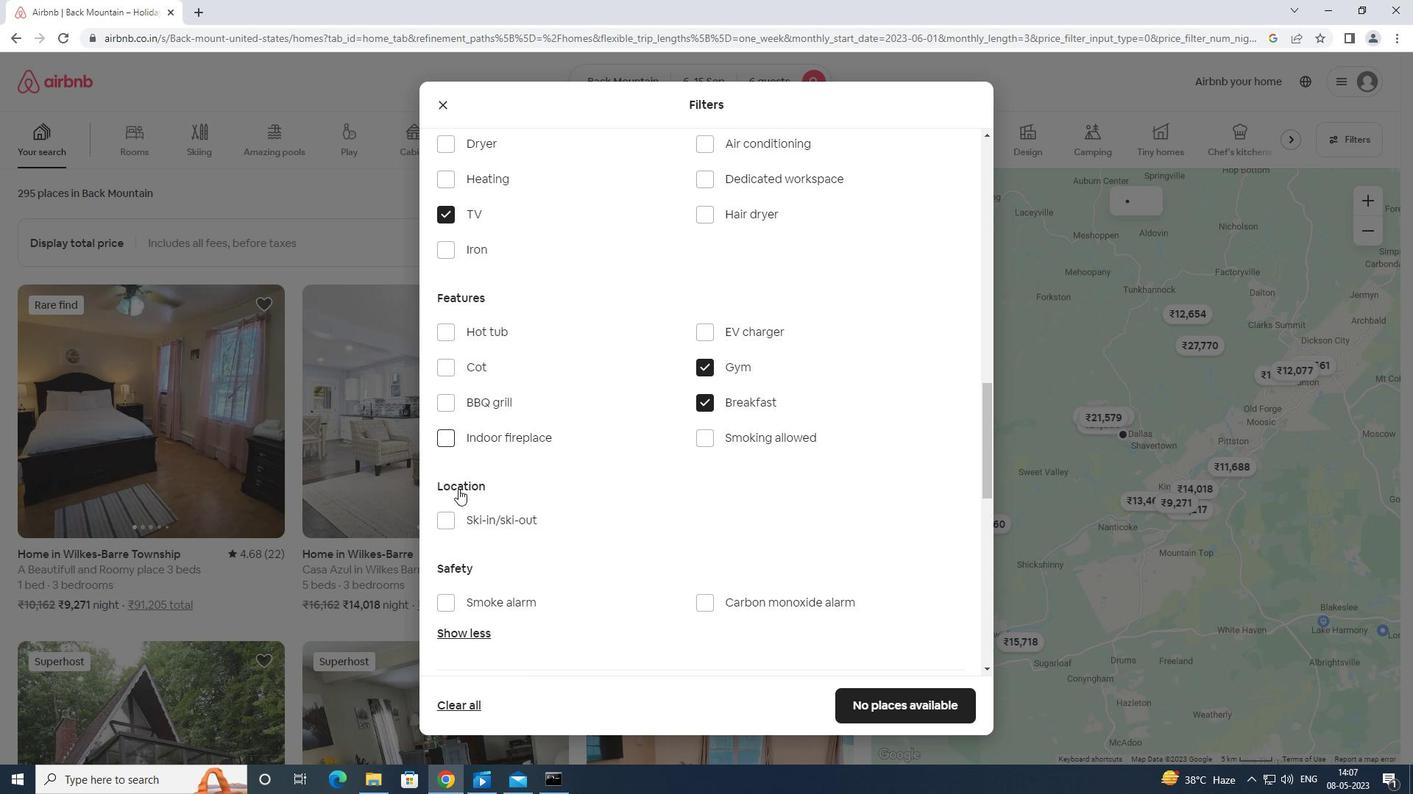 
Action: Mouse scrolled (458, 488) with delta (0, 0)
Screenshot: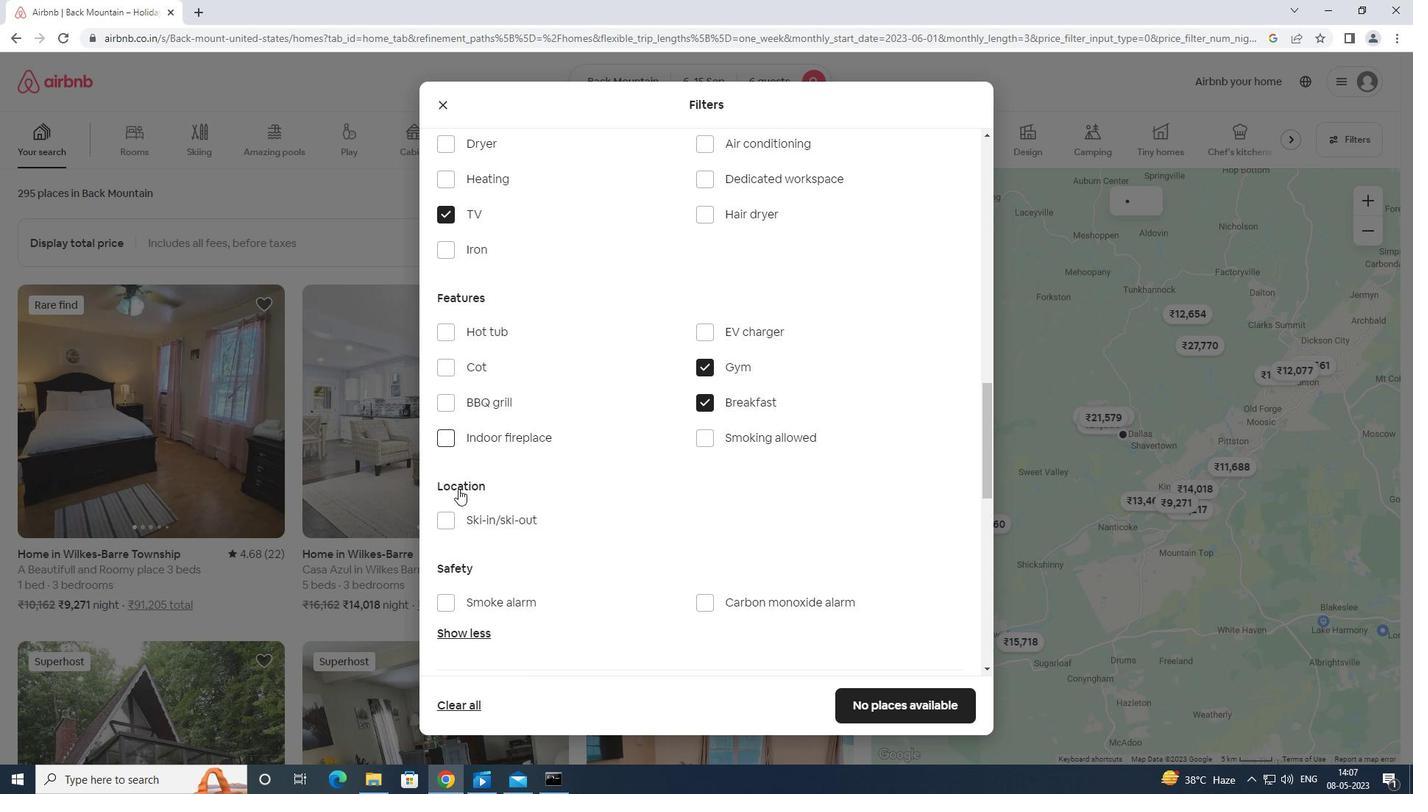 
Action: Mouse moved to (459, 488)
Screenshot: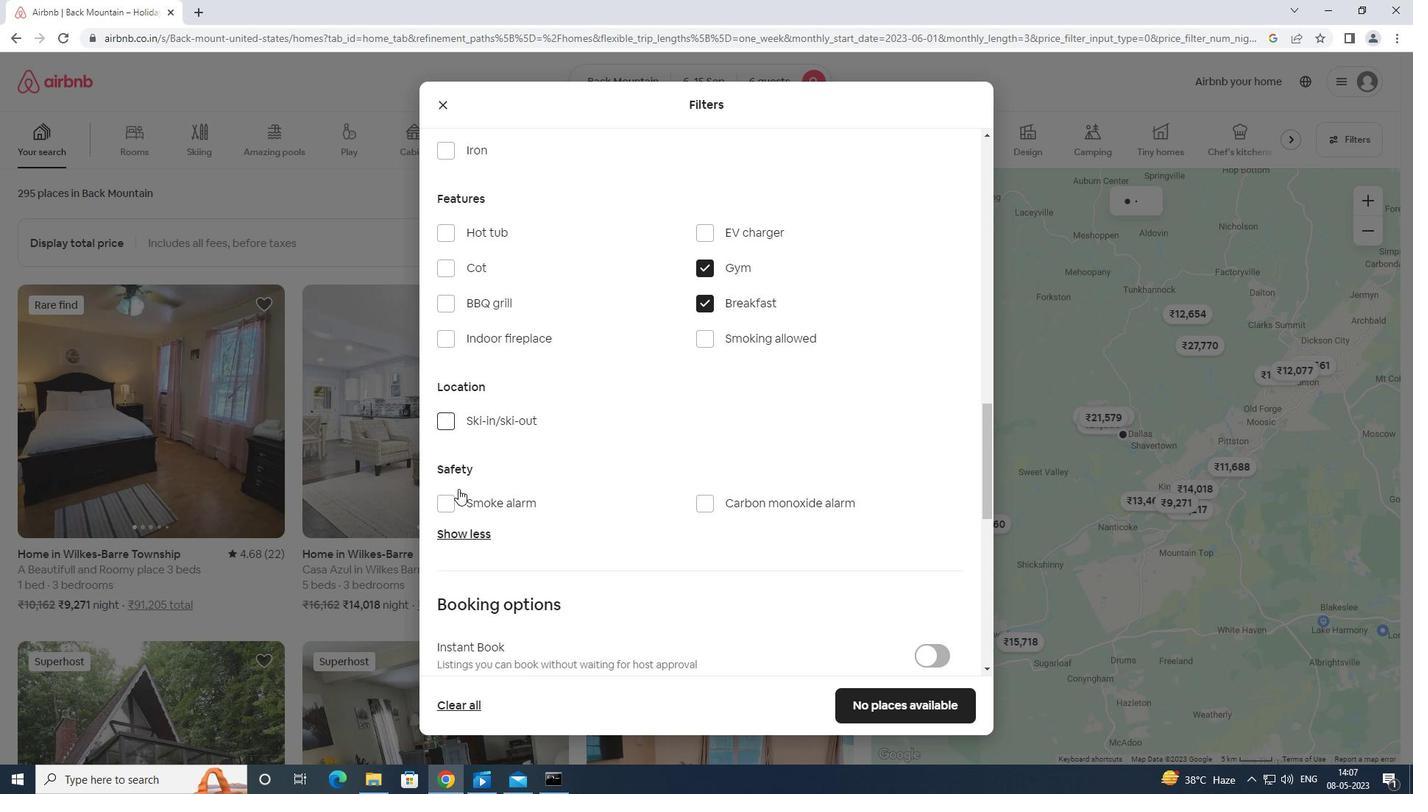 
Action: Mouse scrolled (459, 488) with delta (0, 0)
Screenshot: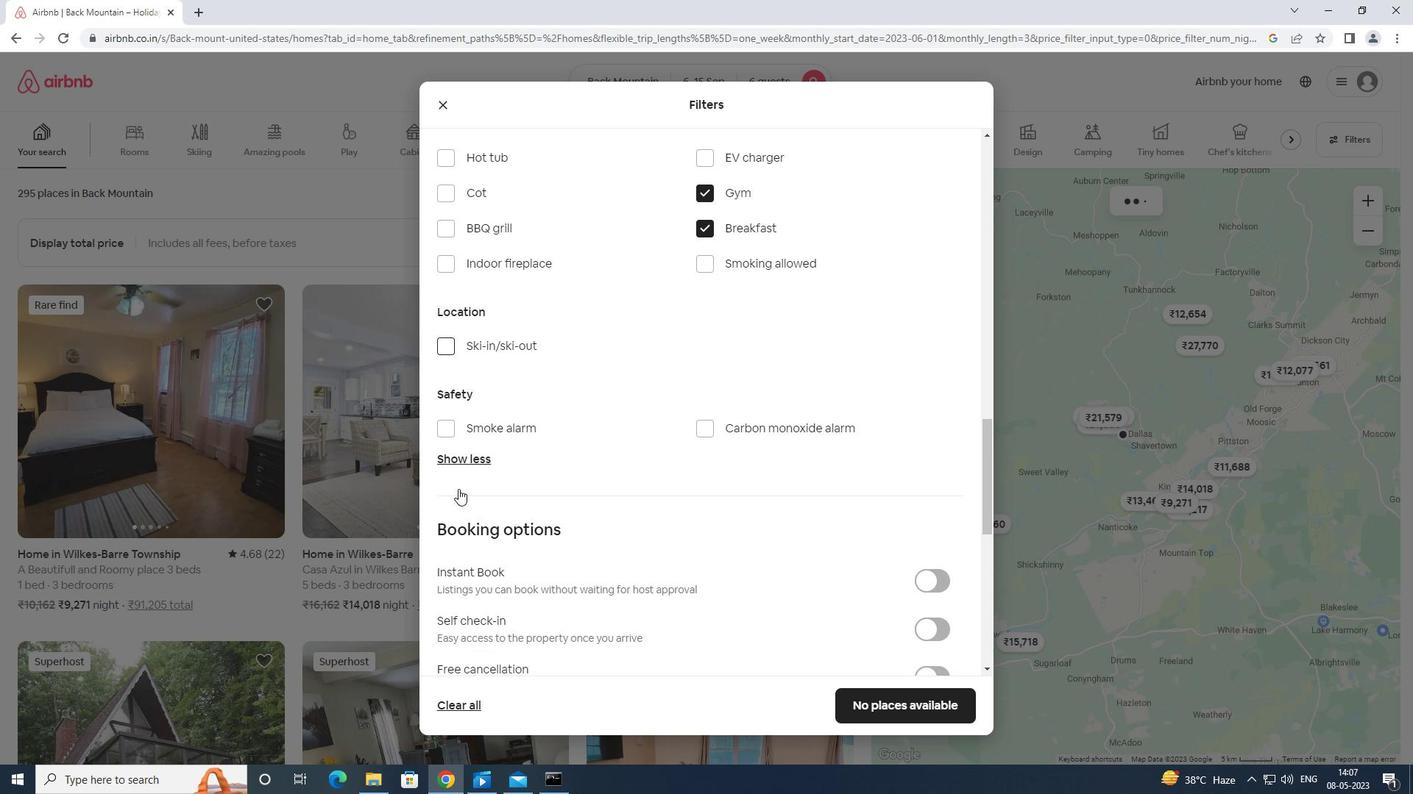 
Action: Mouse scrolled (459, 488) with delta (0, 0)
Screenshot: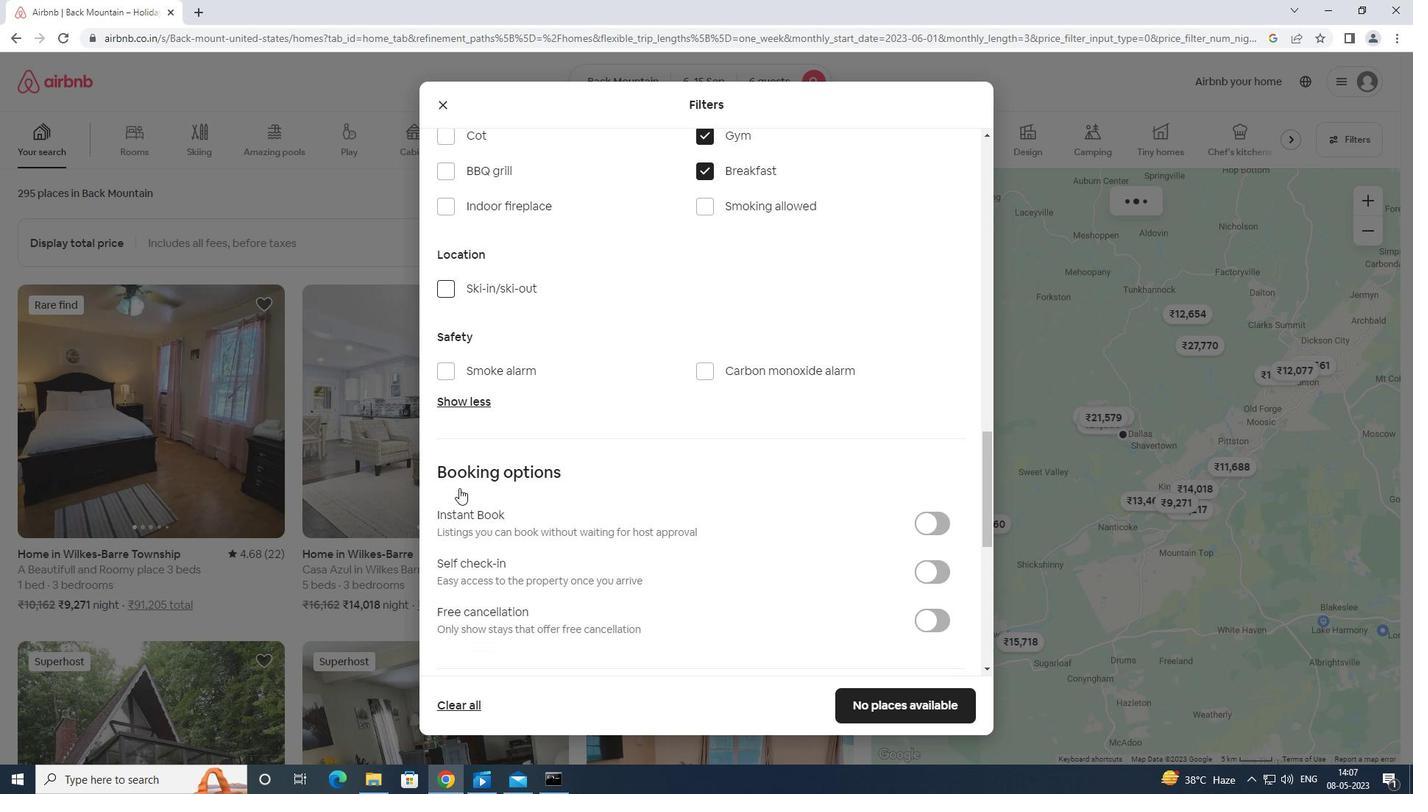 
Action: Mouse moved to (925, 337)
Screenshot: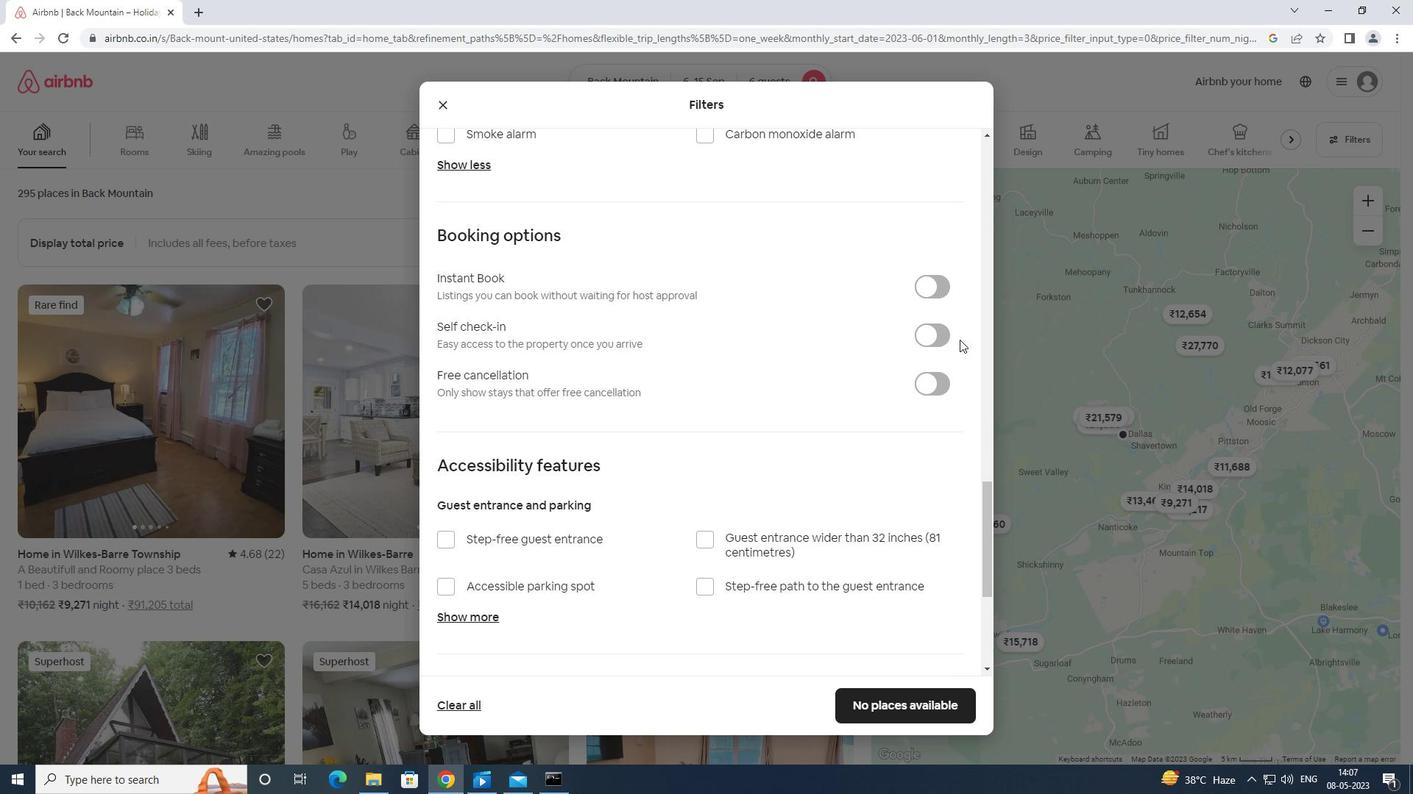 
Action: Mouse pressed left at (925, 337)
Screenshot: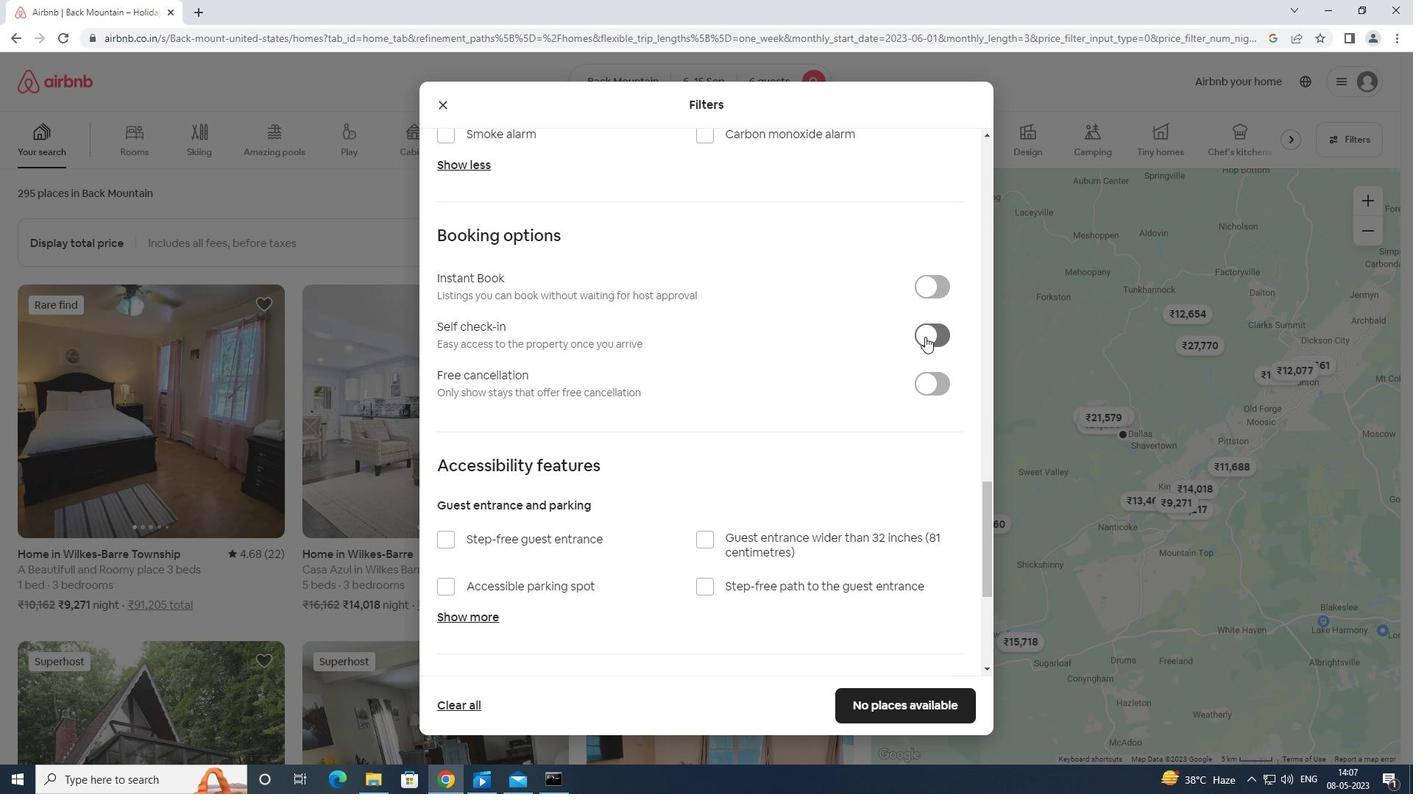 
Action: Mouse moved to (926, 333)
Screenshot: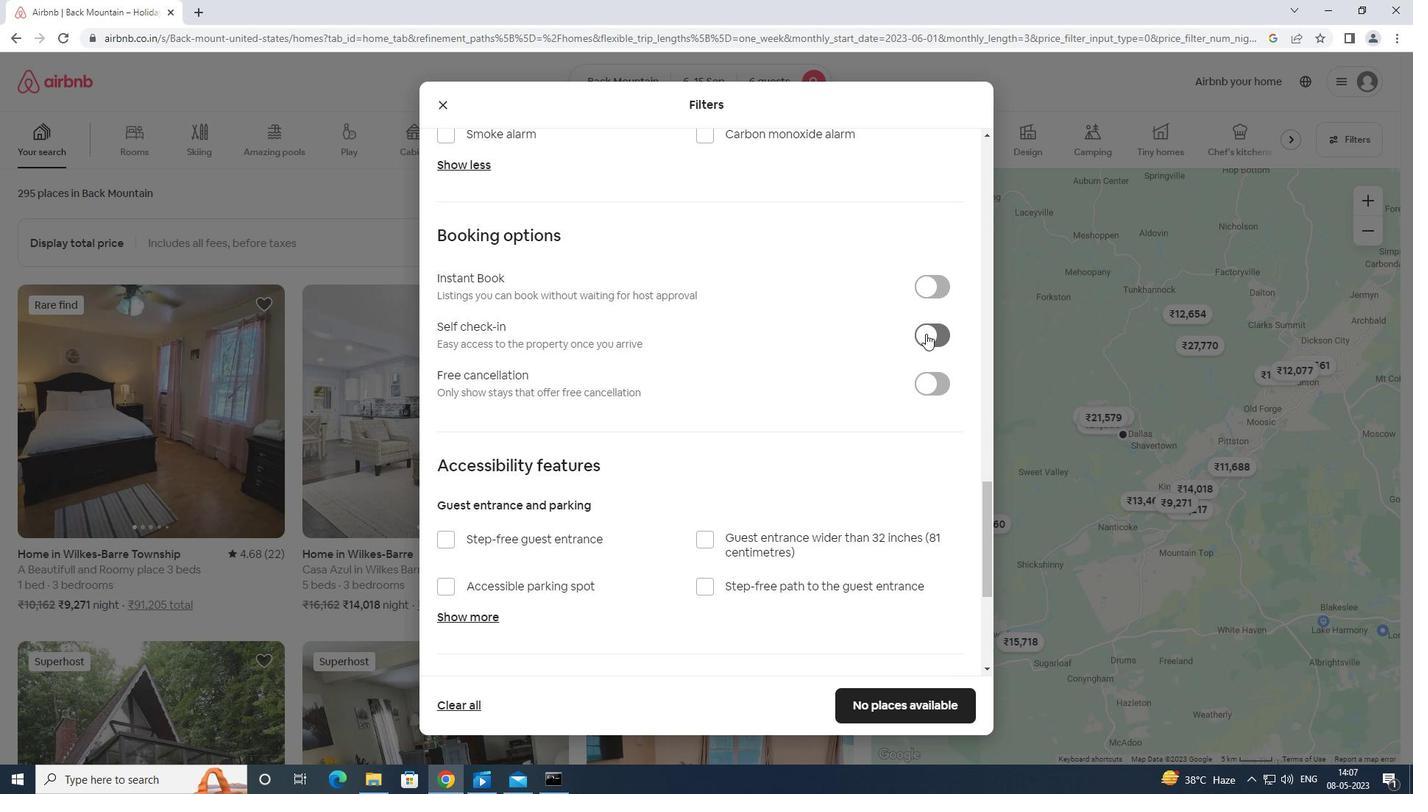 
Action: Mouse scrolled (926, 332) with delta (0, 0)
Screenshot: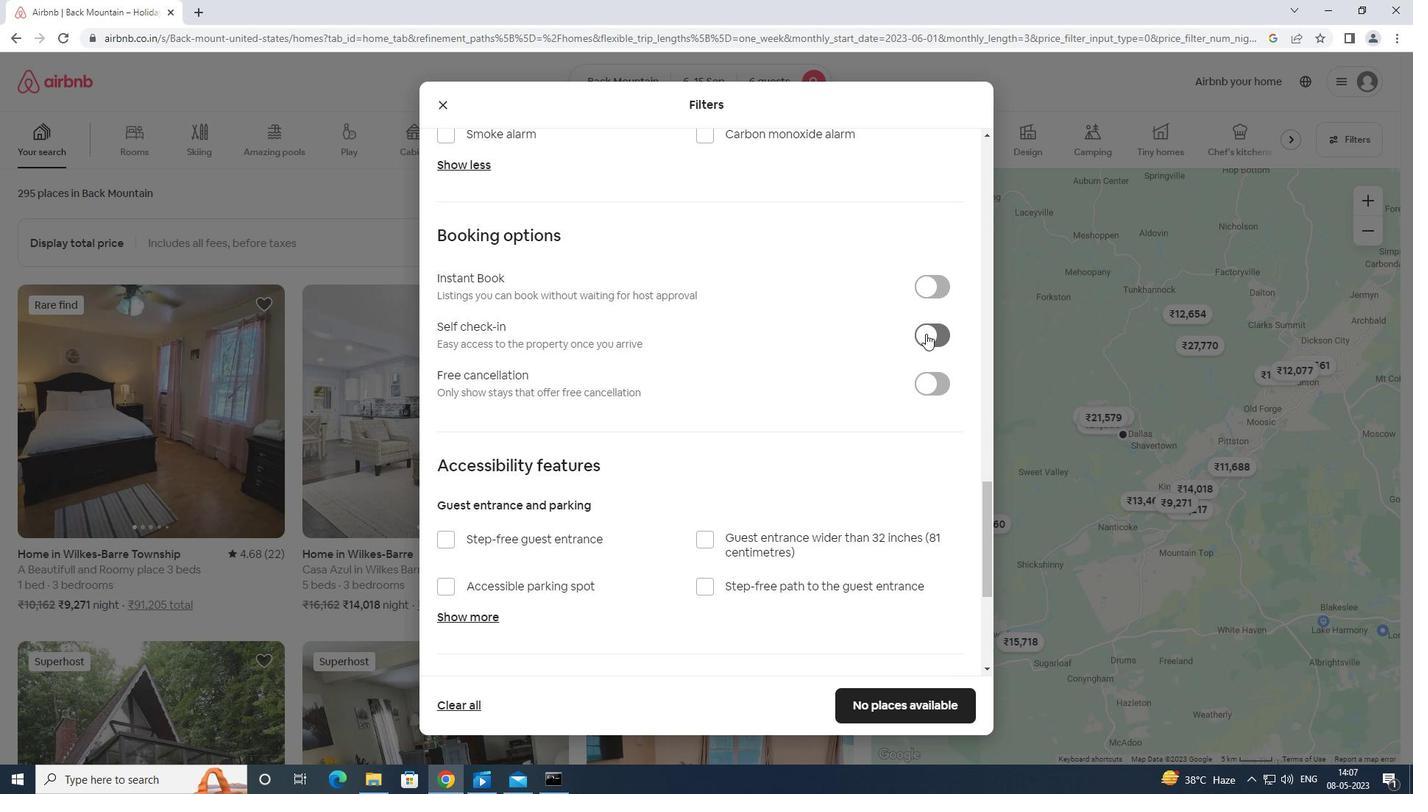 
Action: Mouse scrolled (926, 332) with delta (0, 0)
Screenshot: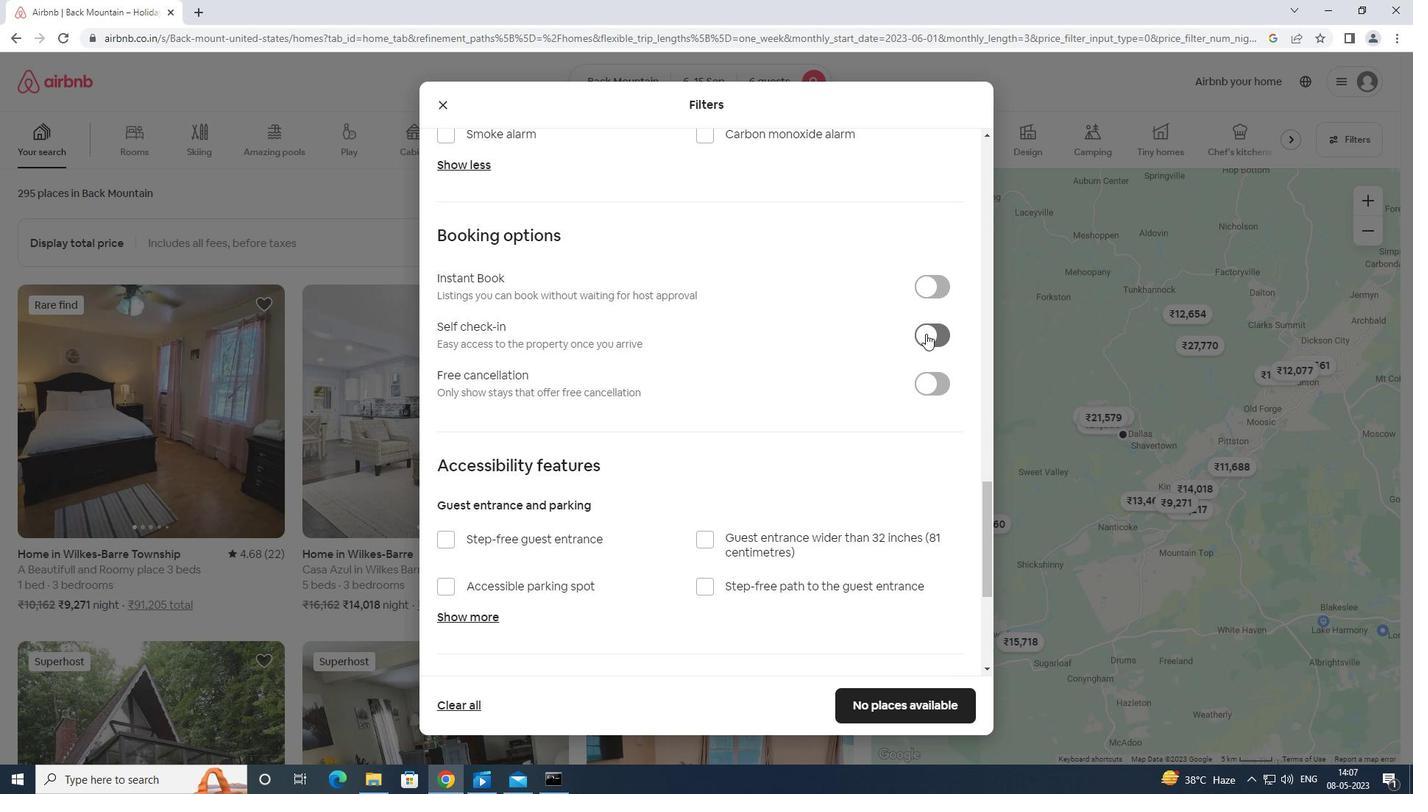 
Action: Mouse scrolled (926, 332) with delta (0, 0)
Screenshot: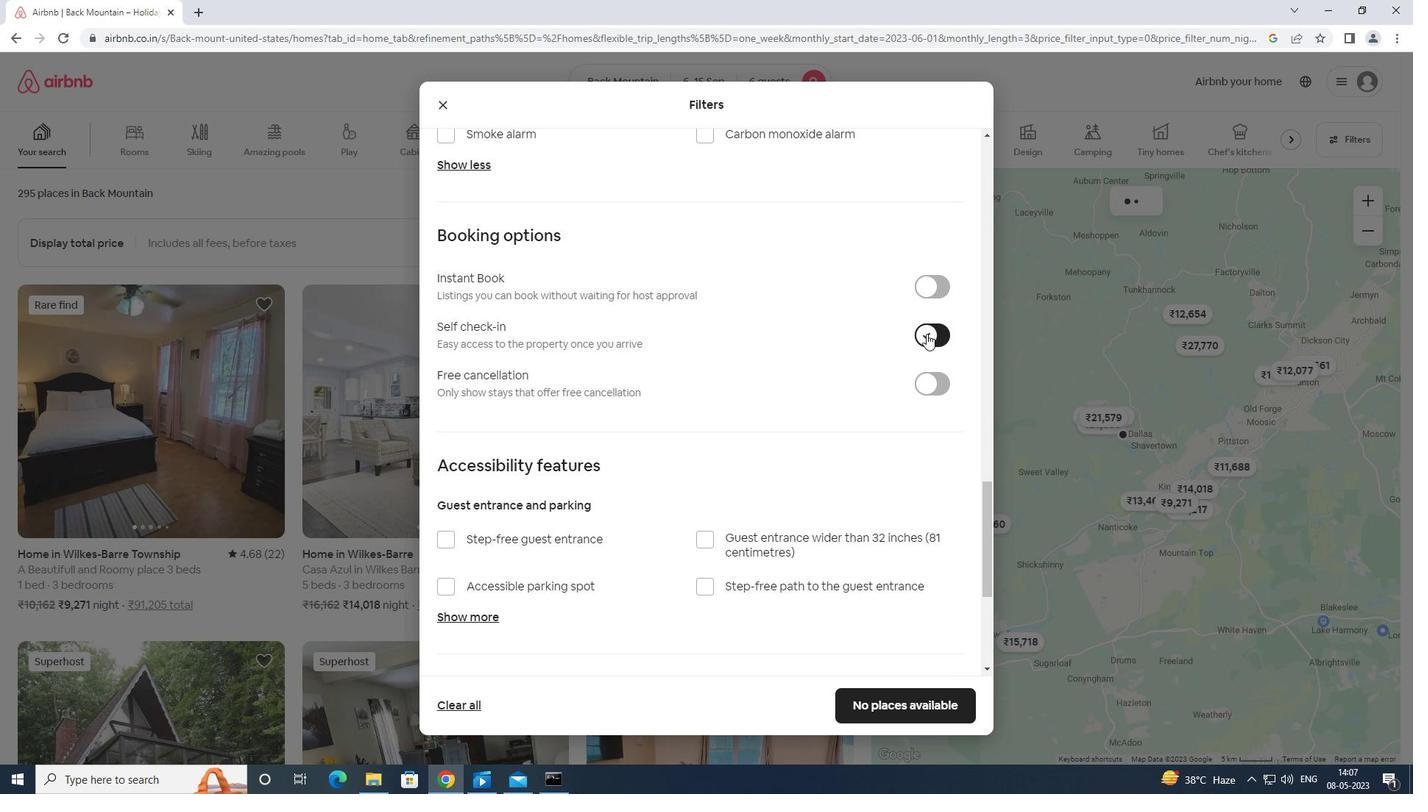 
Action: Mouse scrolled (926, 332) with delta (0, 0)
Screenshot: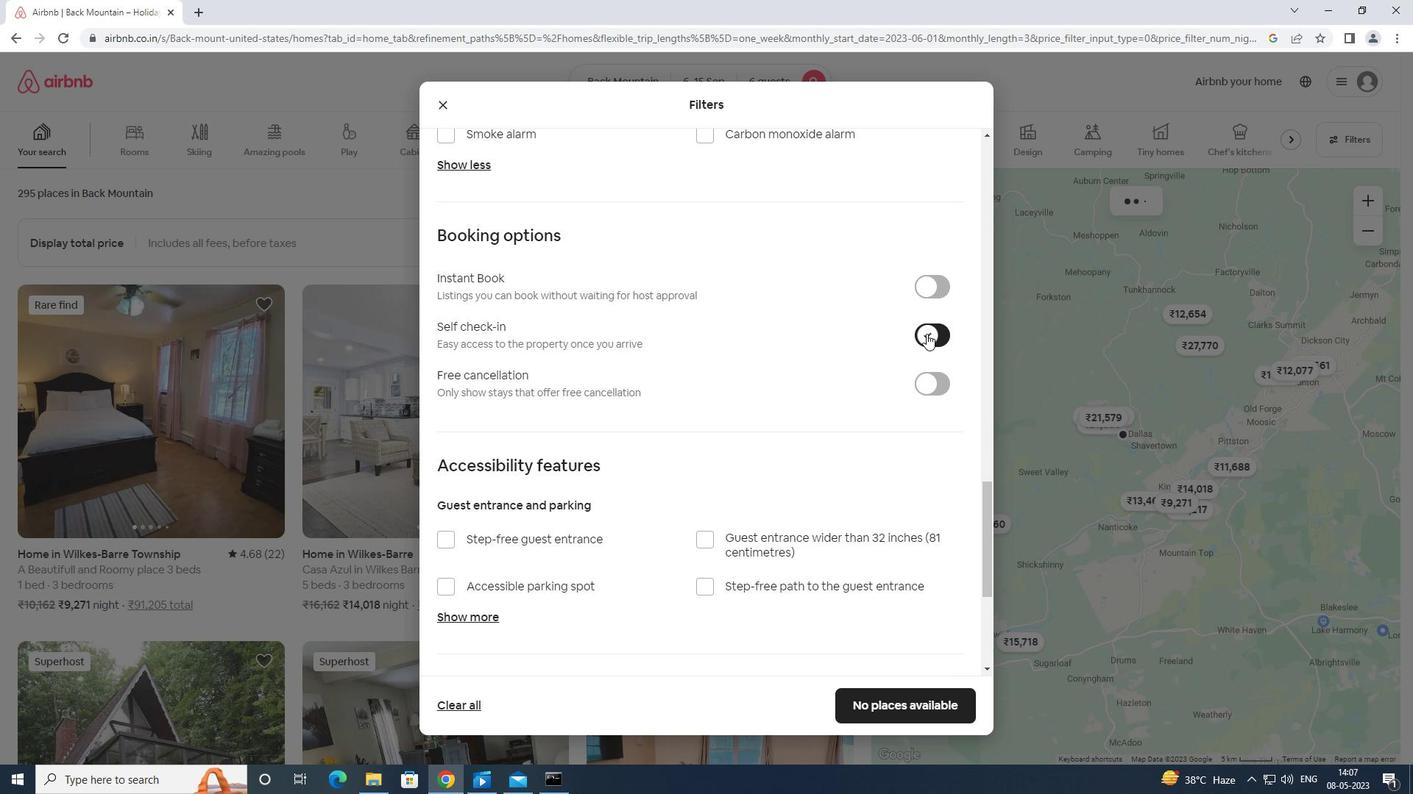 
Action: Mouse moved to (925, 334)
Screenshot: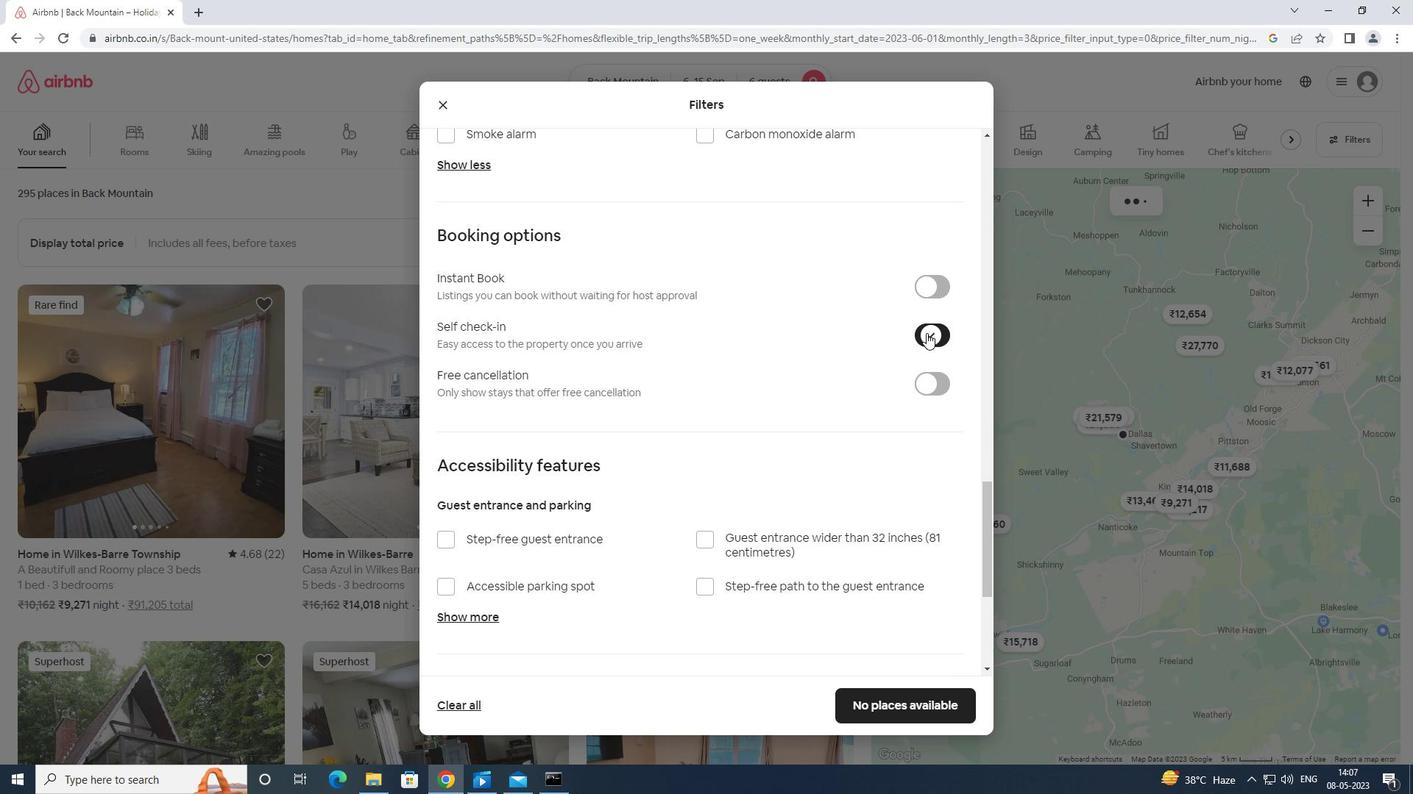 
Action: Mouse scrolled (925, 334) with delta (0, 0)
Screenshot: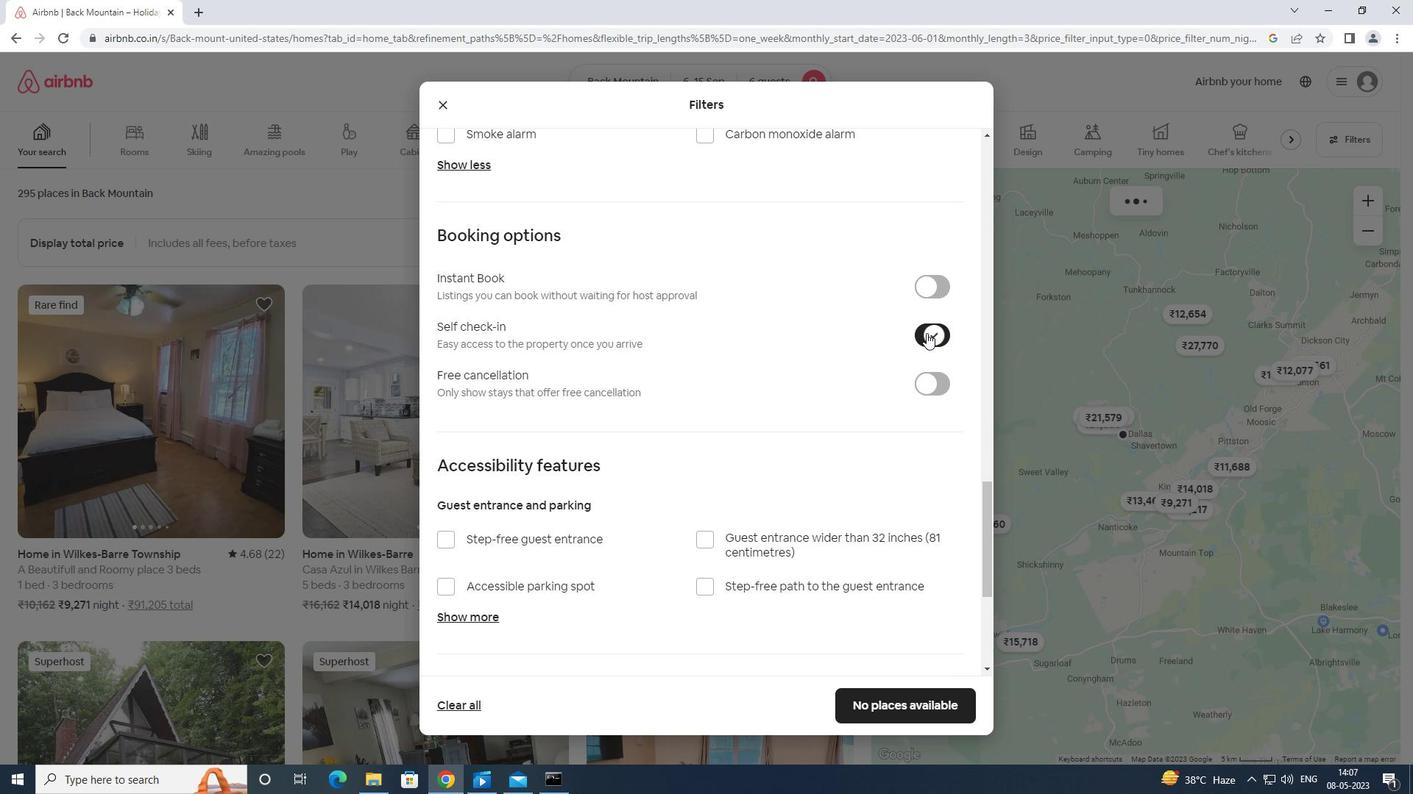 
Action: Mouse scrolled (925, 334) with delta (0, 0)
Screenshot: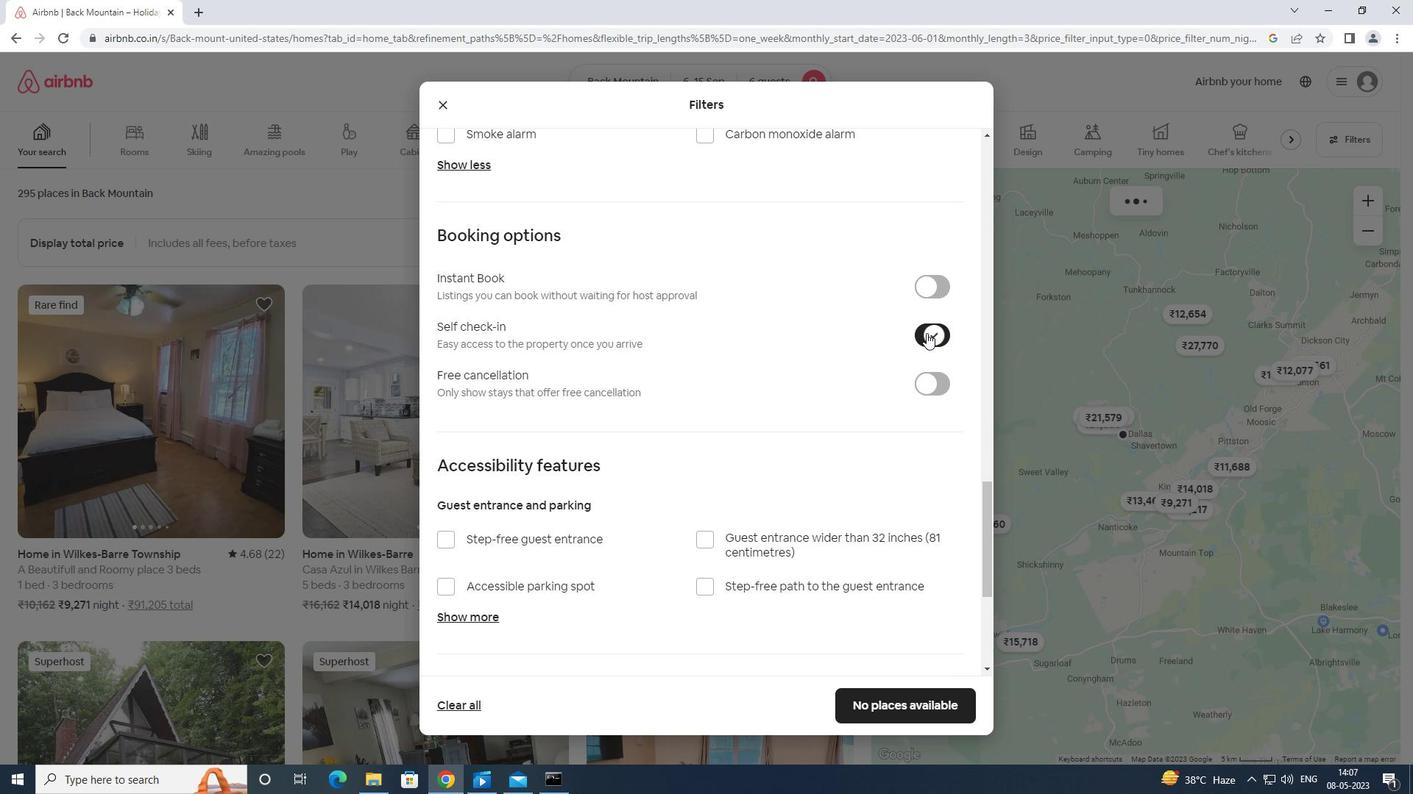 
Action: Mouse scrolled (925, 334) with delta (0, 0)
Screenshot: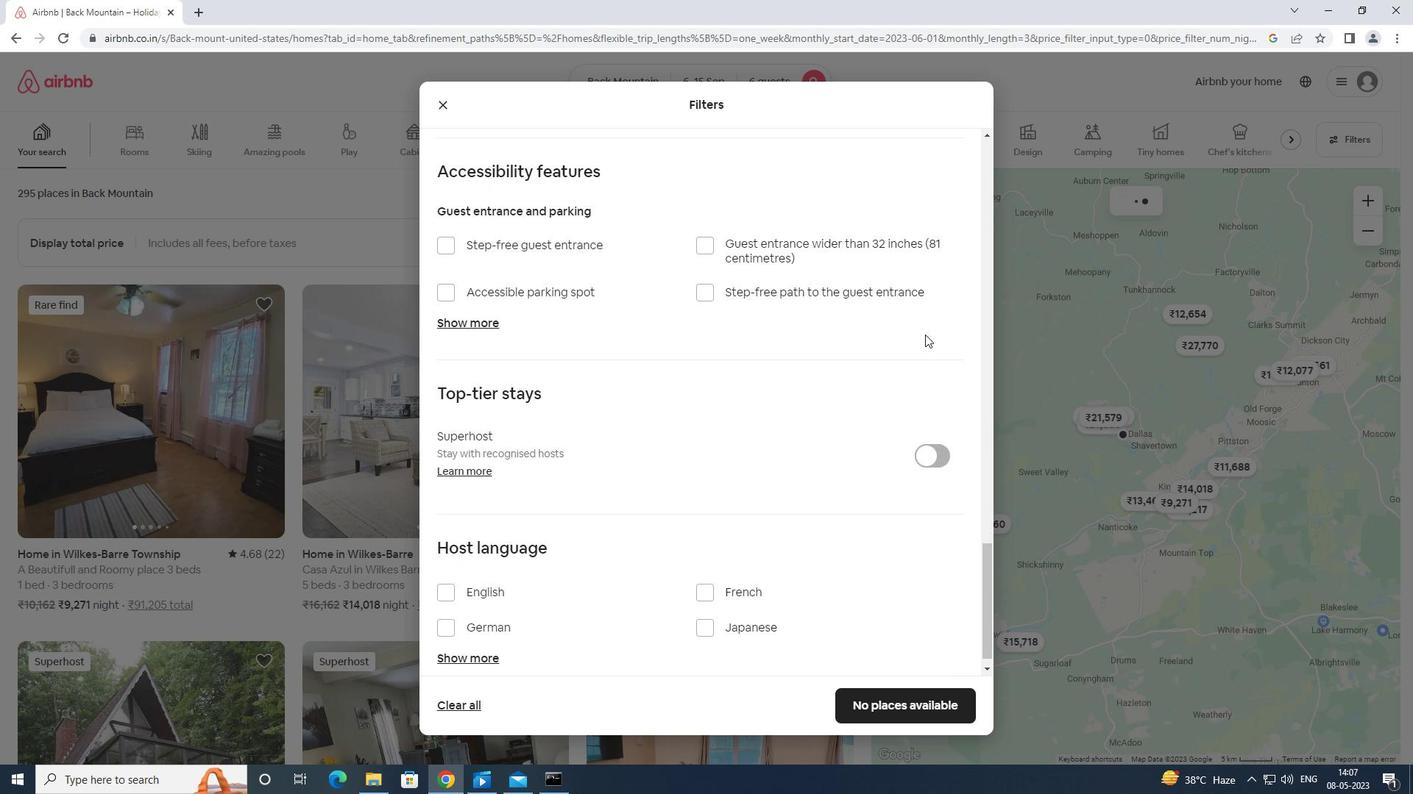 
Action: Mouse scrolled (925, 334) with delta (0, 0)
Screenshot: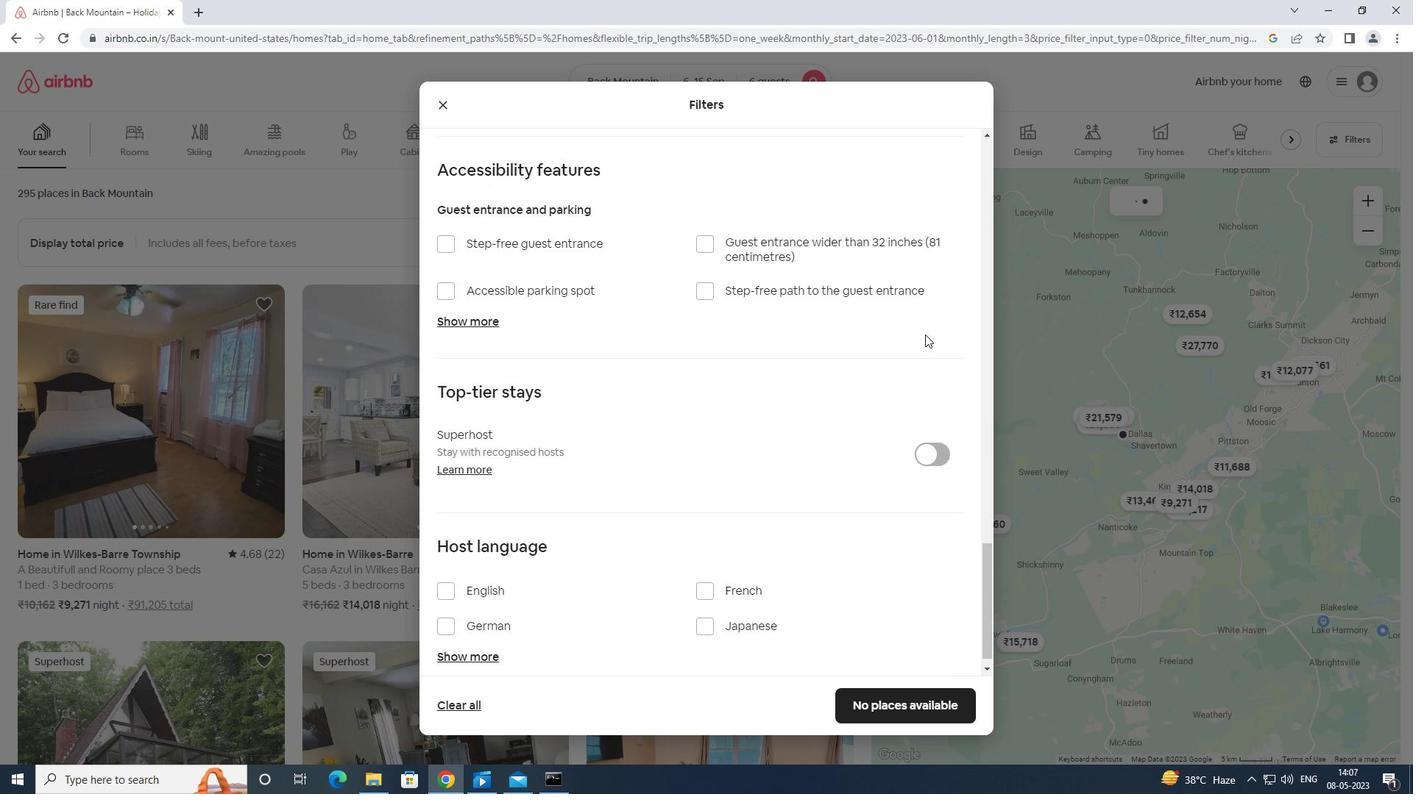 
Action: Mouse scrolled (925, 334) with delta (0, 0)
Screenshot: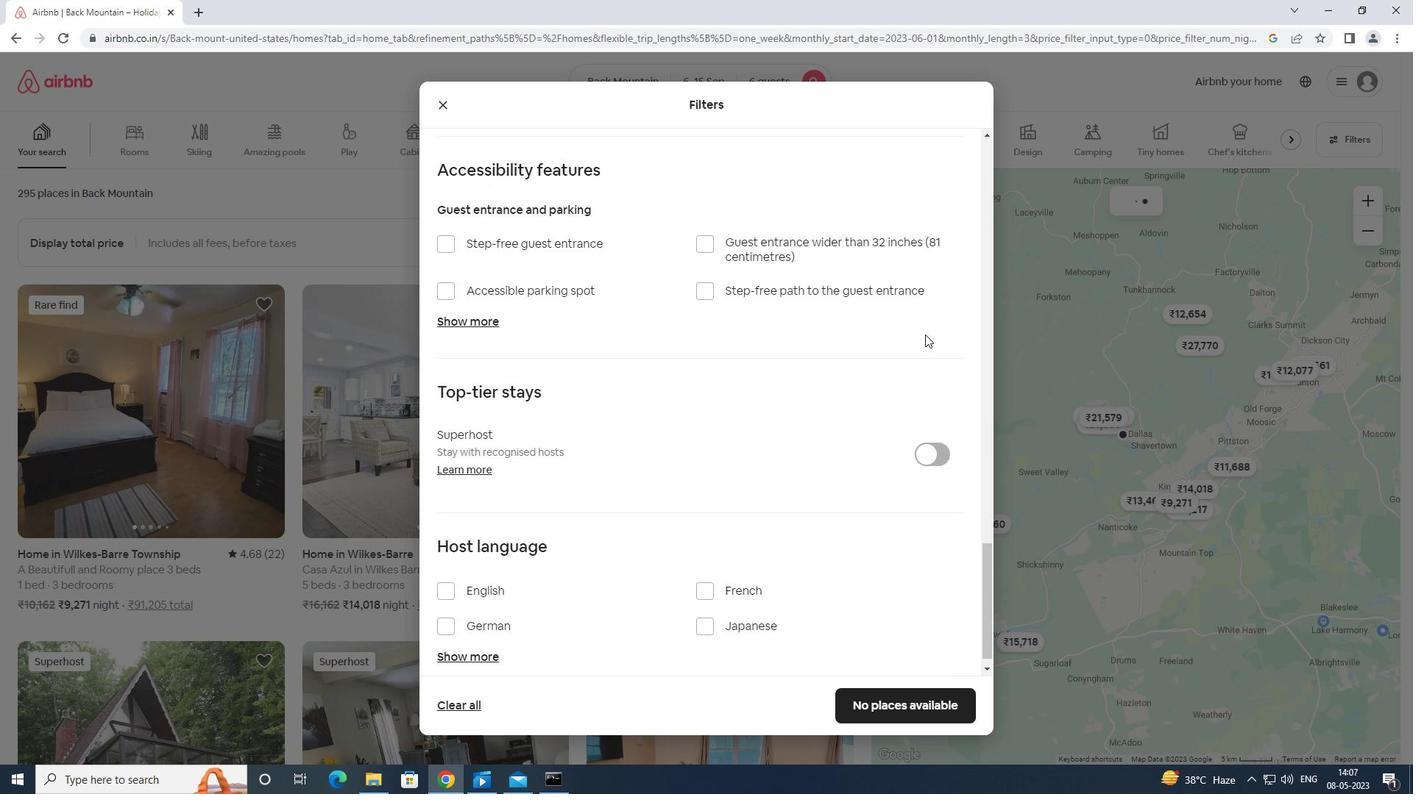 
Action: Mouse scrolled (925, 334) with delta (0, 0)
Screenshot: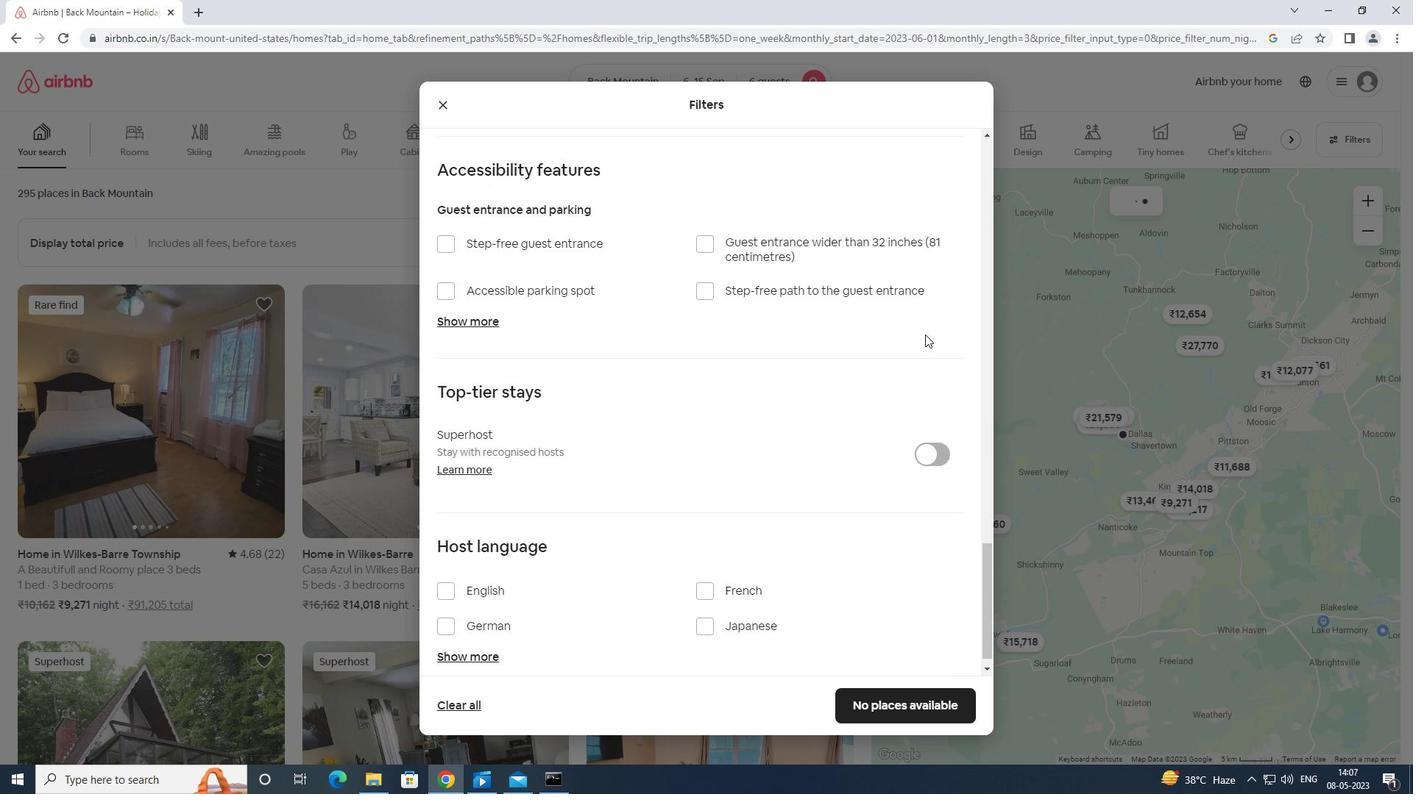 
Action: Mouse moved to (925, 334)
Screenshot: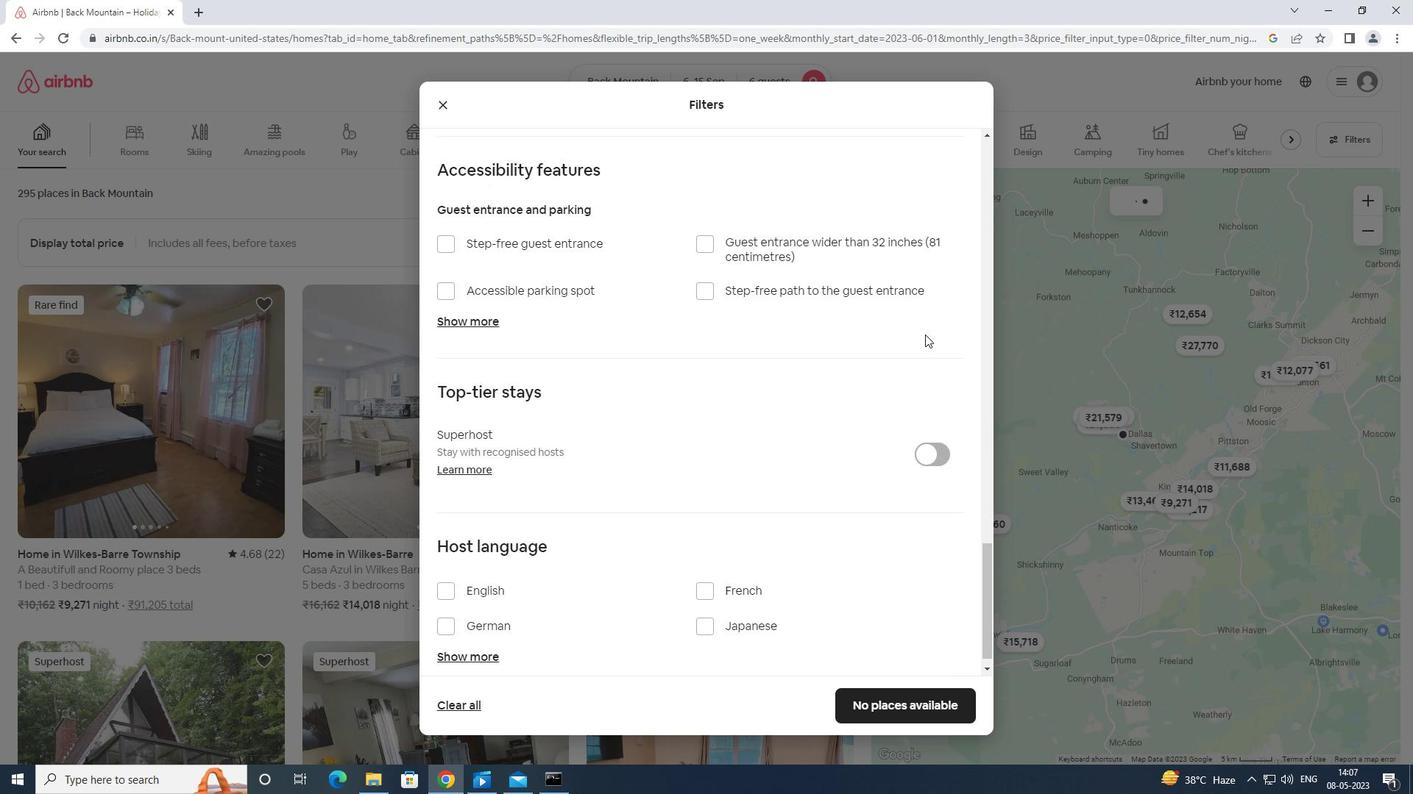 
Action: Mouse scrolled (925, 334) with delta (0, 0)
Screenshot: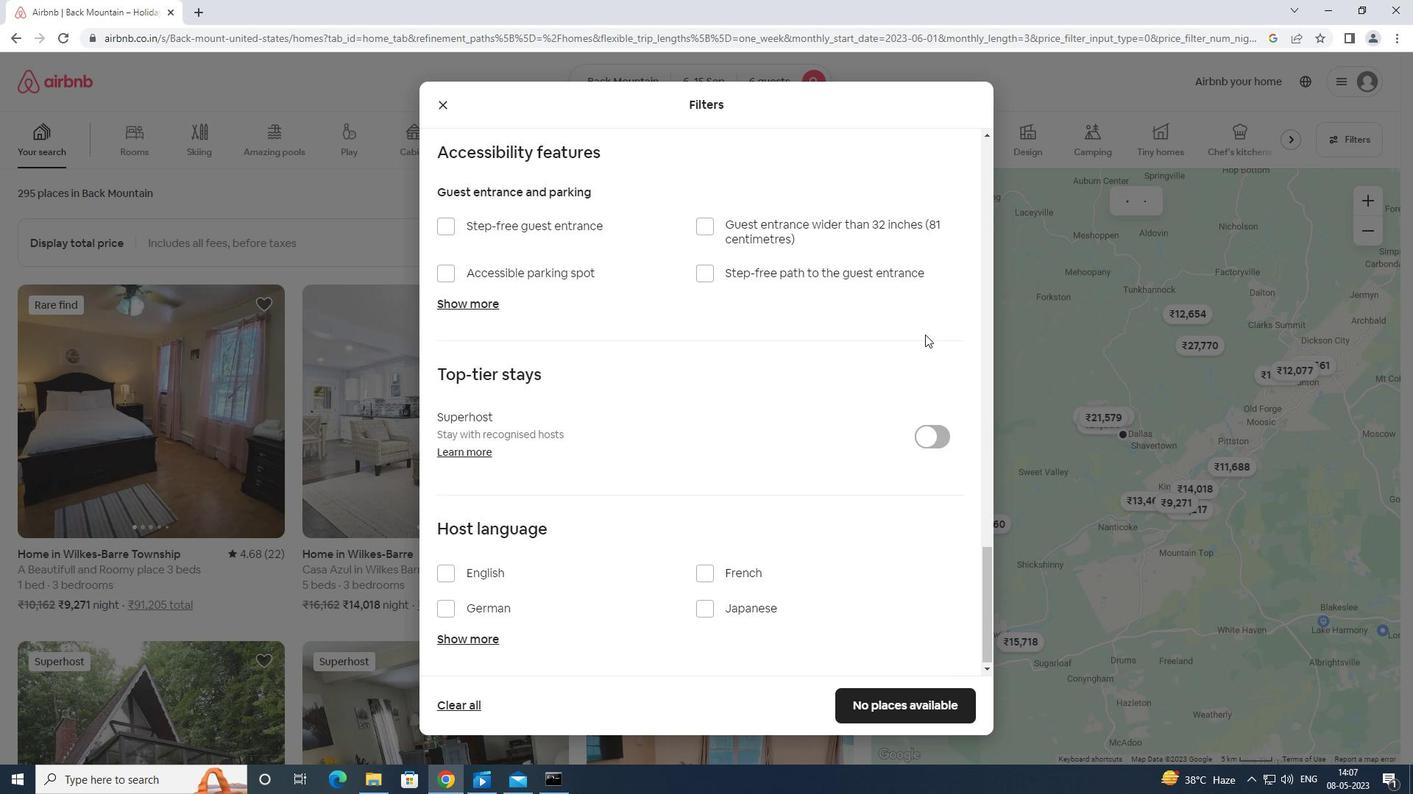 
Action: Mouse moved to (920, 342)
Screenshot: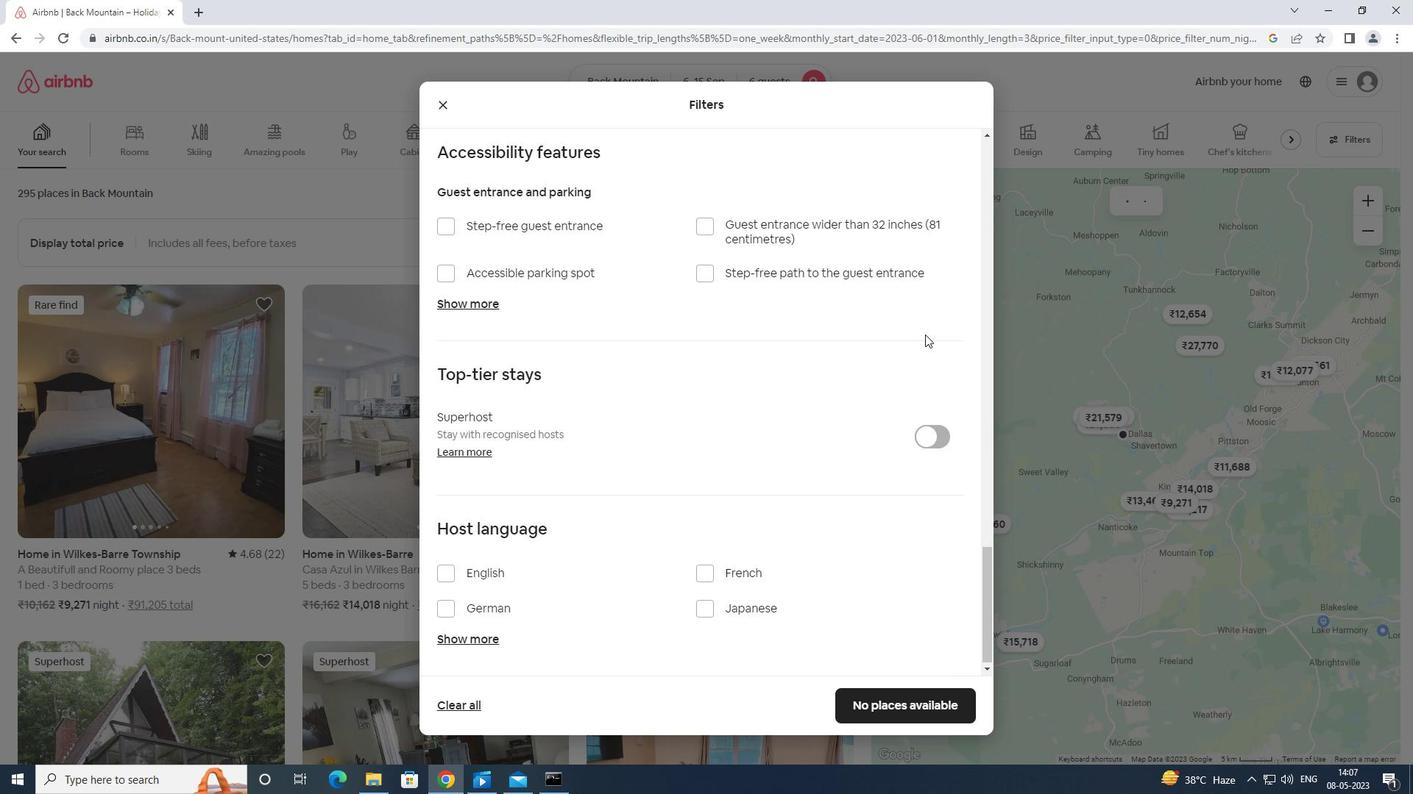 
Action: Mouse scrolled (920, 341) with delta (0, 0)
Screenshot: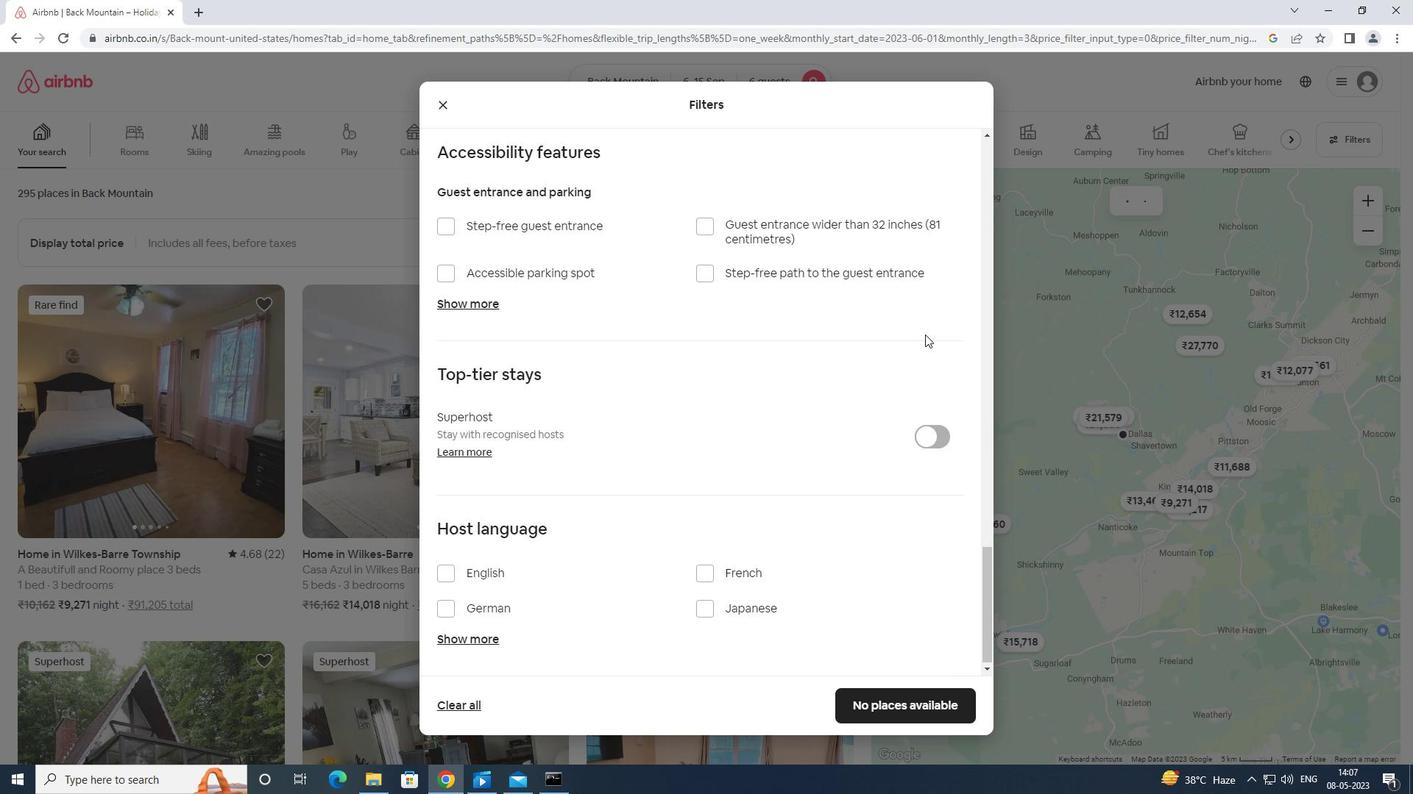 
Action: Mouse moved to (444, 570)
Screenshot: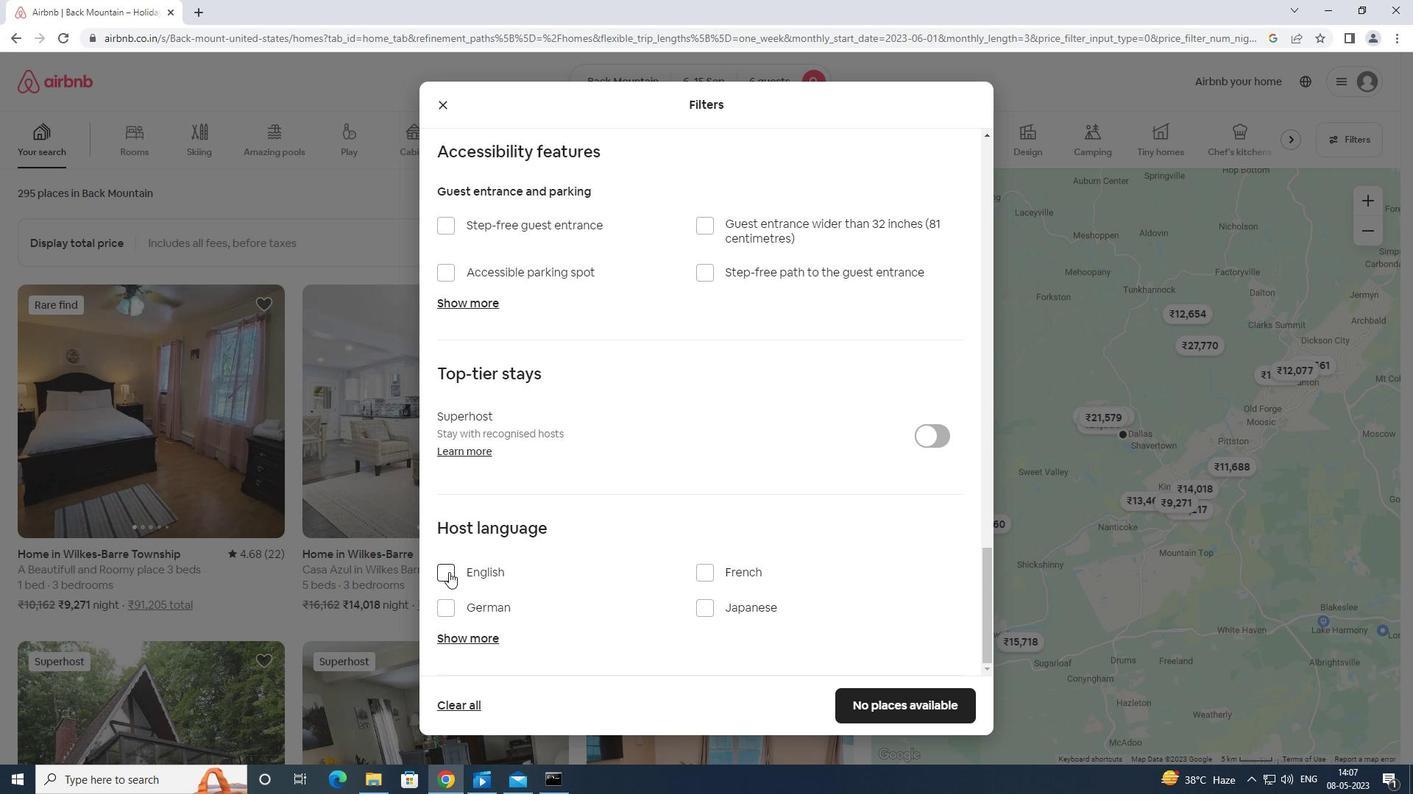 
Action: Mouse pressed left at (444, 570)
Screenshot: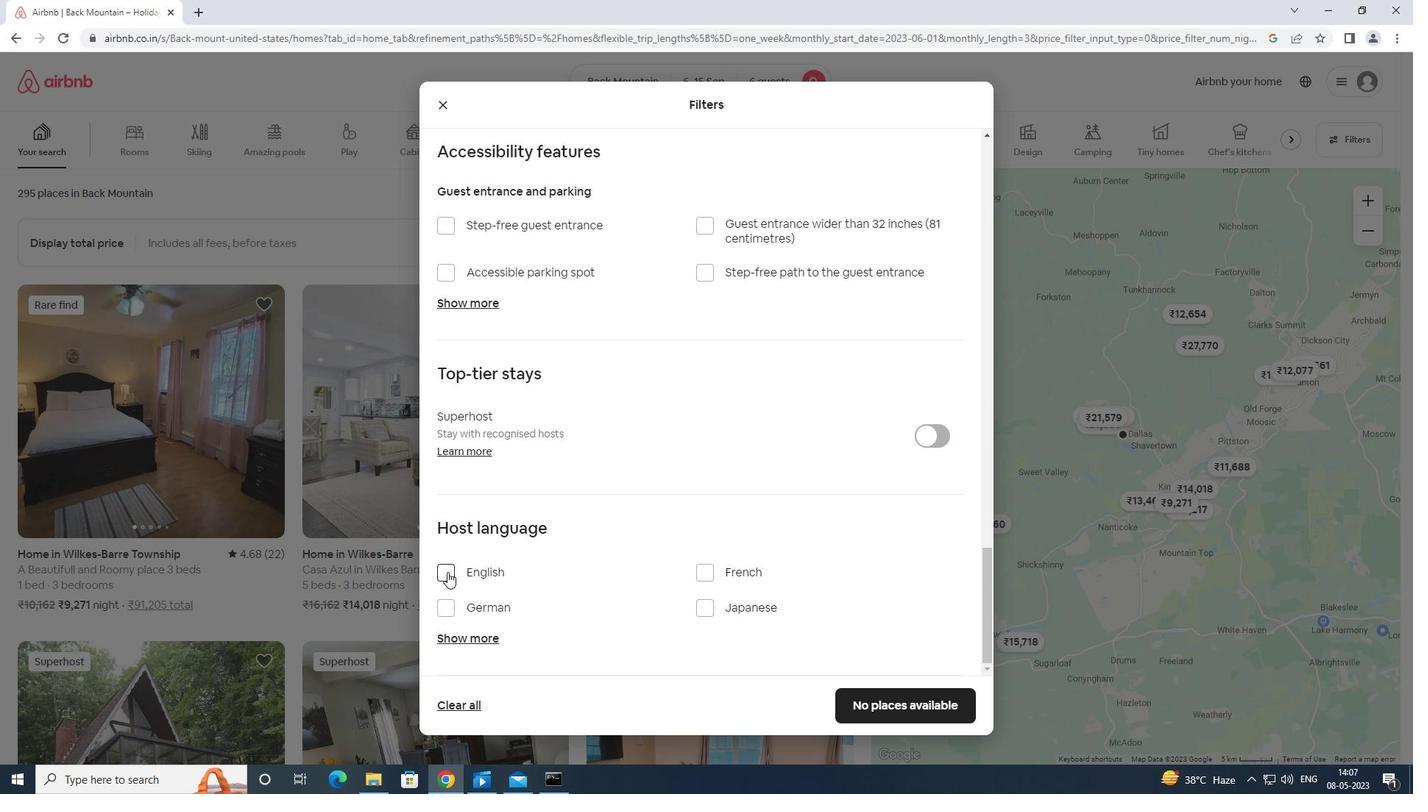 
Action: Mouse moved to (926, 700)
Screenshot: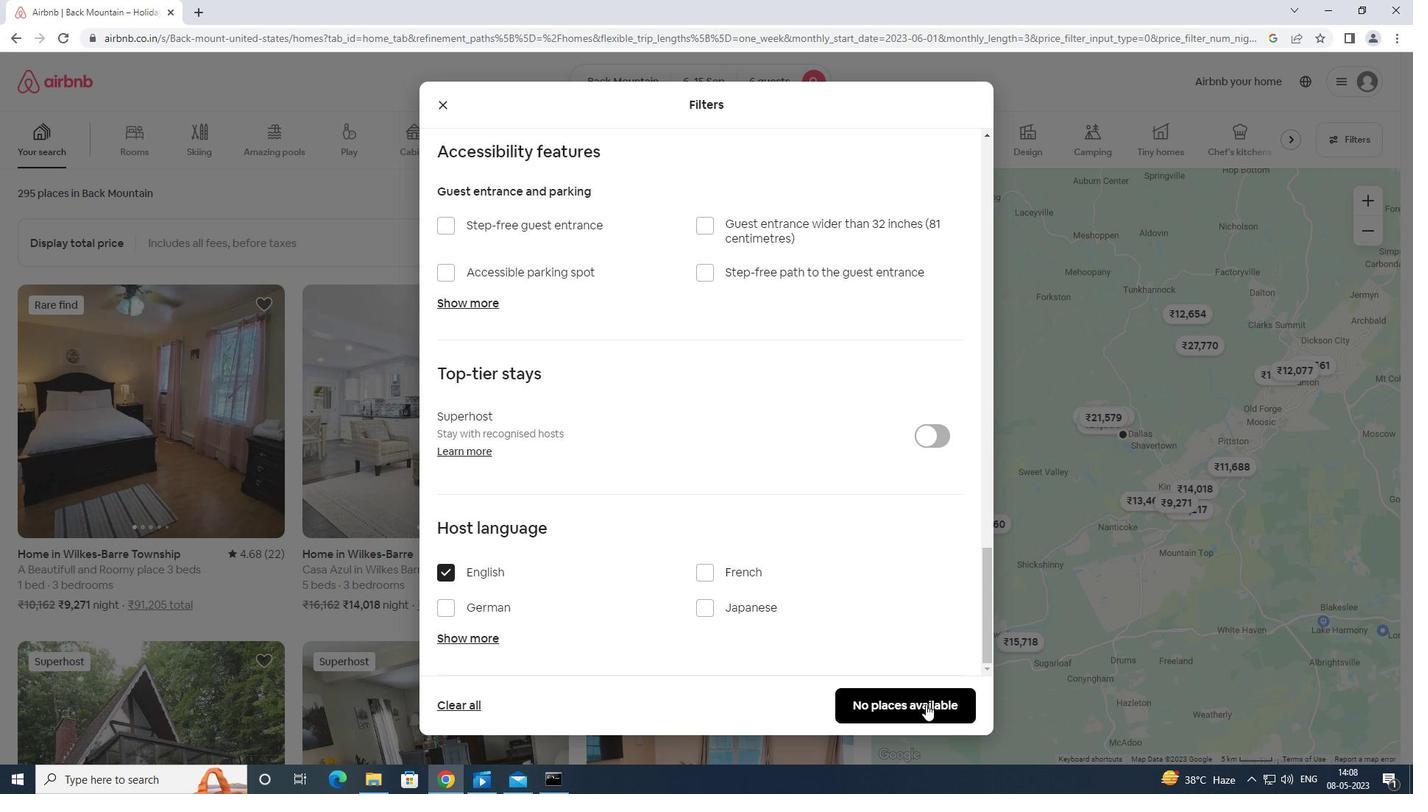 
Action: Mouse pressed left at (926, 700)
Screenshot: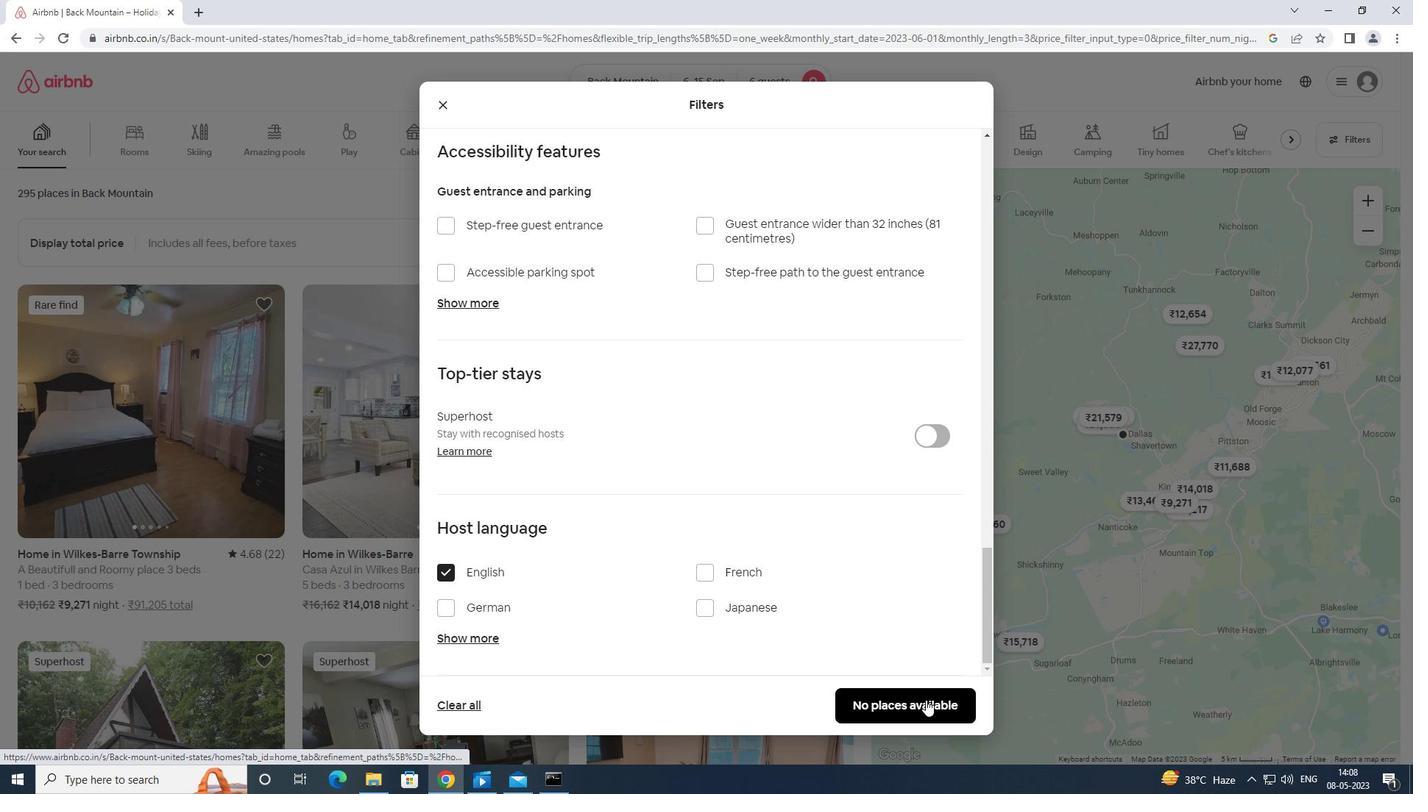 
